 Task: Make A Panorama.
Action: Mouse moved to (32, 9)
Screenshot: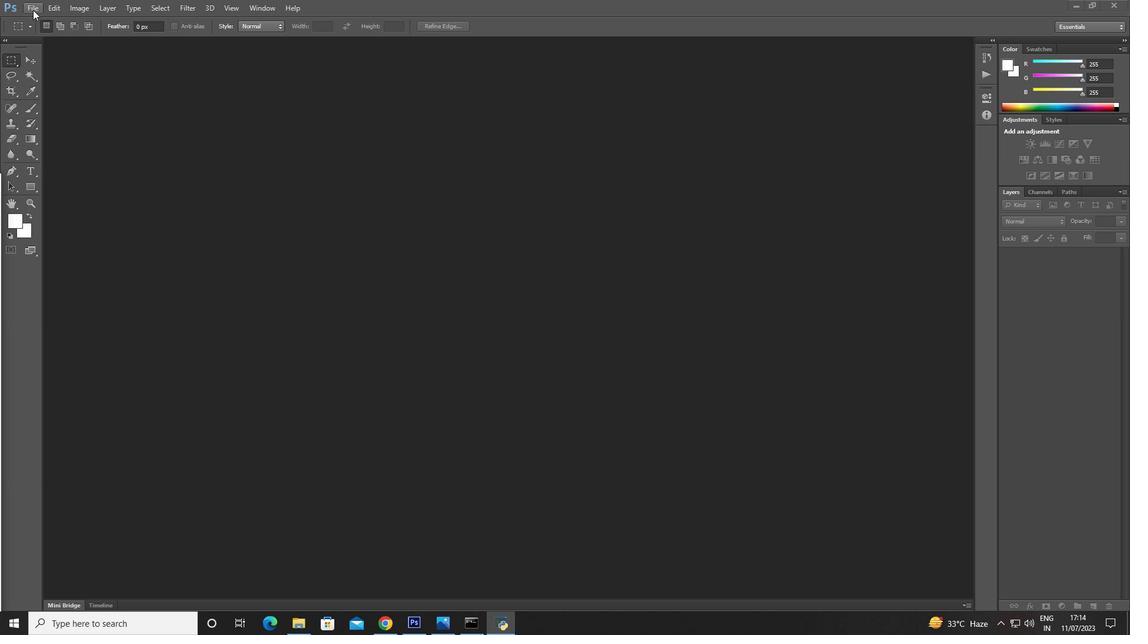 
Action: Mouse pressed left at (32, 9)
Screenshot: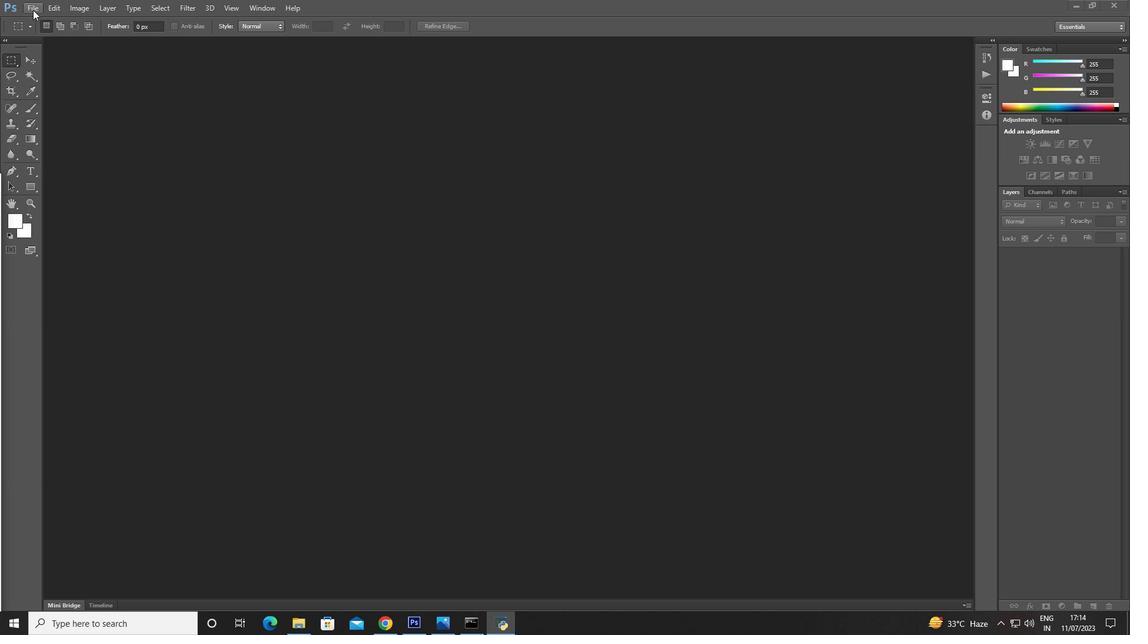 
Action: Mouse moved to (164, 239)
Screenshot: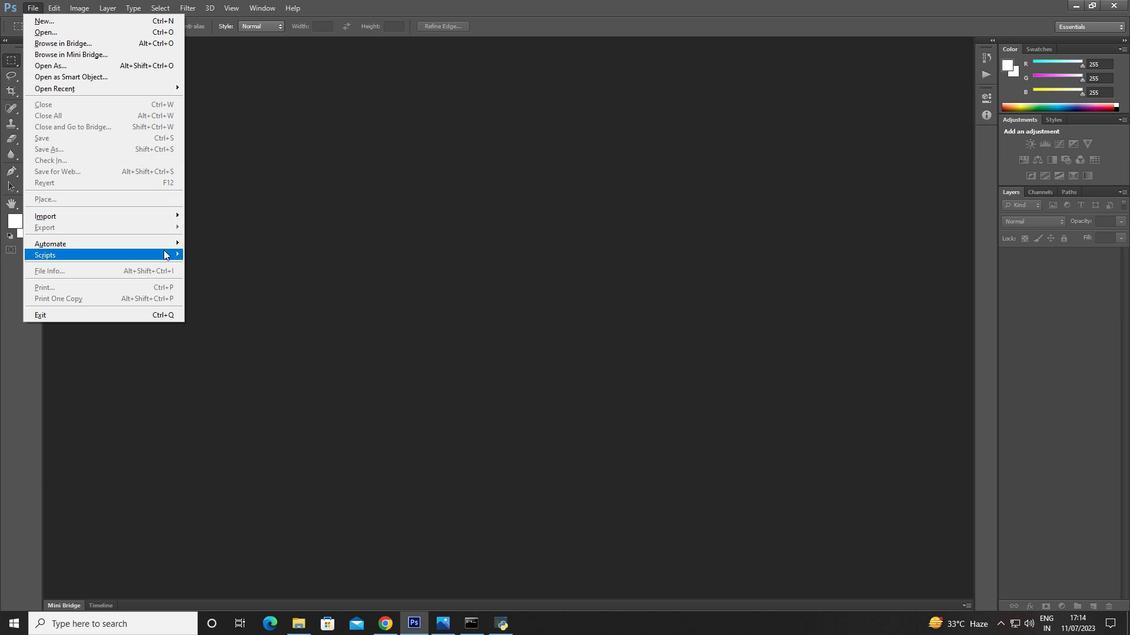 
Action: Mouse pressed left at (164, 239)
Screenshot: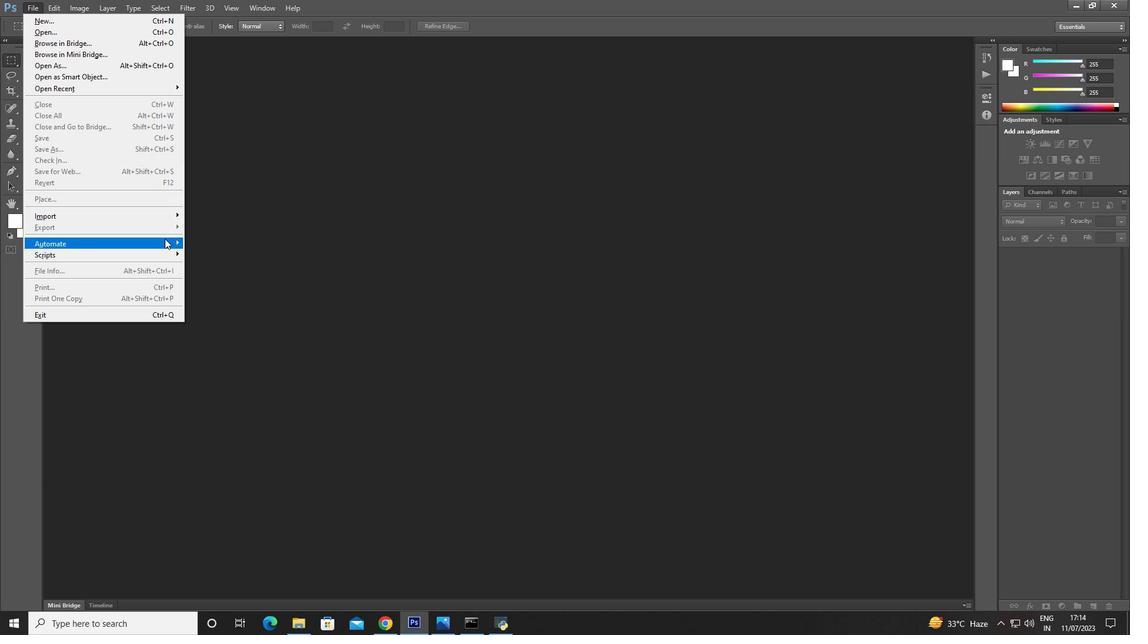 
Action: Mouse moved to (234, 362)
Screenshot: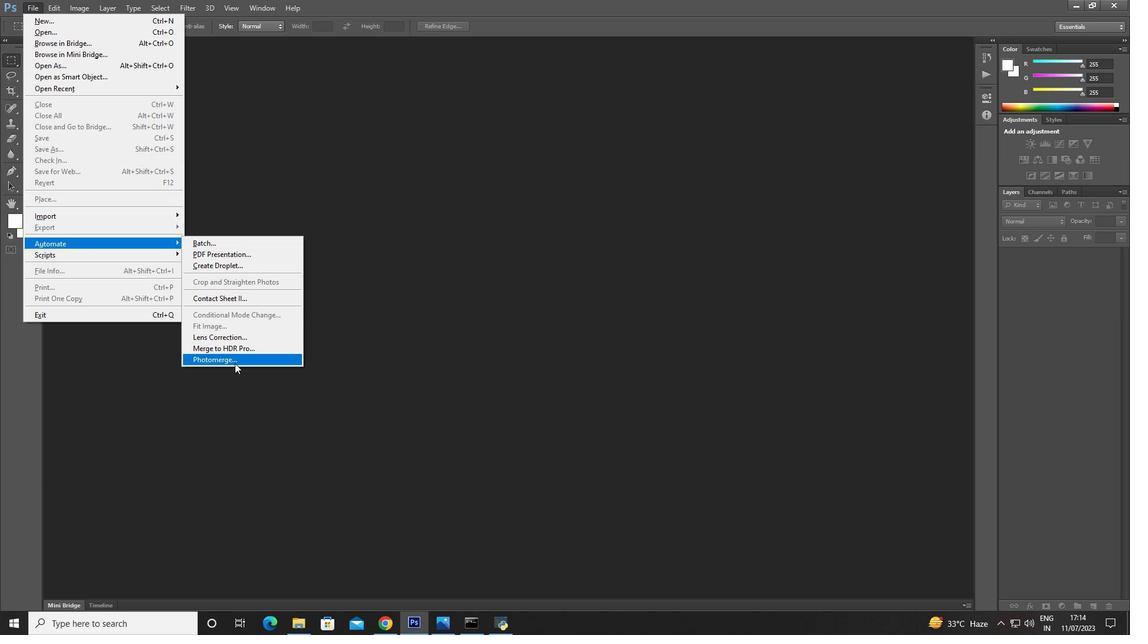 
Action: Mouse pressed left at (234, 362)
Screenshot: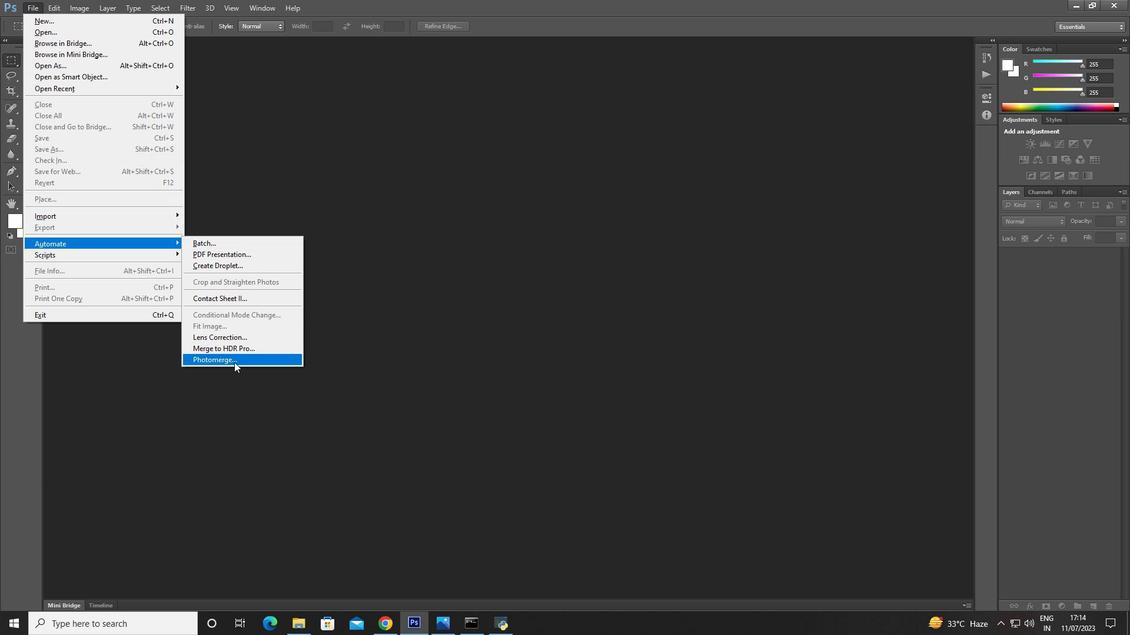 
Action: Mouse moved to (626, 167)
Screenshot: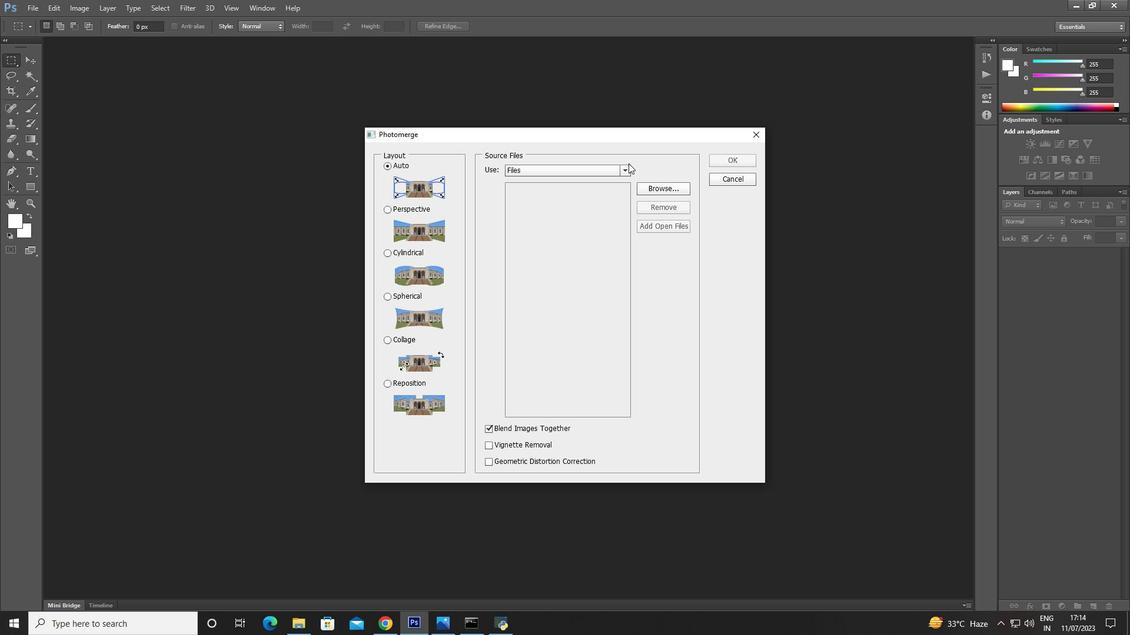 
Action: Mouse pressed left at (626, 167)
Screenshot: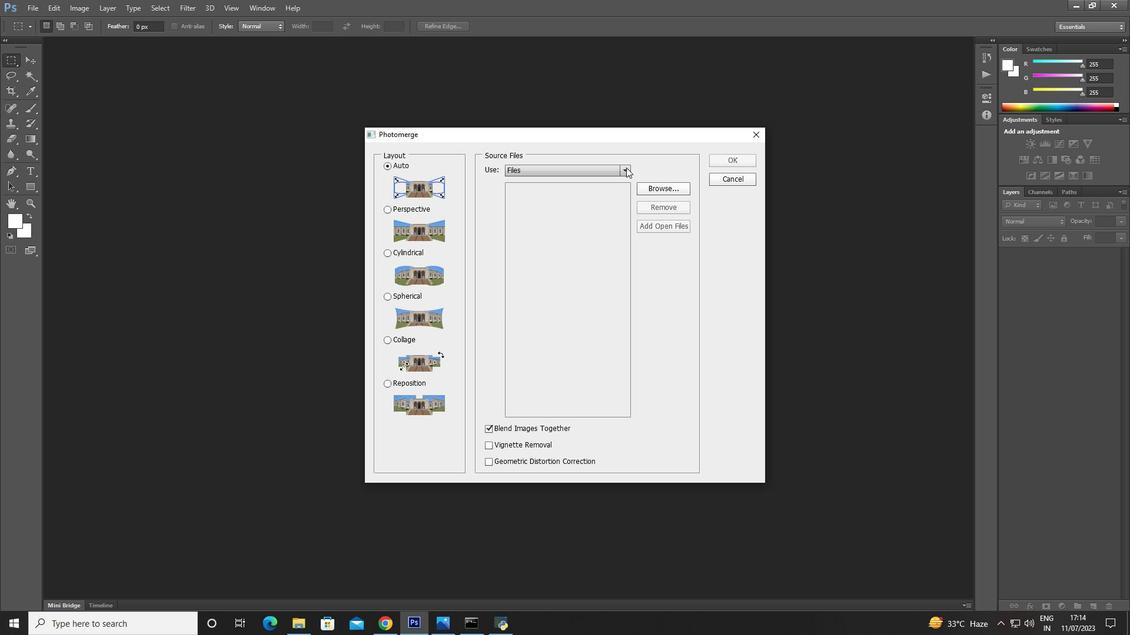 
Action: Mouse moved to (614, 189)
Screenshot: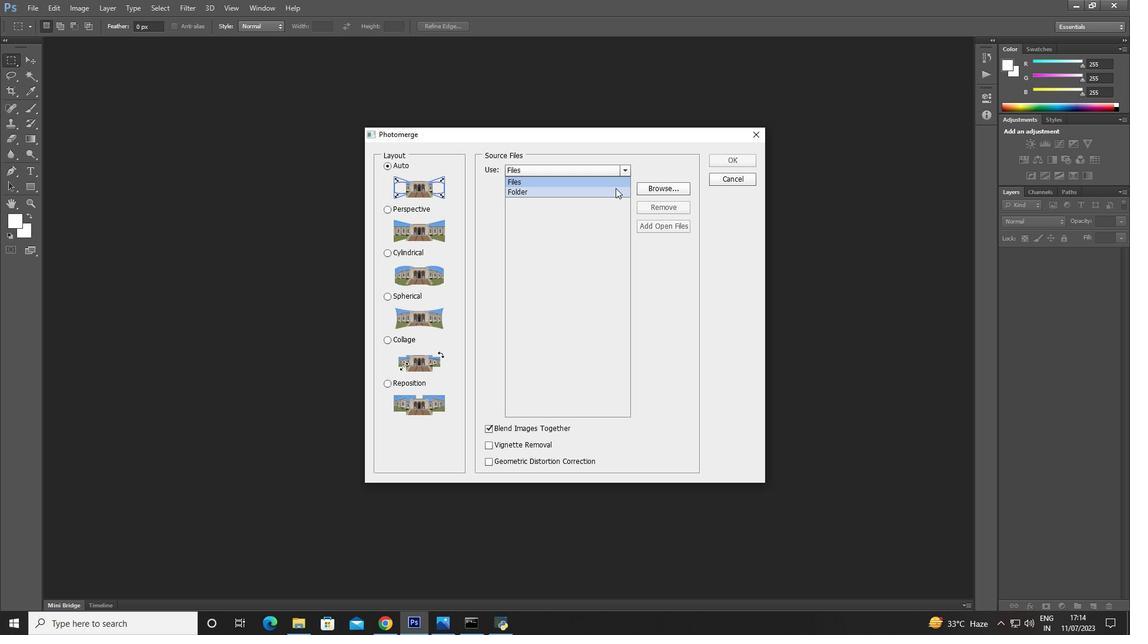 
Action: Mouse pressed left at (614, 189)
Screenshot: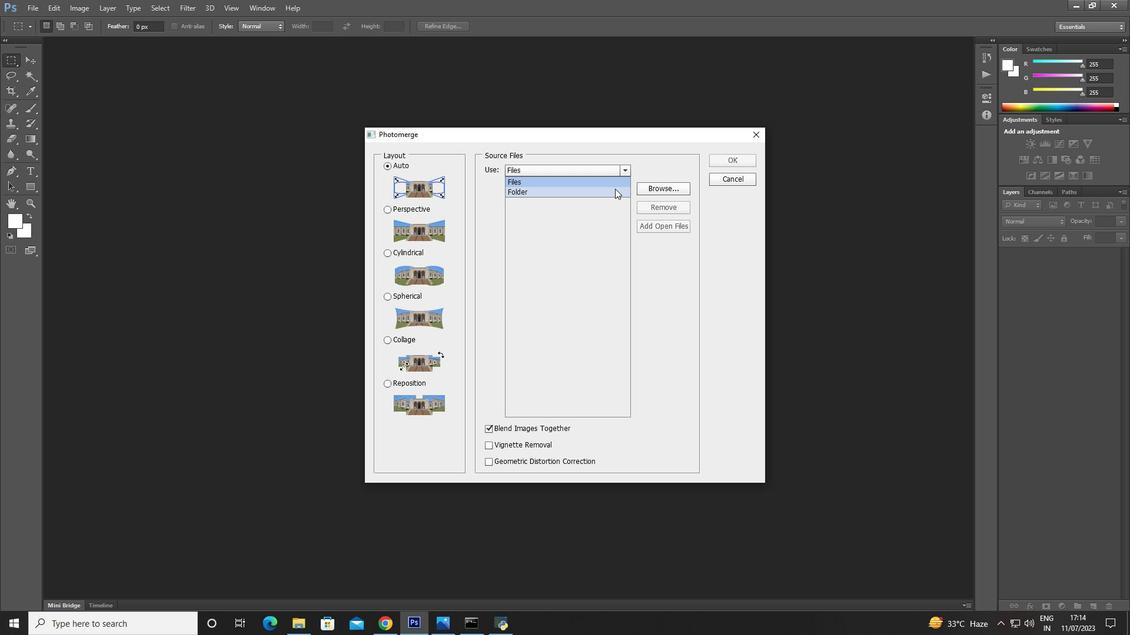 
Action: Mouse pressed left at (614, 189)
Screenshot: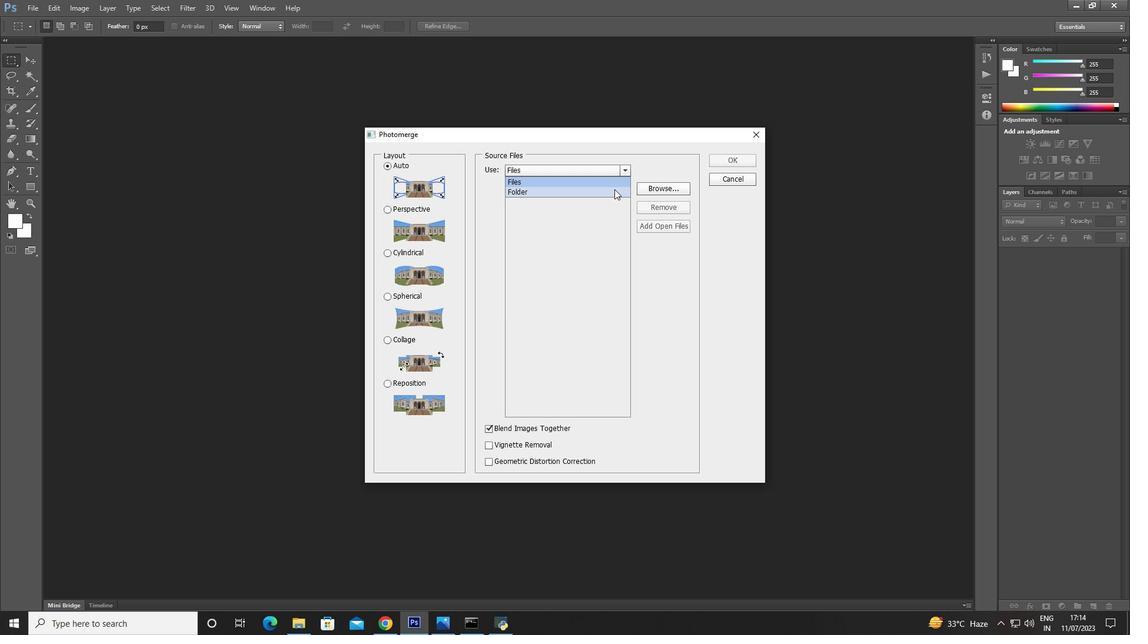 
Action: Mouse moved to (655, 191)
Screenshot: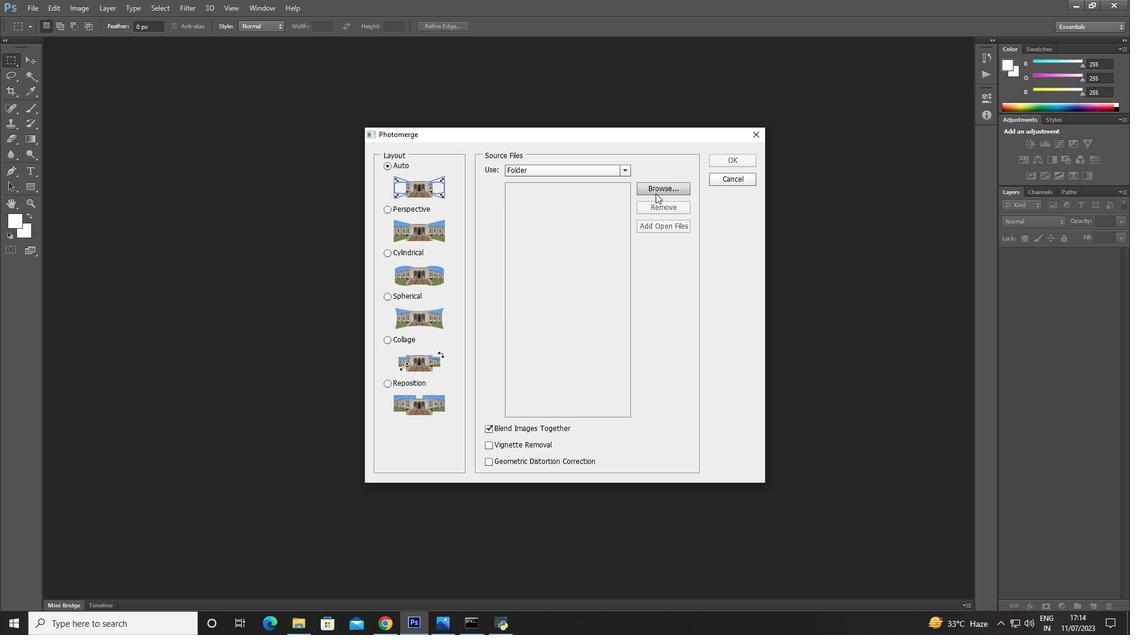 
Action: Mouse pressed left at (655, 191)
Screenshot: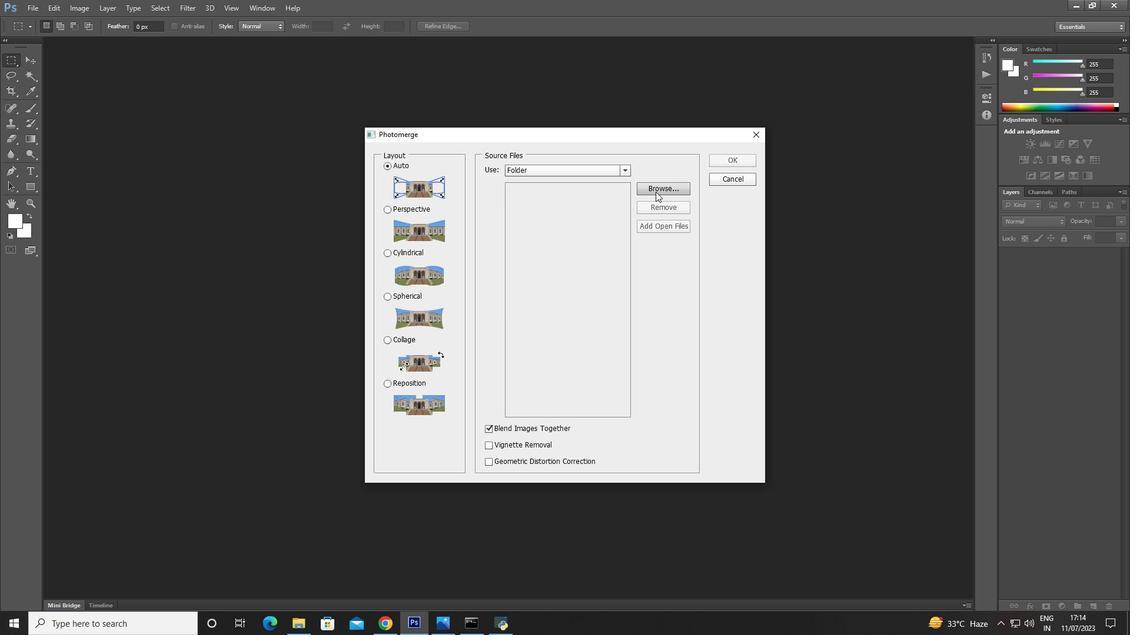 
Action: Mouse pressed left at (655, 191)
Screenshot: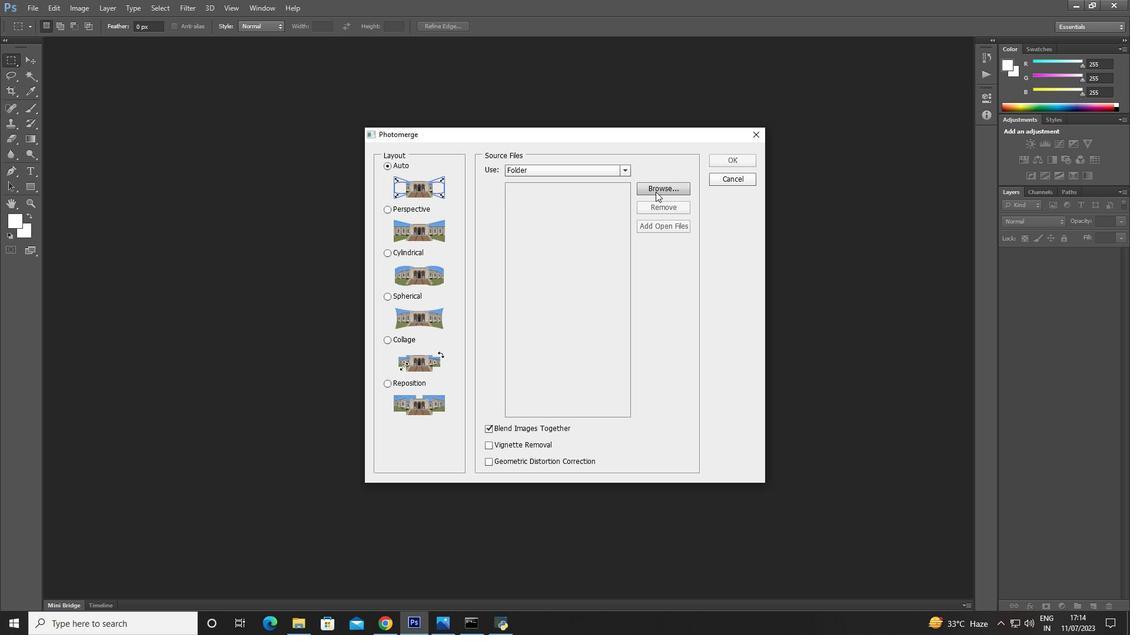 
Action: Mouse moved to (520, 300)
Screenshot: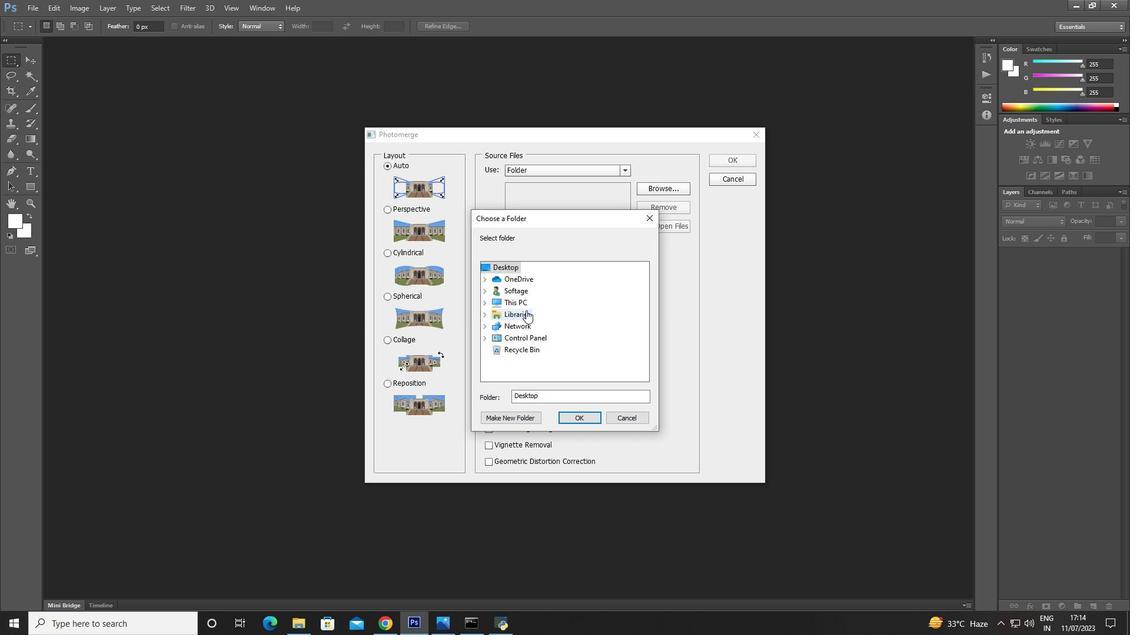 
Action: Mouse pressed left at (520, 300)
Screenshot: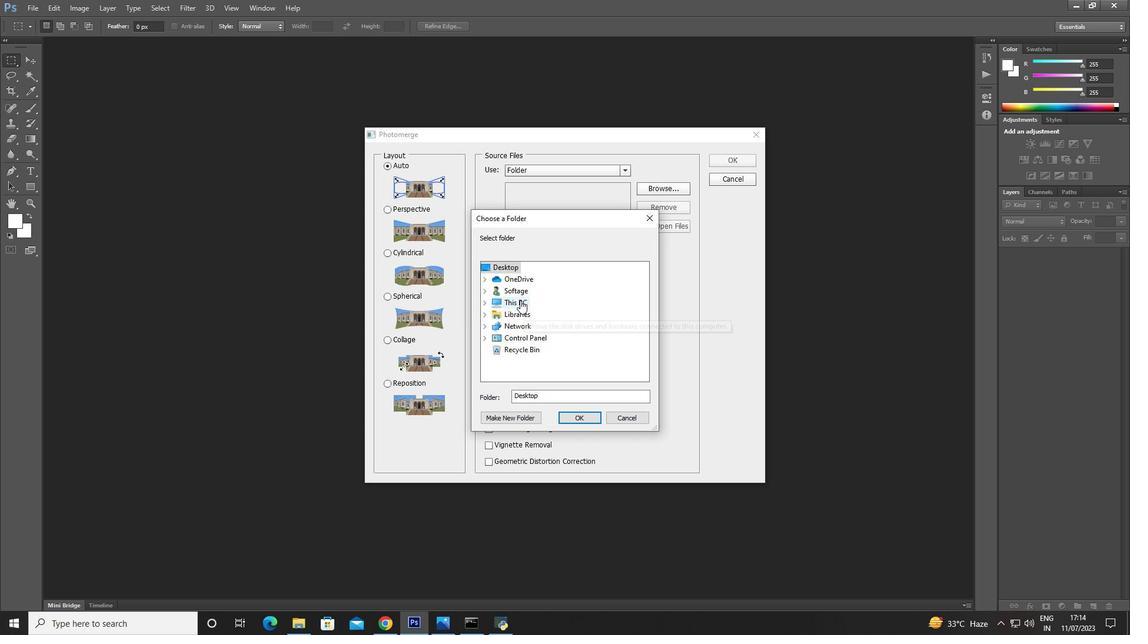 
Action: Mouse moved to (545, 311)
Screenshot: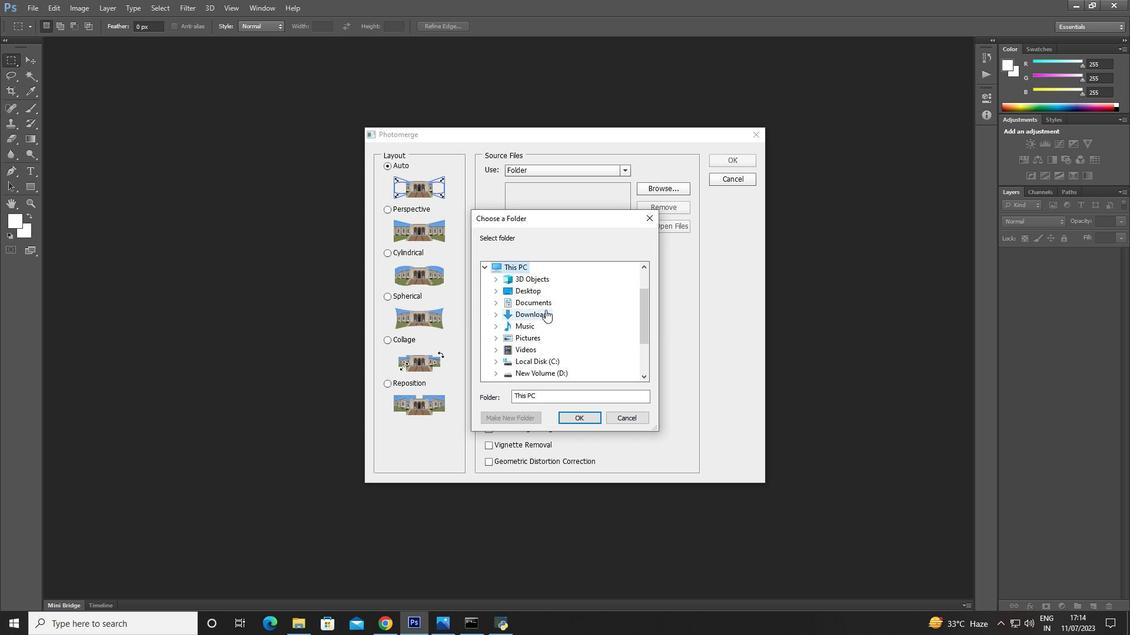 
Action: Mouse pressed left at (545, 311)
Screenshot: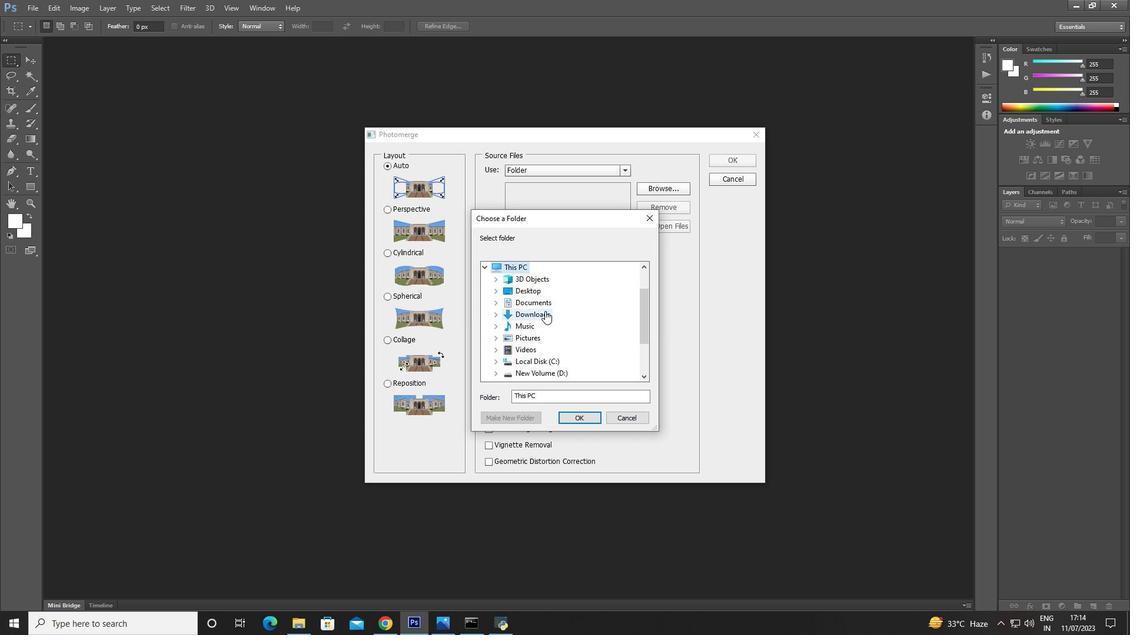 
Action: Mouse moved to (550, 324)
Screenshot: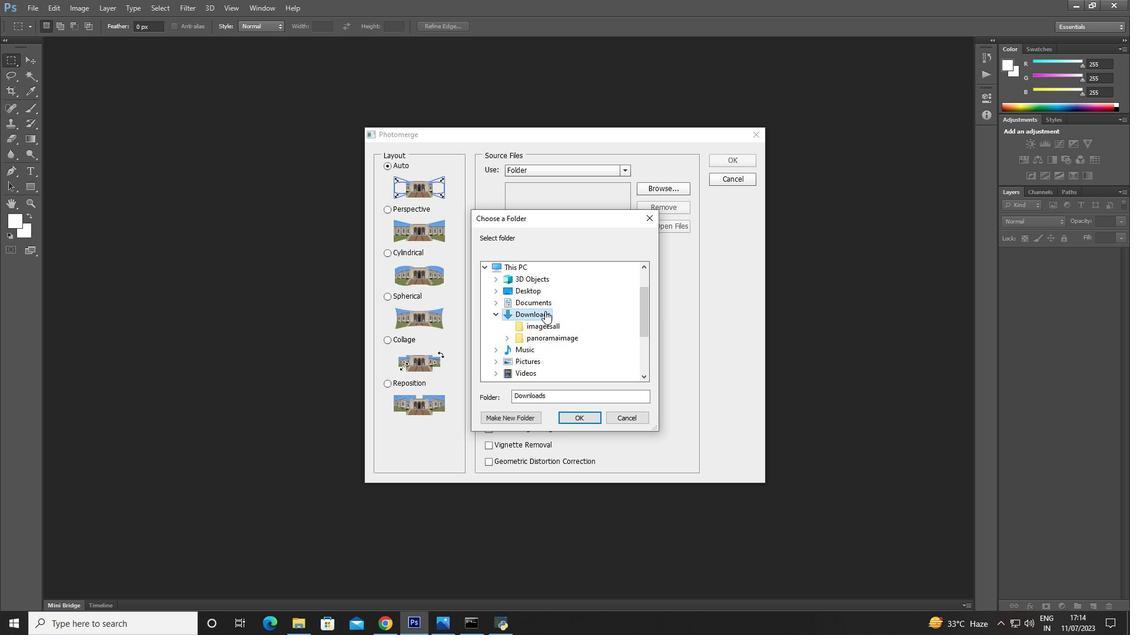
Action: Mouse pressed left at (550, 324)
Screenshot: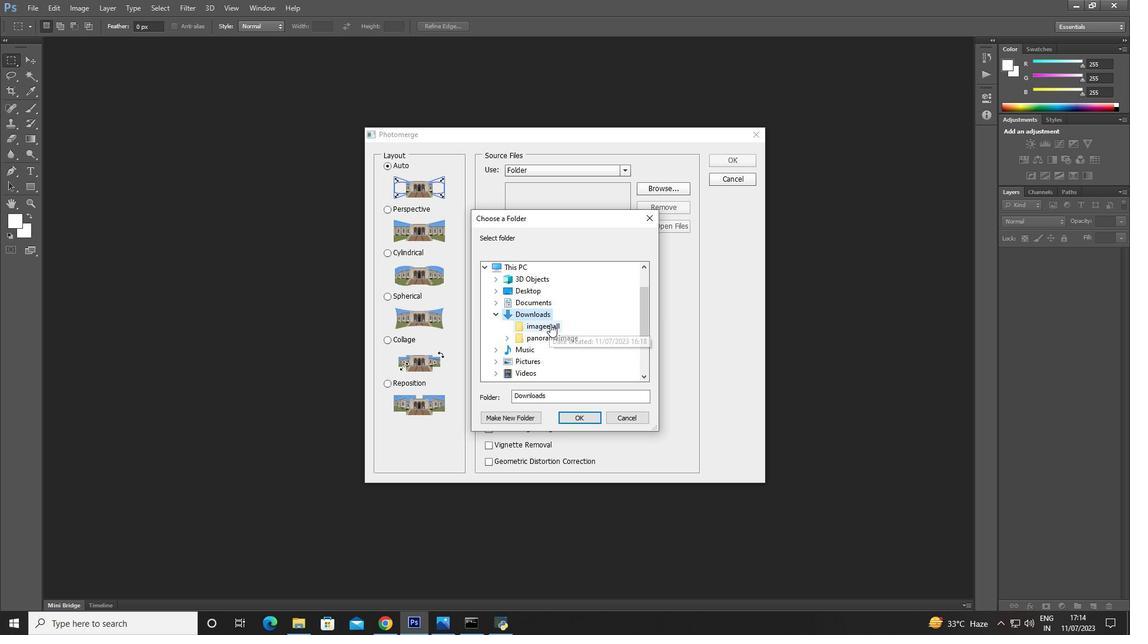 
Action: Mouse moved to (571, 417)
Screenshot: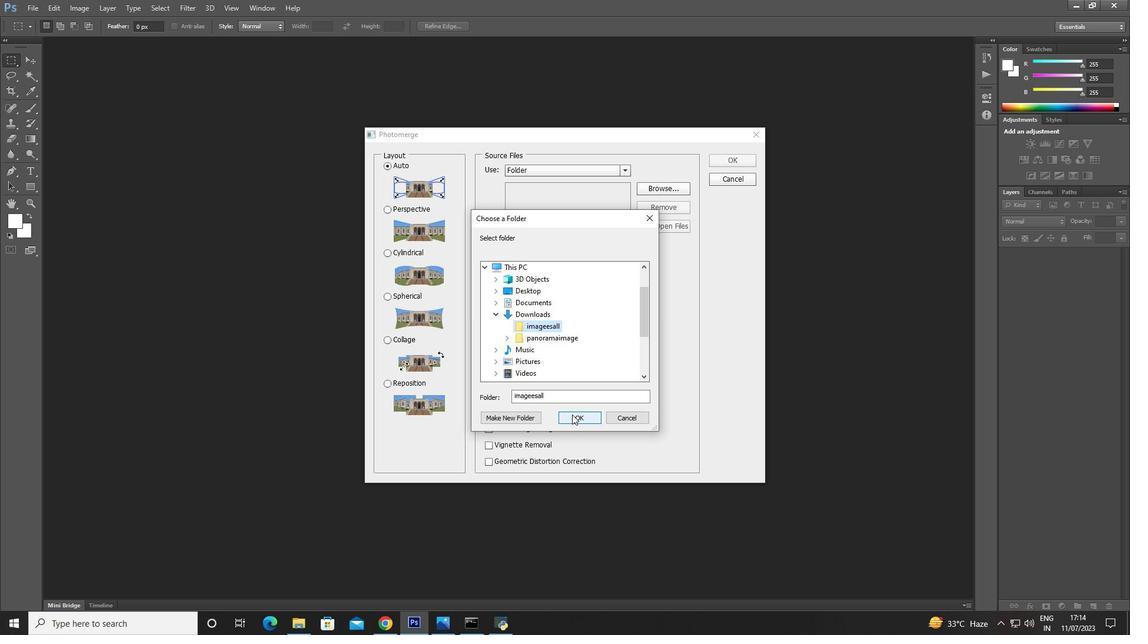 
Action: Mouse pressed left at (571, 417)
Screenshot: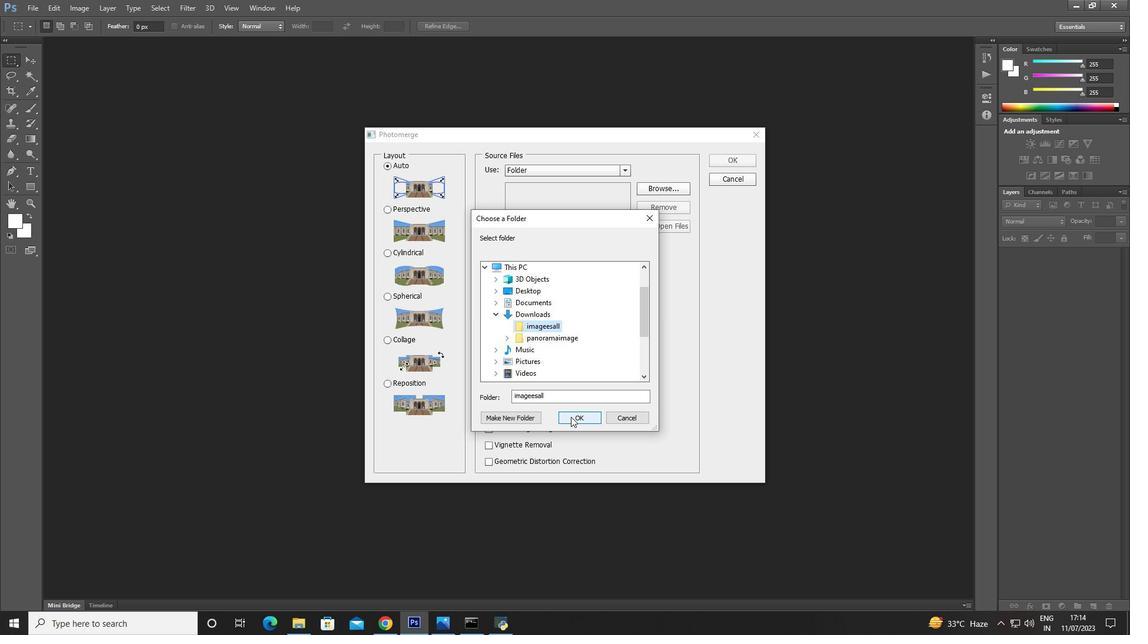 
Action: Mouse moved to (489, 446)
Screenshot: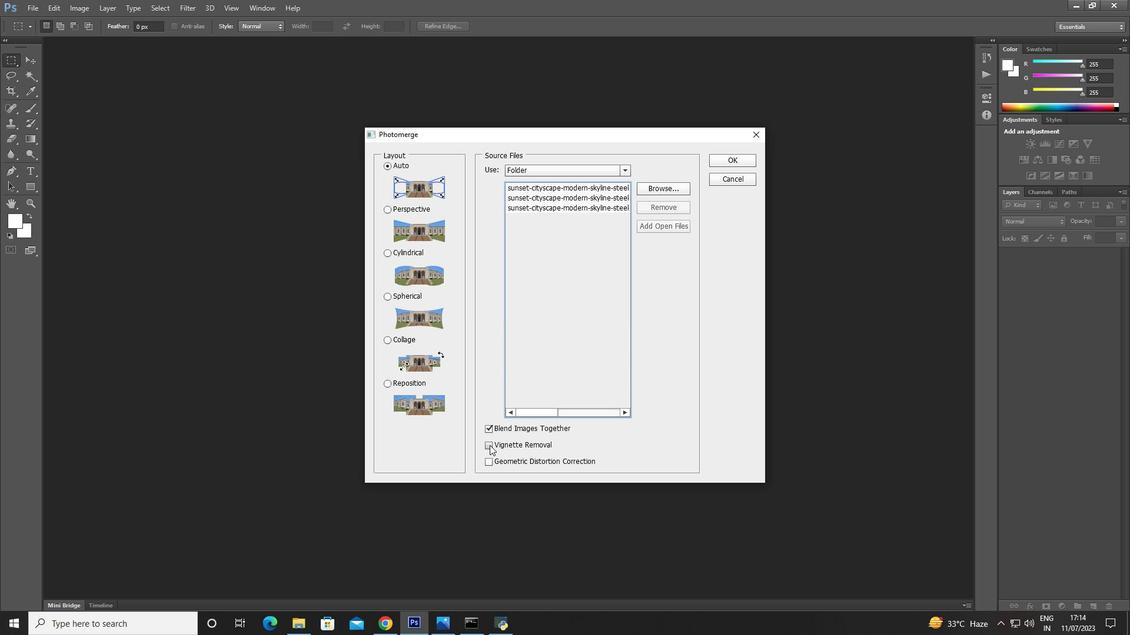 
Action: Mouse pressed left at (489, 446)
Screenshot: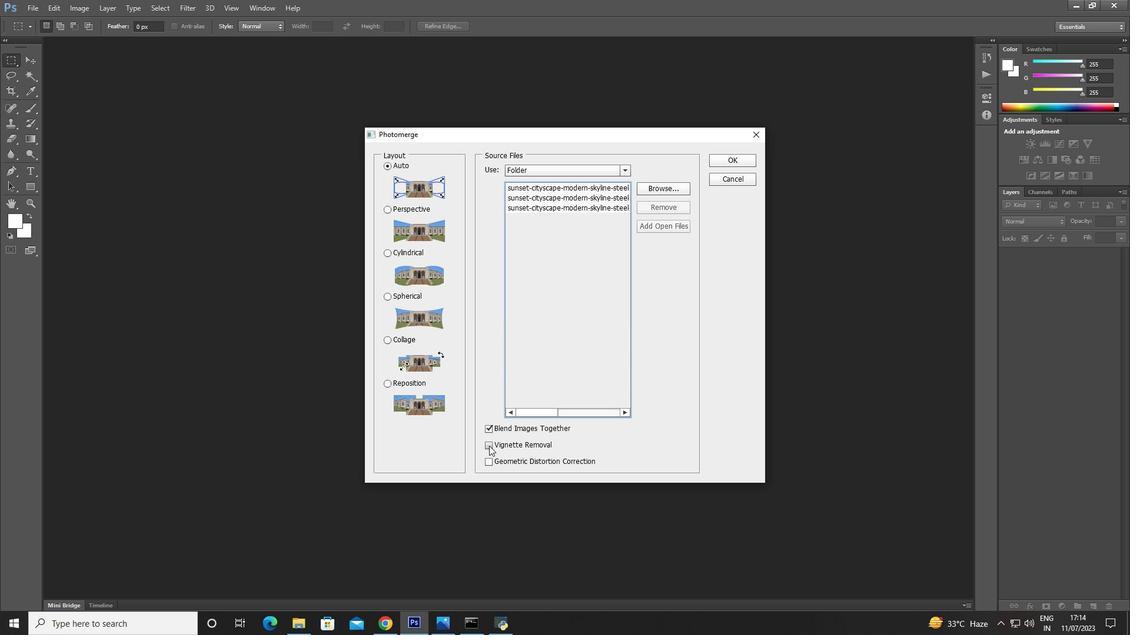 
Action: Mouse moved to (489, 461)
Screenshot: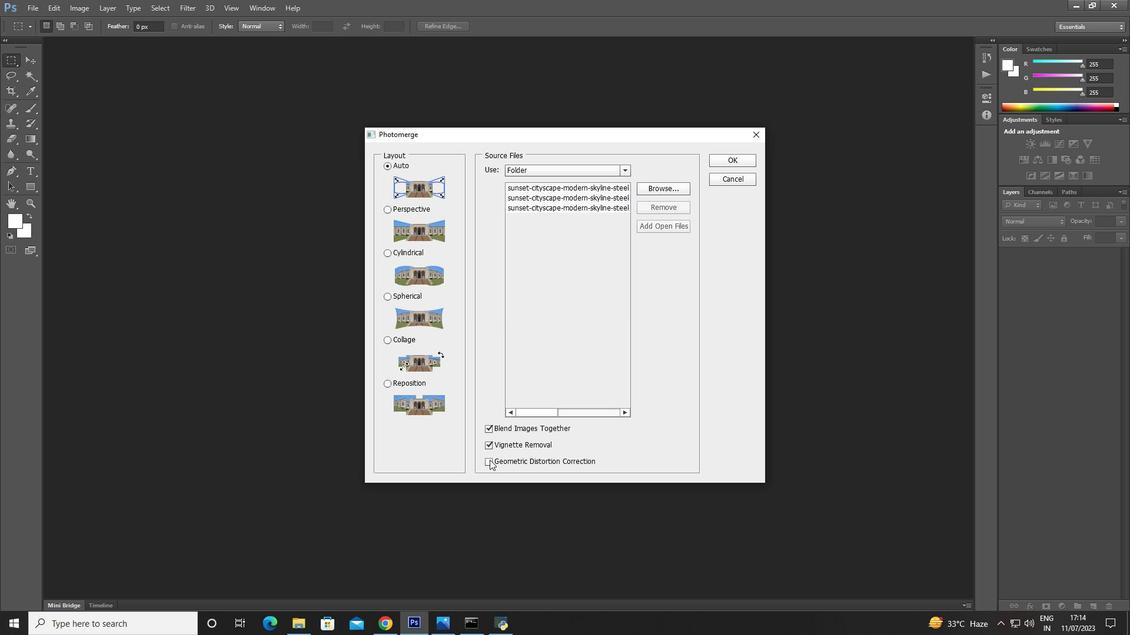 
Action: Mouse pressed left at (489, 461)
Screenshot: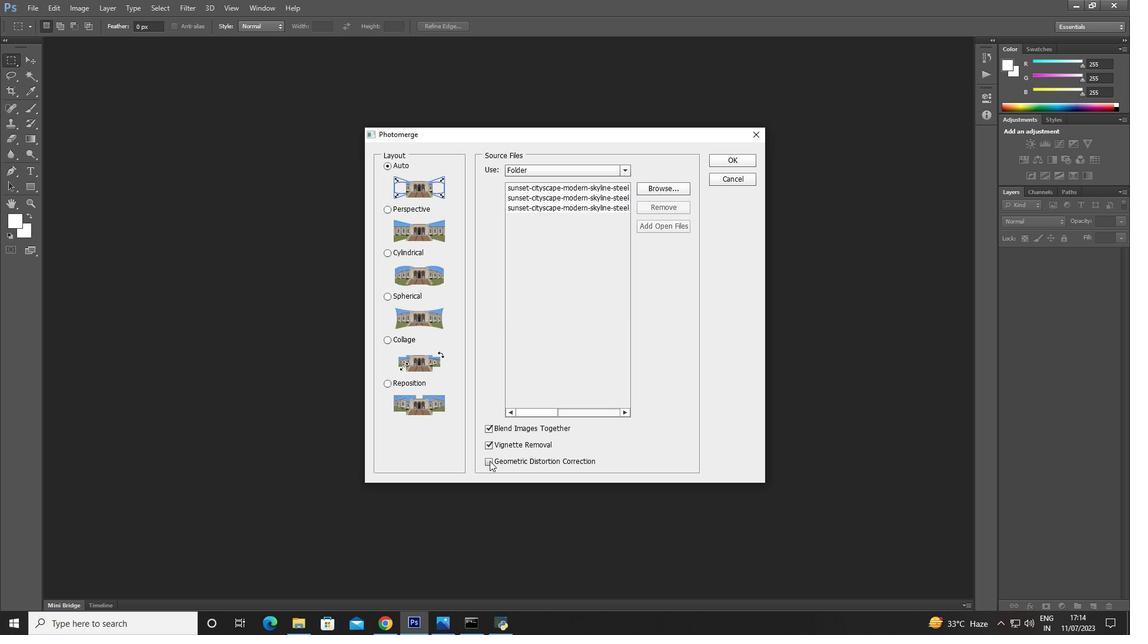 
Action: Mouse moved to (724, 158)
Screenshot: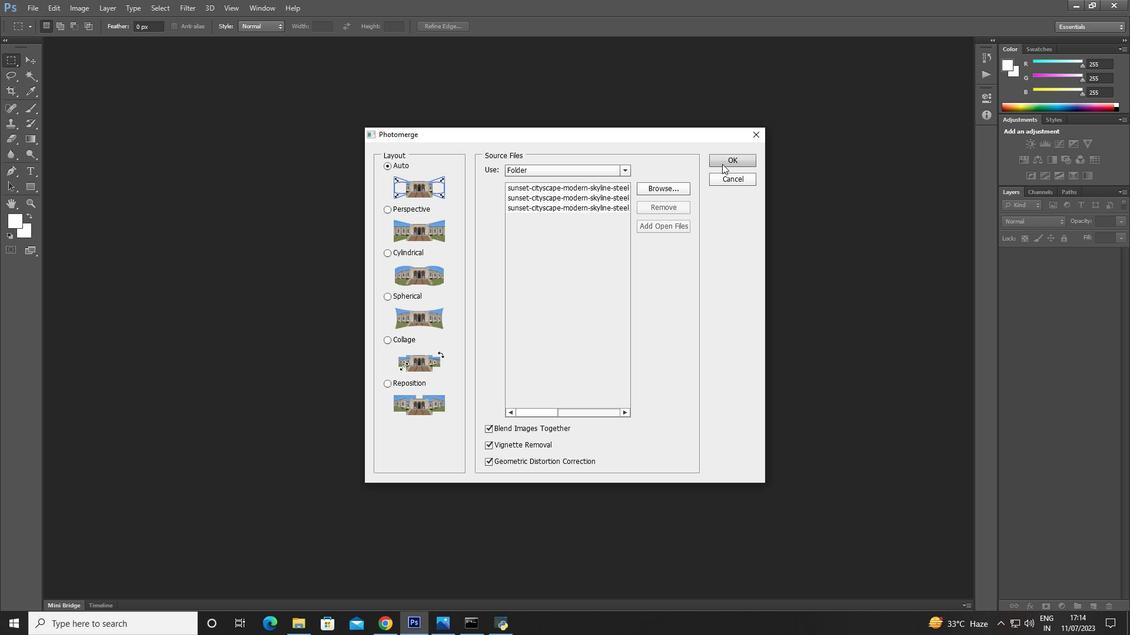 
Action: Mouse pressed left at (724, 158)
Screenshot: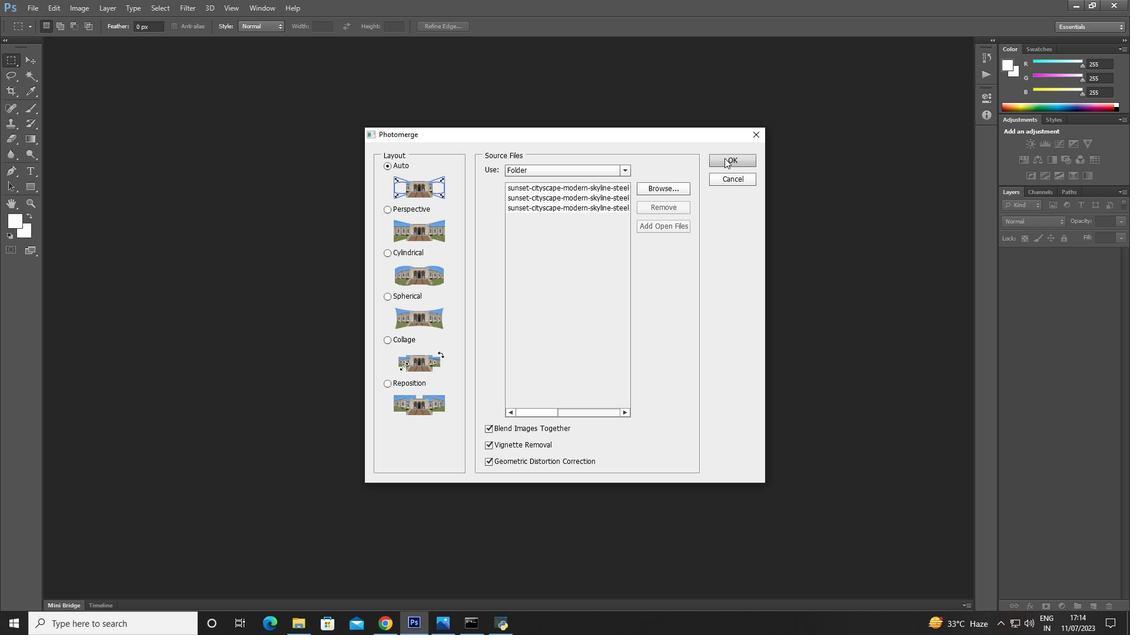 
Action: Mouse moved to (656, 284)
Screenshot: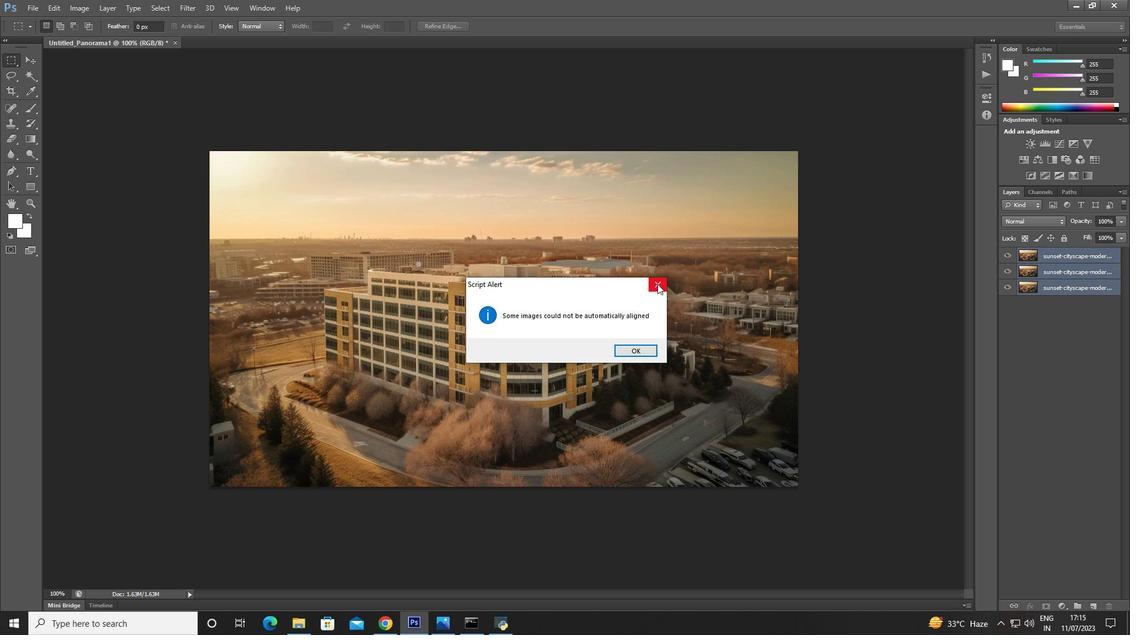 
Action: Mouse pressed left at (656, 284)
Screenshot: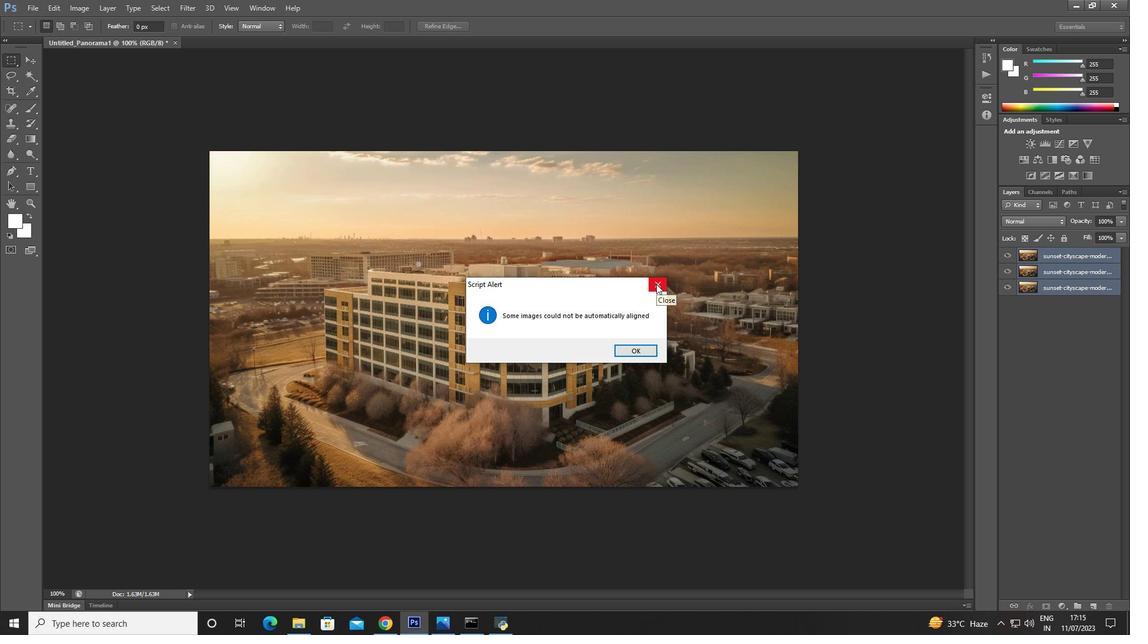 
Action: Mouse moved to (1057, 266)
Screenshot: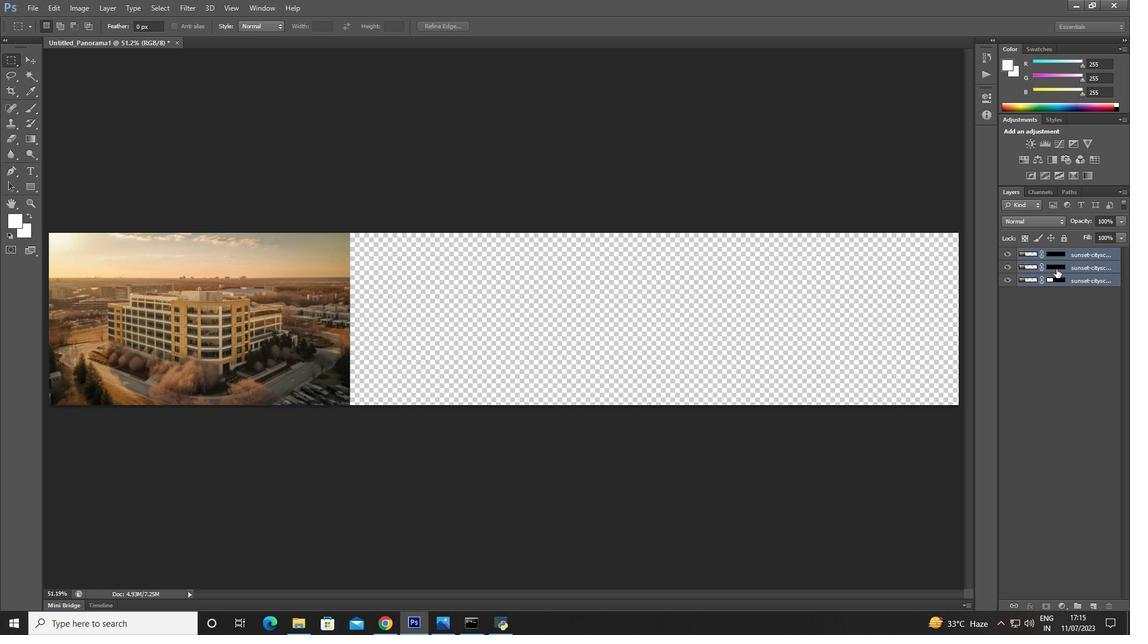 
Action: Mouse pressed left at (1057, 266)
Screenshot: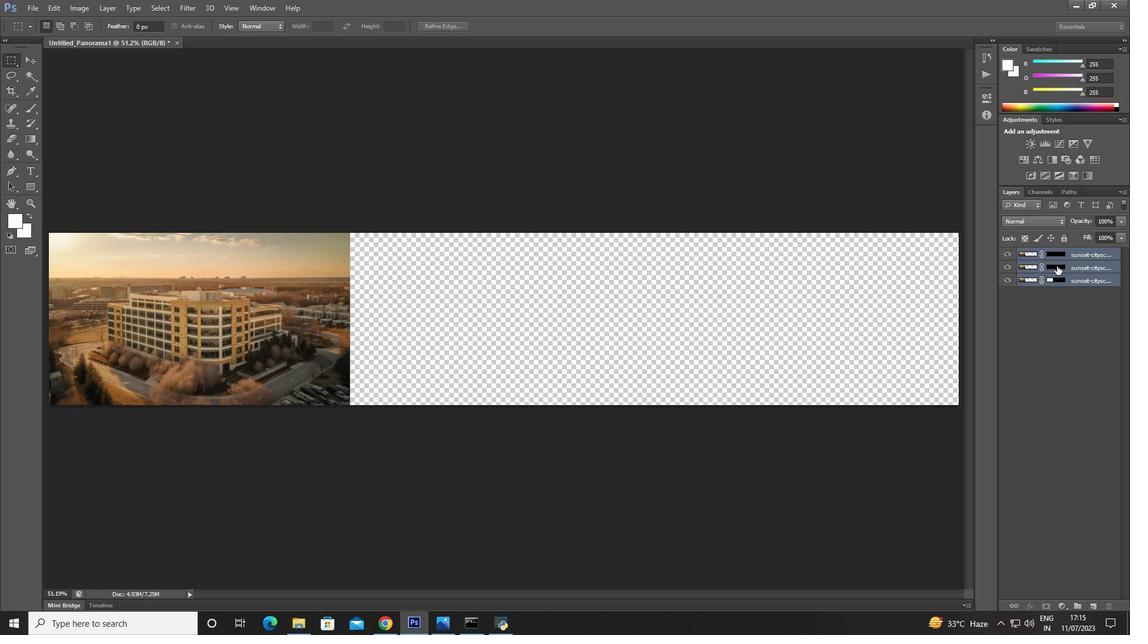 
Action: Mouse moved to (1026, 267)
Screenshot: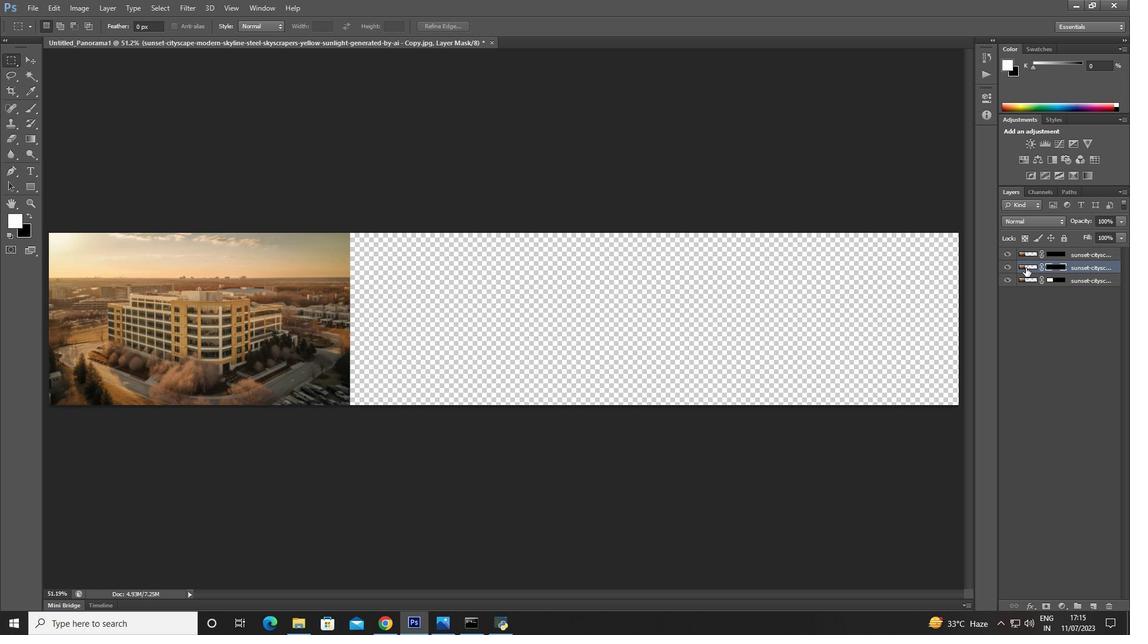 
Action: Mouse pressed left at (1026, 267)
Screenshot: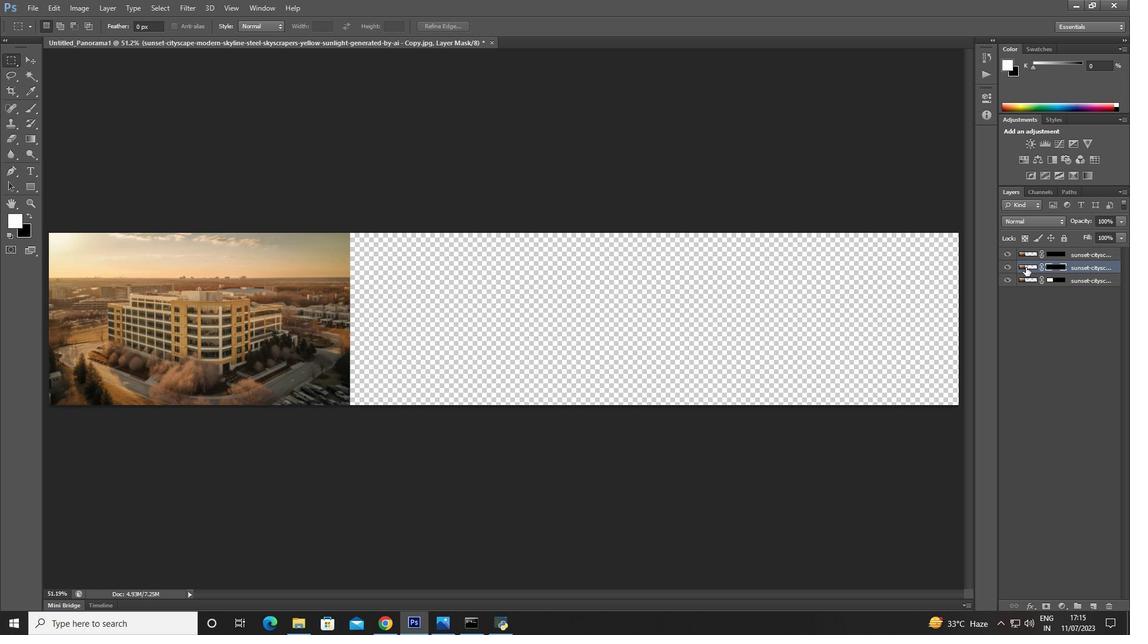 
Action: Mouse moved to (1021, 267)
Screenshot: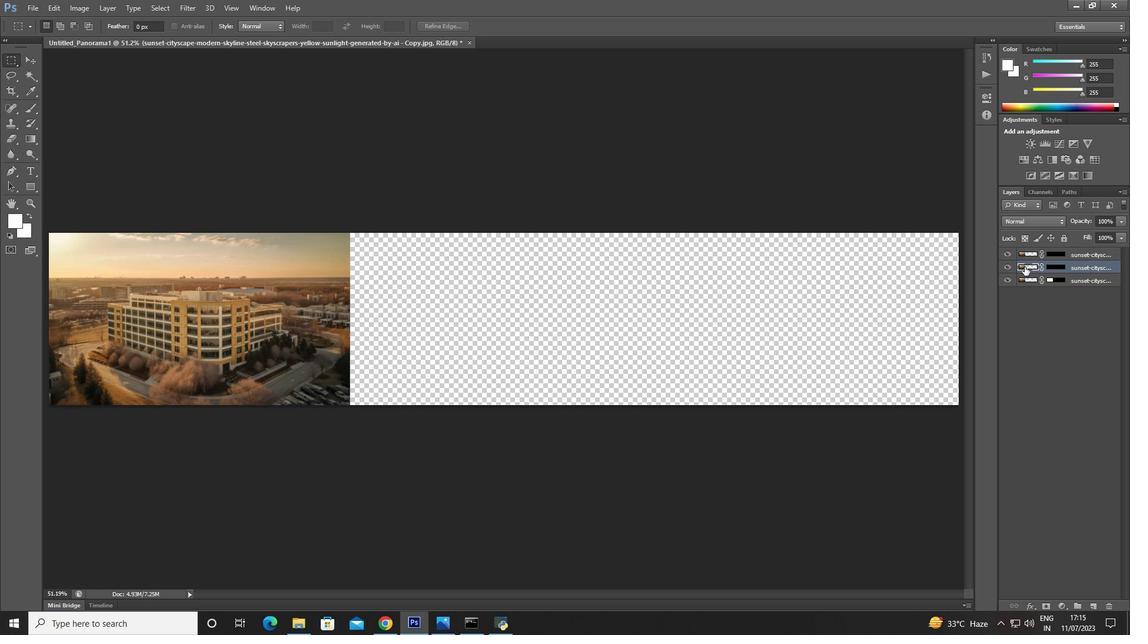 
Action: Mouse pressed left at (1021, 267)
Screenshot: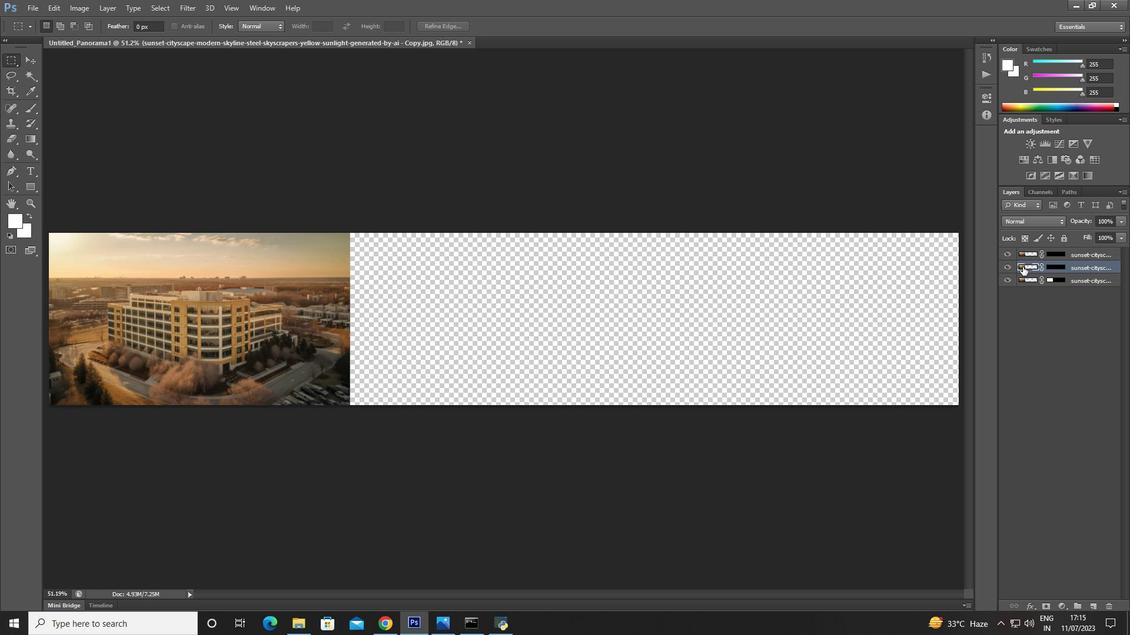 
Action: Mouse moved to (274, 341)
Screenshot: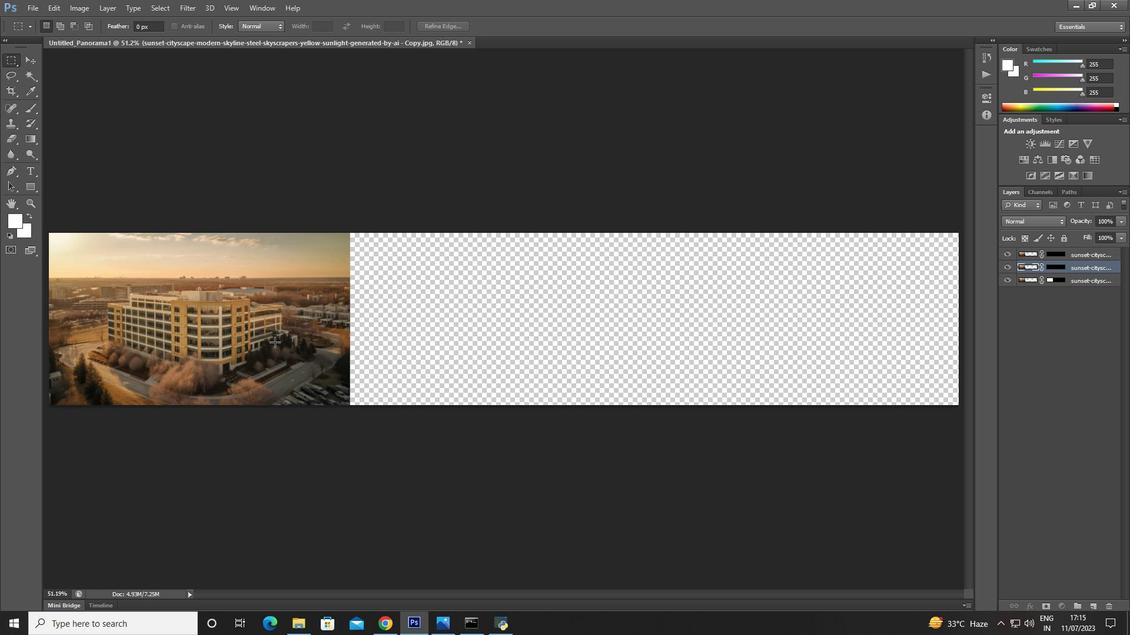 
Action: Mouse pressed left at (274, 341)
Screenshot: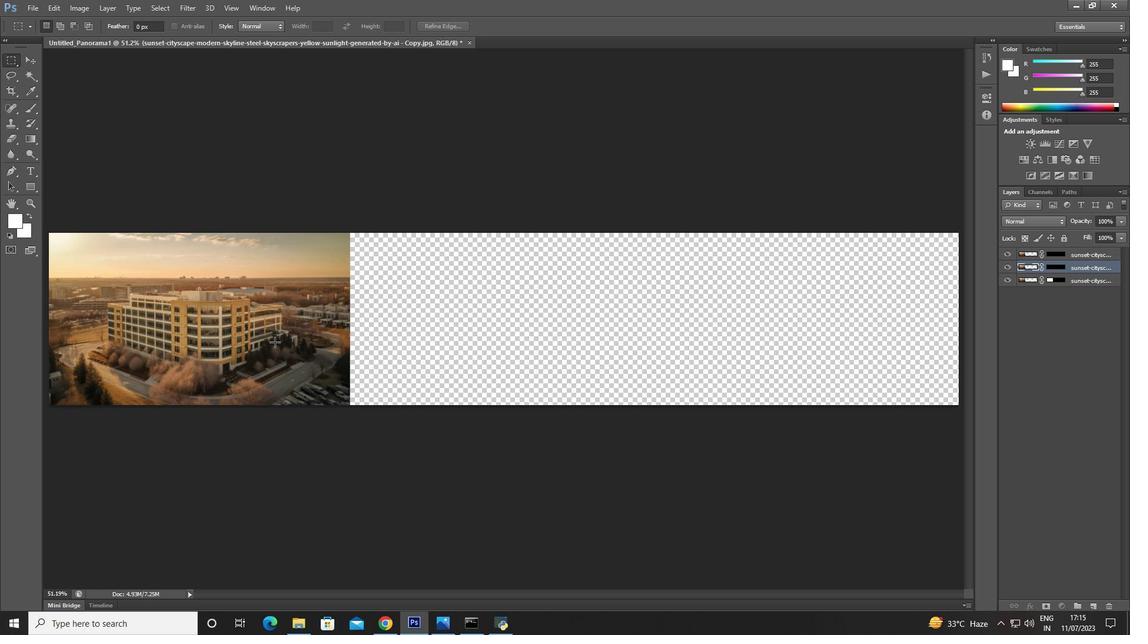 
Action: Mouse pressed right at (274, 341)
Screenshot: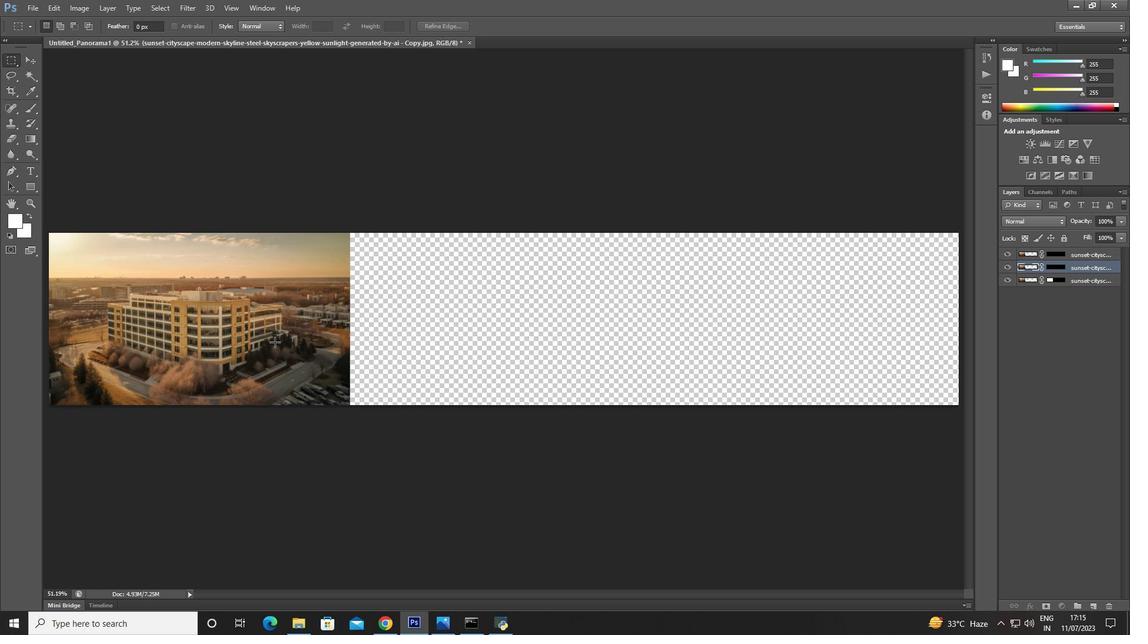 
Action: Mouse moved to (30, 58)
Screenshot: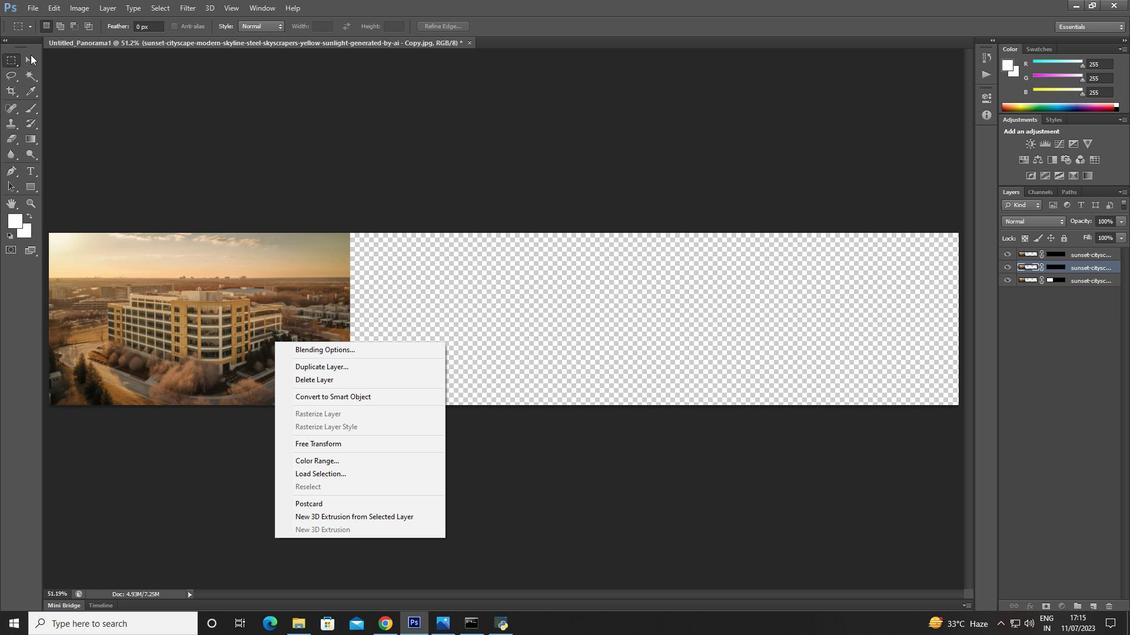 
Action: Mouse pressed left at (30, 58)
Screenshot: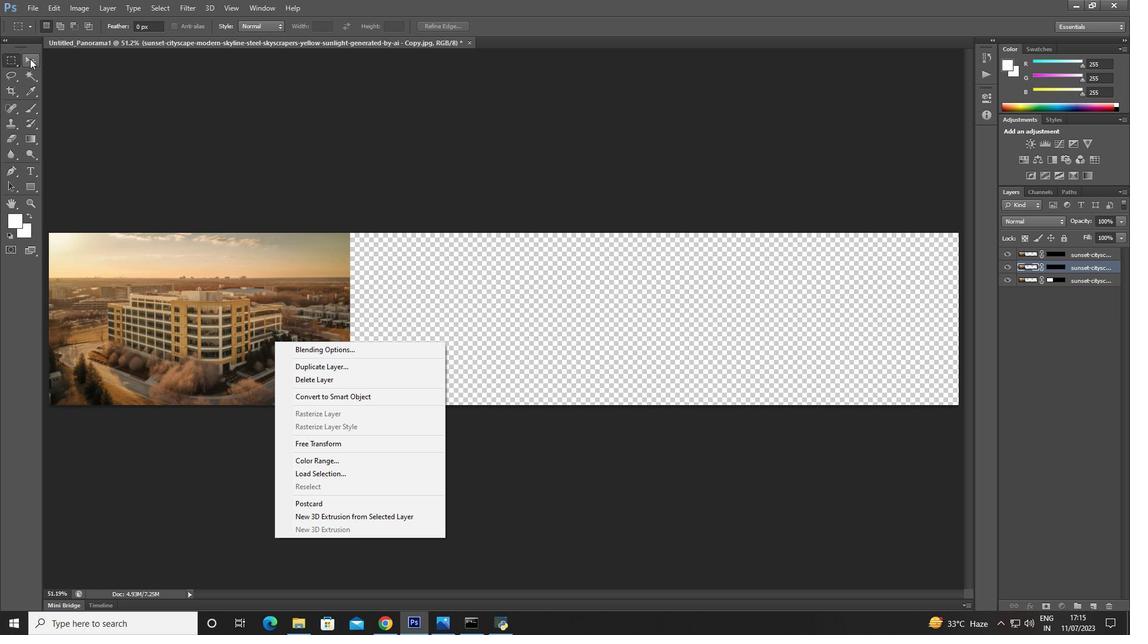 
Action: Mouse moved to (29, 60)
Screenshot: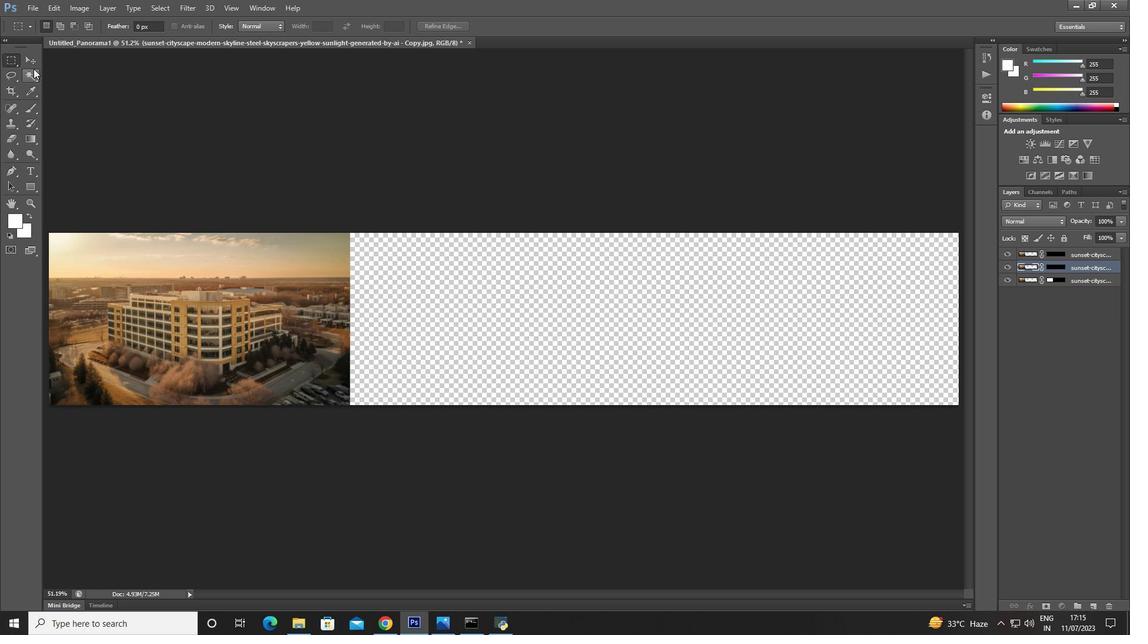 
Action: Mouse pressed left at (29, 60)
Screenshot: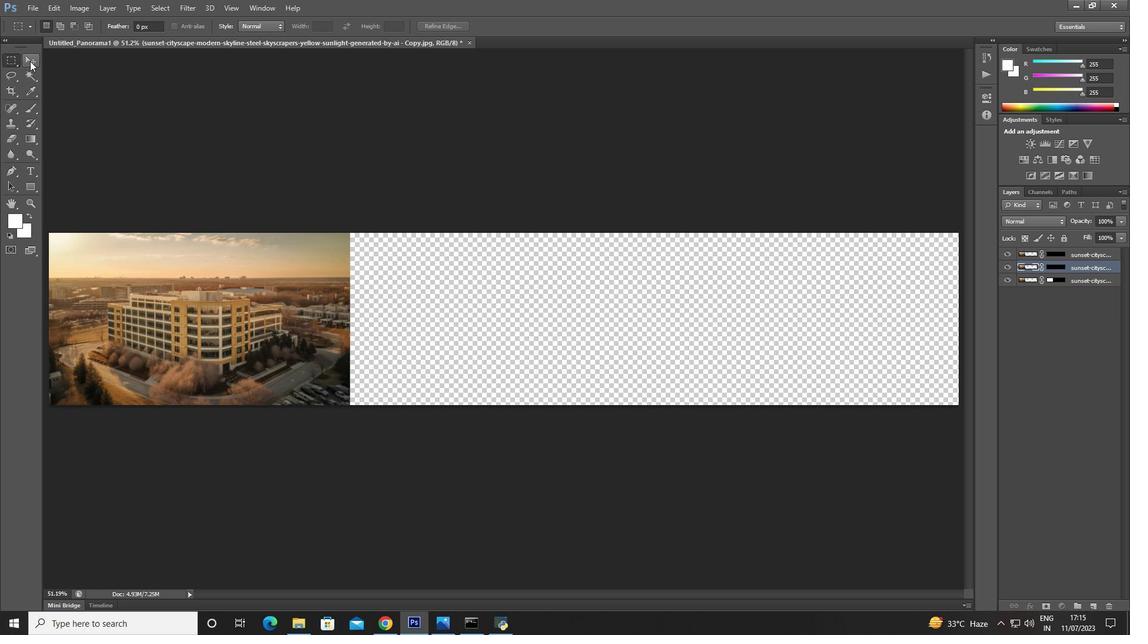 
Action: Mouse pressed right at (29, 60)
Screenshot: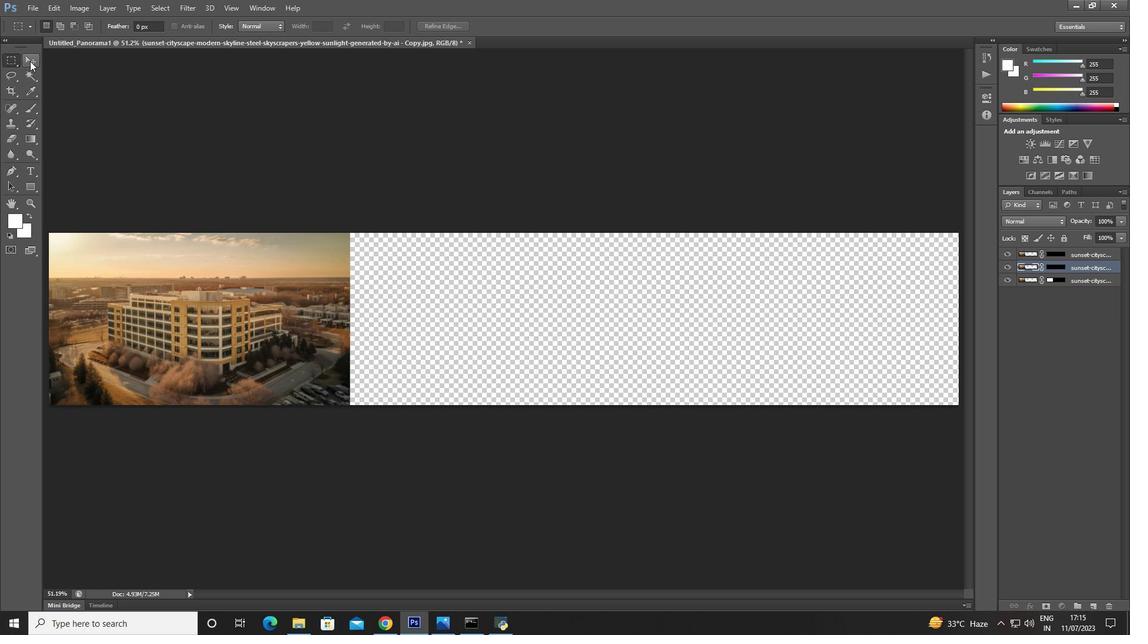 
Action: Mouse moved to (218, 278)
Screenshot: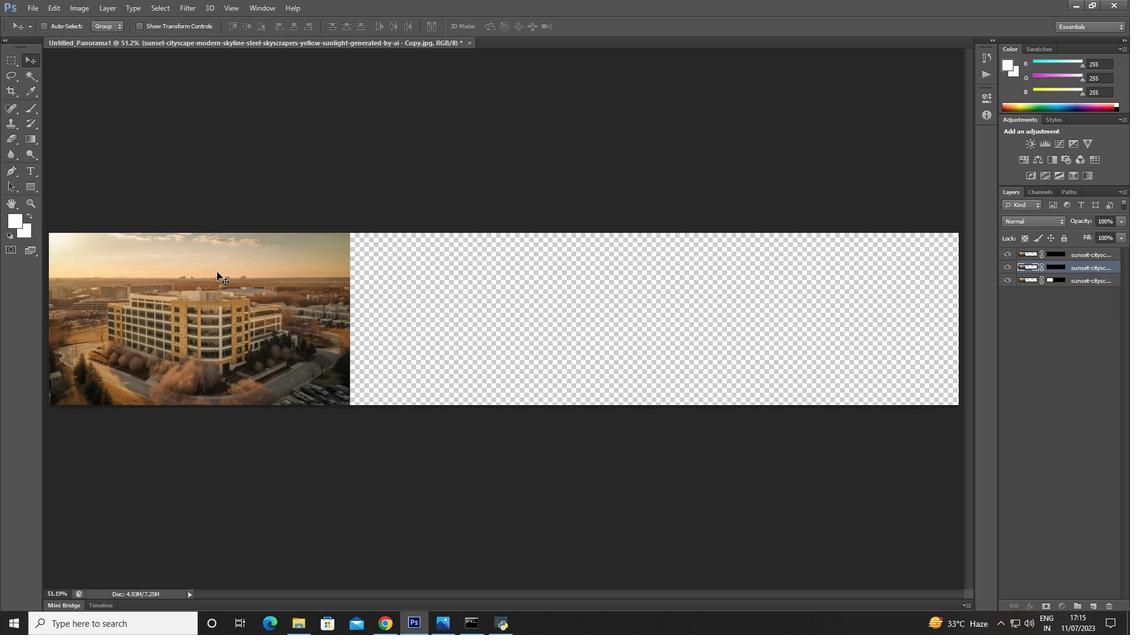 
Action: Mouse pressed left at (218, 278)
Screenshot: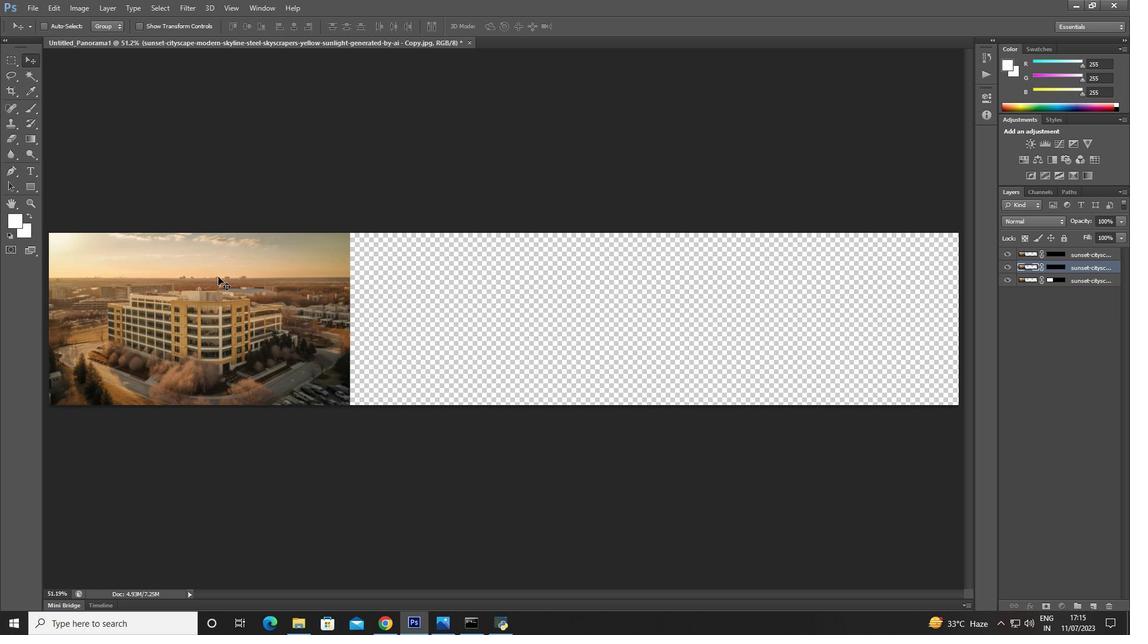 
Action: Mouse moved to (290, 307)
Screenshot: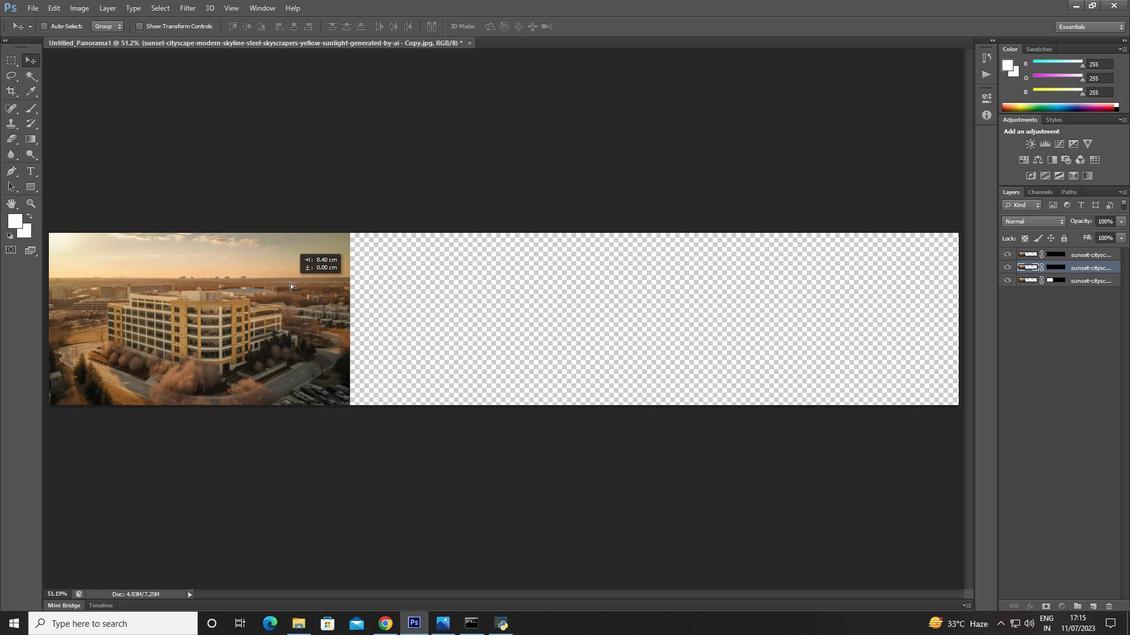 
Action: Mouse pressed left at (290, 307)
Screenshot: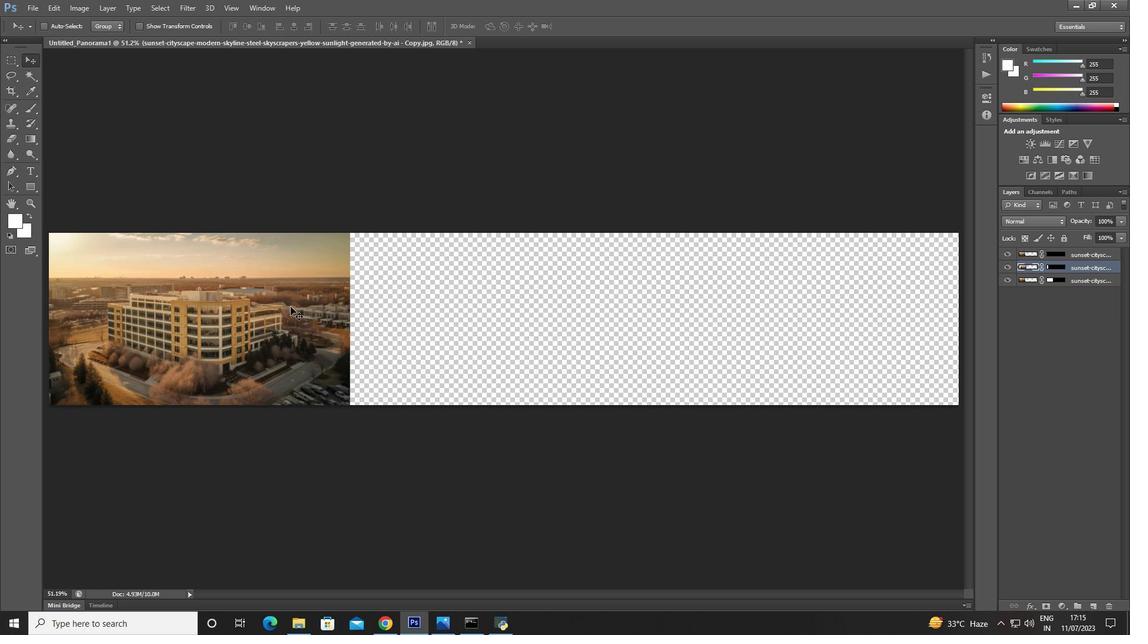 
Action: Mouse moved to (259, 332)
Screenshot: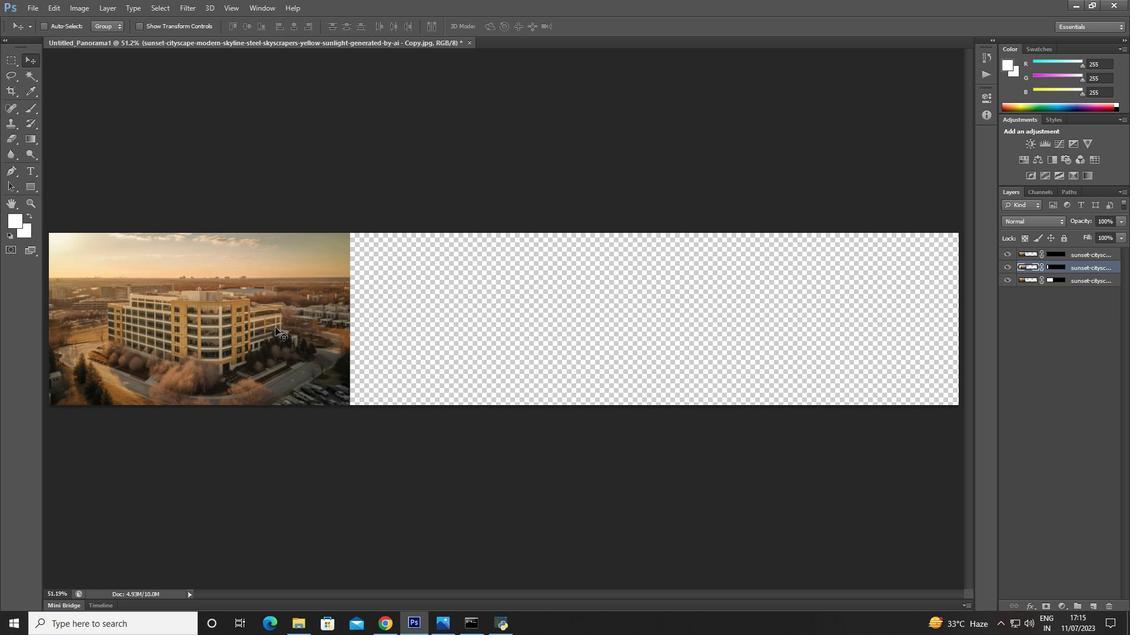 
Action: Mouse pressed left at (259, 332)
Screenshot: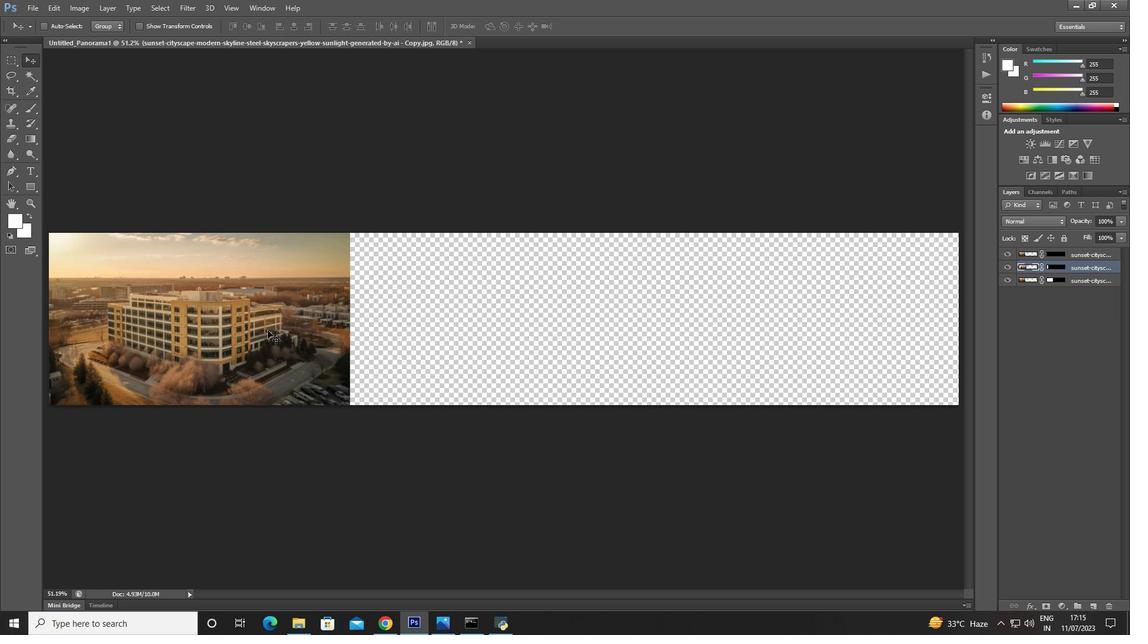 
Action: Mouse moved to (310, 335)
Screenshot: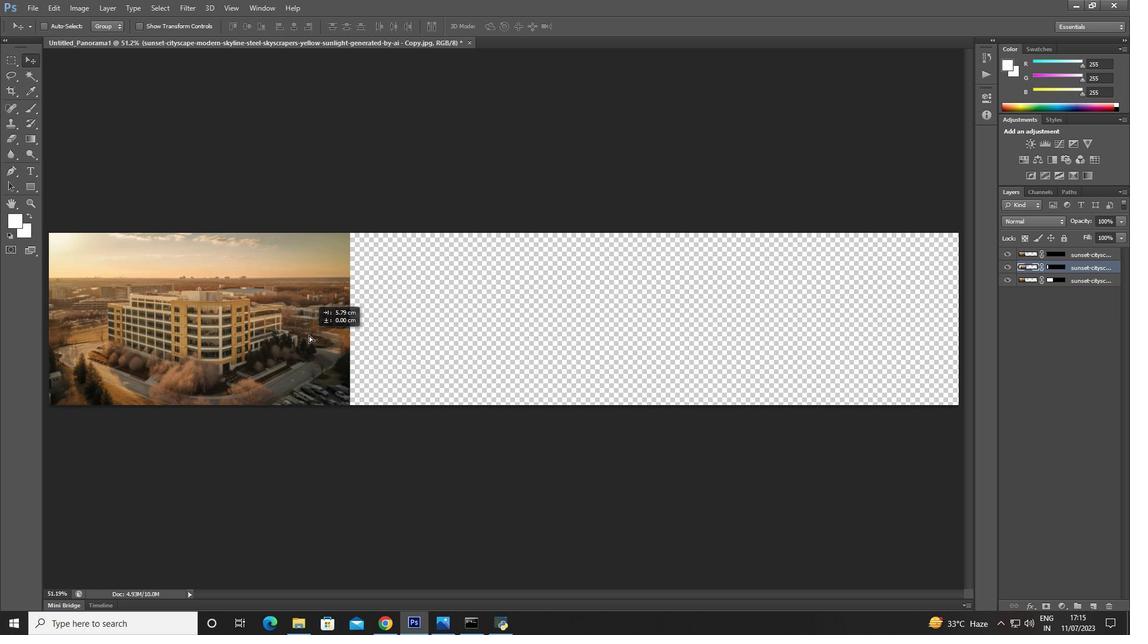 
Action: Mouse pressed left at (310, 335)
Screenshot: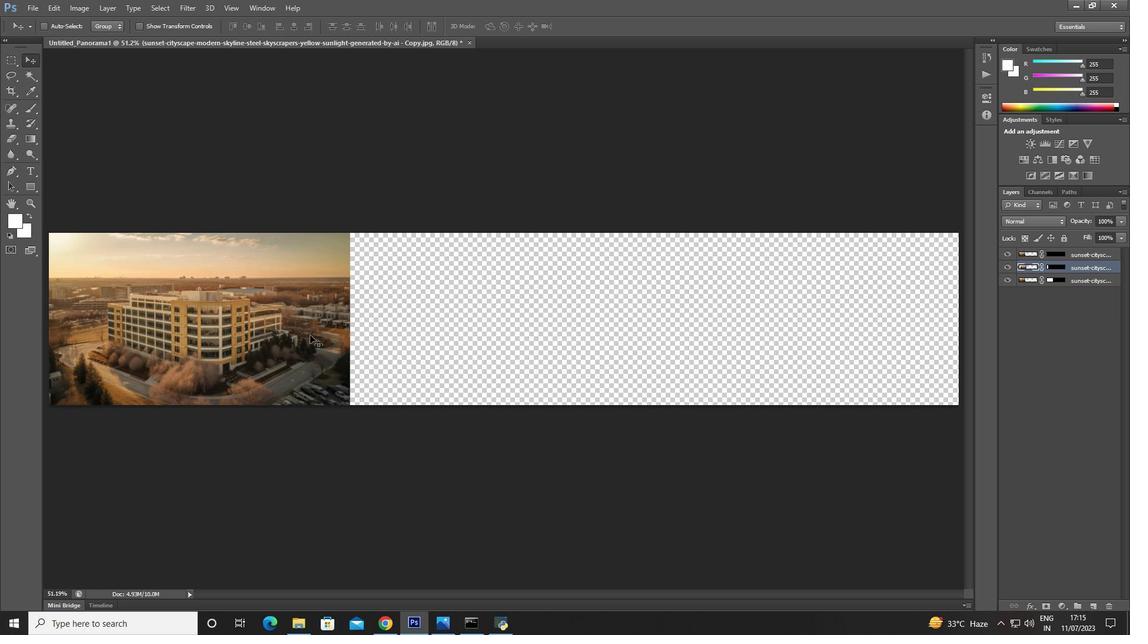 
Action: Mouse moved to (1093, 276)
Screenshot: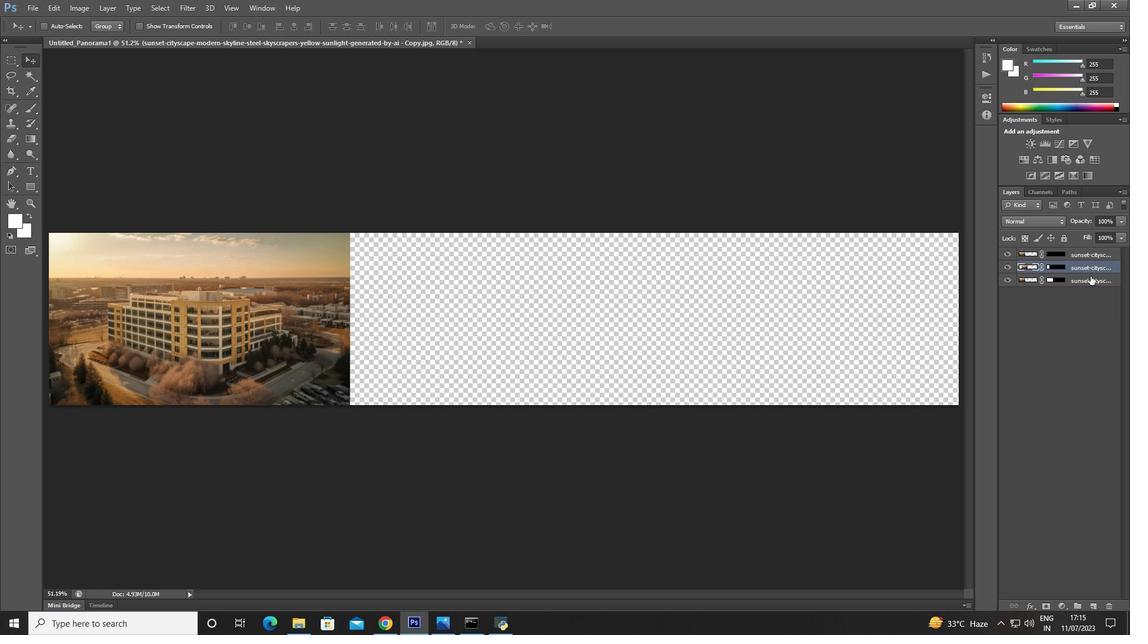 
Action: Mouse pressed left at (1093, 276)
Screenshot: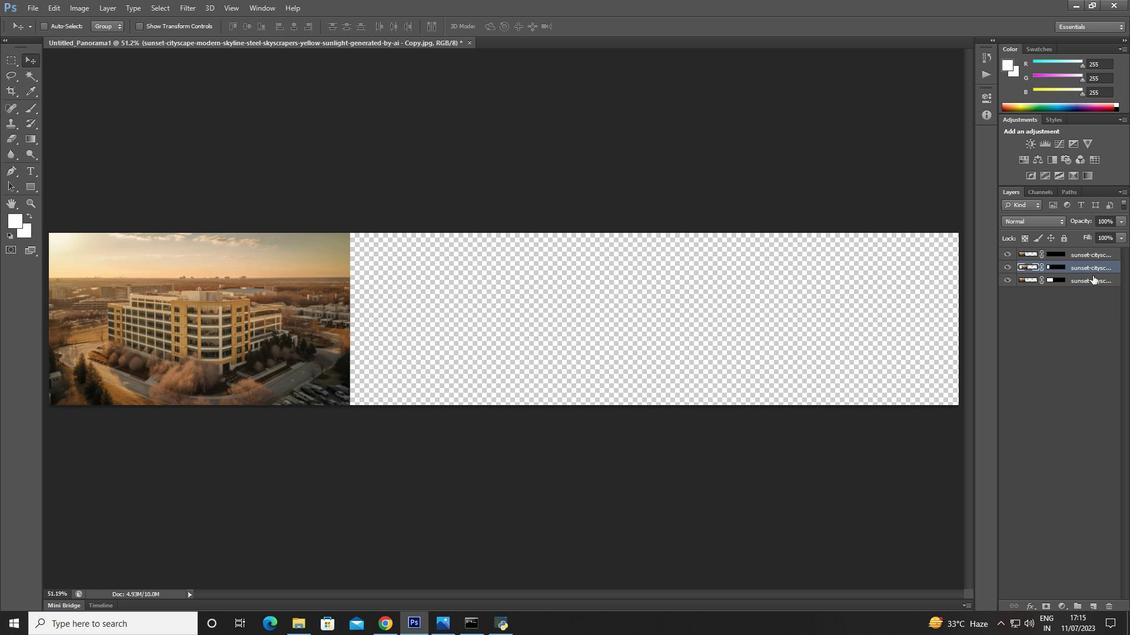
Action: Mouse pressed right at (1093, 276)
Screenshot: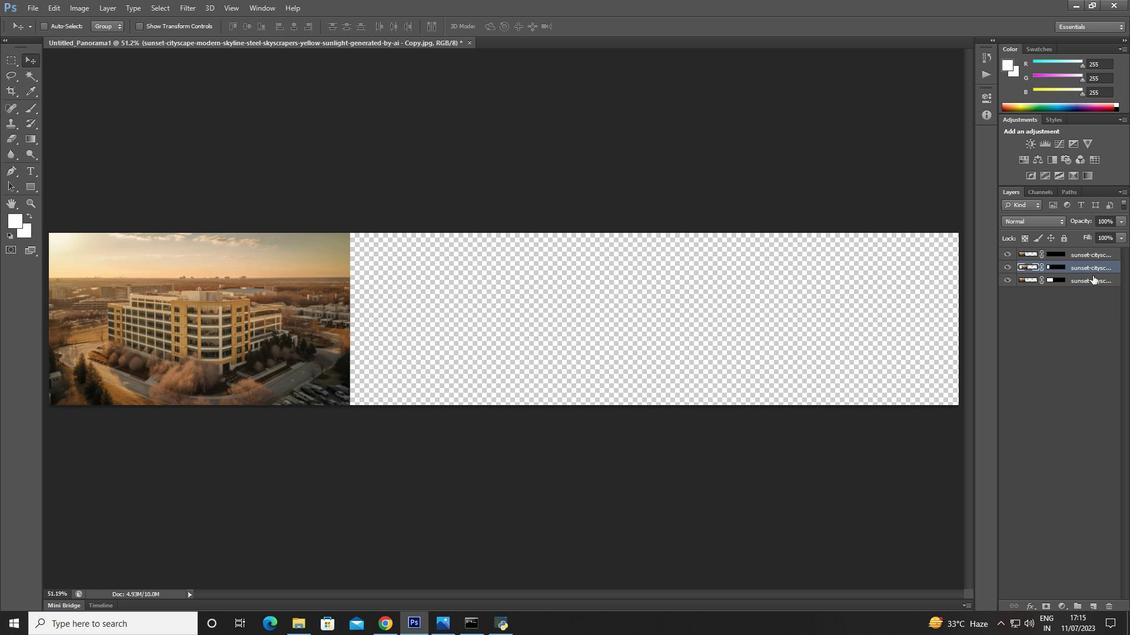 
Action: Mouse moved to (1116, 274)
Screenshot: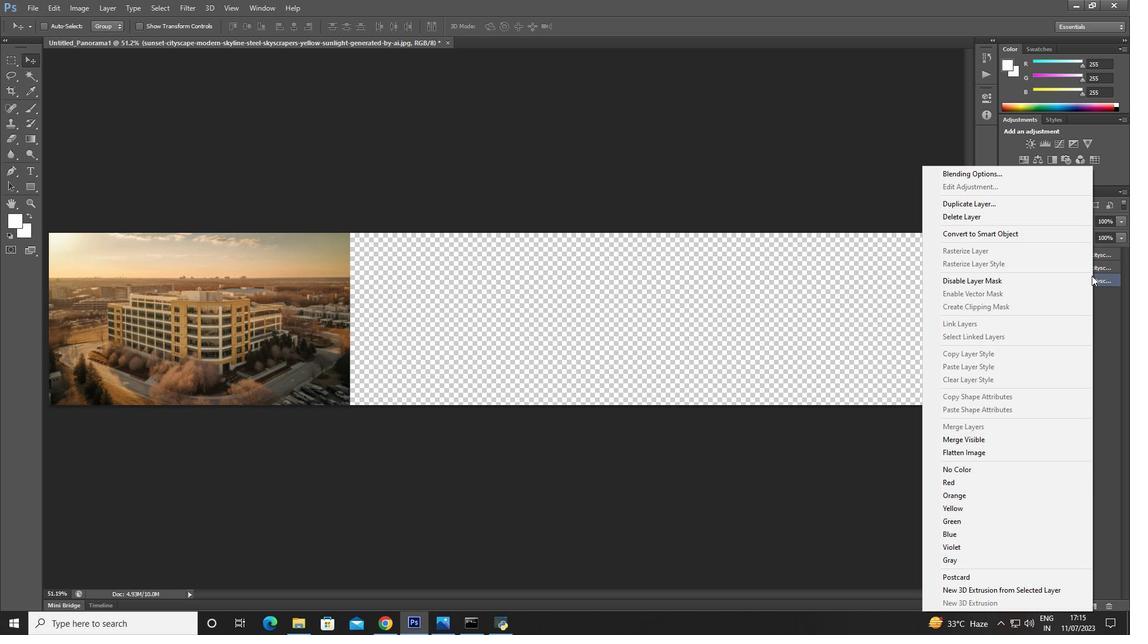 
Action: Mouse pressed left at (1116, 274)
Screenshot: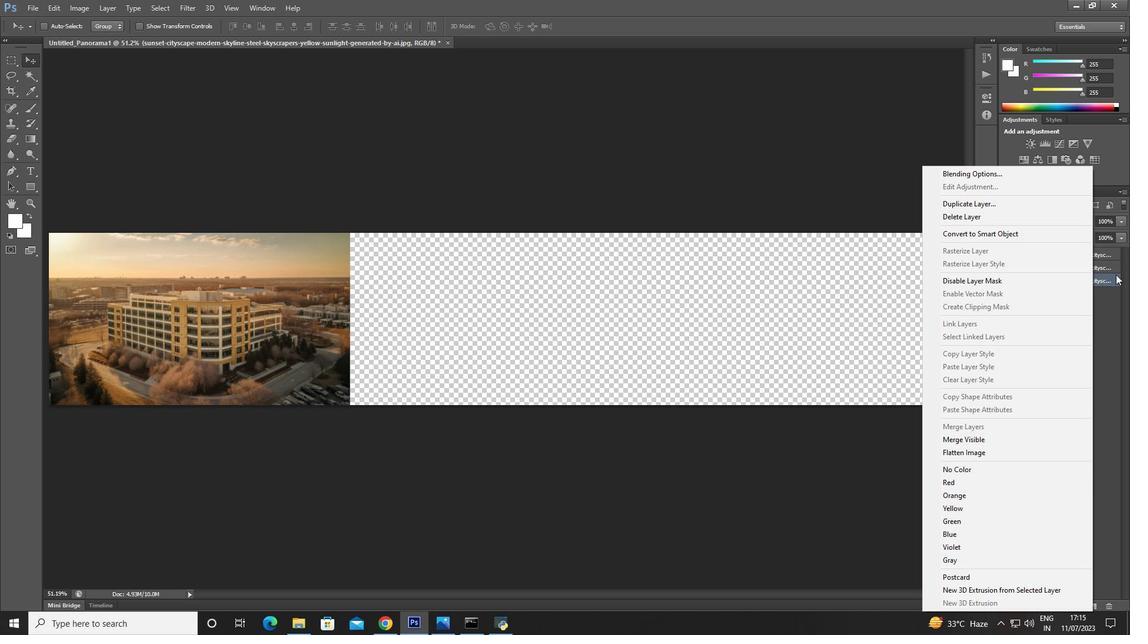 
Action: Mouse moved to (1017, 281)
Screenshot: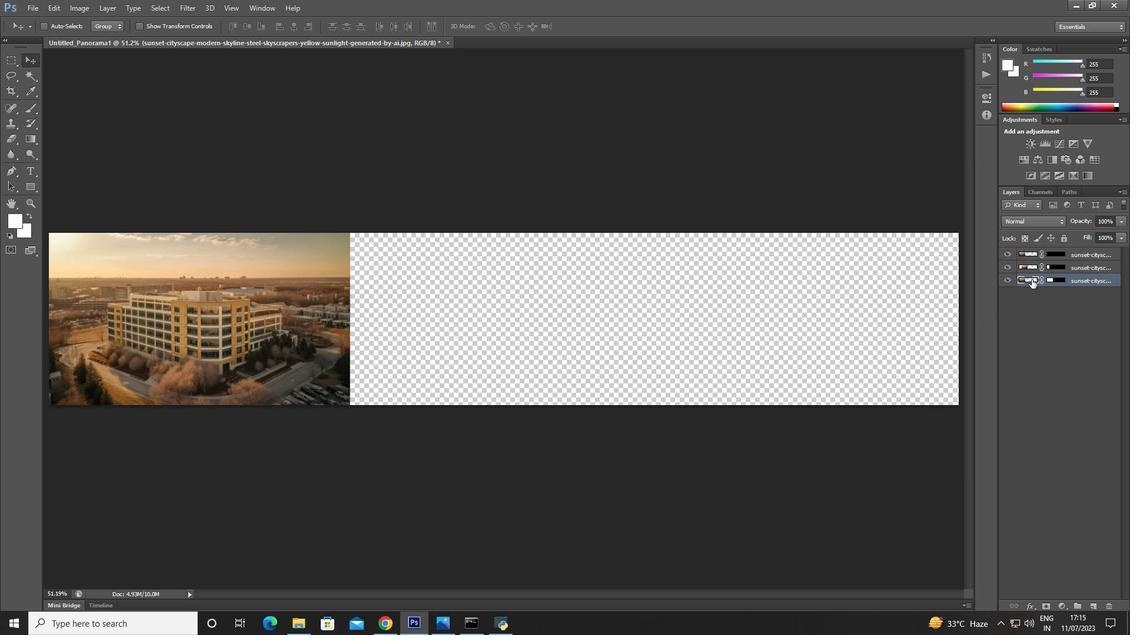 
Action: Mouse pressed left at (1017, 281)
Screenshot: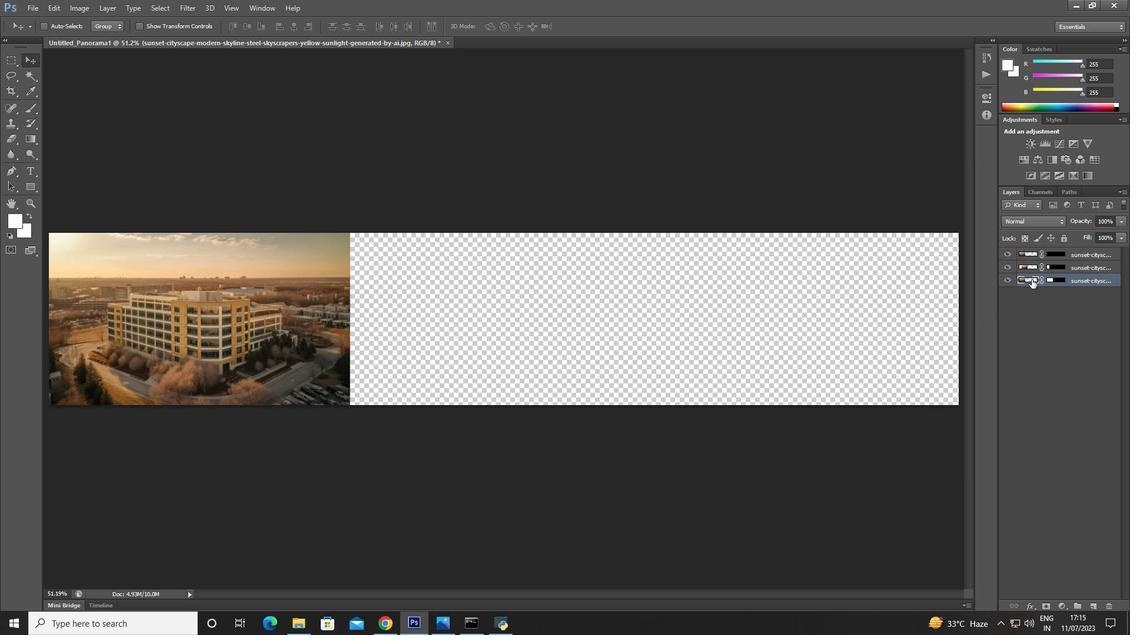 
Action: Mouse moved to (1020, 280)
Screenshot: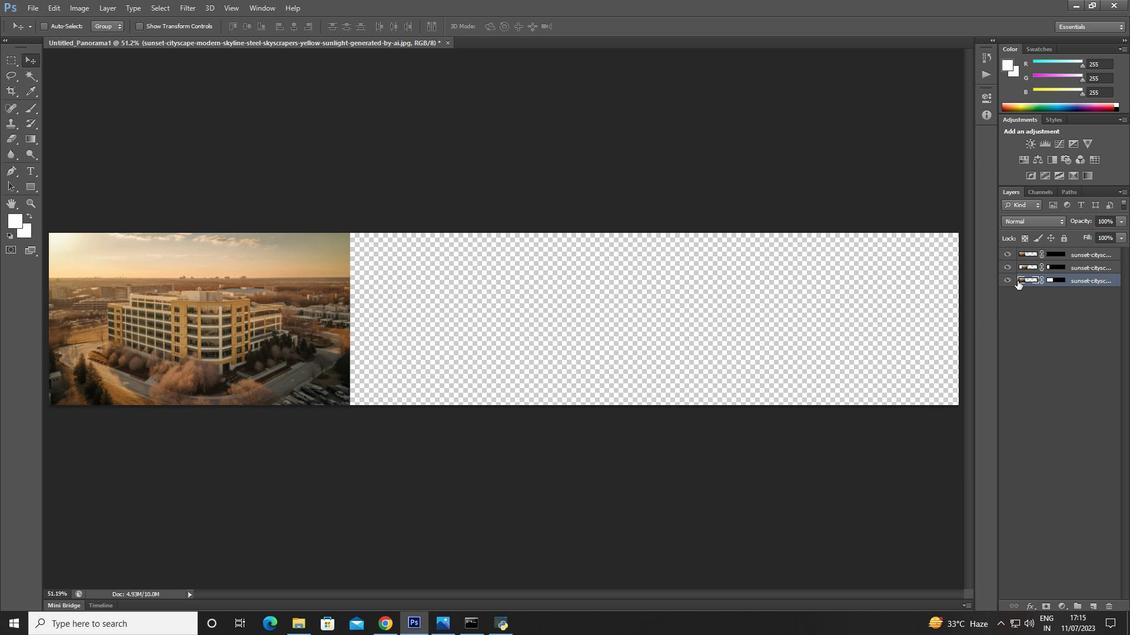 
Action: Mouse pressed left at (1020, 280)
Screenshot: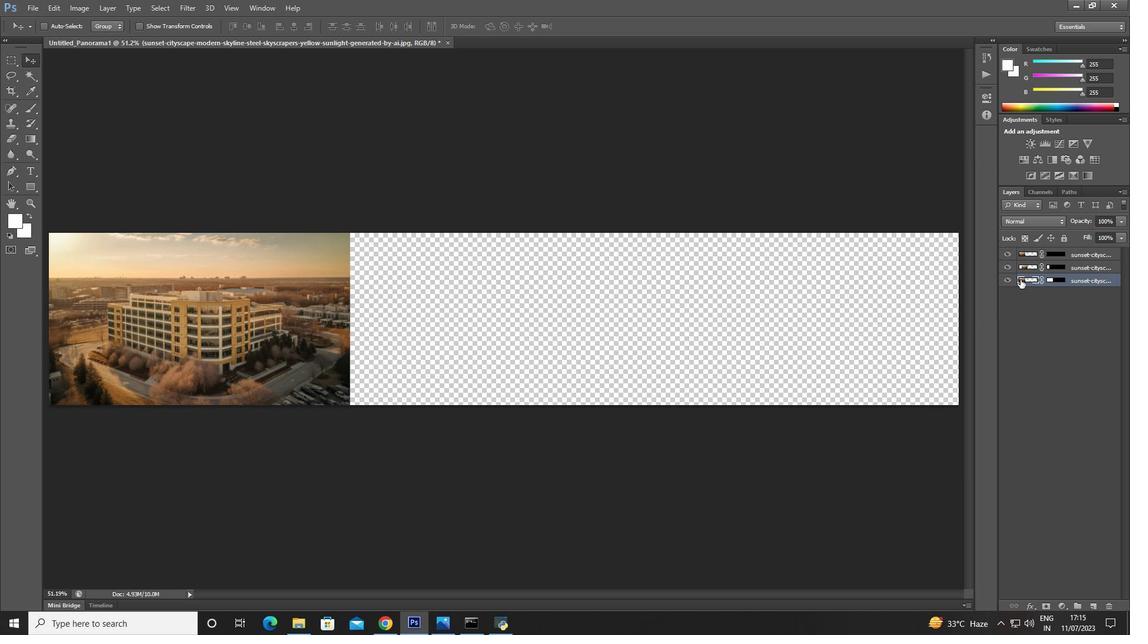 
Action: Mouse moved to (1025, 266)
Screenshot: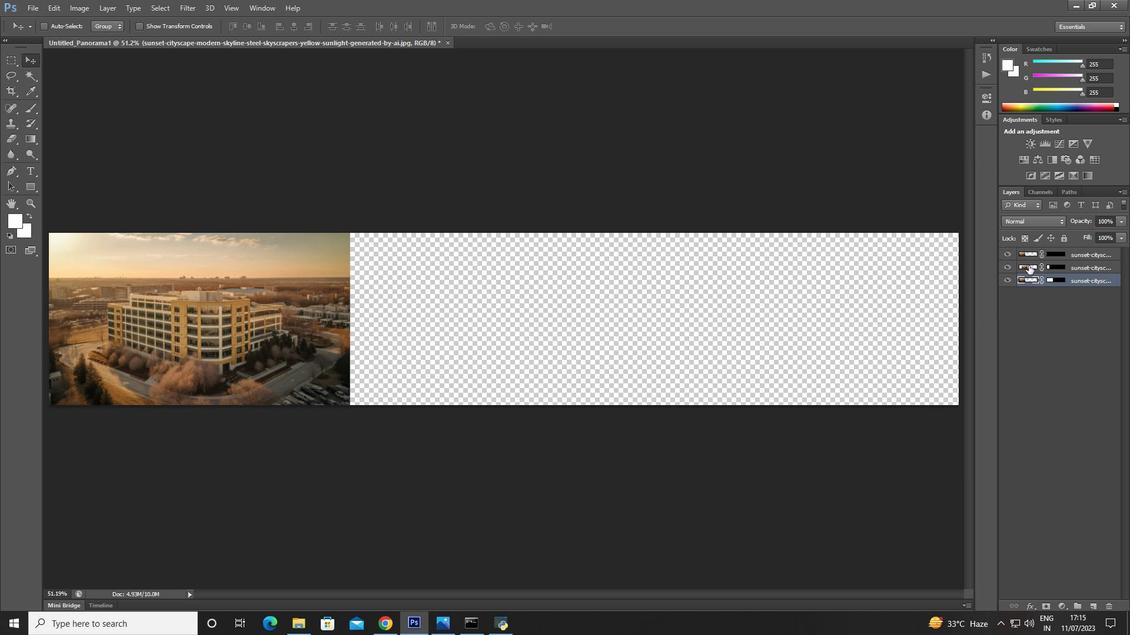 
Action: Mouse pressed left at (1025, 266)
Screenshot: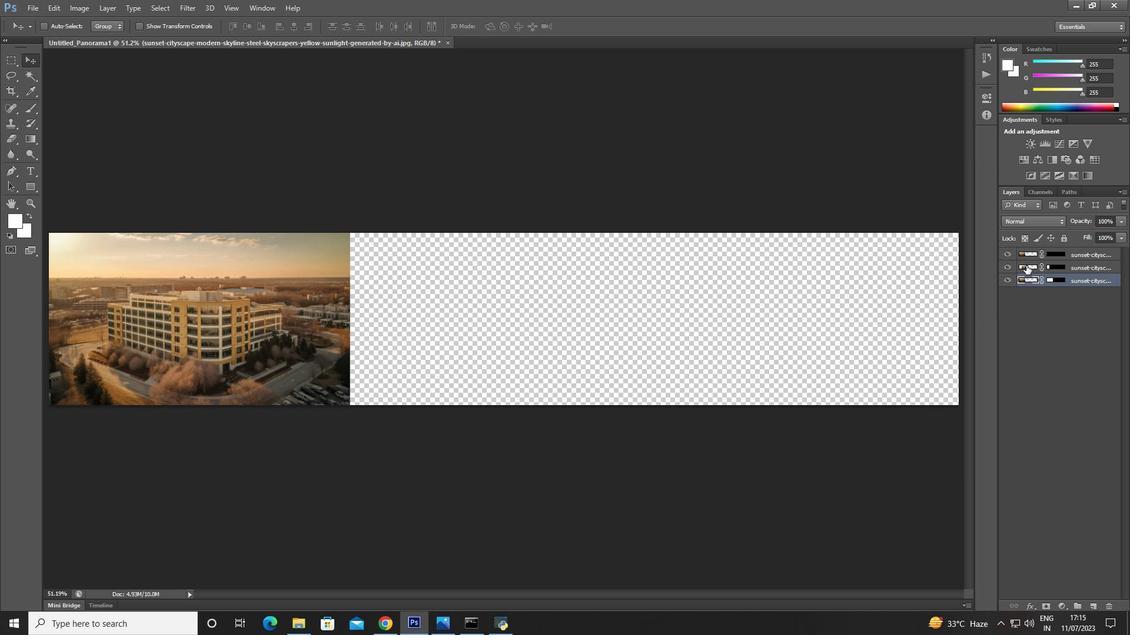 
Action: Mouse moved to (1025, 269)
Screenshot: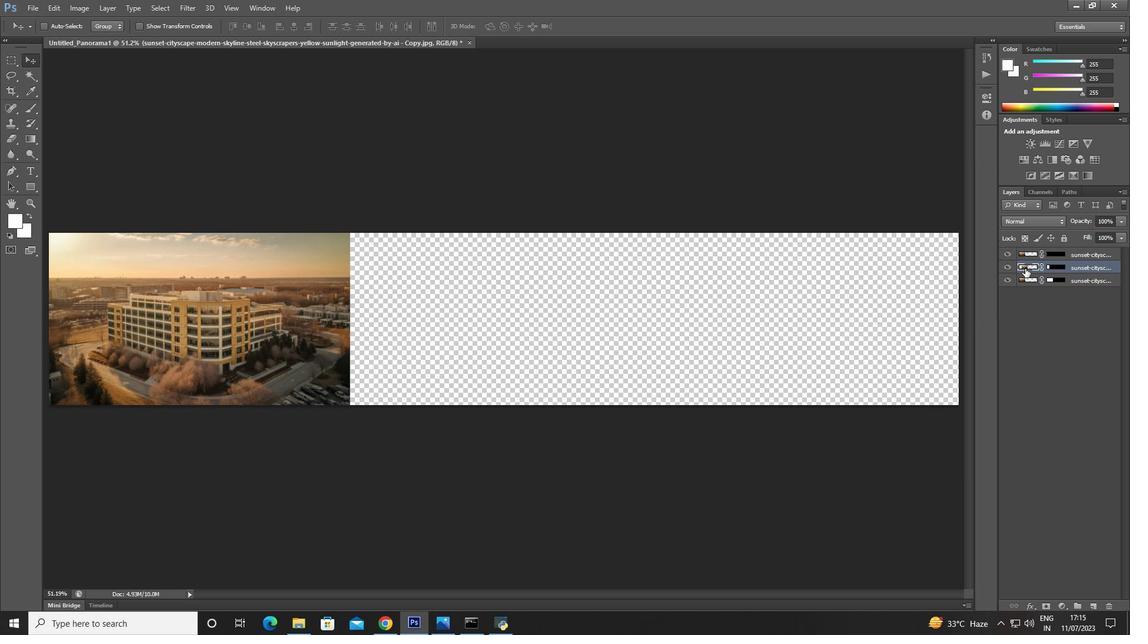 
Action: Mouse pressed left at (1025, 269)
Screenshot: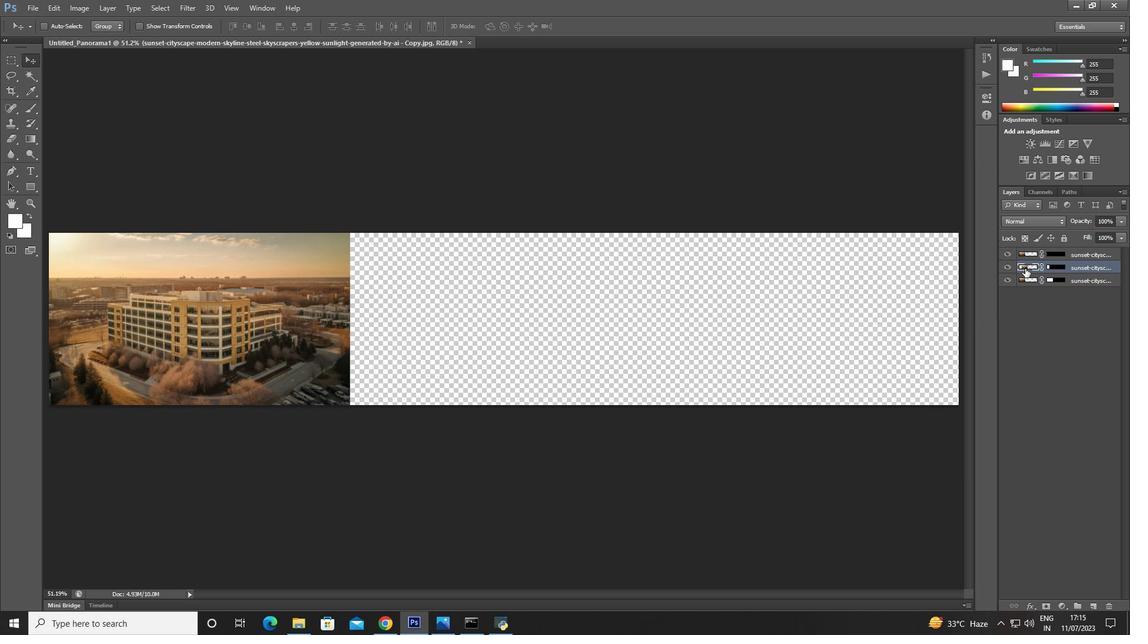 
Action: Mouse moved to (1025, 265)
Screenshot: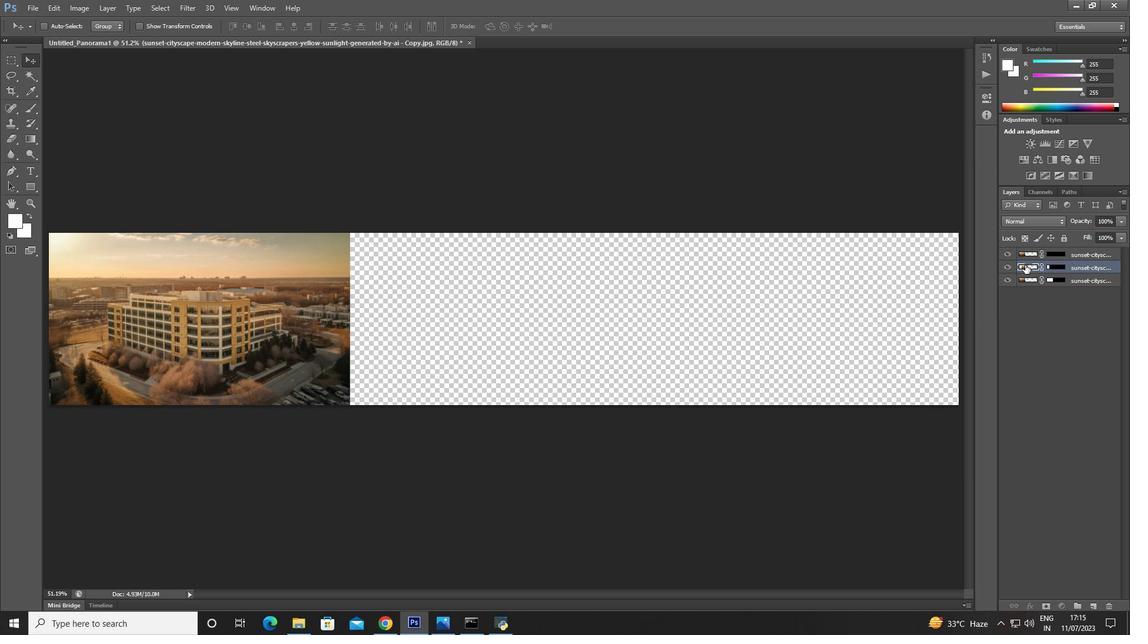 
Action: Mouse pressed left at (1025, 265)
Screenshot: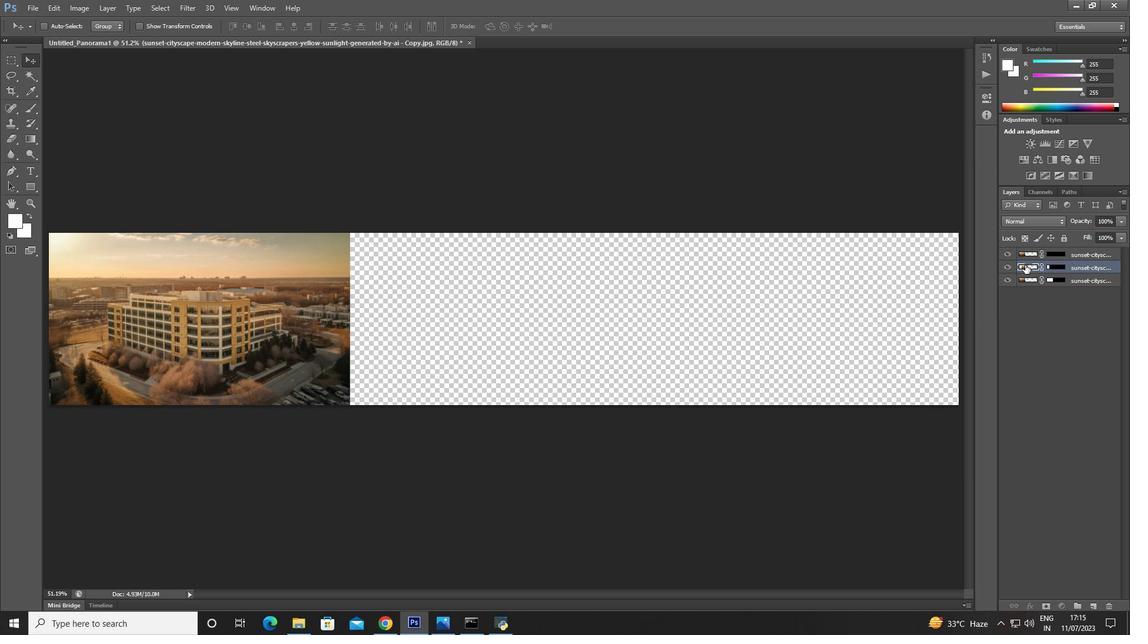 
Action: Mouse moved to (1019, 279)
Screenshot: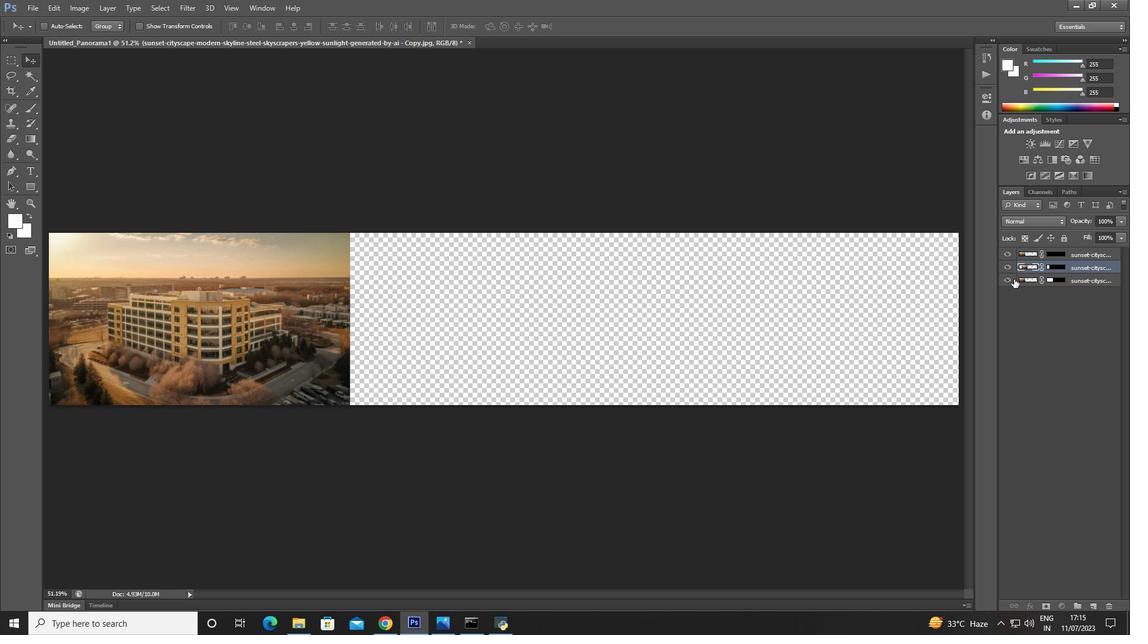 
Action: Mouse pressed left at (1019, 279)
Screenshot: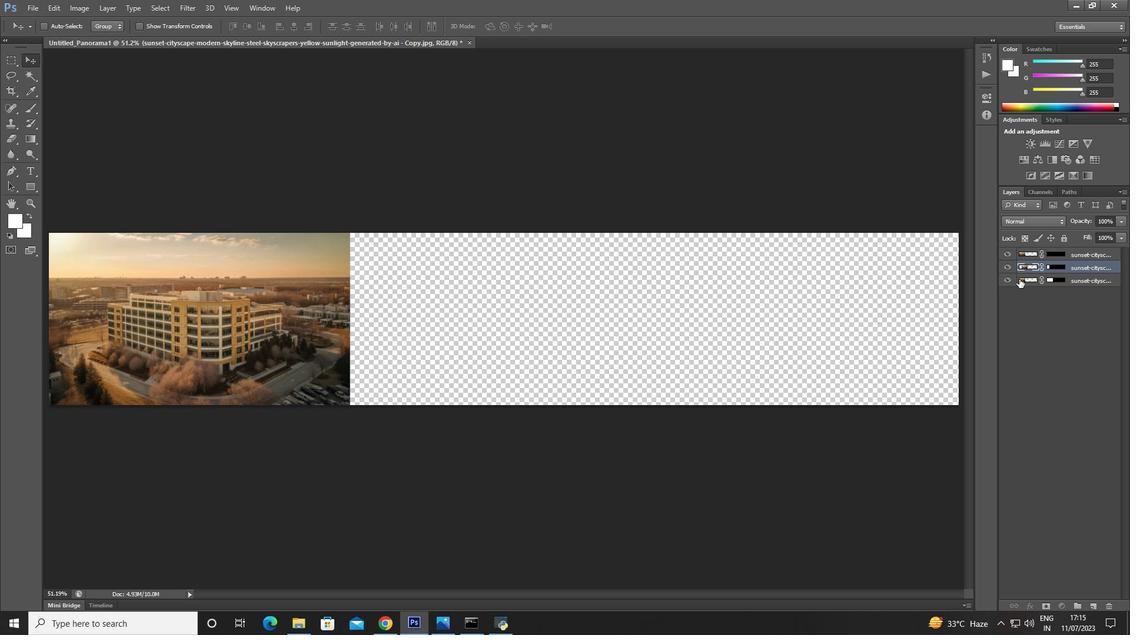 
Action: Mouse moved to (1009, 280)
Screenshot: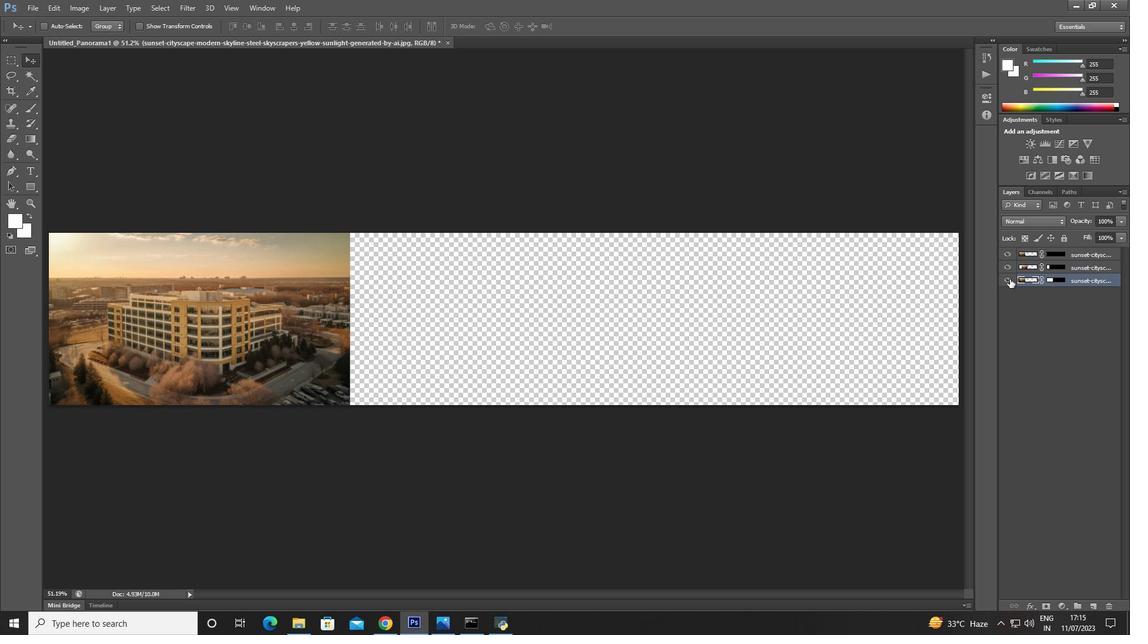 
Action: Mouse pressed left at (1009, 280)
Screenshot: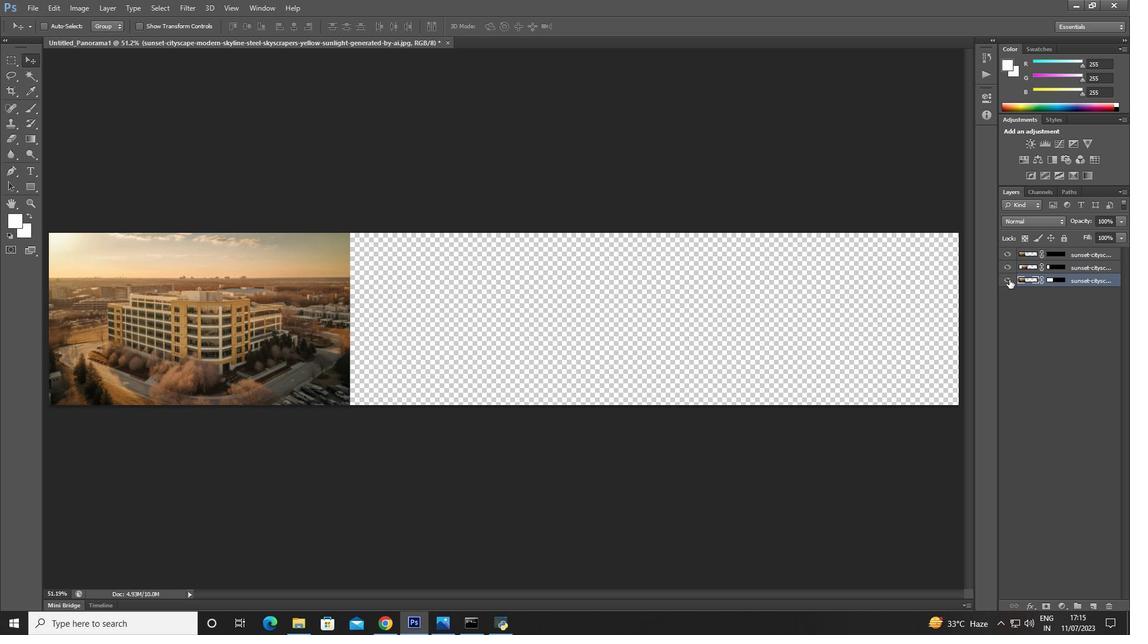 
Action: Mouse moved to (1008, 280)
Screenshot: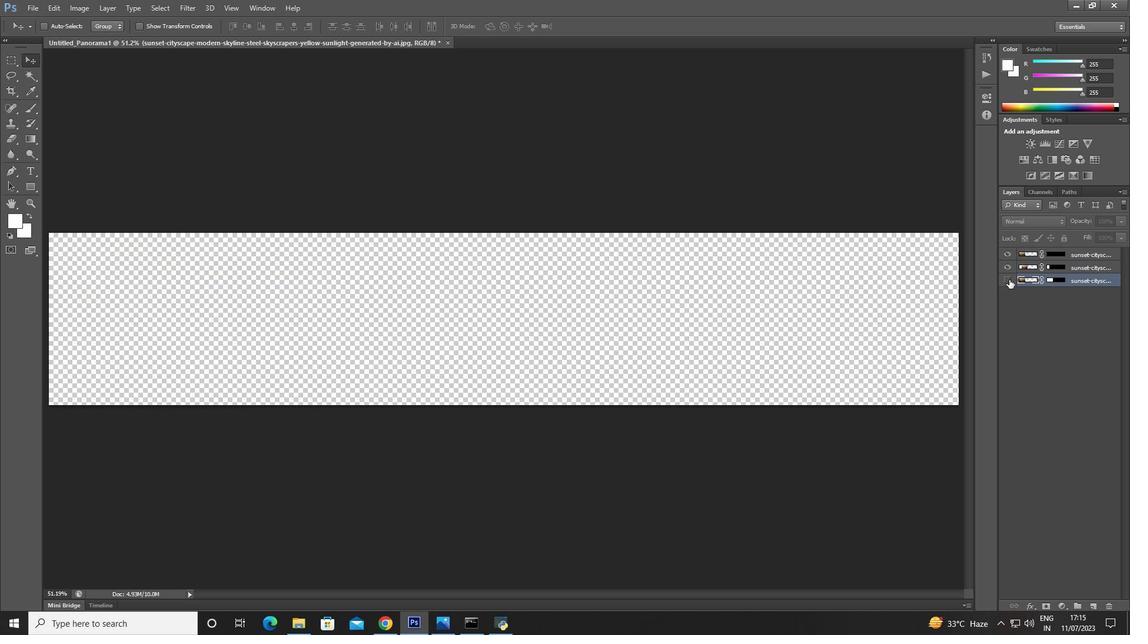 
Action: Mouse pressed left at (1008, 280)
Screenshot: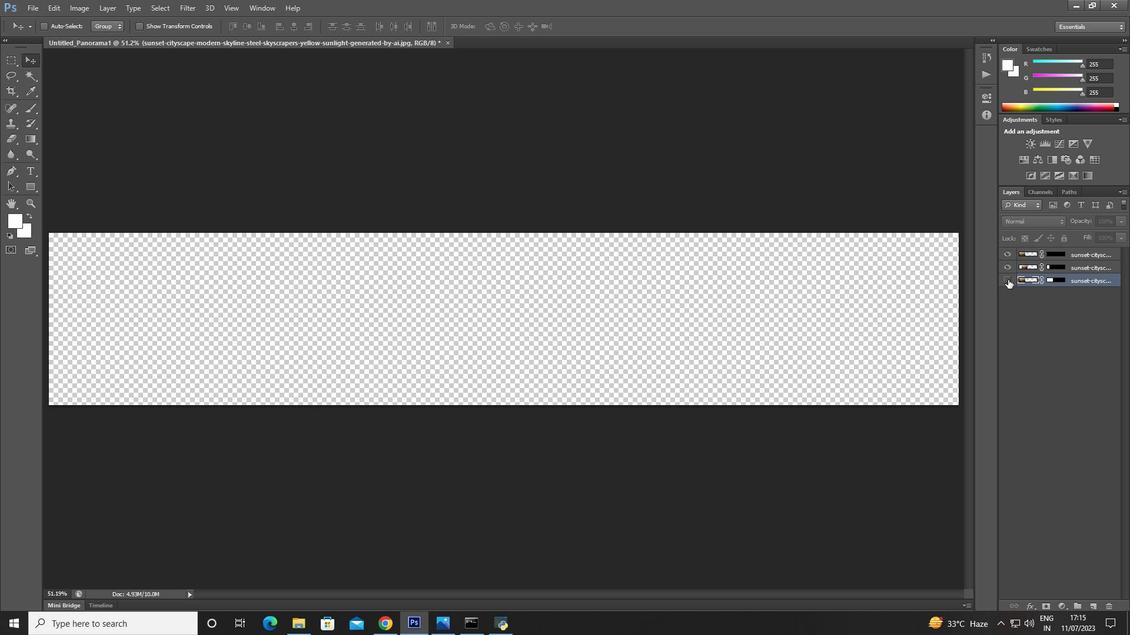 
Action: Mouse moved to (296, 305)
Screenshot: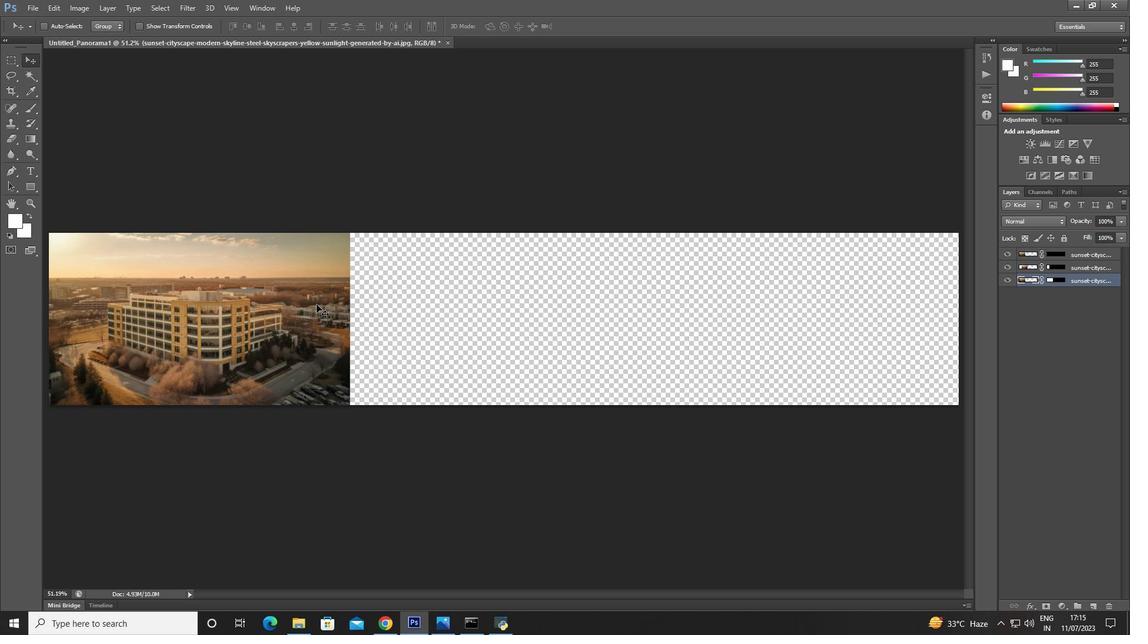 
Action: Mouse pressed left at (296, 305)
Screenshot: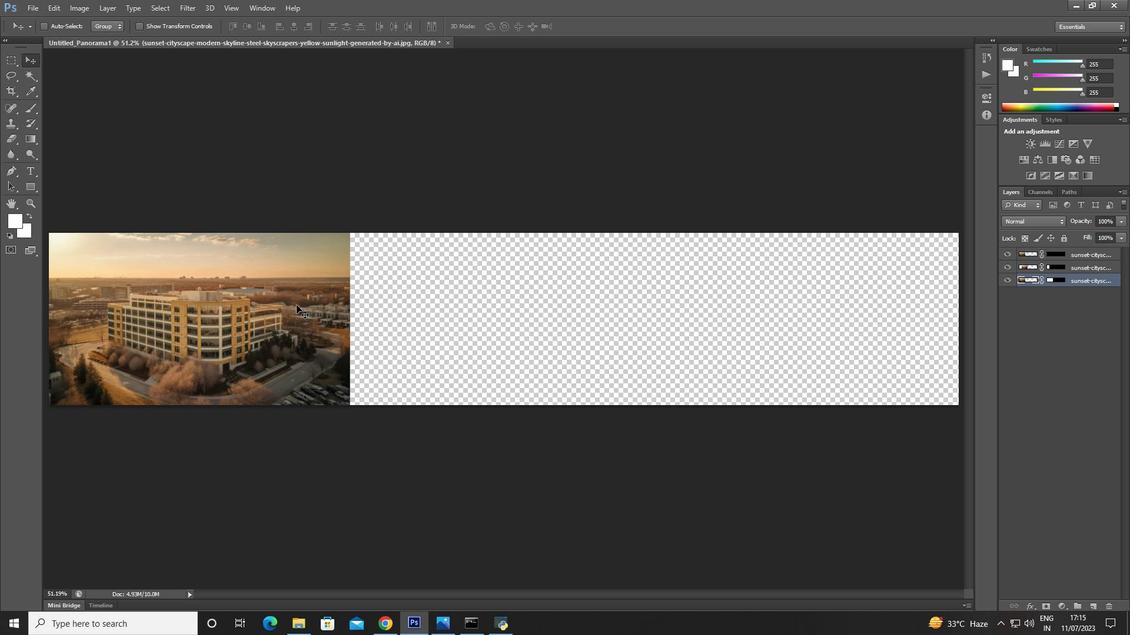 
Action: Mouse pressed right at (296, 305)
Screenshot: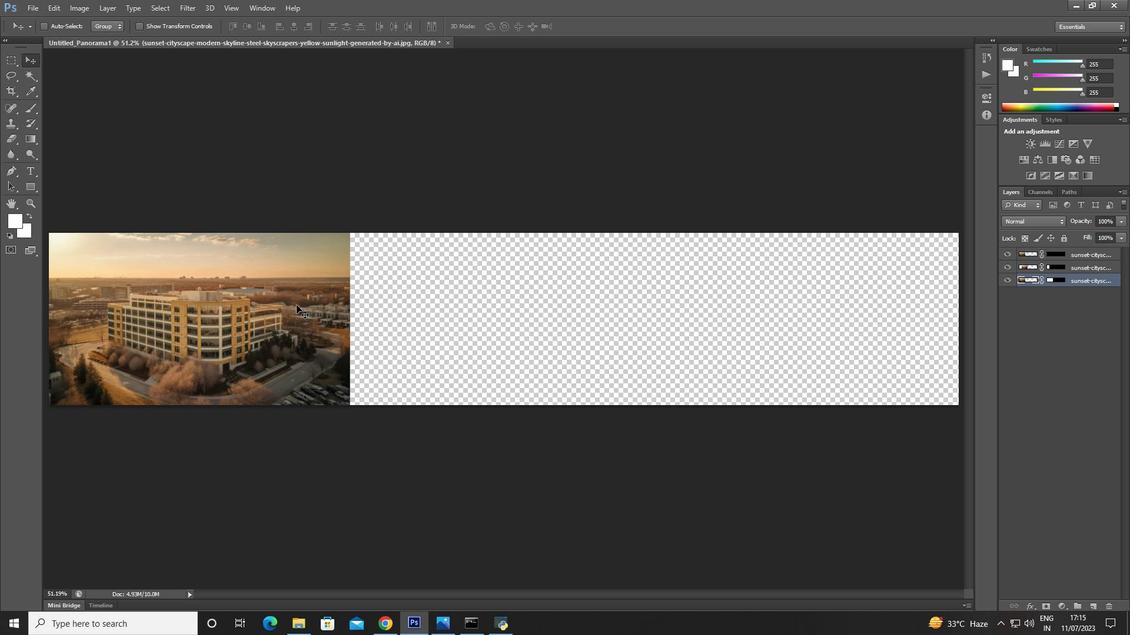 
Action: Mouse moved to (325, 355)
Screenshot: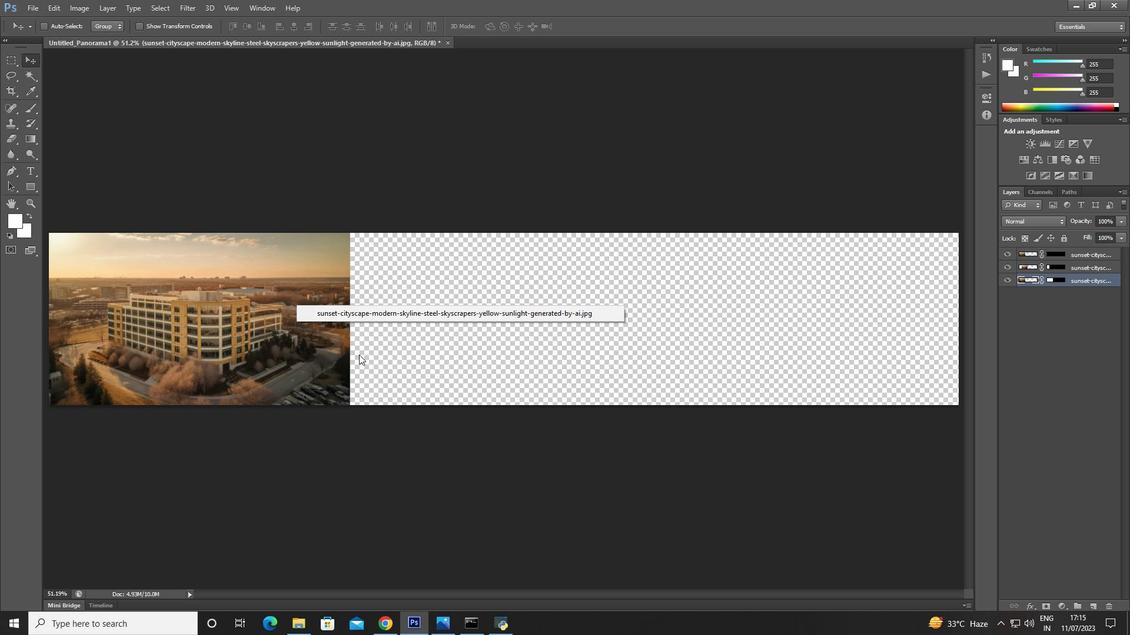 
Action: Mouse pressed left at (325, 355)
Screenshot: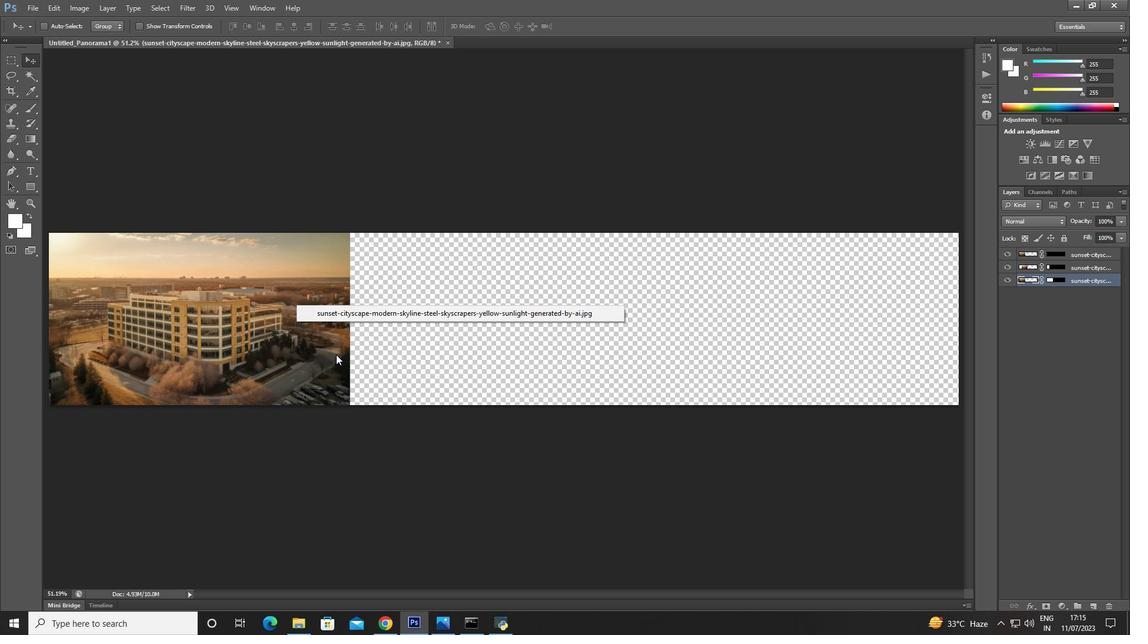 
Action: Mouse moved to (291, 335)
Screenshot: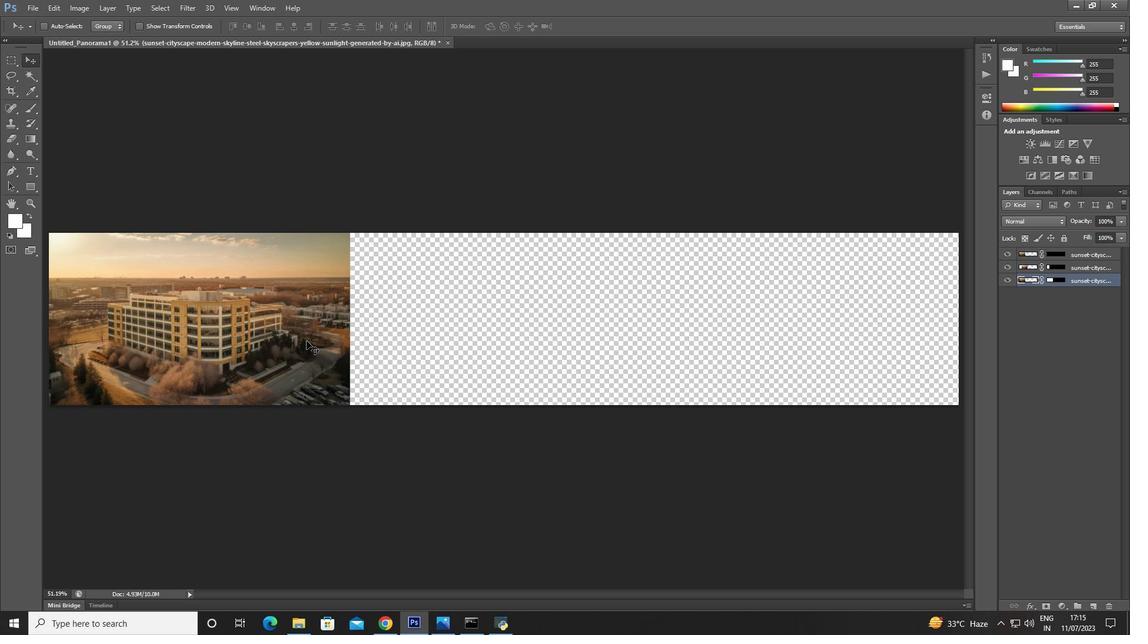 
Action: Mouse pressed left at (291, 335)
Screenshot: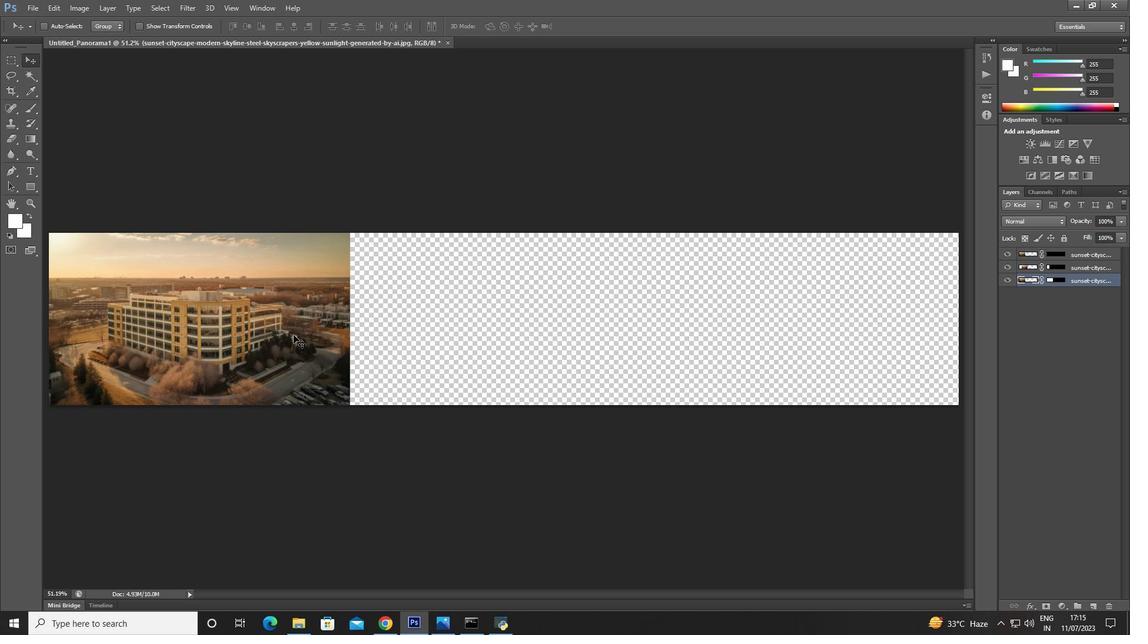 
Action: Mouse moved to (1081, 262)
Screenshot: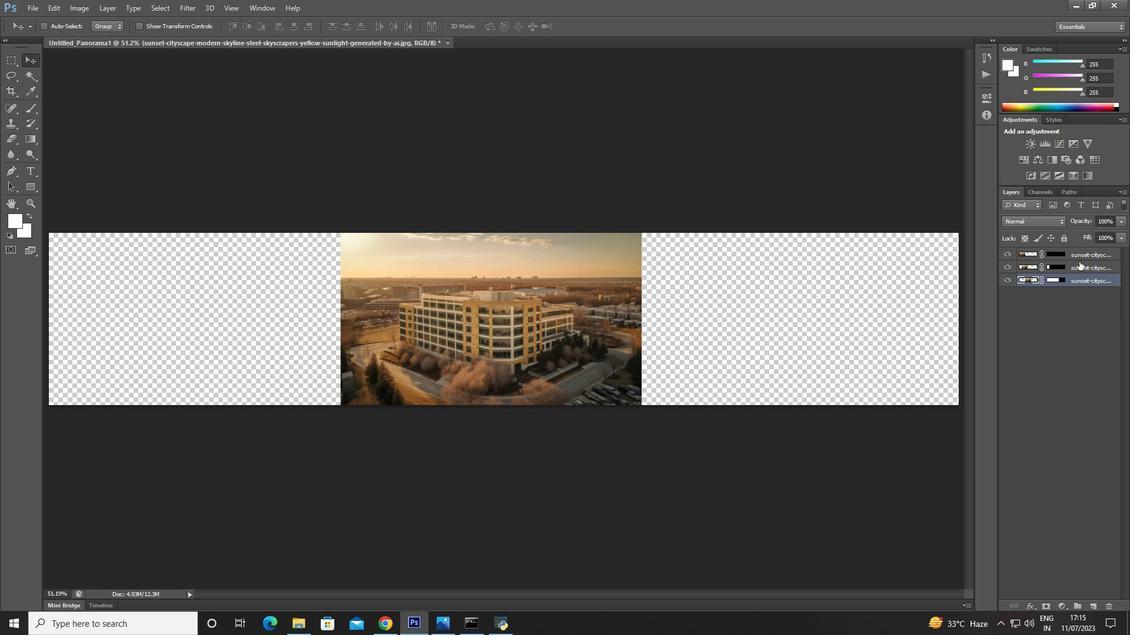 
Action: Mouse pressed left at (1081, 262)
Screenshot: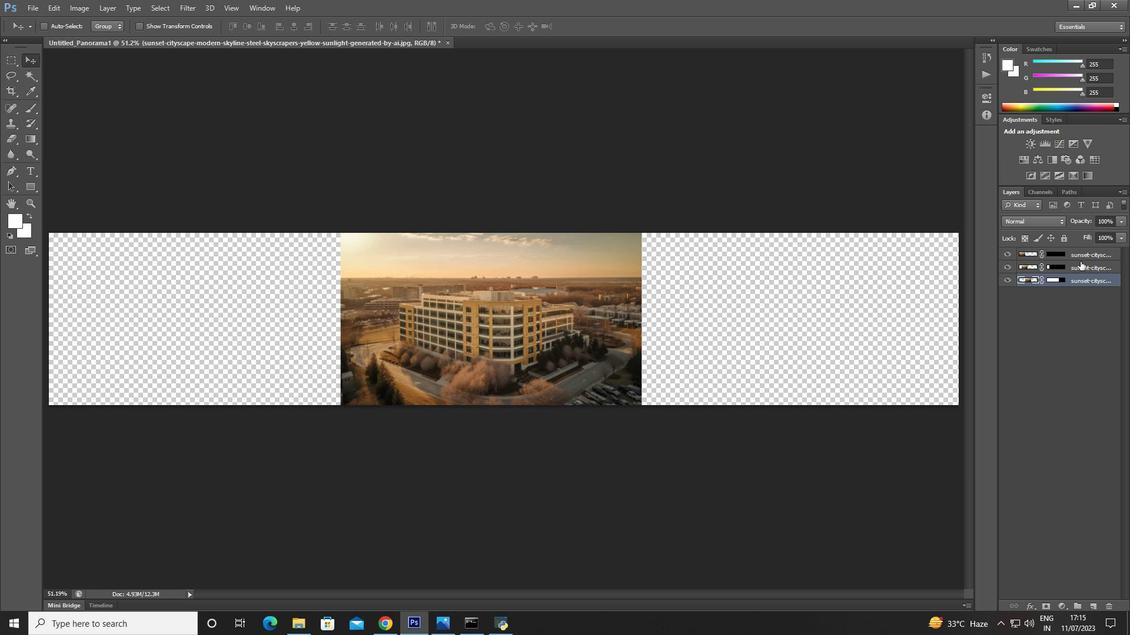 
Action: Mouse moved to (1009, 266)
Screenshot: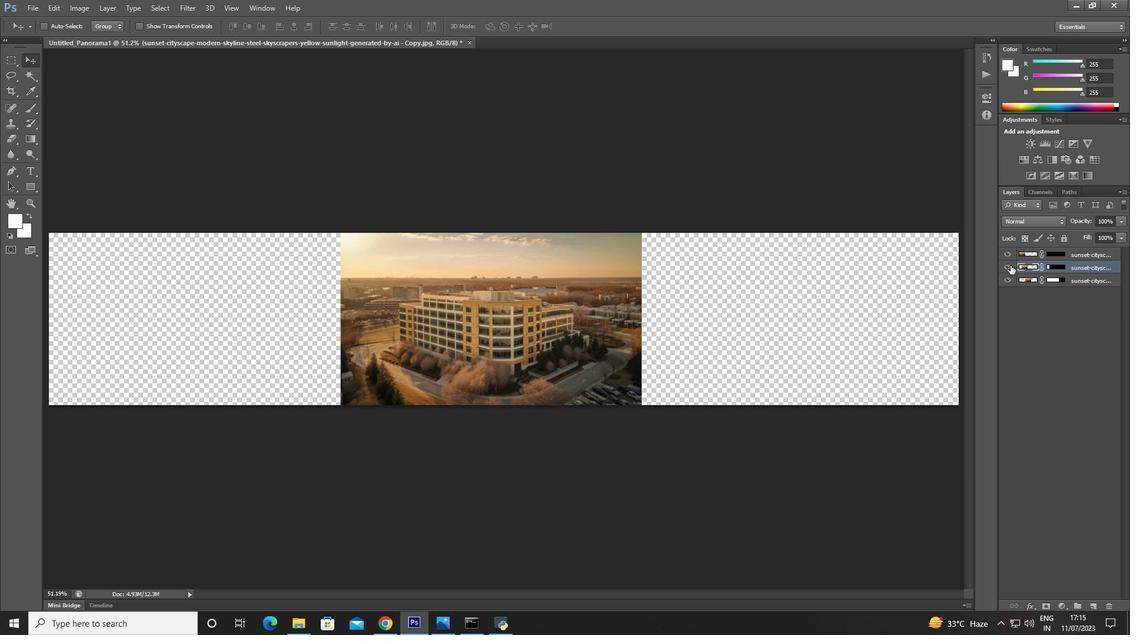 
Action: Mouse pressed left at (1009, 266)
Screenshot: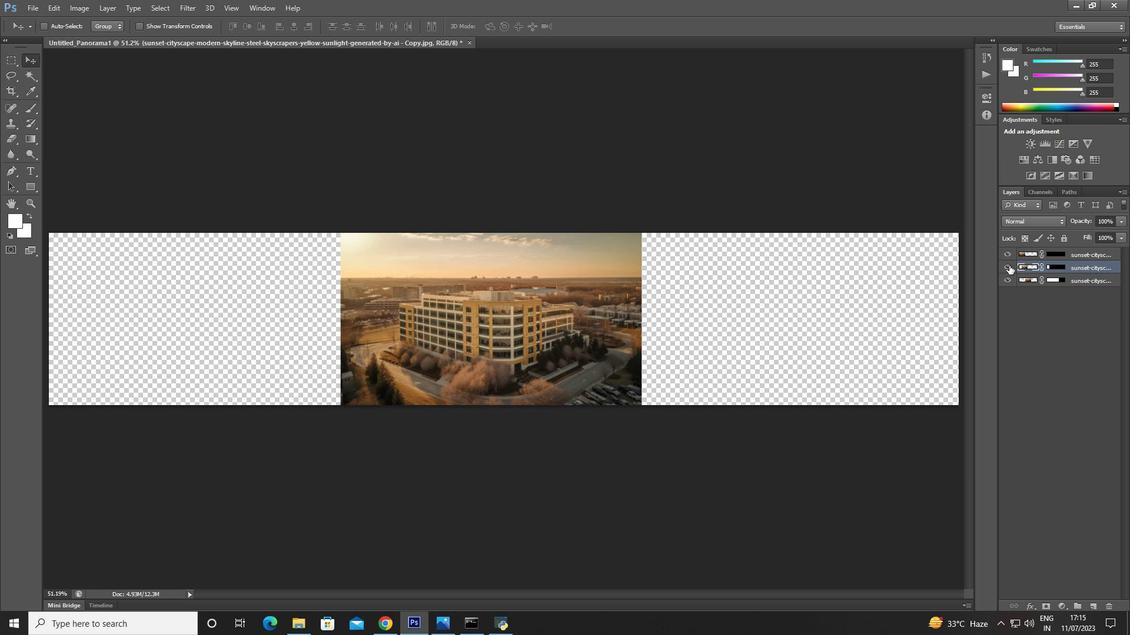 
Action: Mouse moved to (1009, 266)
Screenshot: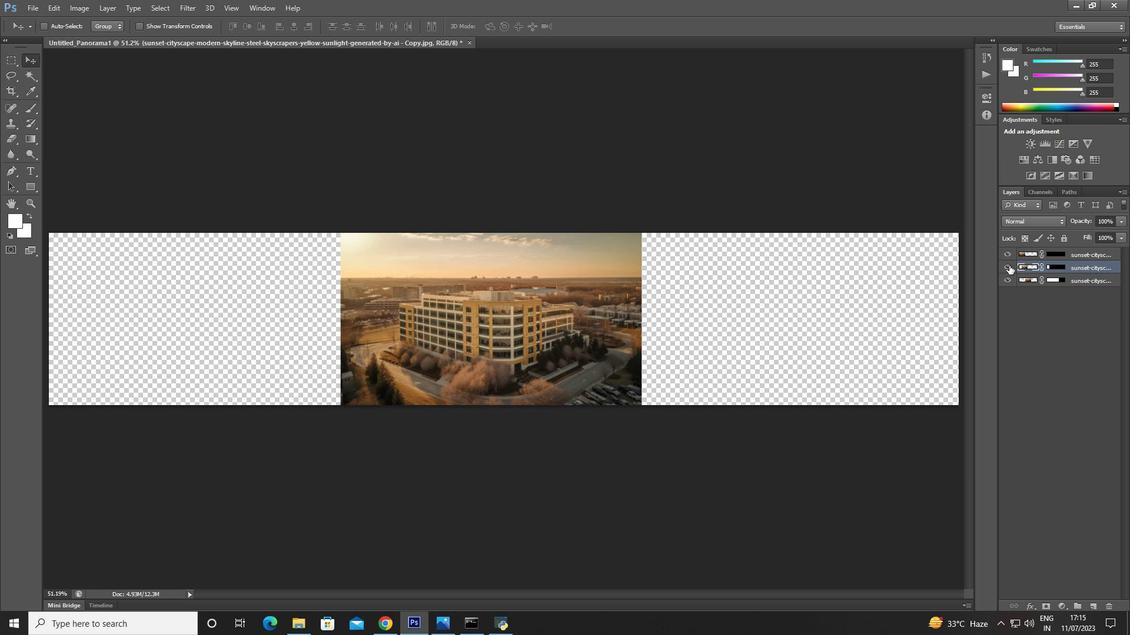 
Action: Mouse pressed right at (1009, 266)
Screenshot: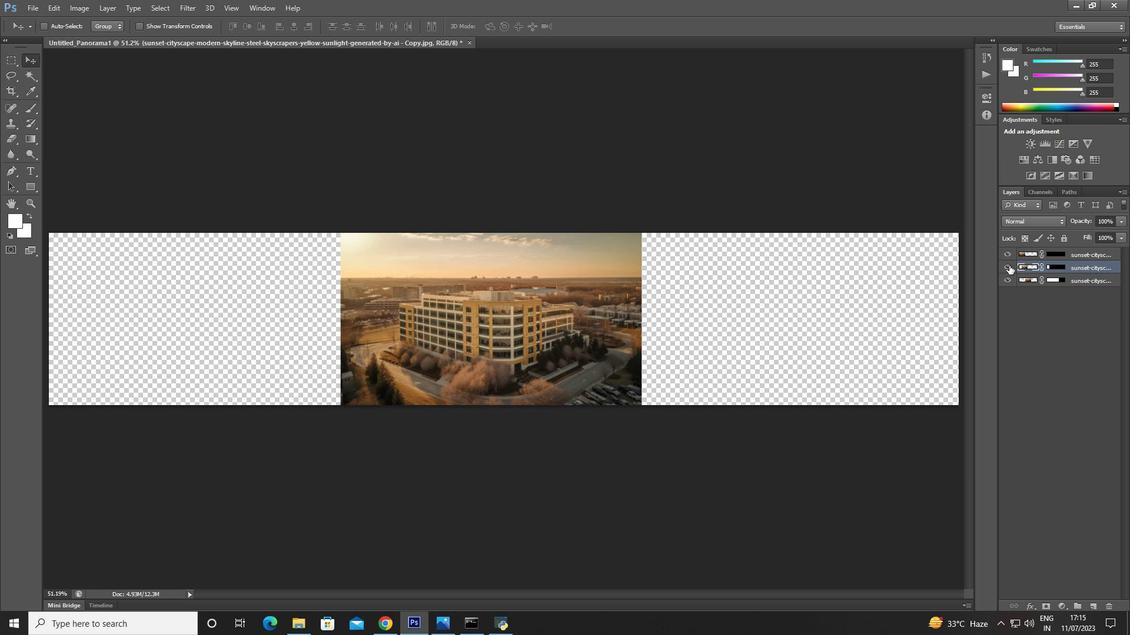 
Action: Mouse moved to (1019, 285)
Screenshot: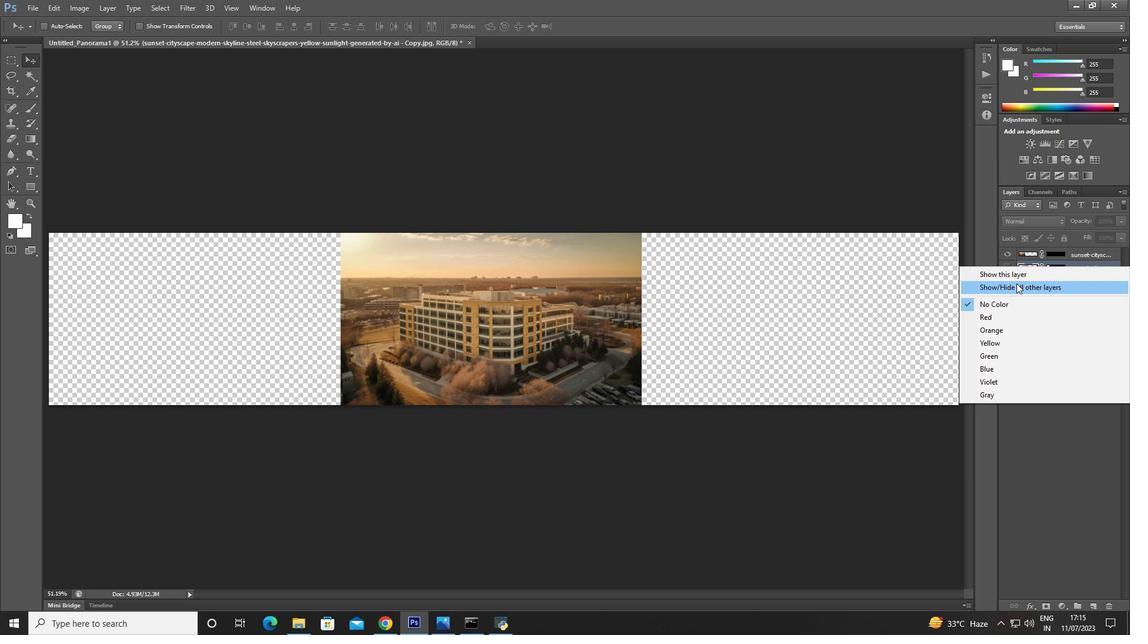 
Action: Mouse pressed left at (1019, 285)
Screenshot: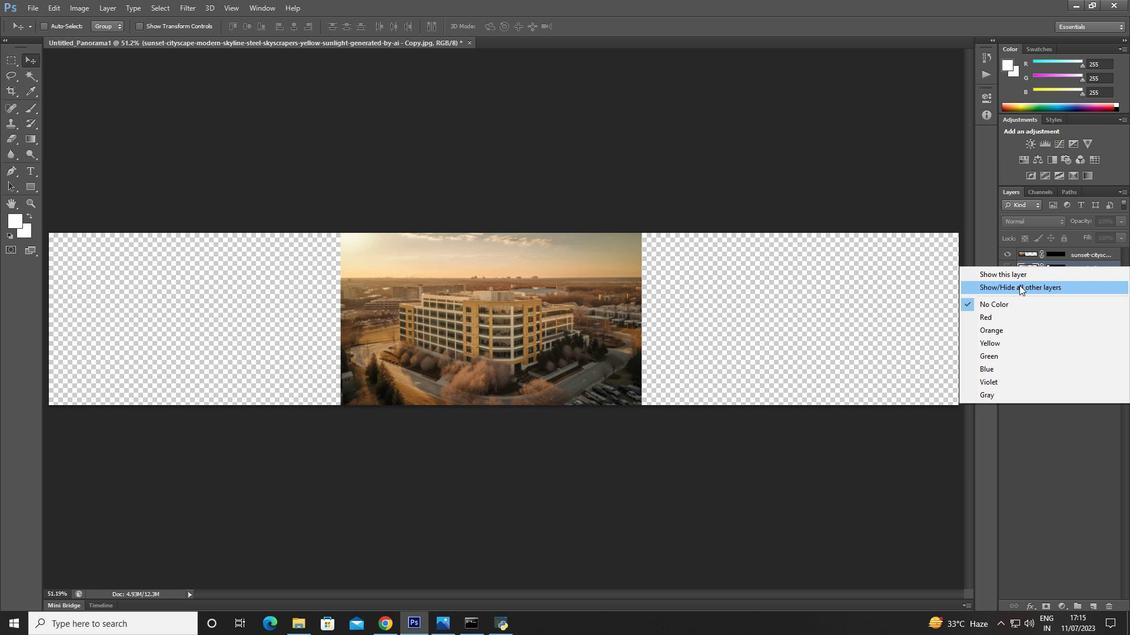
Action: Mouse pressed right at (1019, 285)
Screenshot: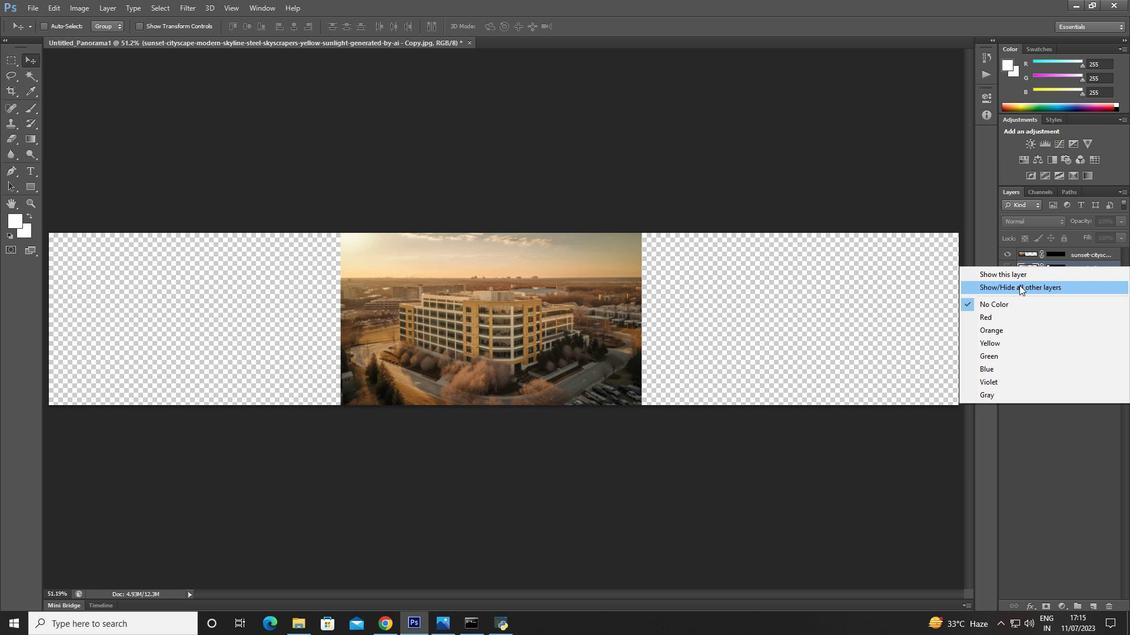 
Action: Mouse moved to (1008, 268)
Screenshot: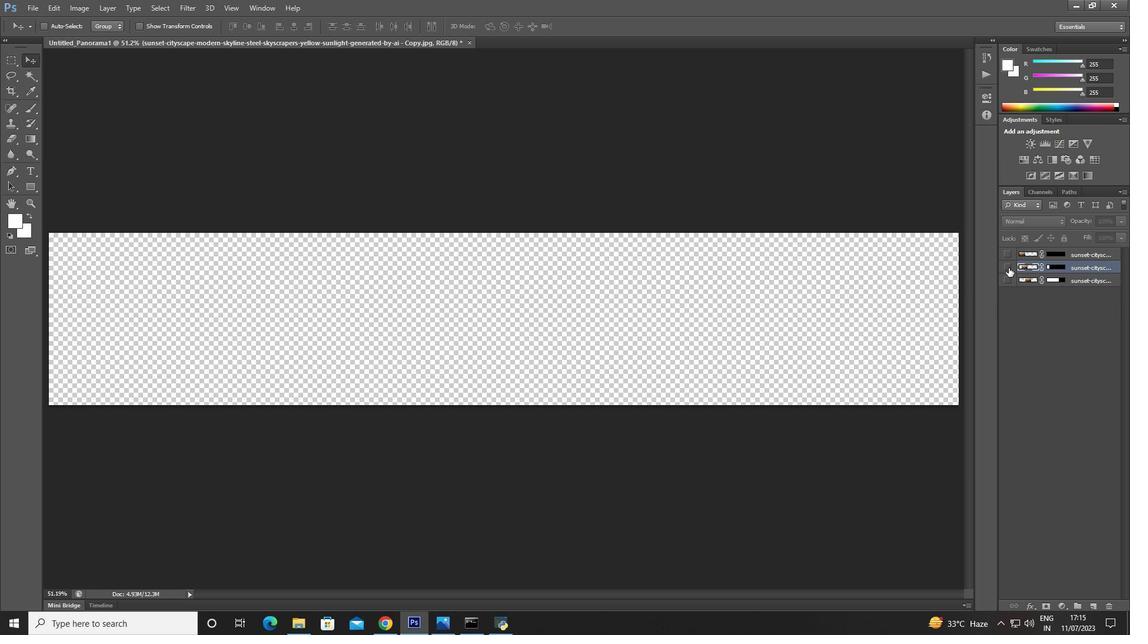 
Action: Mouse pressed left at (1008, 268)
Screenshot: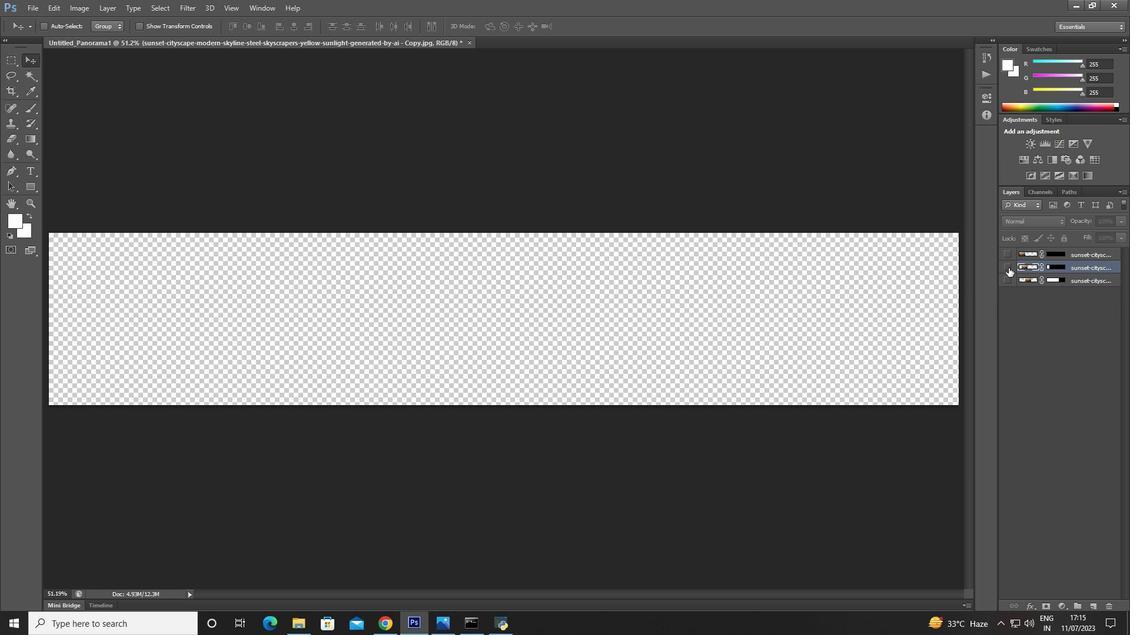 
Action: Mouse pressed left at (1008, 268)
Screenshot: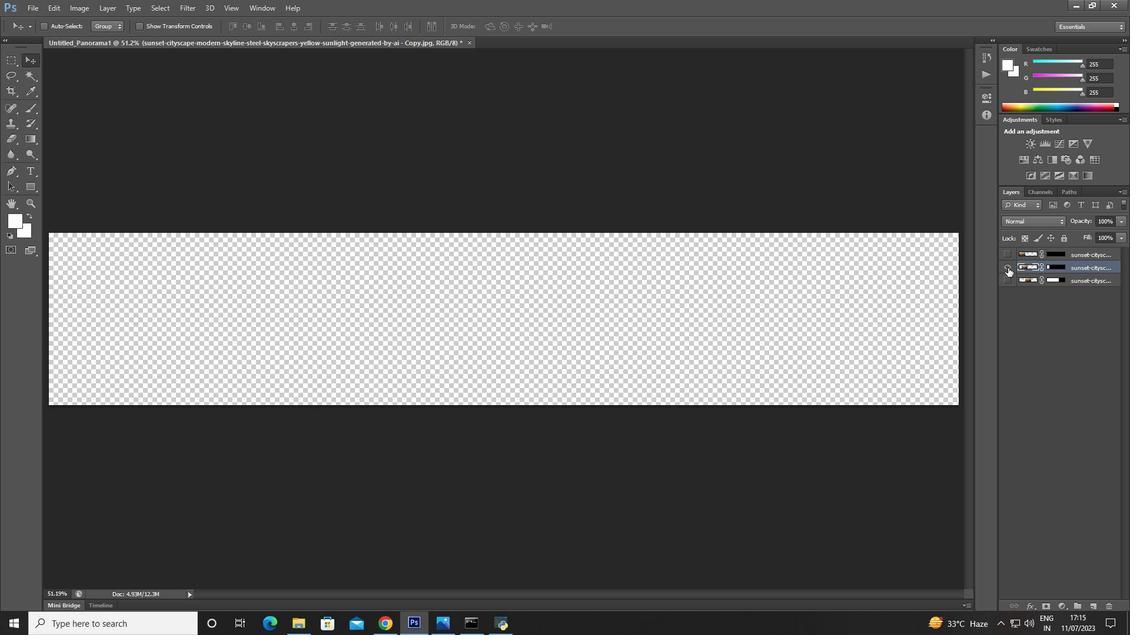 
Action: Mouse pressed left at (1008, 268)
Screenshot: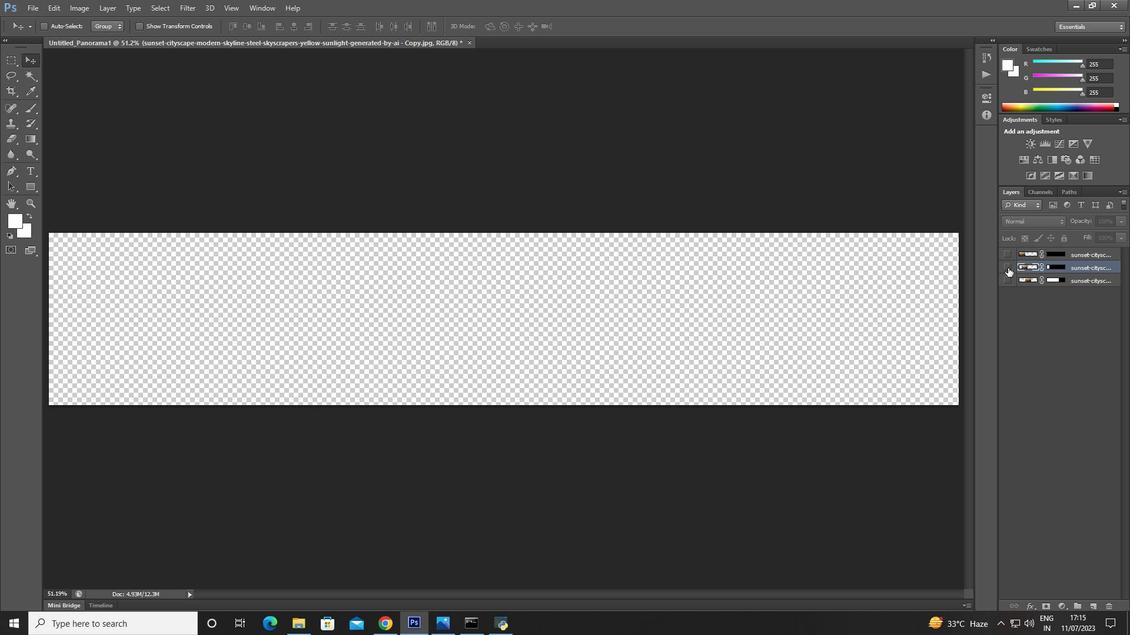 
Action: Mouse moved to (1025, 265)
Screenshot: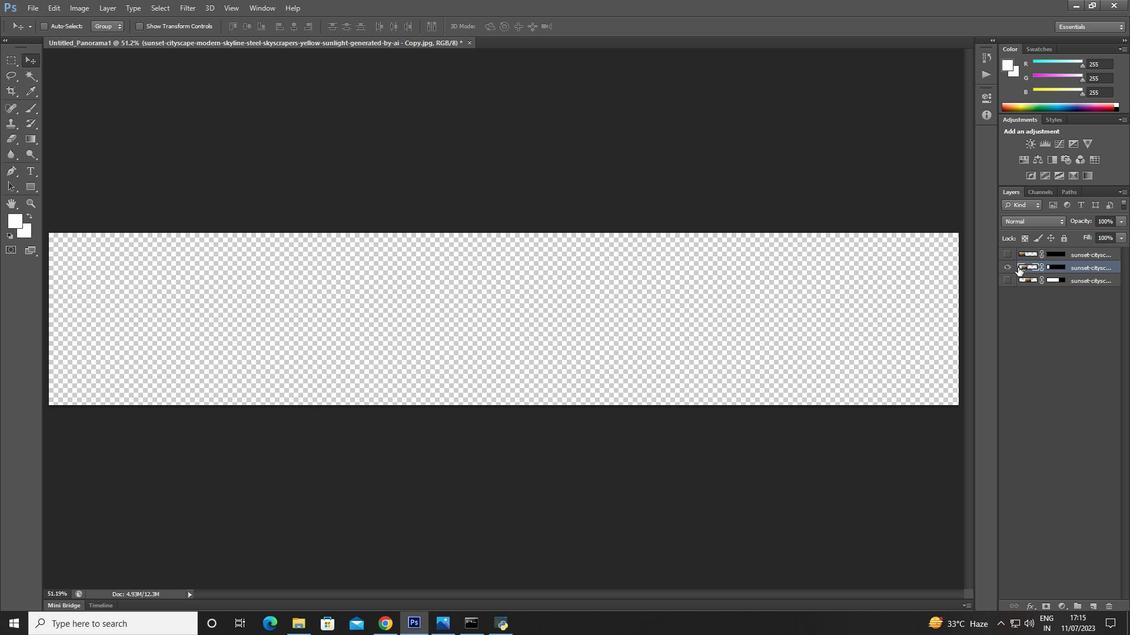 
Action: Mouse pressed left at (1025, 265)
Screenshot: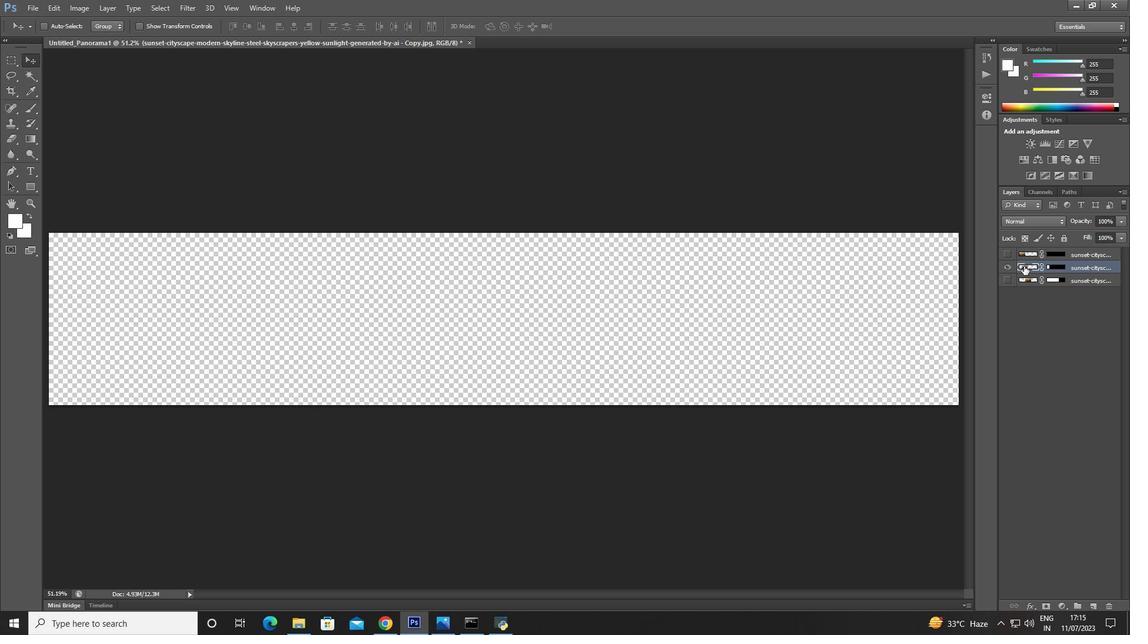 
Action: Mouse pressed right at (1025, 265)
Screenshot: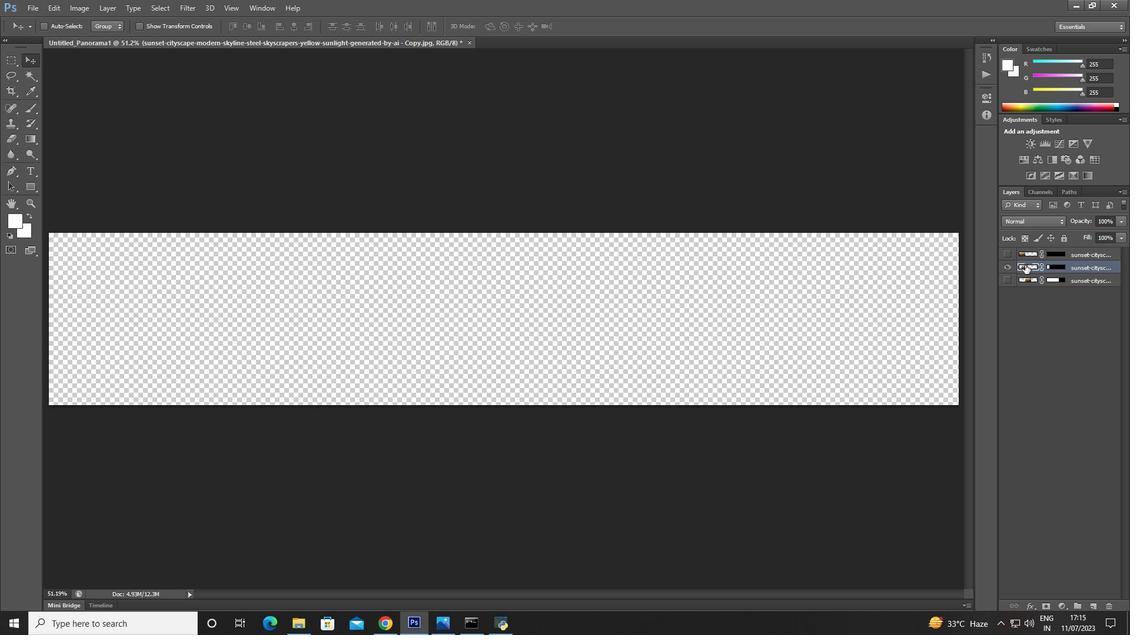 
Action: Mouse moved to (1006, 253)
Screenshot: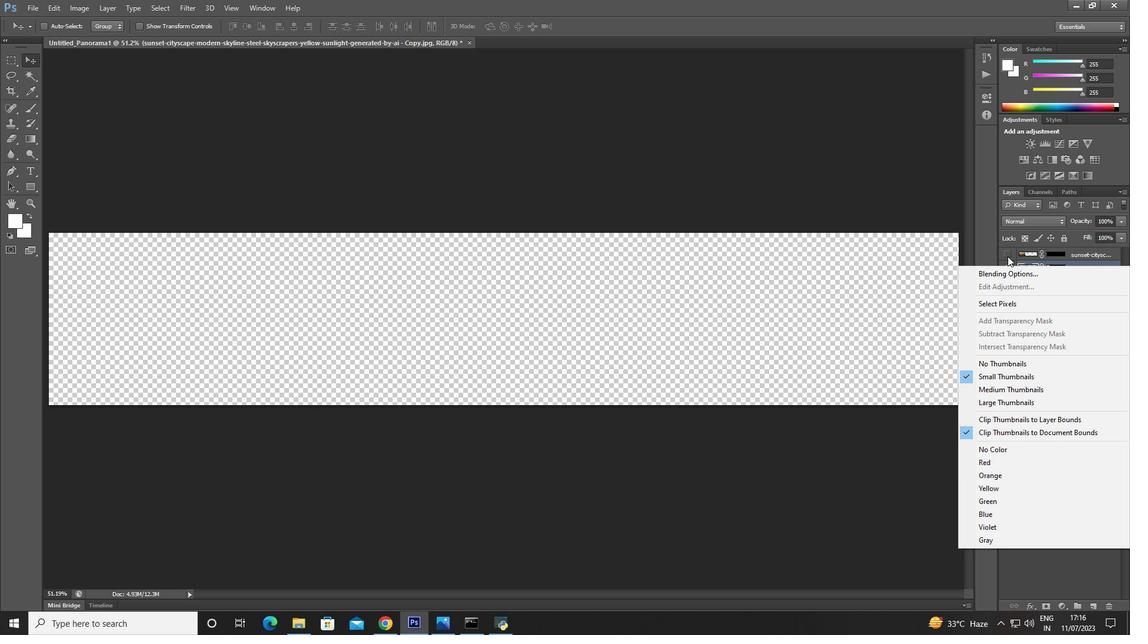 
Action: Mouse pressed left at (1006, 253)
Screenshot: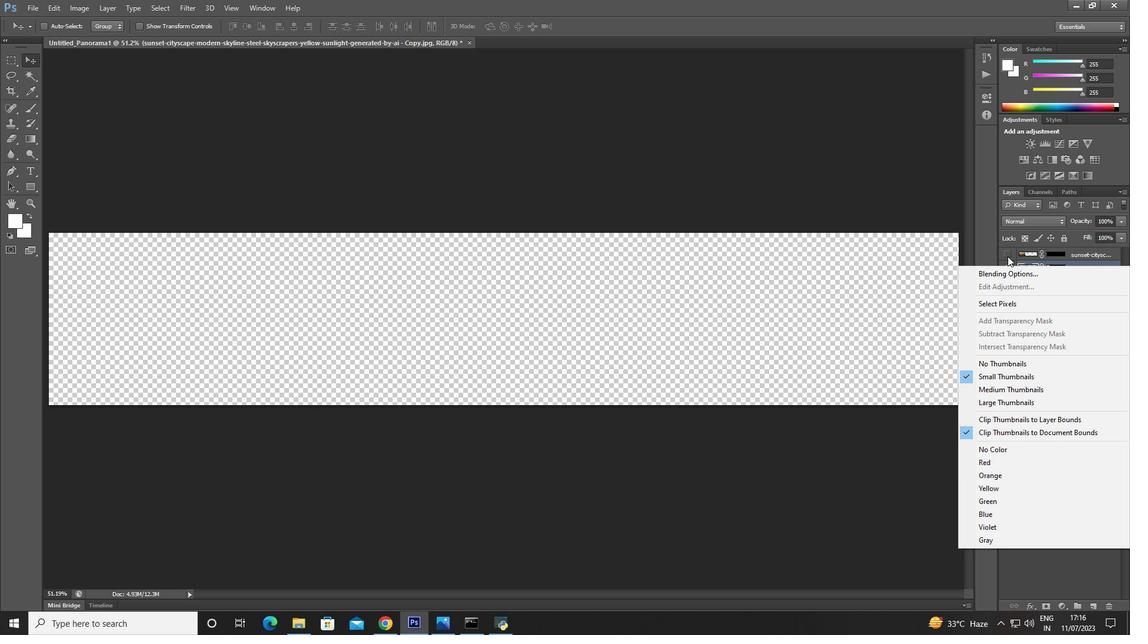 
Action: Mouse moved to (1006, 255)
Screenshot: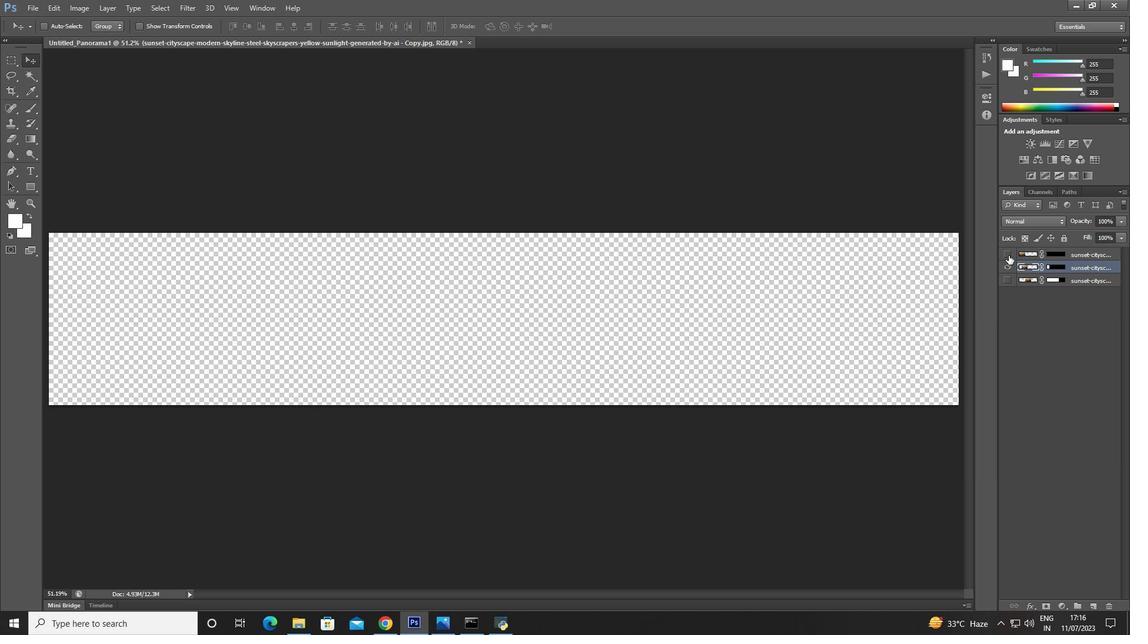 
Action: Mouse pressed left at (1006, 255)
Screenshot: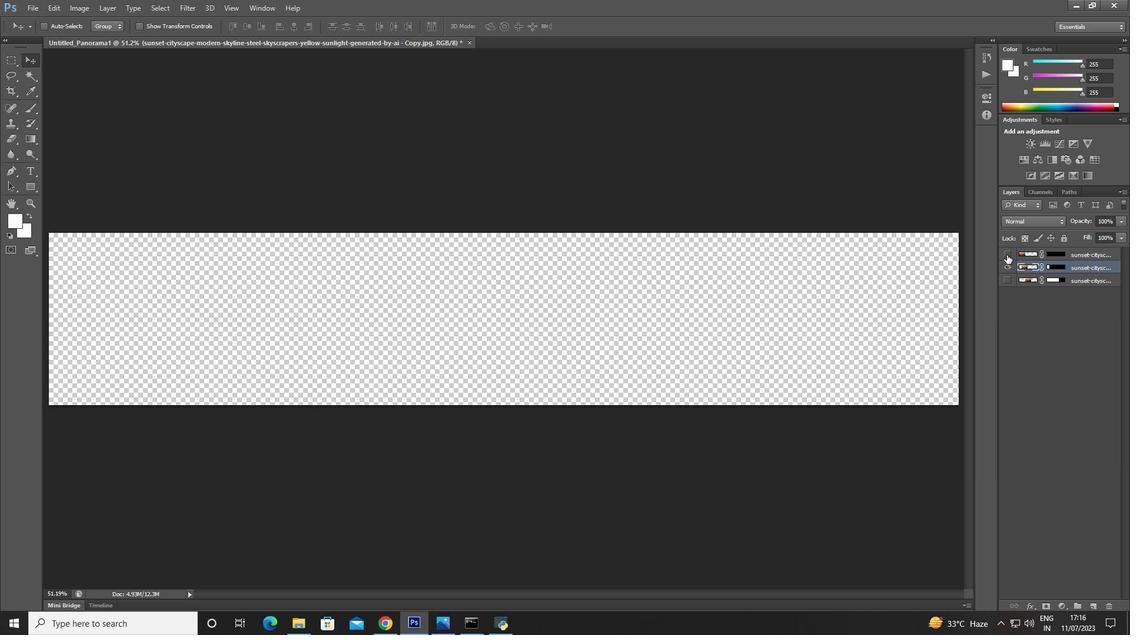 
Action: Mouse moved to (1009, 268)
Screenshot: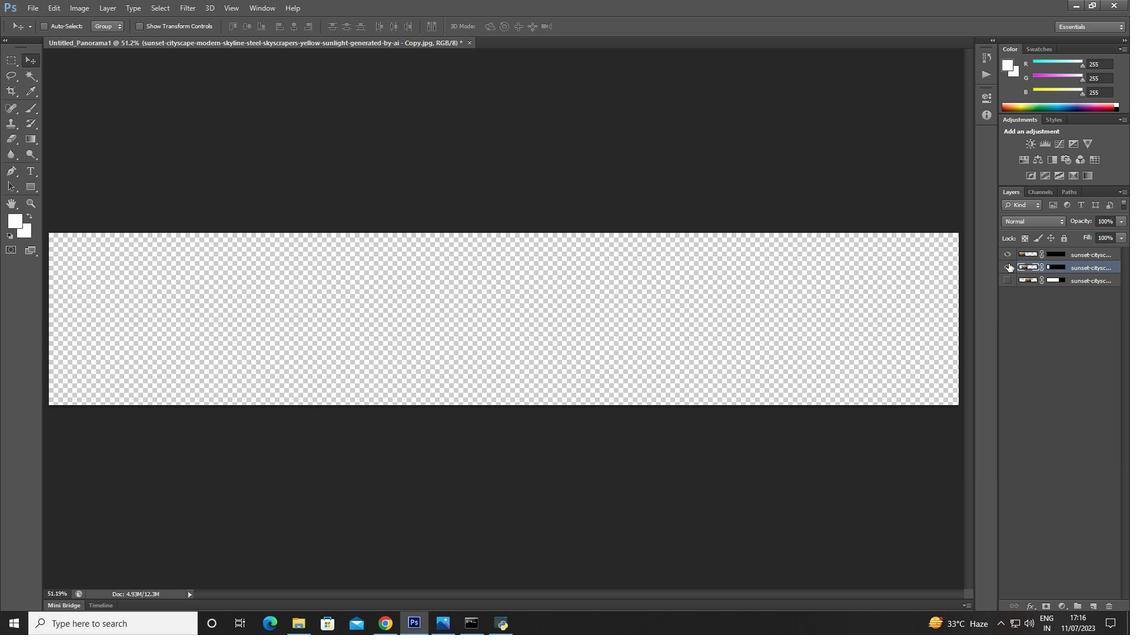 
Action: Mouse pressed left at (1009, 268)
Screenshot: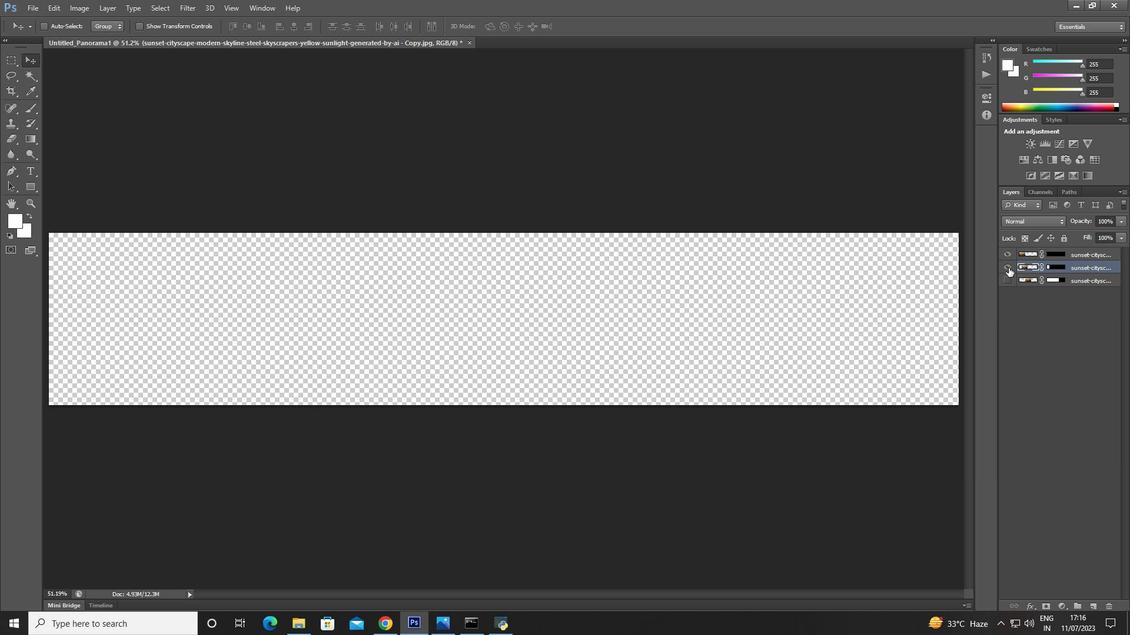 
Action: Mouse moved to (1006, 277)
Screenshot: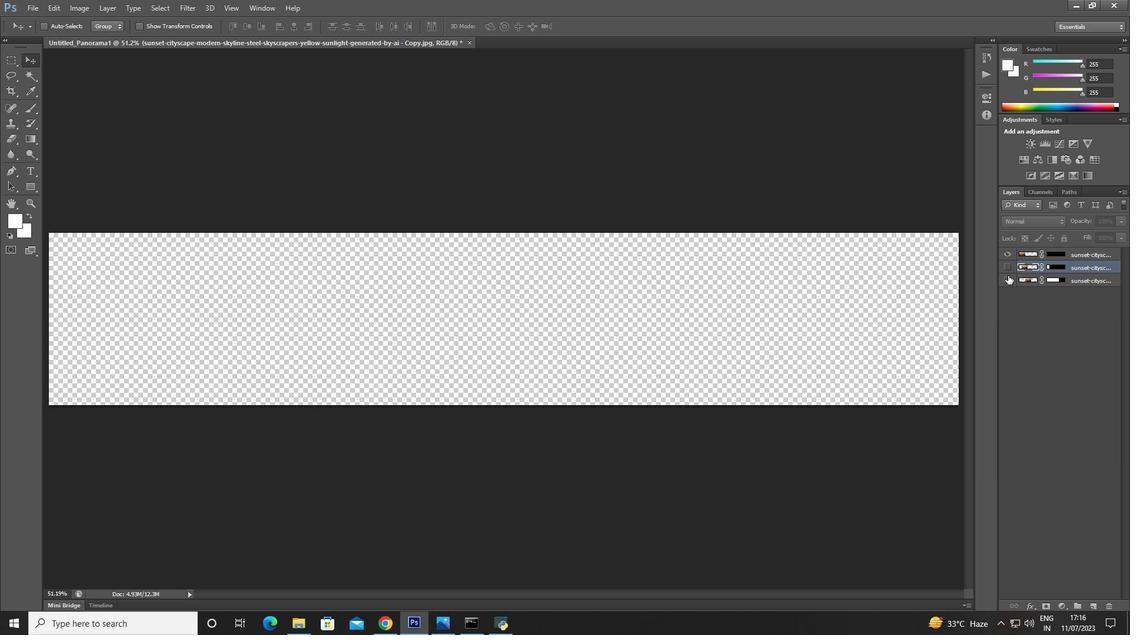 
Action: Mouse pressed left at (1006, 277)
Screenshot: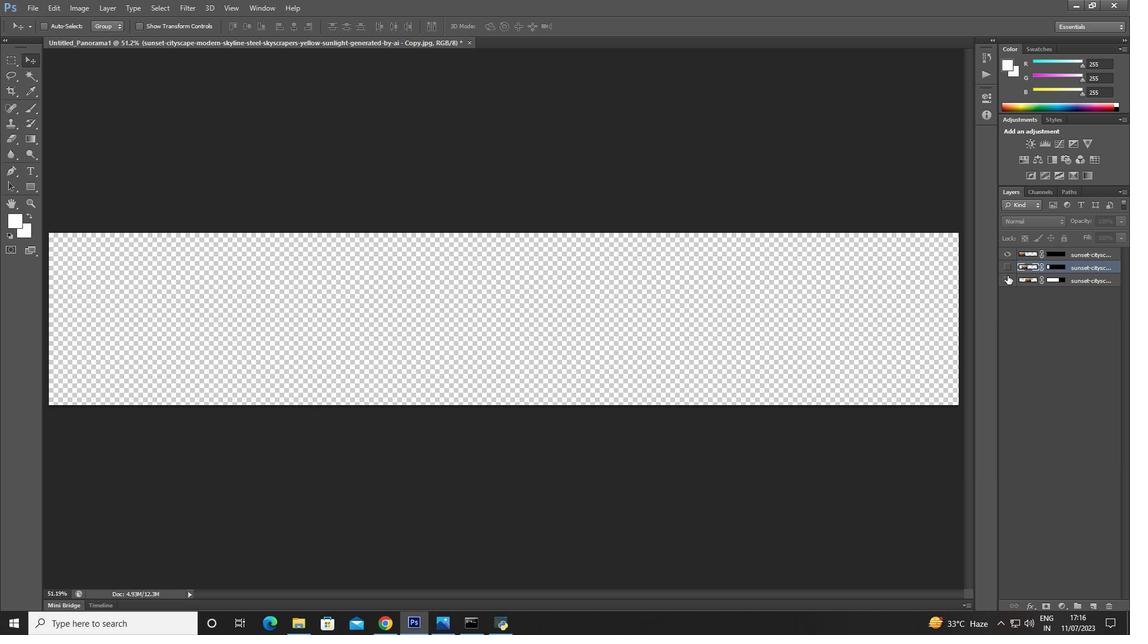 
Action: Mouse pressed right at (1006, 277)
Screenshot: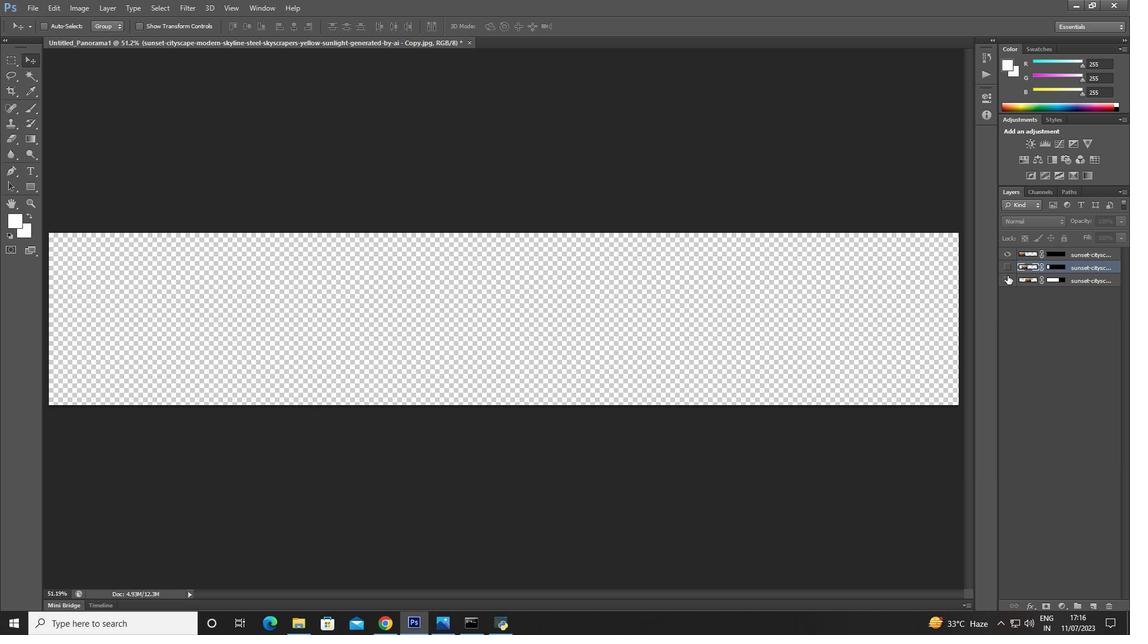 
Action: Mouse moved to (1030, 286)
Screenshot: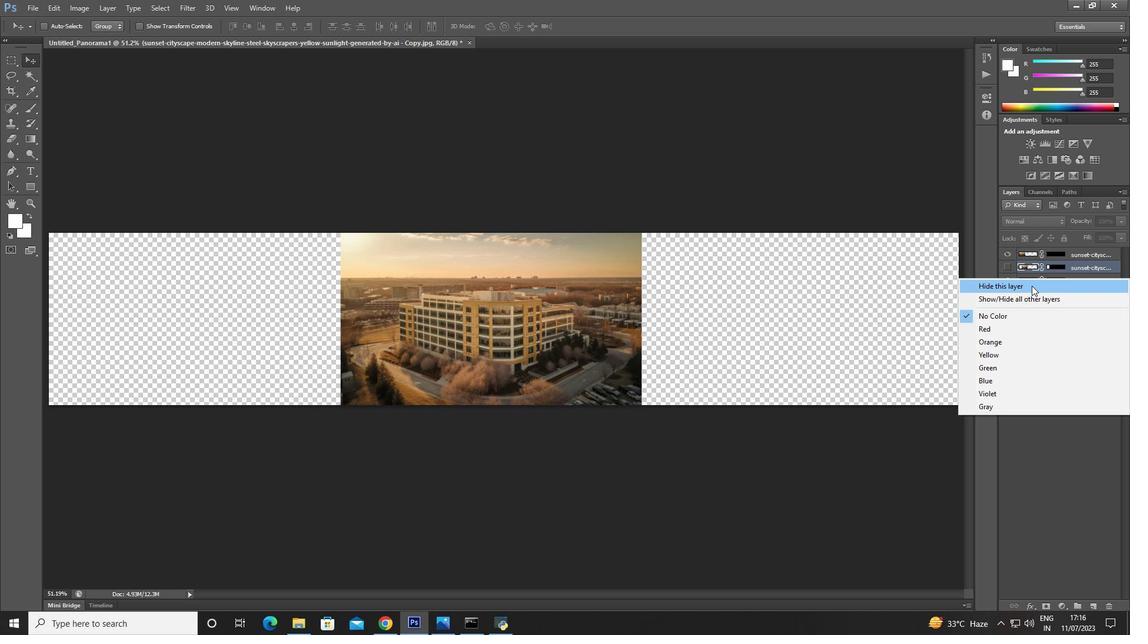 
Action: Mouse pressed left at (1030, 286)
Screenshot: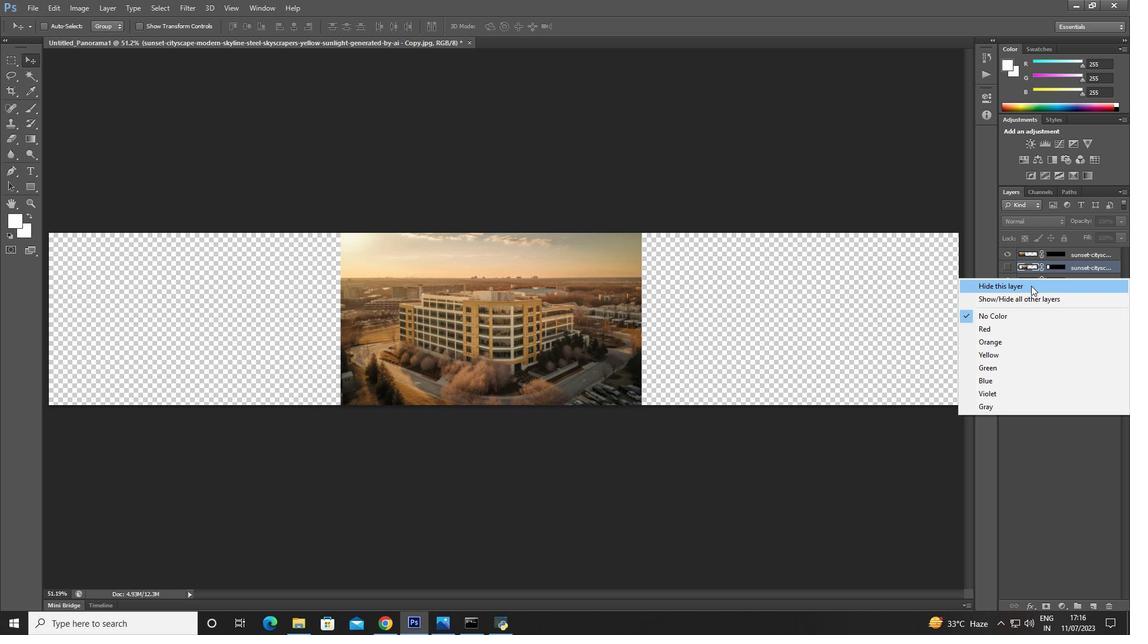 
Action: Mouse pressed right at (1030, 286)
Screenshot: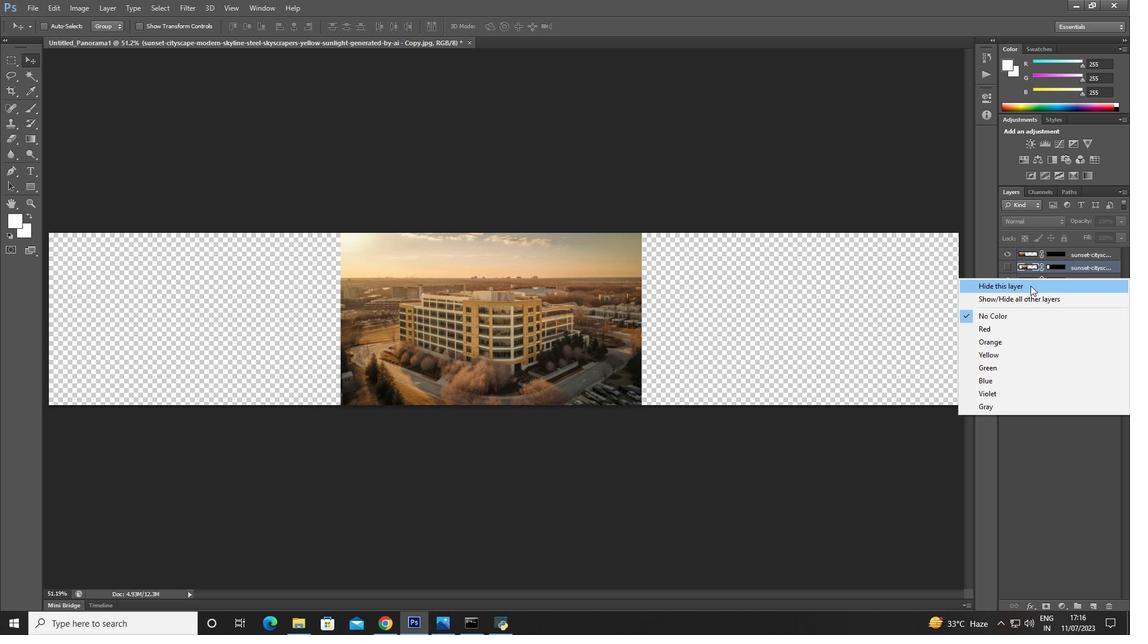 
Action: Mouse moved to (1008, 257)
Screenshot: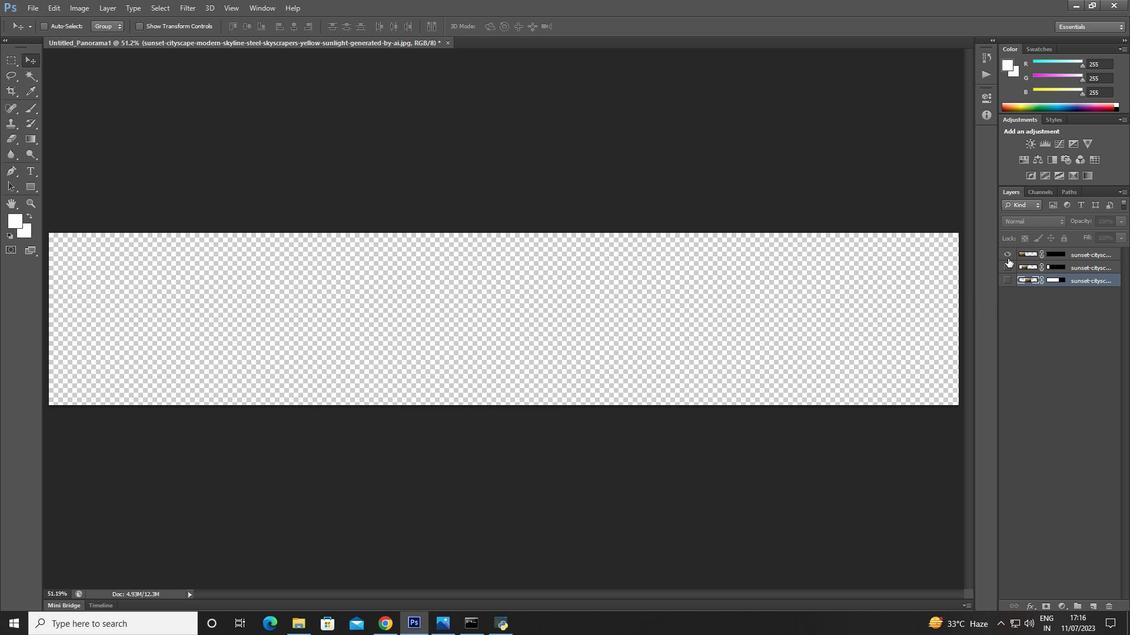 
Action: Mouse pressed left at (1008, 257)
Screenshot: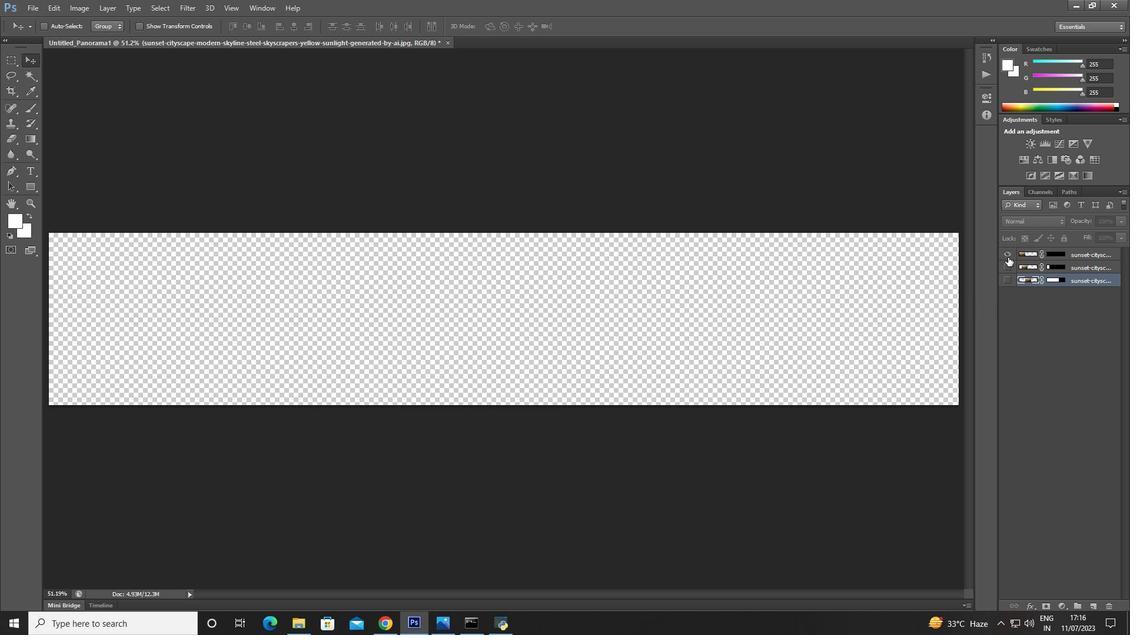 
Action: Mouse pressed right at (1008, 257)
Screenshot: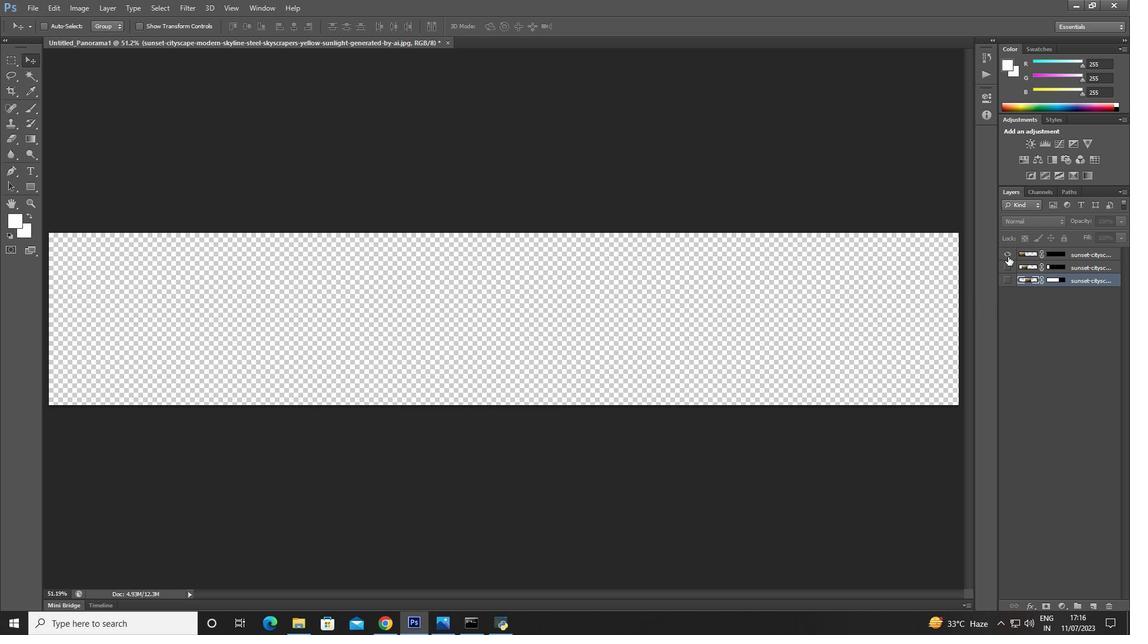 
Action: Mouse moved to (1015, 277)
Screenshot: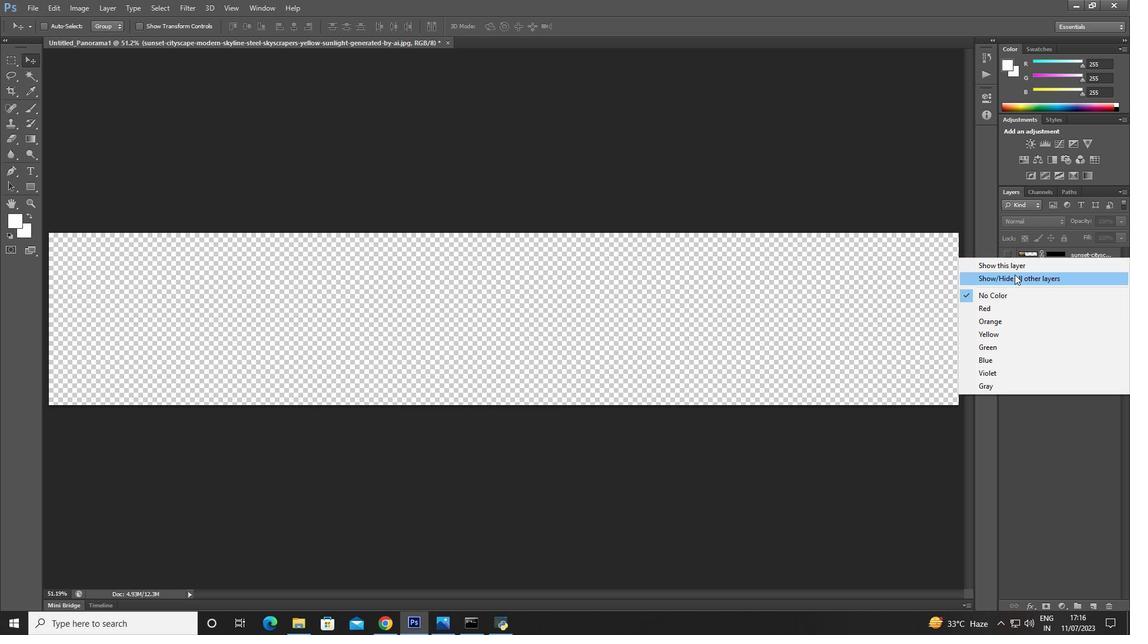 
Action: Mouse pressed left at (1015, 277)
Screenshot: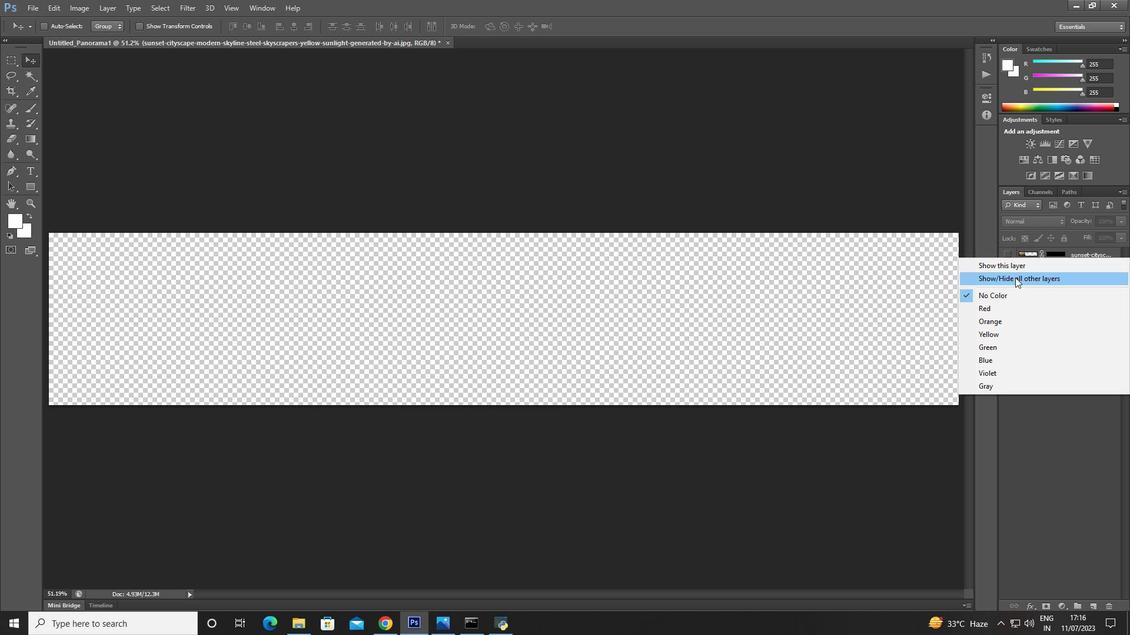 
Action: Mouse moved to (1090, 254)
Screenshot: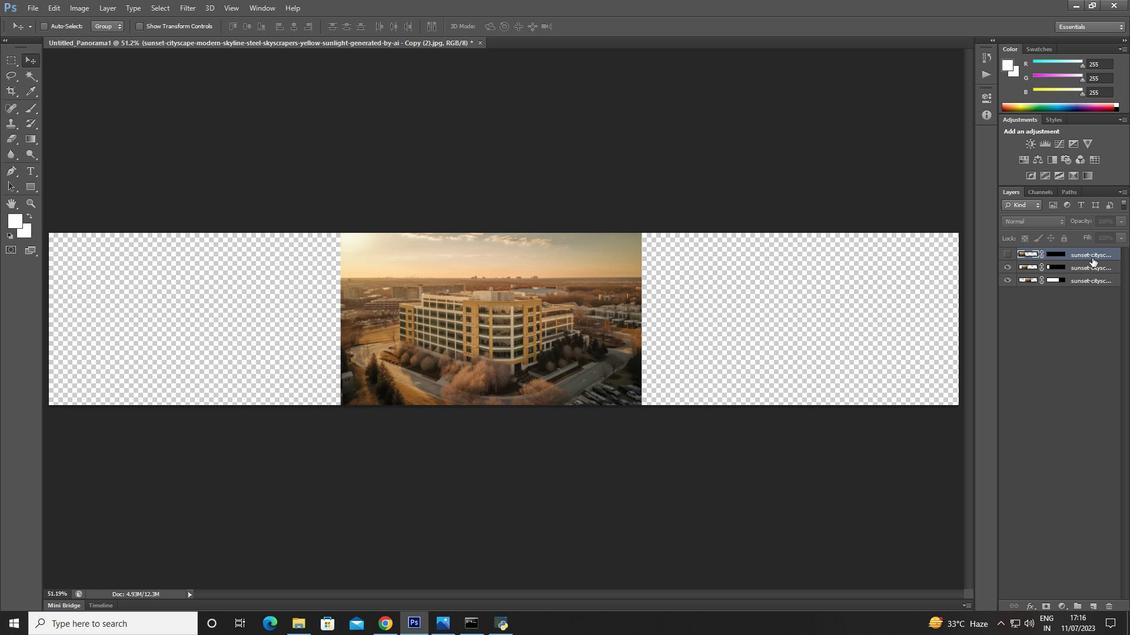 
Action: Mouse pressed left at (1090, 254)
Screenshot: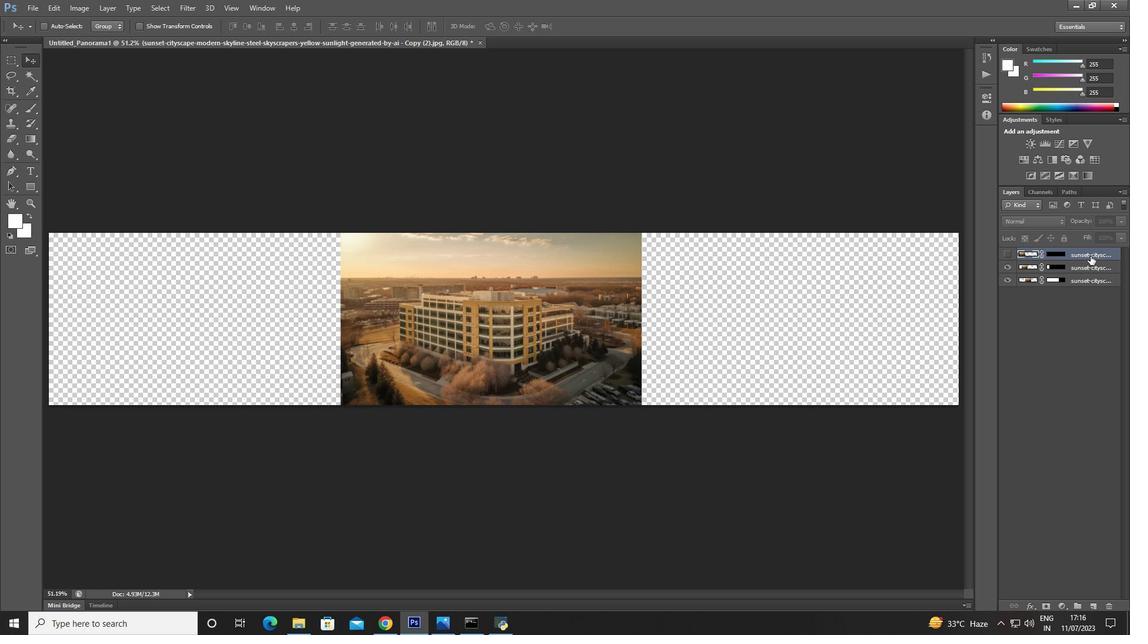 
Action: Mouse pressed right at (1090, 254)
Screenshot: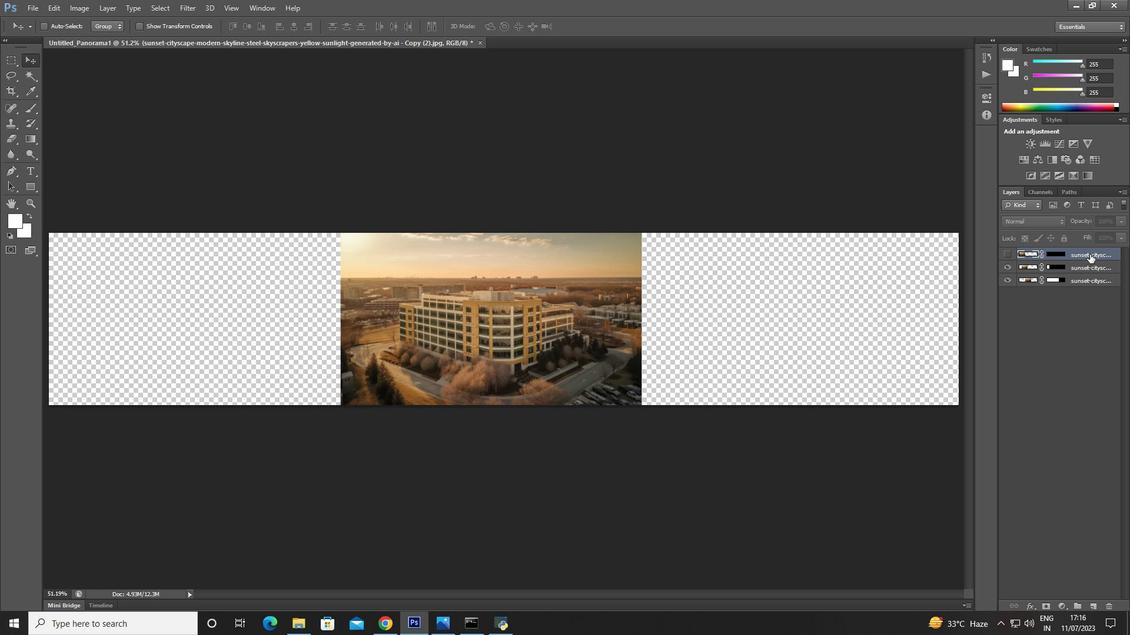 
Action: Mouse moved to (1098, 263)
Screenshot: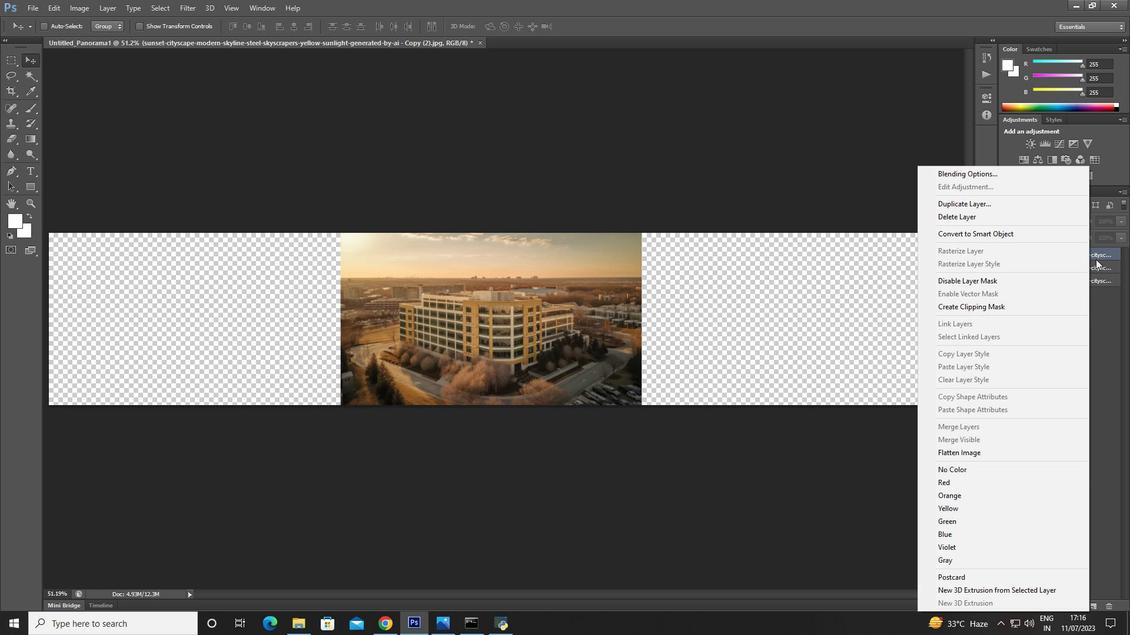 
Action: Mouse pressed left at (1098, 263)
Screenshot: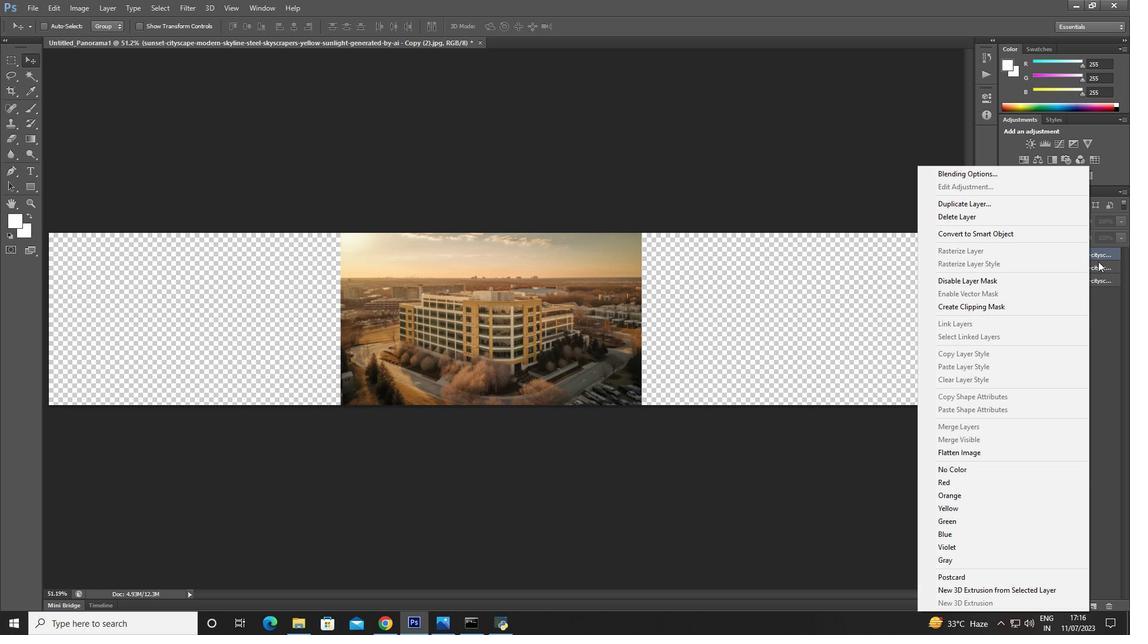 
Action: Mouse moved to (1028, 266)
Screenshot: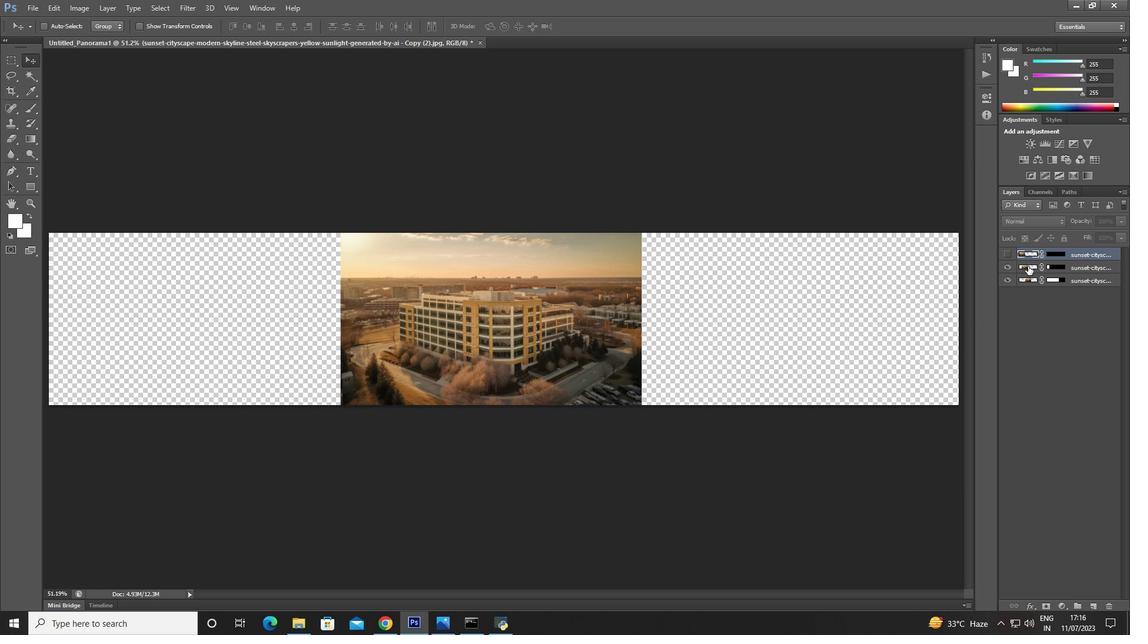 
Action: Mouse pressed left at (1028, 266)
Screenshot: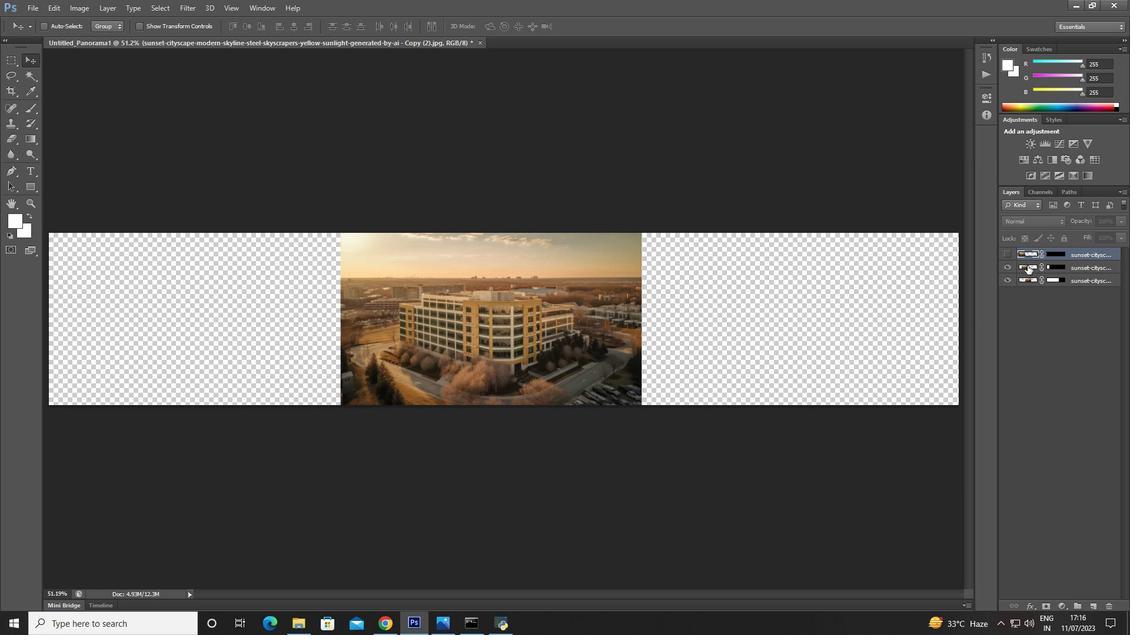 
Action: Mouse pressed right at (1028, 266)
Screenshot: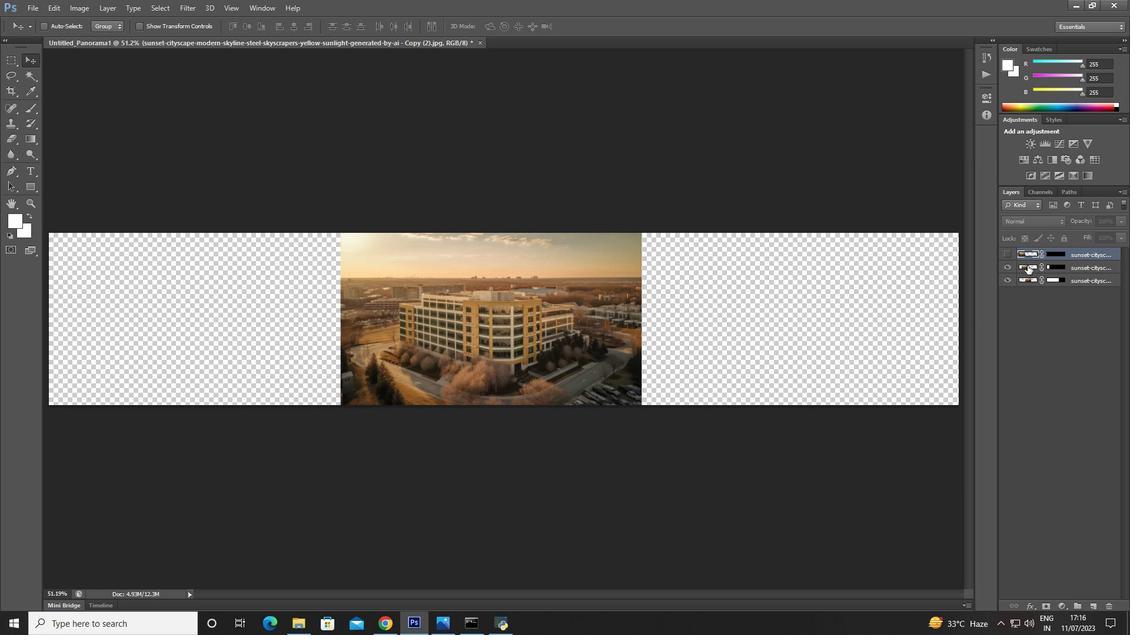 
Action: Mouse moved to (920, 273)
Screenshot: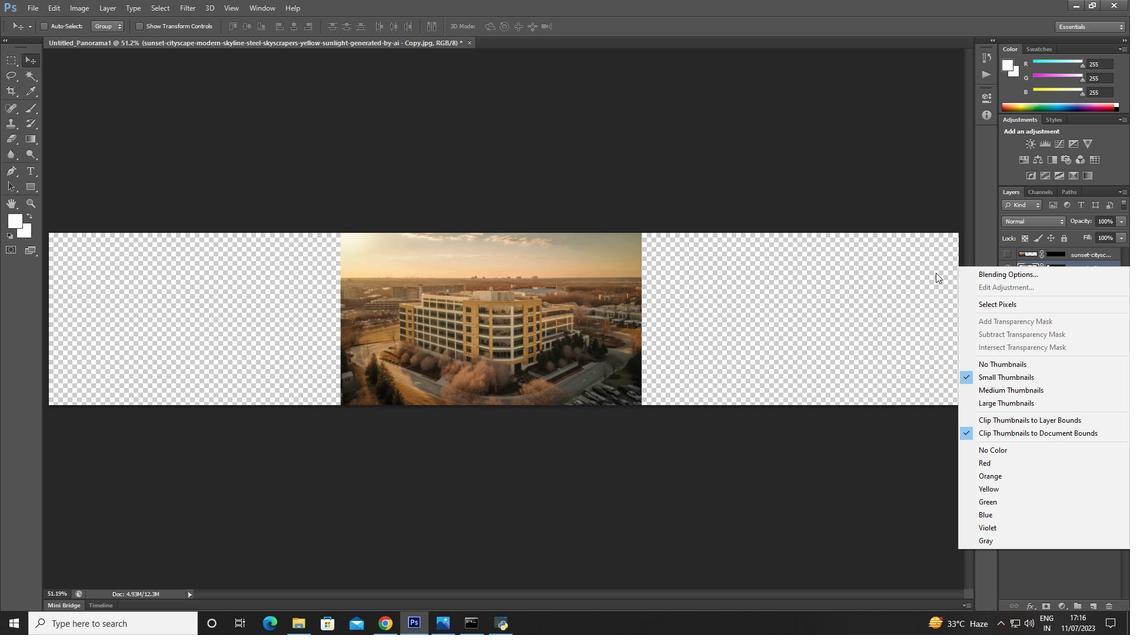 
Action: Mouse pressed left at (920, 273)
Screenshot: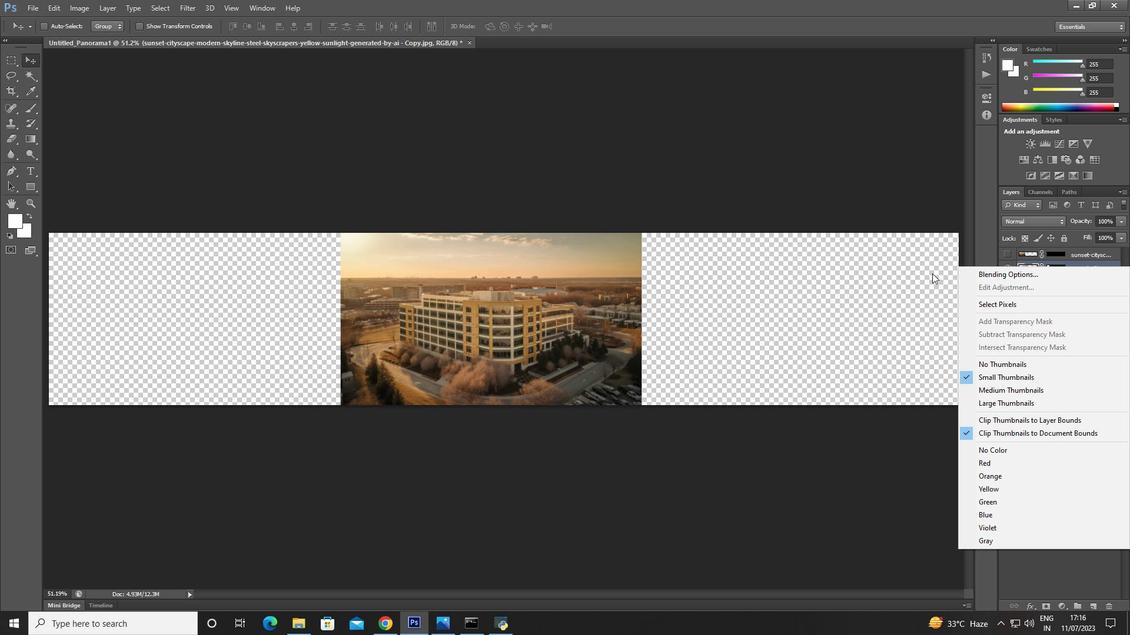 
Action: Mouse moved to (1078, 267)
Screenshot: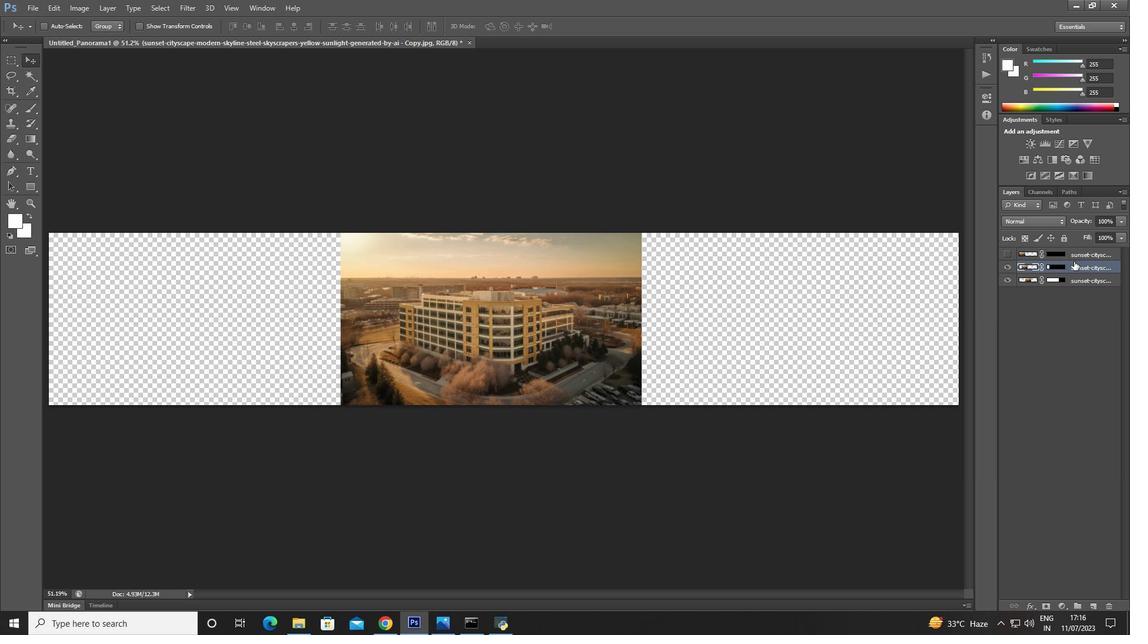 
Action: Mouse pressed left at (1078, 267)
Screenshot: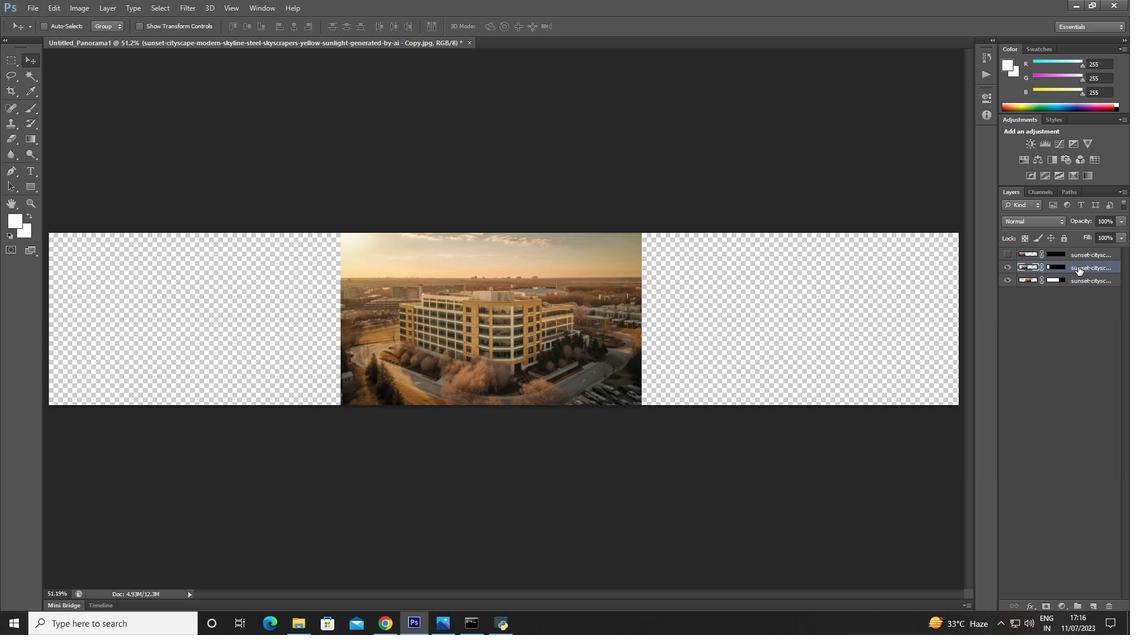 
Action: Mouse moved to (430, 346)
Screenshot: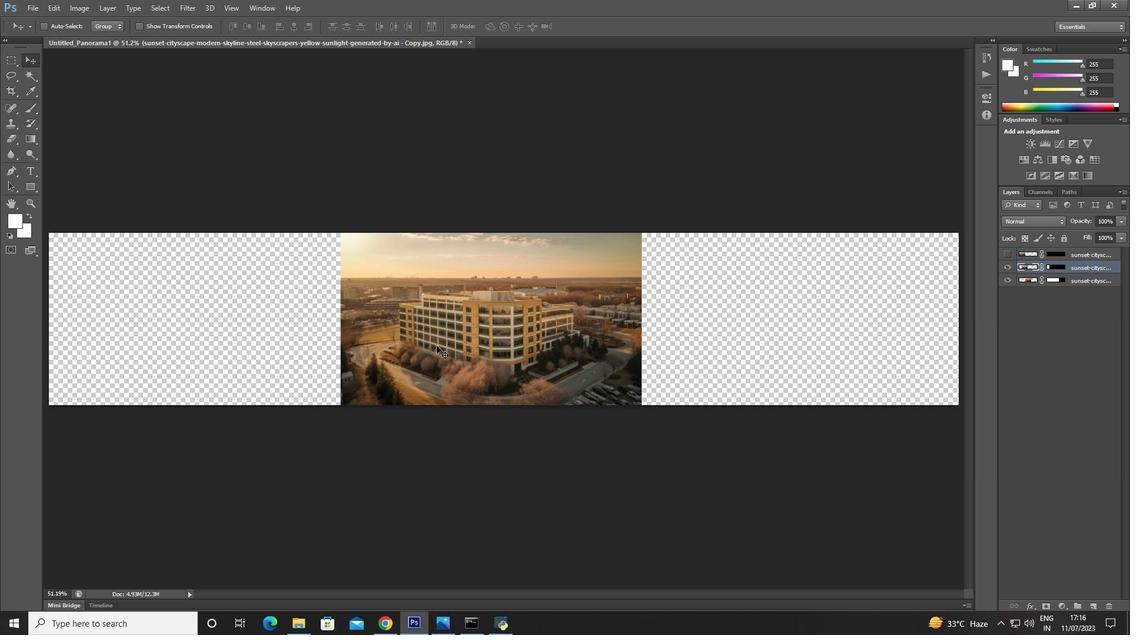 
Action: Mouse pressed left at (430, 346)
Screenshot: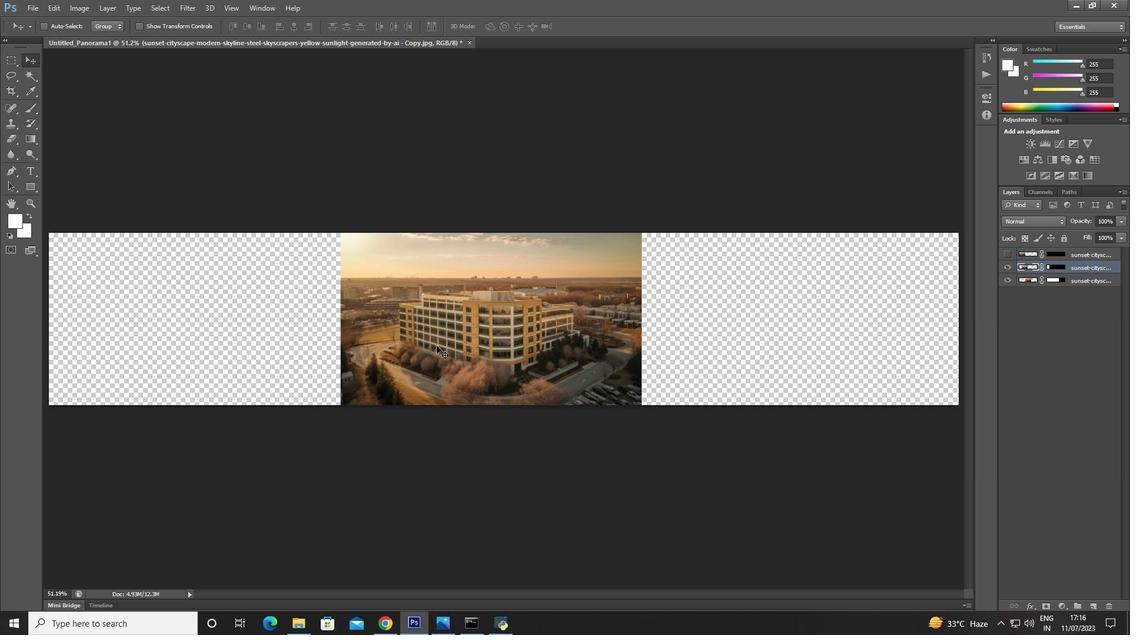 
Action: Mouse moved to (498, 339)
Screenshot: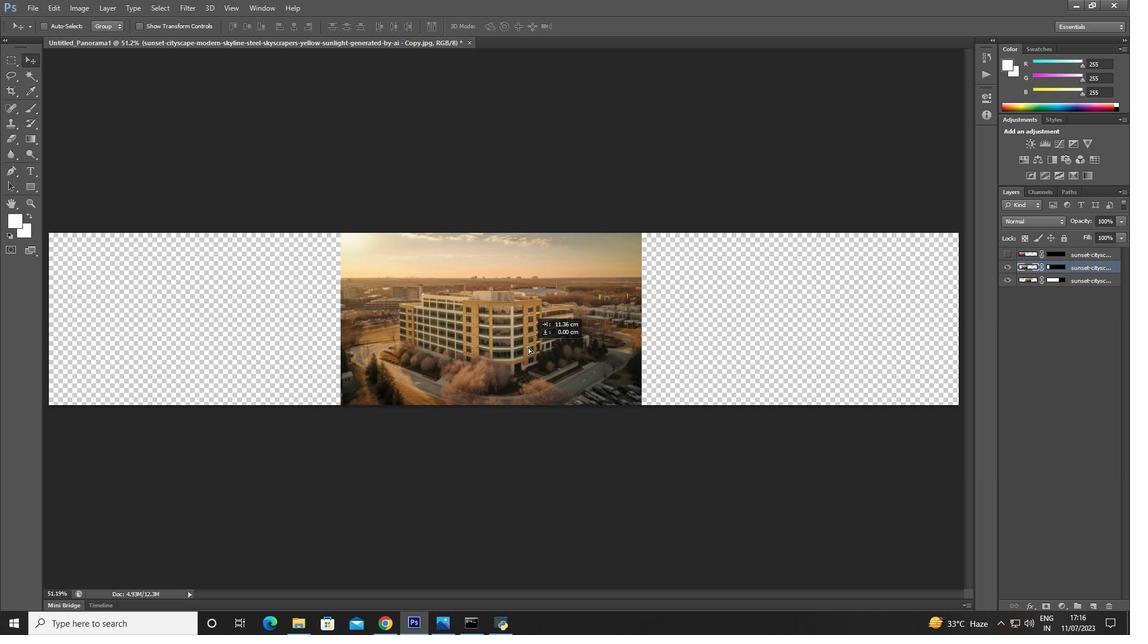 
Action: Mouse pressed left at (498, 339)
Screenshot: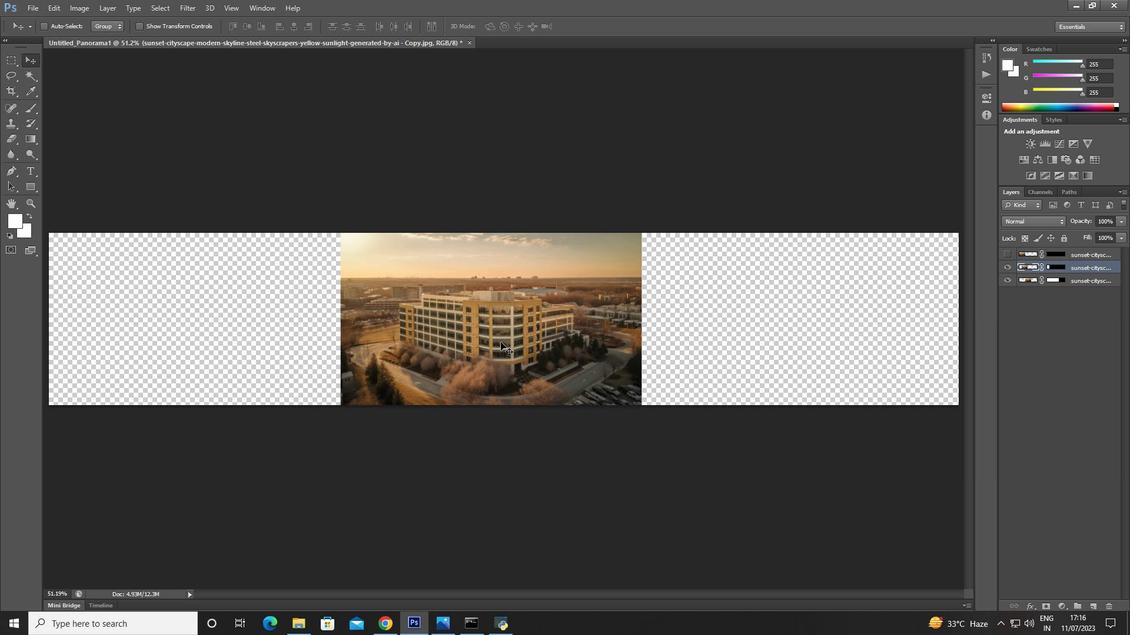 
Action: Mouse moved to (468, 302)
Screenshot: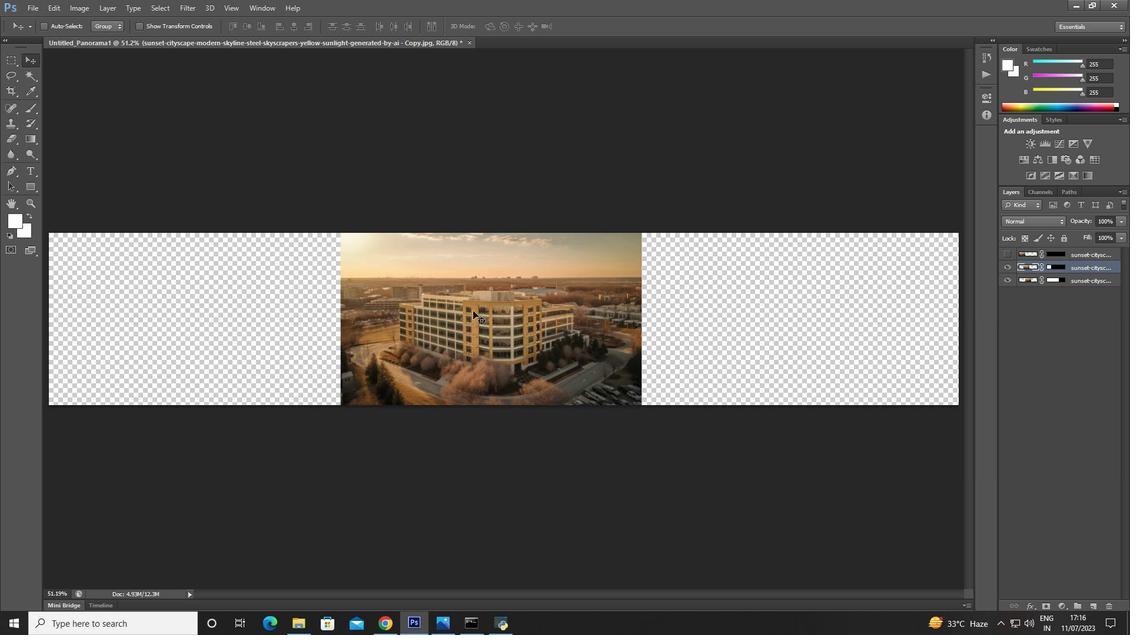 
Action: Mouse pressed left at (468, 302)
Screenshot: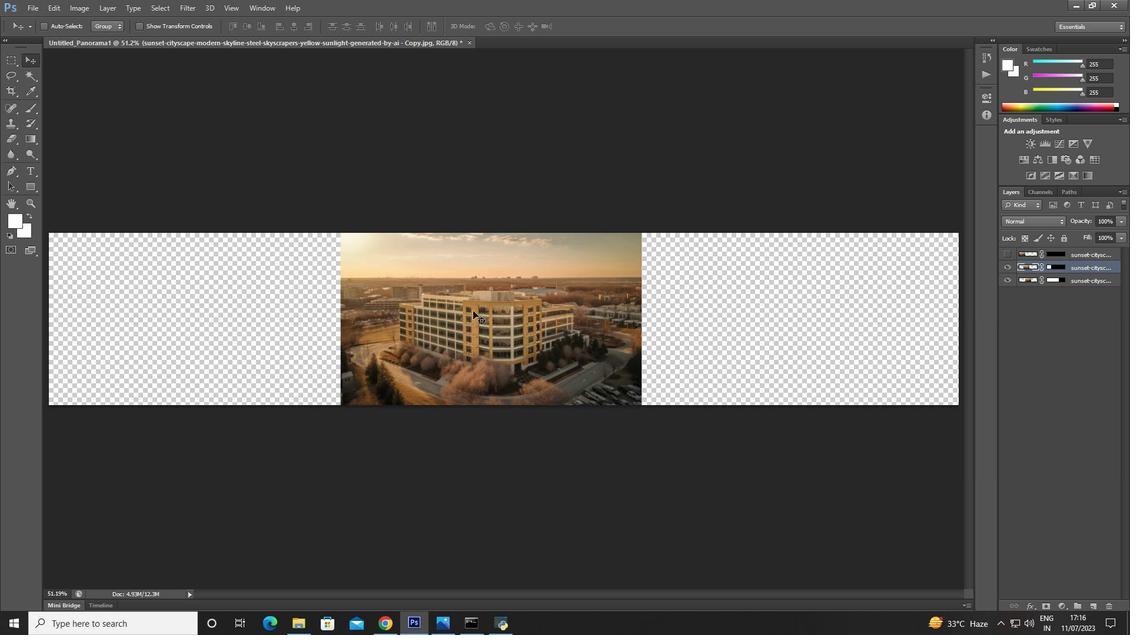 
Action: Mouse moved to (1076, 279)
Screenshot: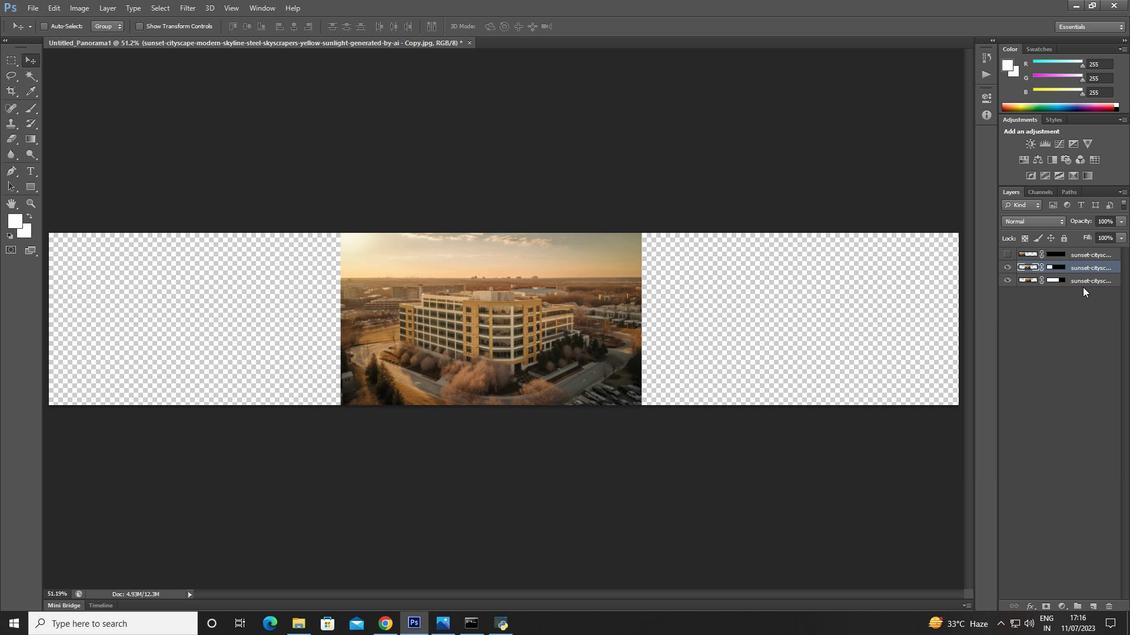 
Action: Mouse pressed left at (1076, 279)
Screenshot: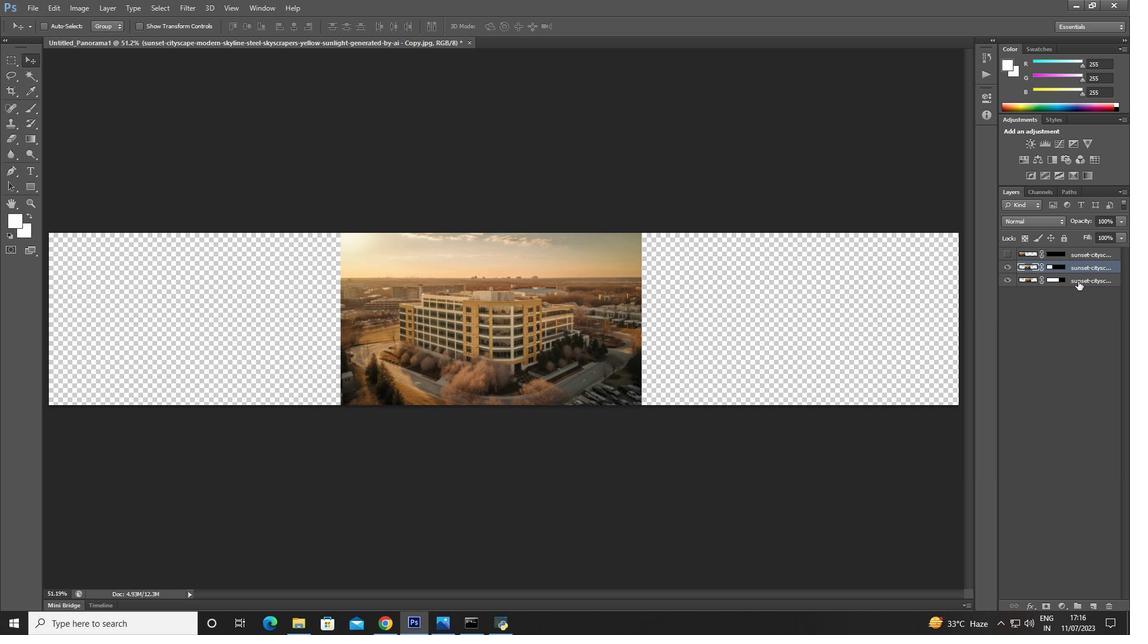
Action: Mouse moved to (459, 343)
Screenshot: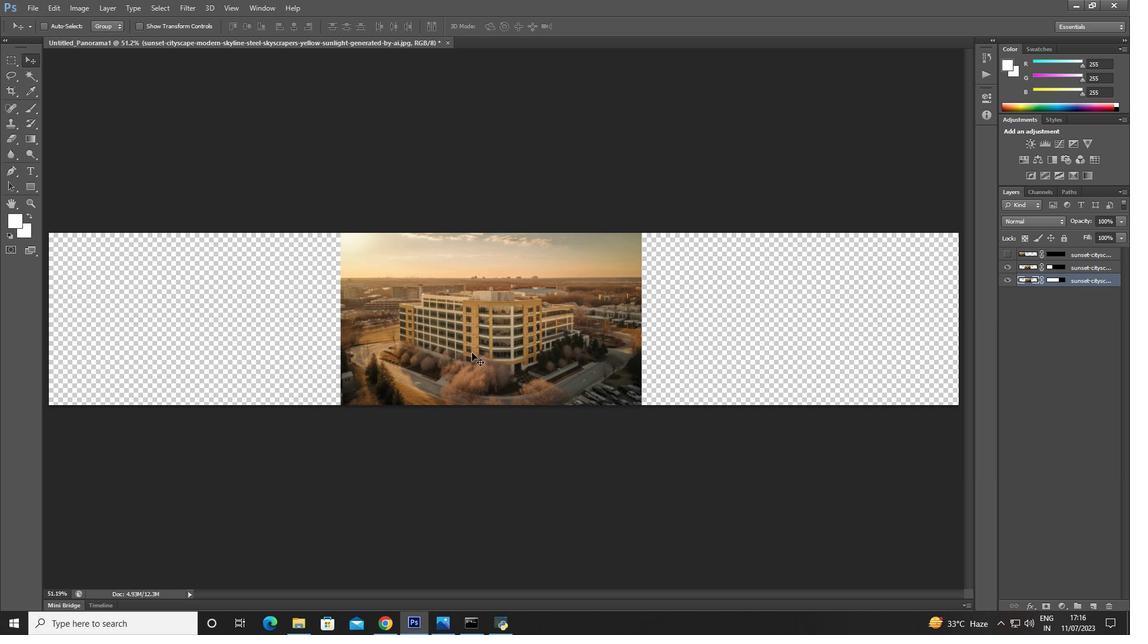 
Action: Mouse pressed left at (459, 343)
Screenshot: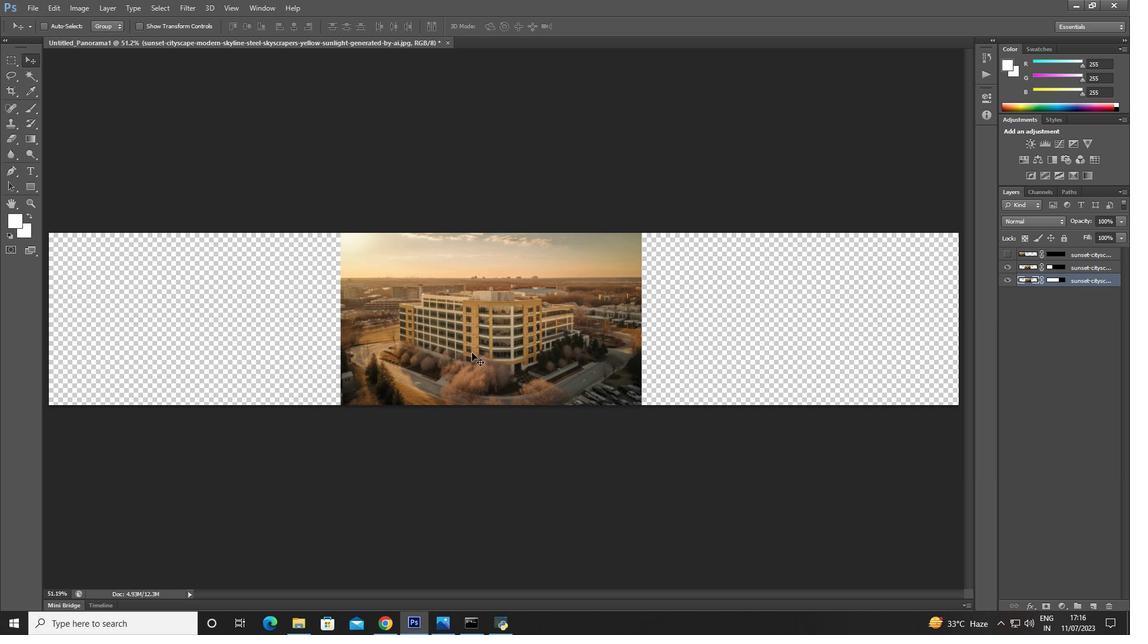 
Action: Mouse moved to (312, 317)
Screenshot: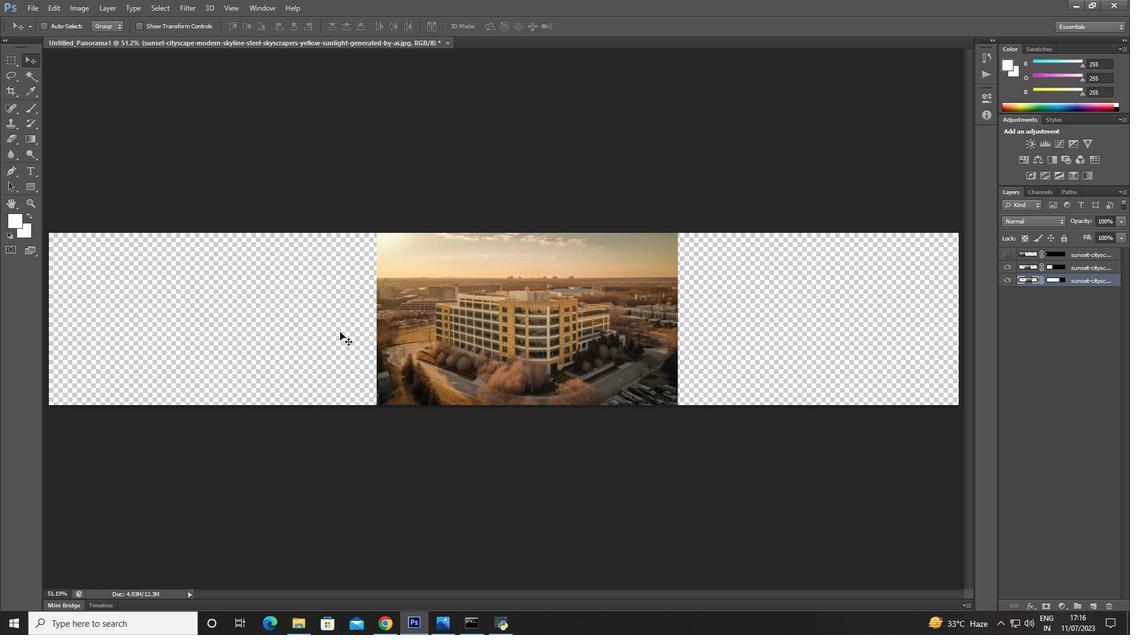 
Action: Mouse pressed left at (312, 317)
Screenshot: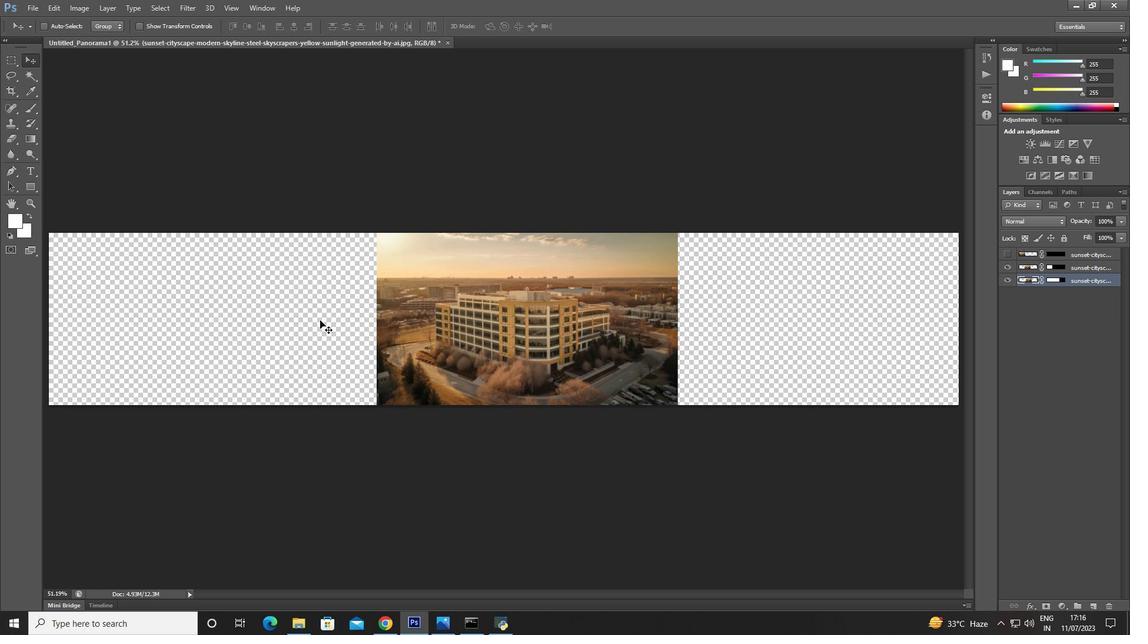 
Action: Mouse moved to (311, 317)
Screenshot: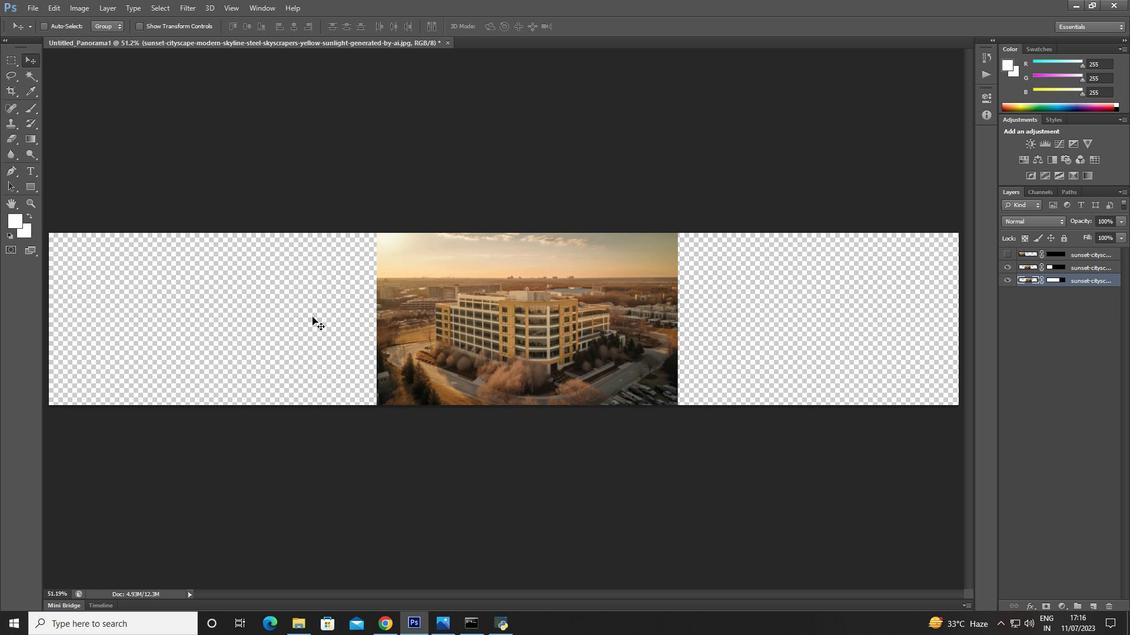 
Action: Mouse pressed left at (311, 317)
Screenshot: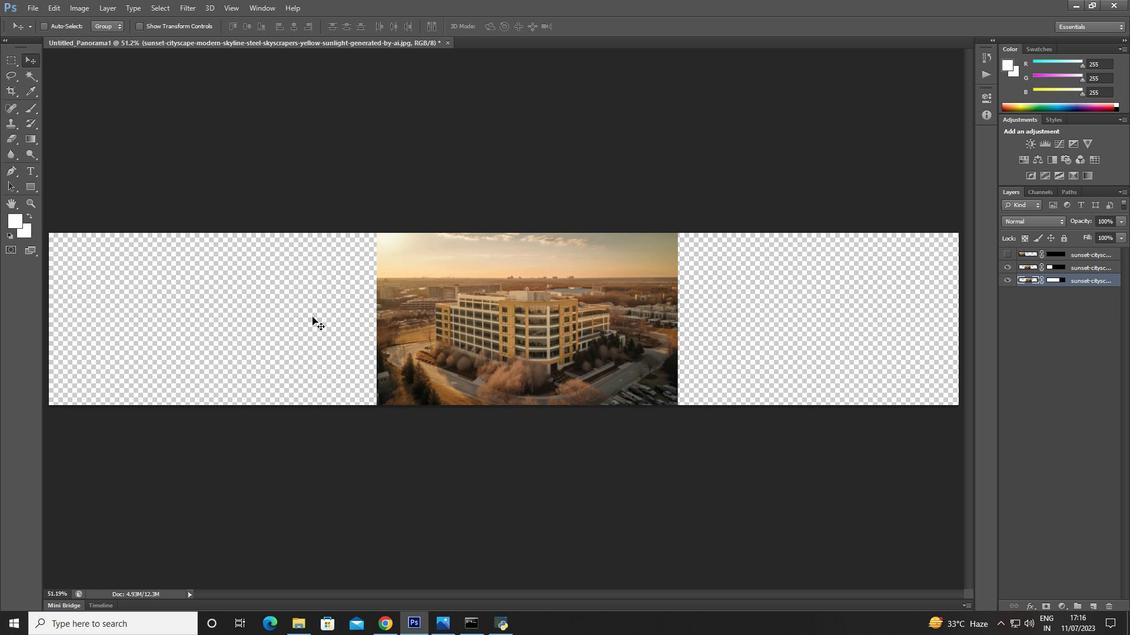 
Action: Mouse moved to (479, 339)
Screenshot: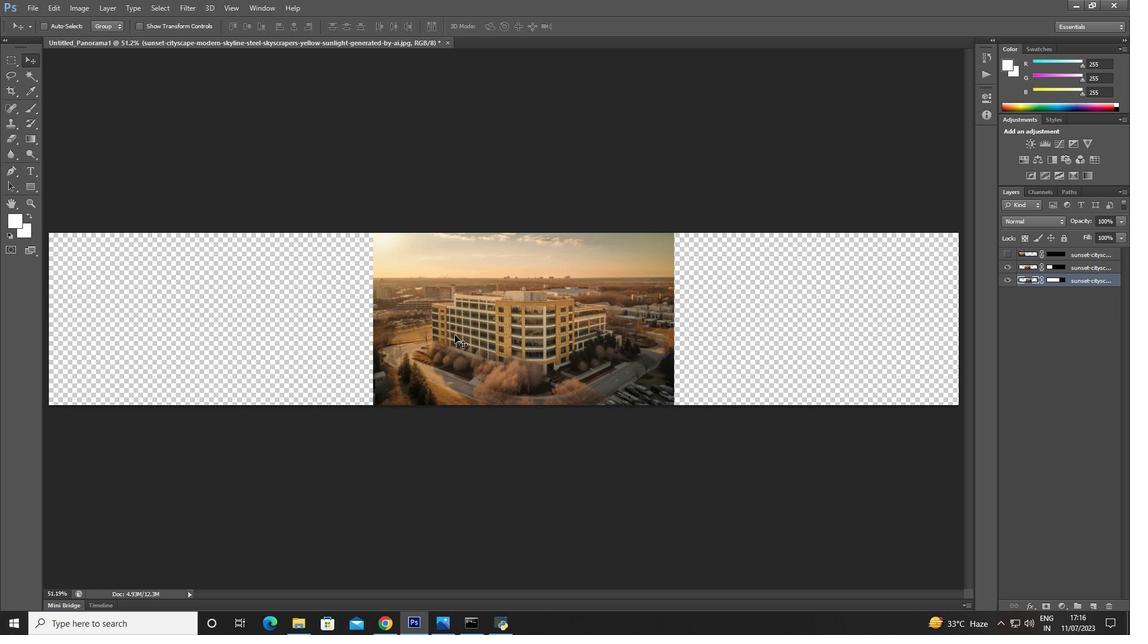 
Action: Mouse pressed left at (479, 339)
Screenshot: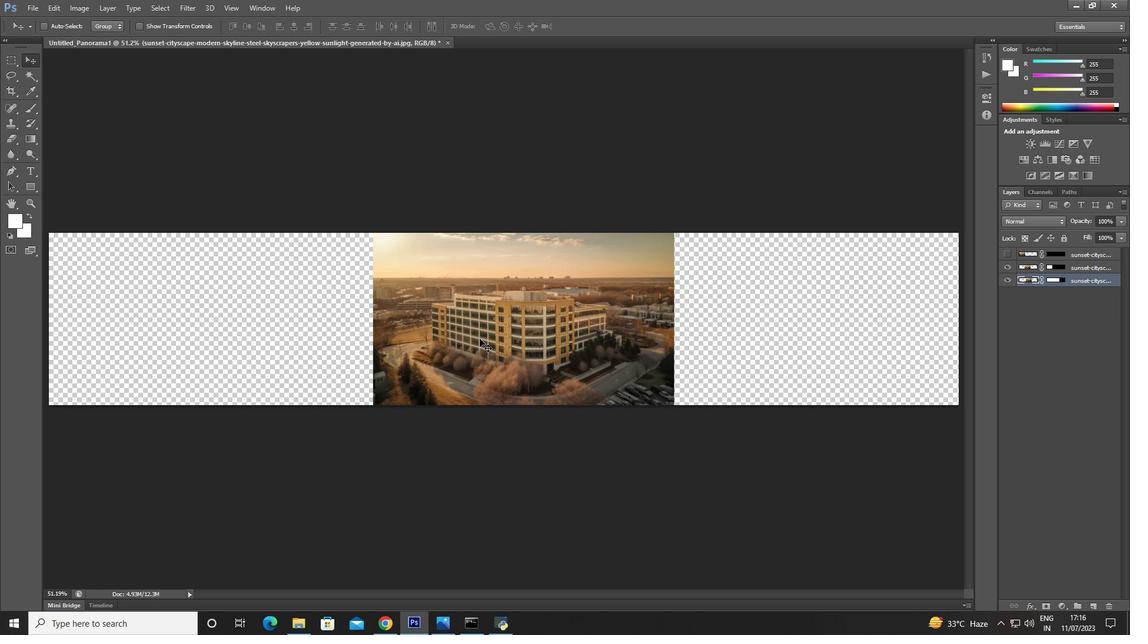 
Action: Mouse moved to (1029, 274)
Screenshot: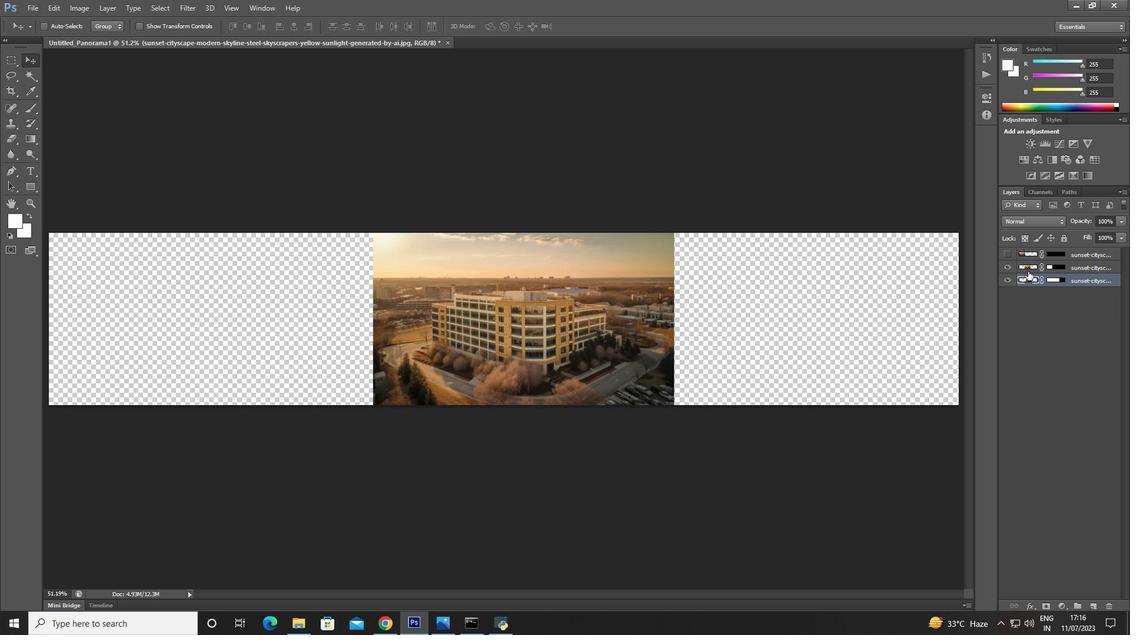 
Action: Mouse pressed right at (1029, 274)
Screenshot: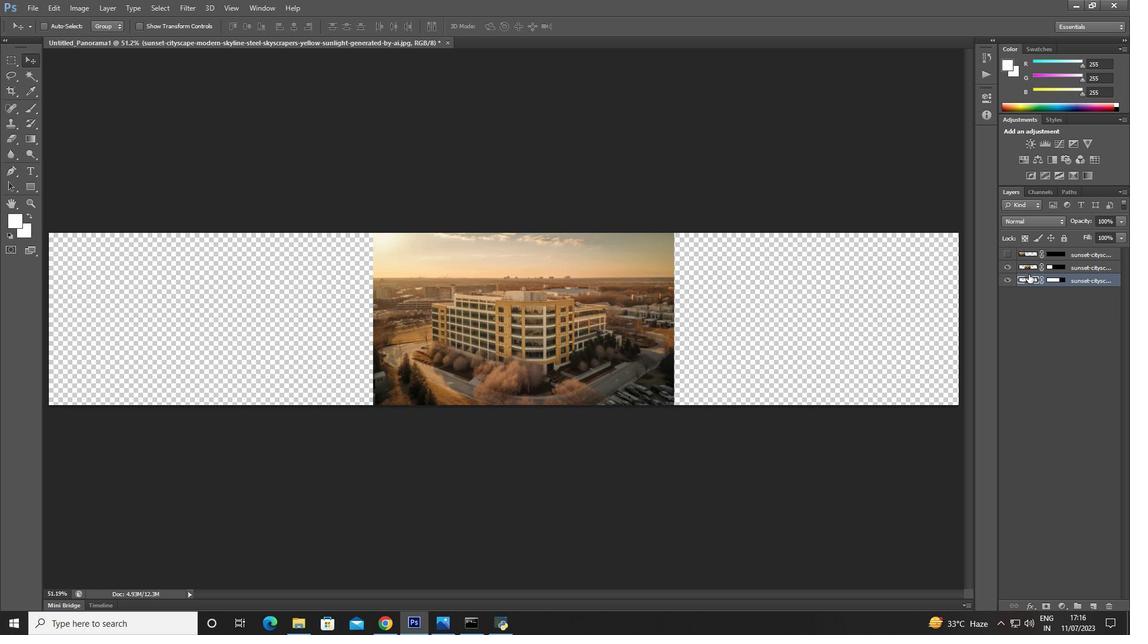 
Action: Mouse moved to (970, 204)
Screenshot: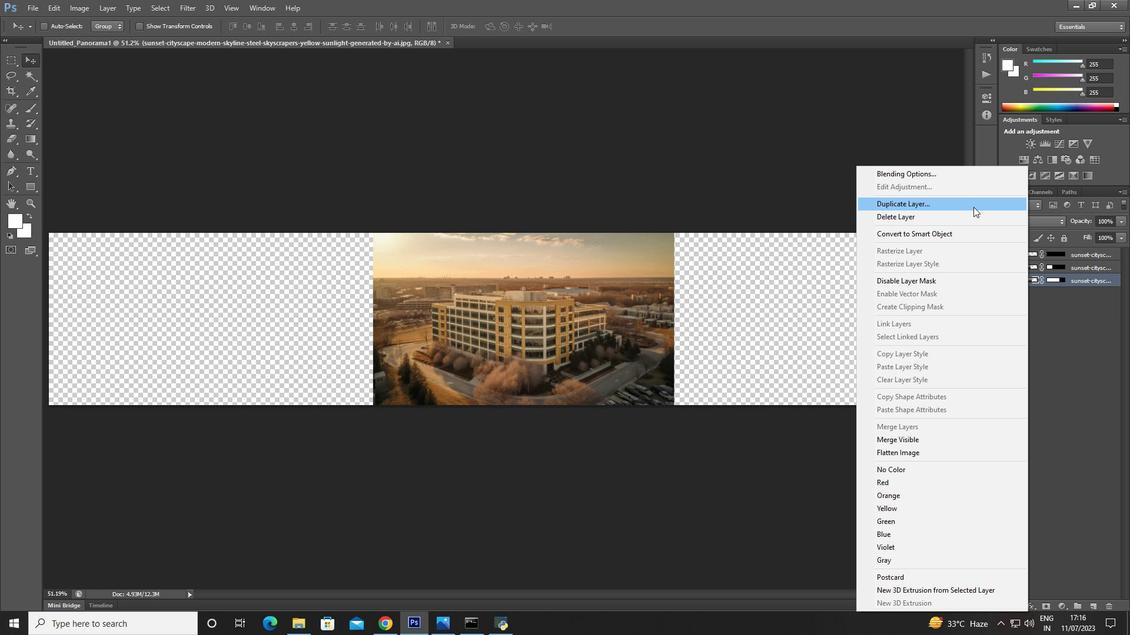 
Action: Mouse pressed left at (970, 204)
Screenshot: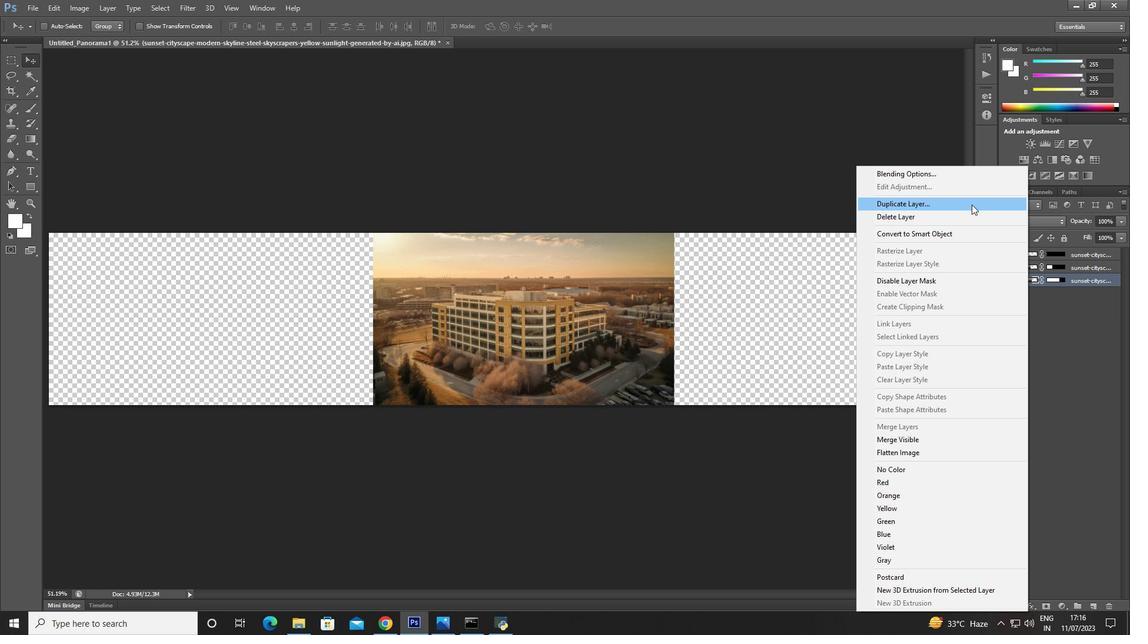 
Action: Mouse moved to (667, 192)
Screenshot: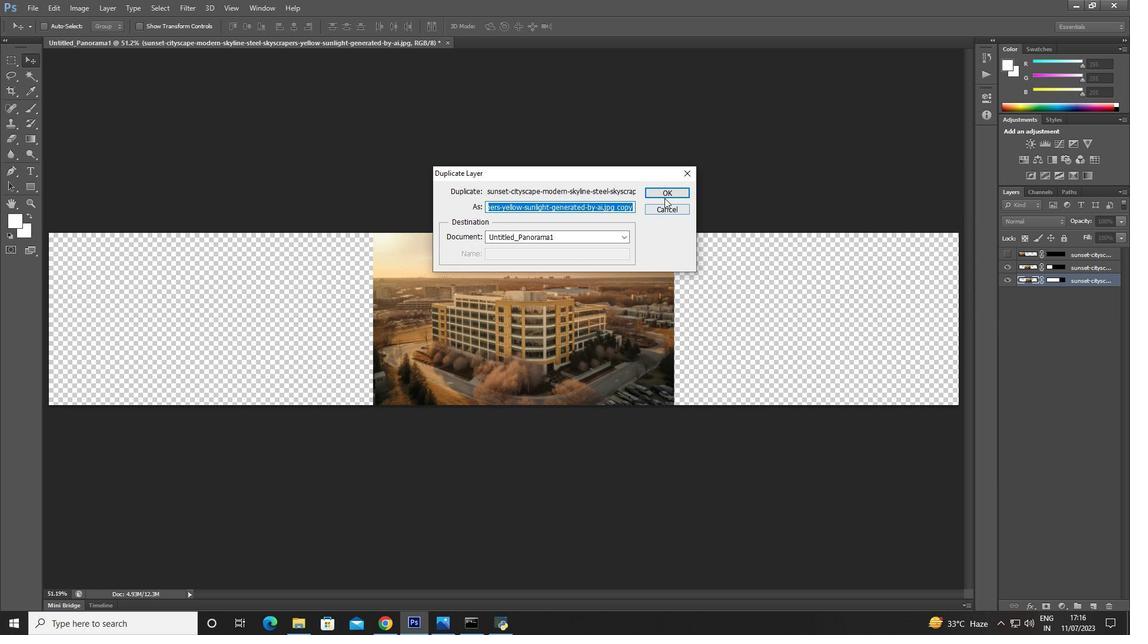 
Action: Mouse pressed left at (667, 192)
Screenshot: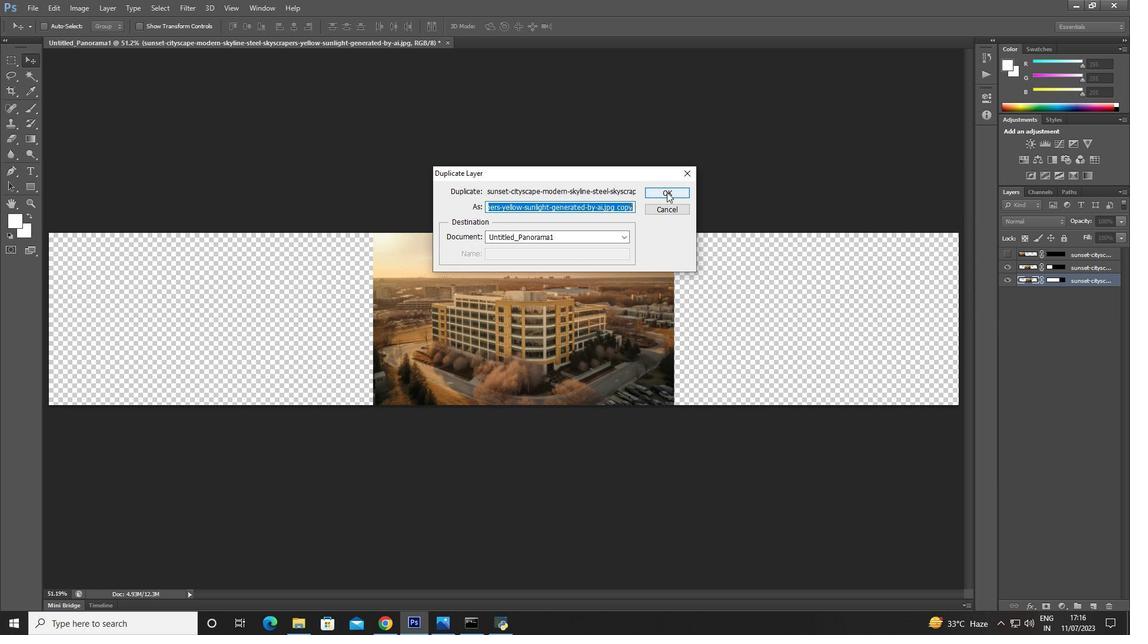
Action: Mouse pressed right at (667, 192)
Screenshot: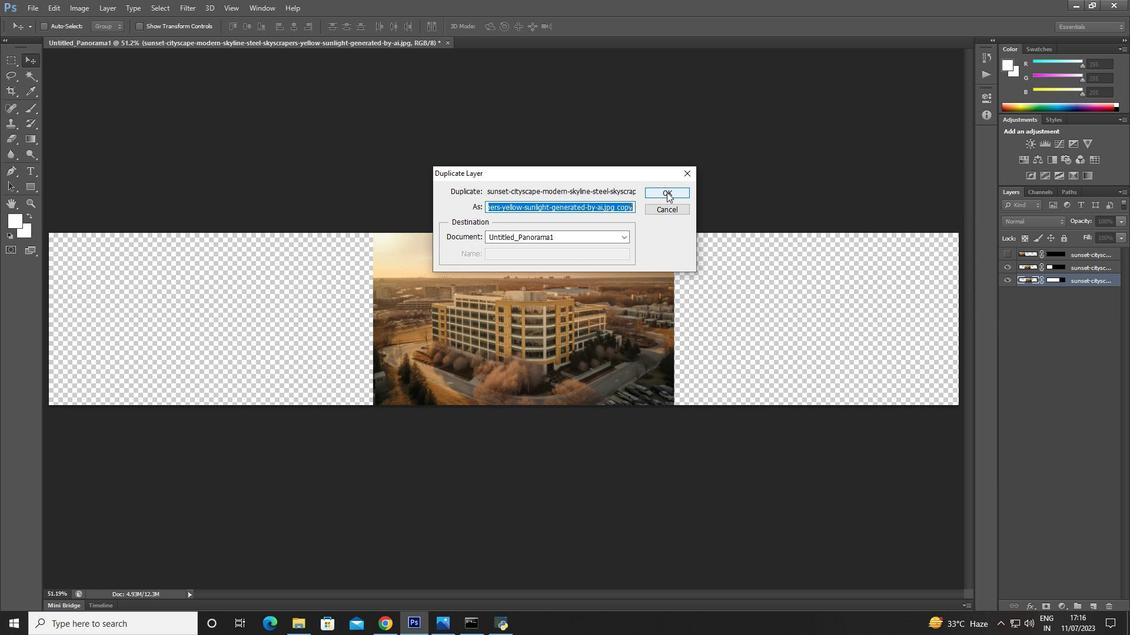 
Action: Mouse moved to (1029, 288)
Screenshot: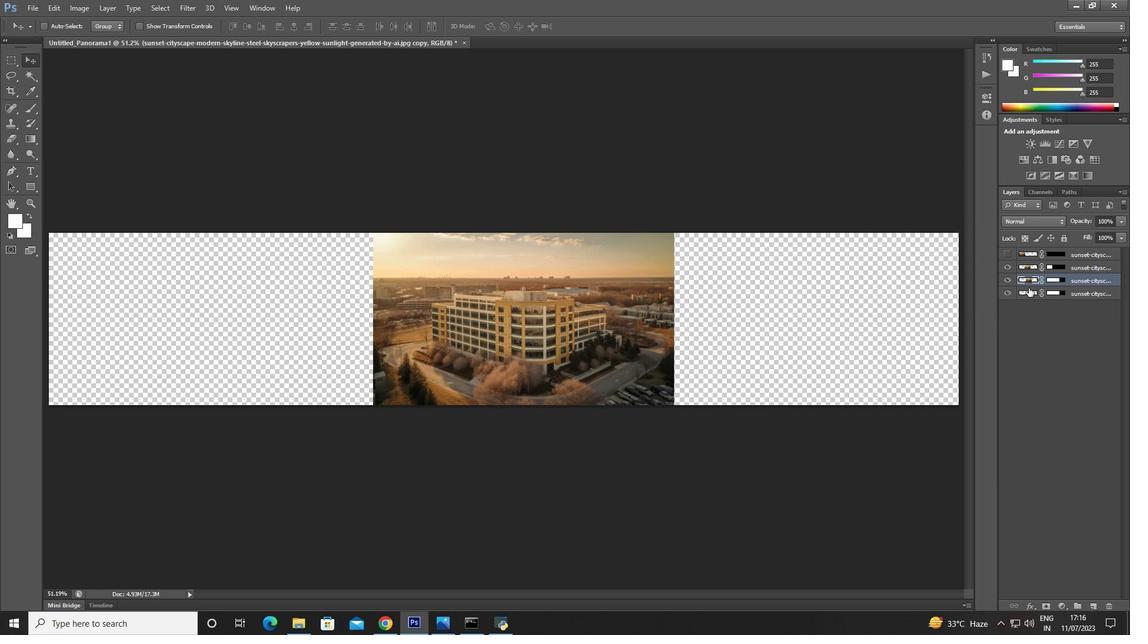 
Action: Mouse pressed left at (1029, 288)
Screenshot: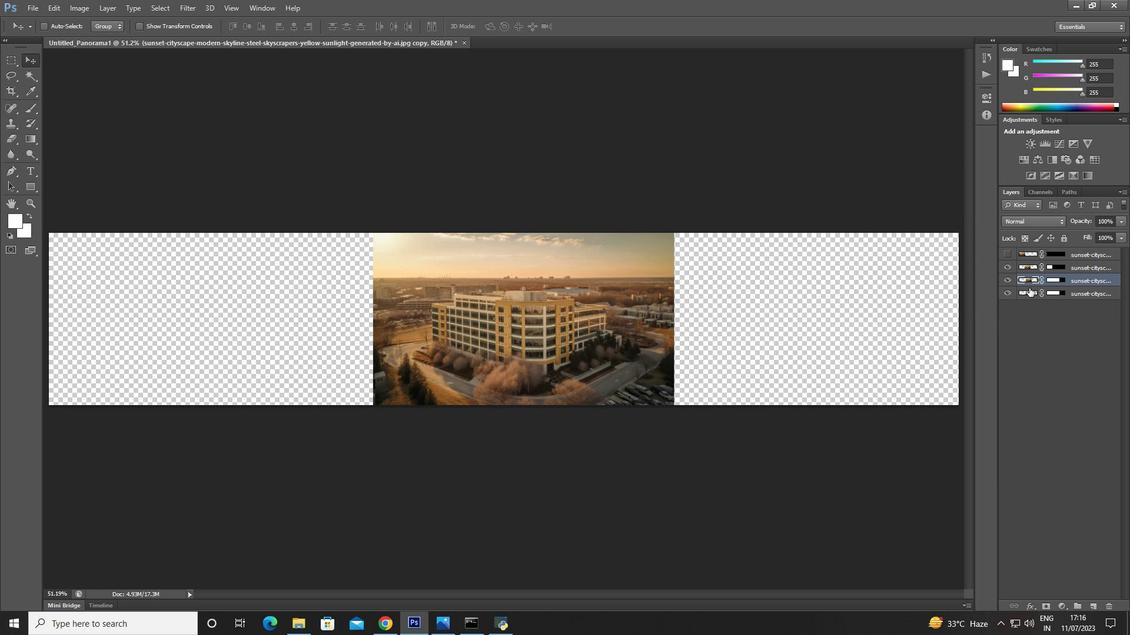 
Action: Mouse moved to (1030, 290)
Screenshot: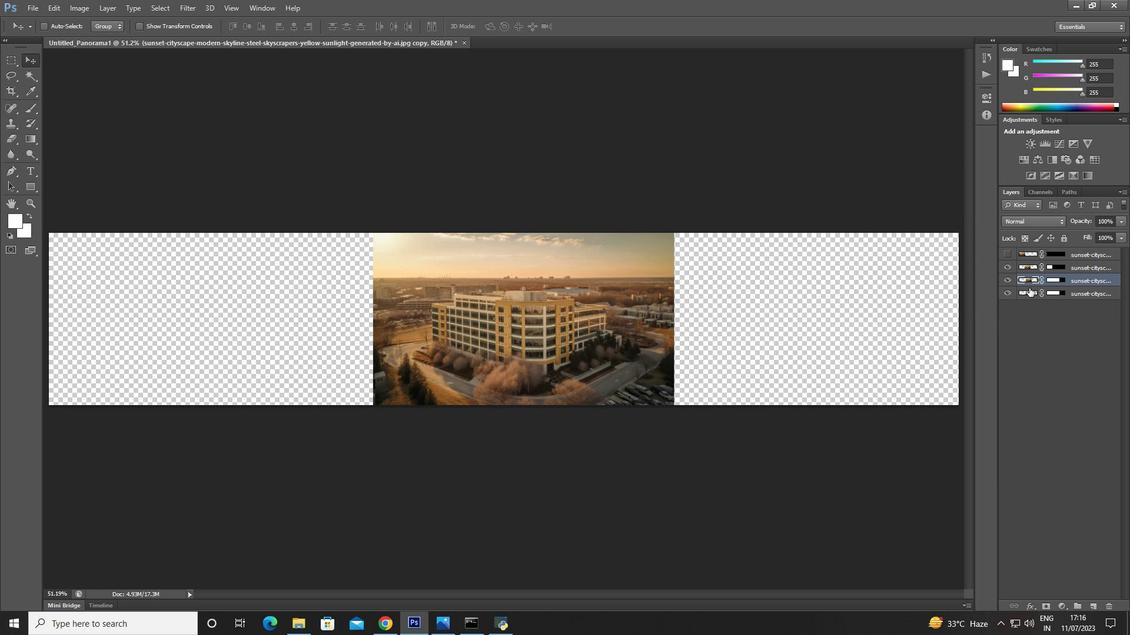 
Action: Mouse pressed left at (1030, 290)
Screenshot: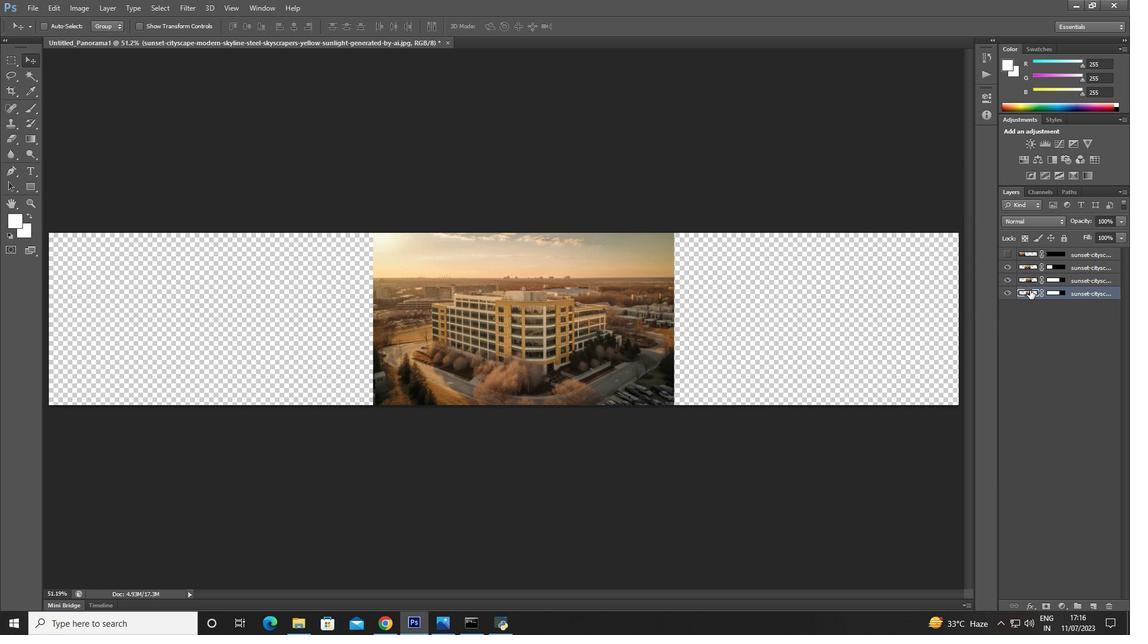 
Action: Mouse moved to (1006, 293)
Screenshot: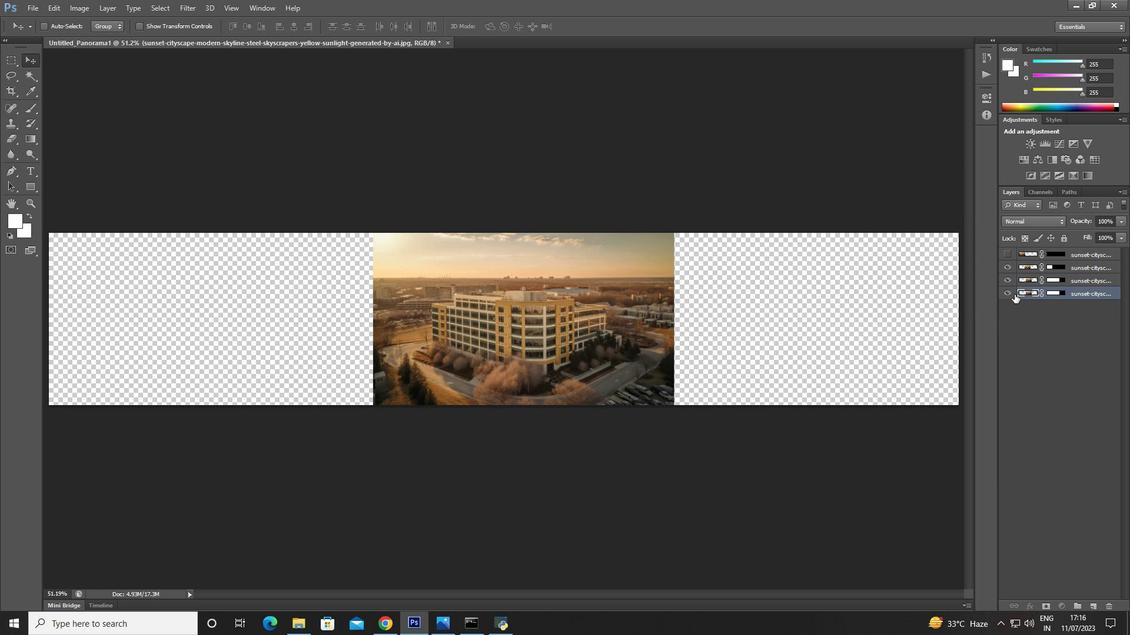 
Action: Mouse pressed left at (1006, 293)
Screenshot: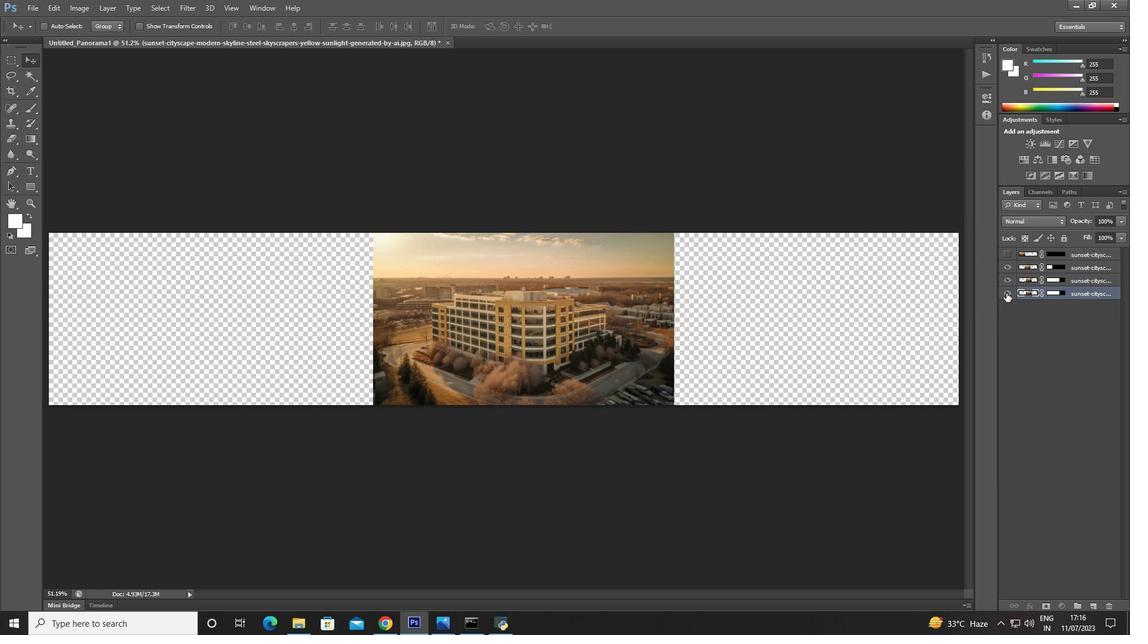
Action: Mouse moved to (1083, 284)
Screenshot: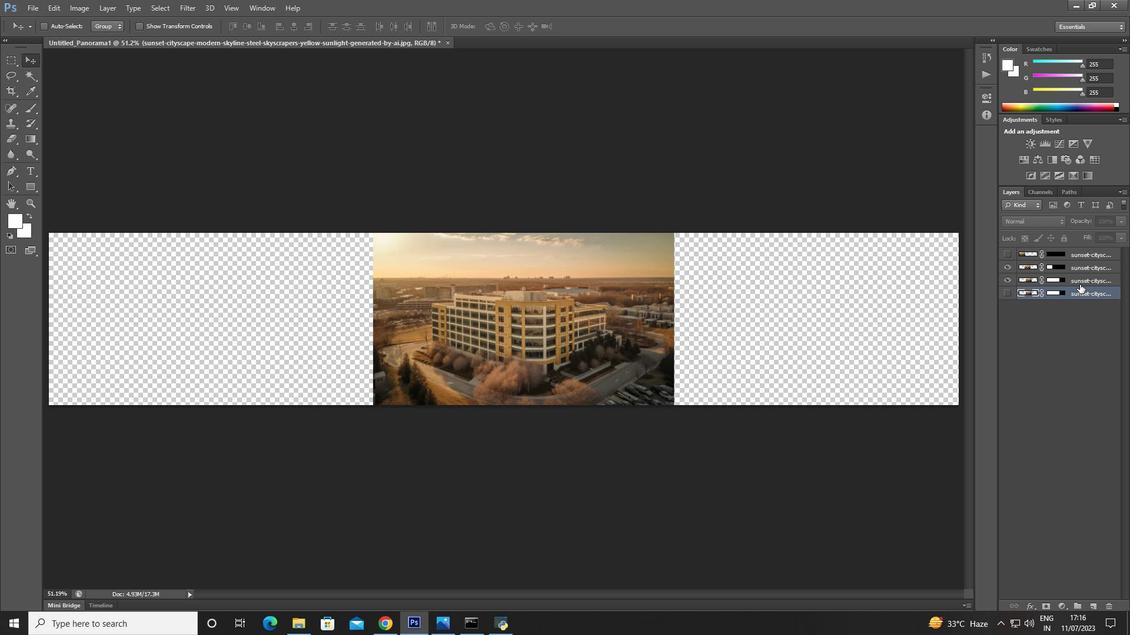 
Action: Mouse pressed left at (1083, 284)
Screenshot: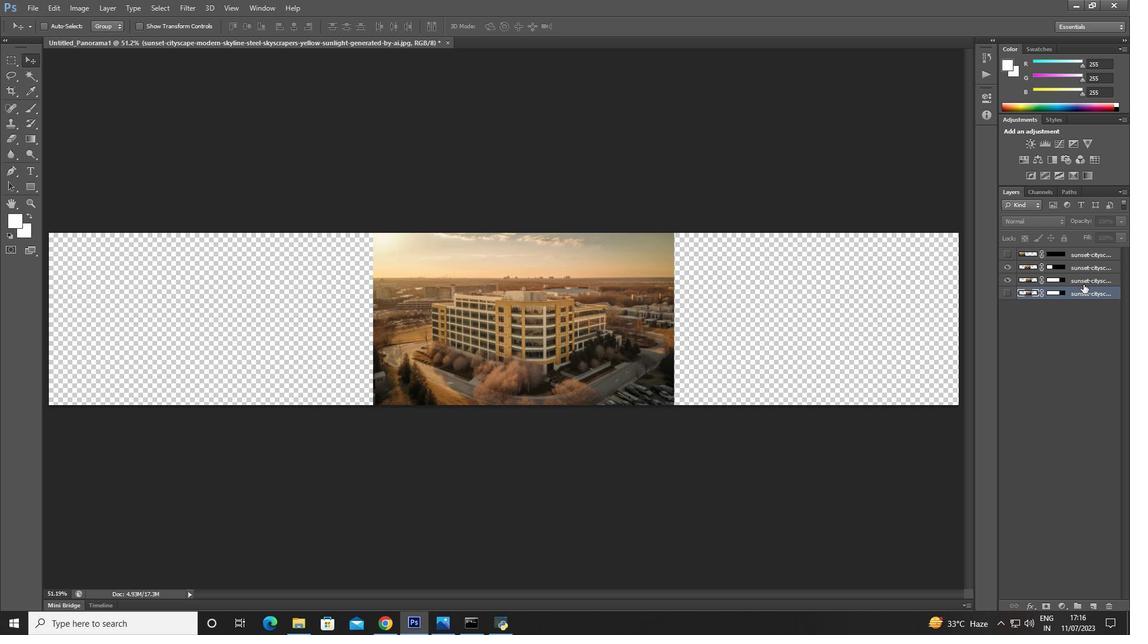 
Action: Mouse moved to (1054, 278)
Screenshot: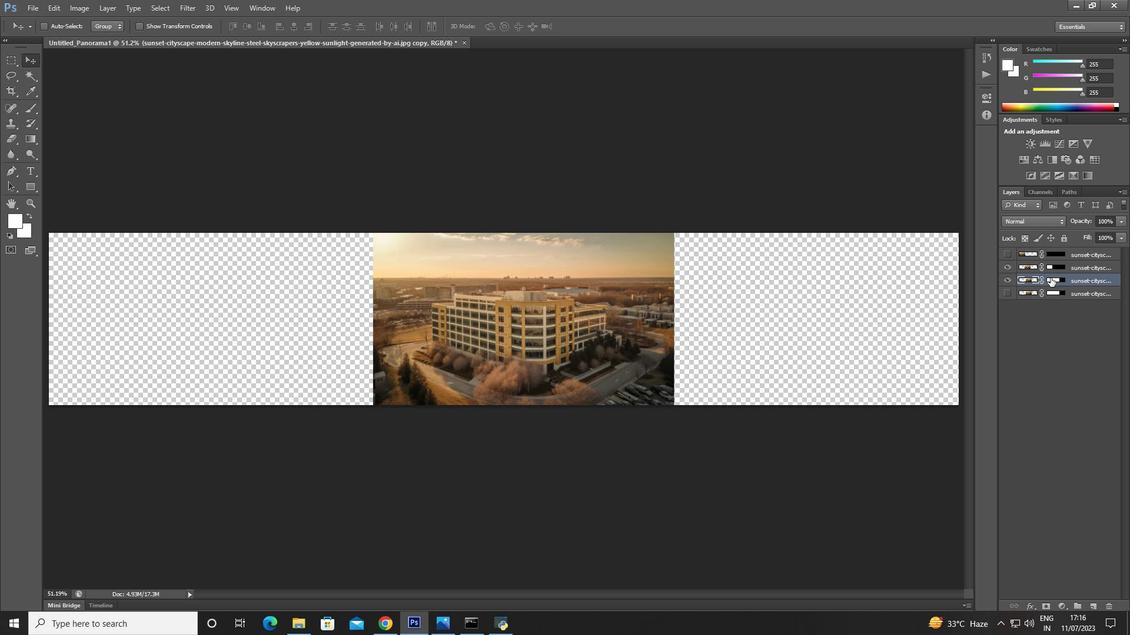 
Action: Mouse pressed left at (1054, 278)
Screenshot: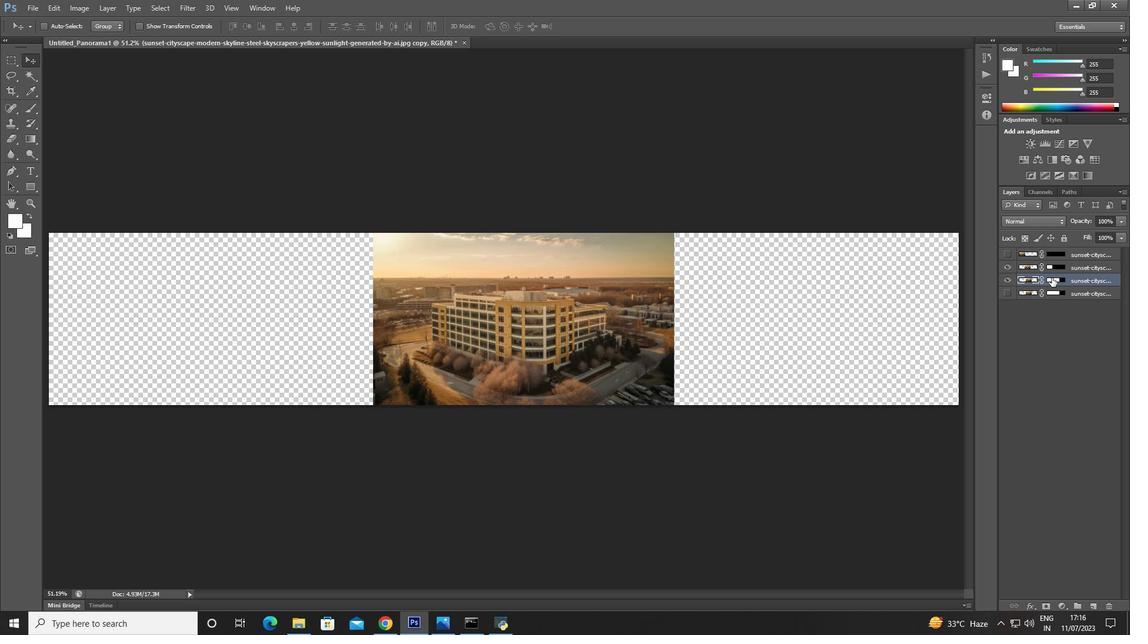 
Action: Mouse pressed right at (1054, 278)
Screenshot: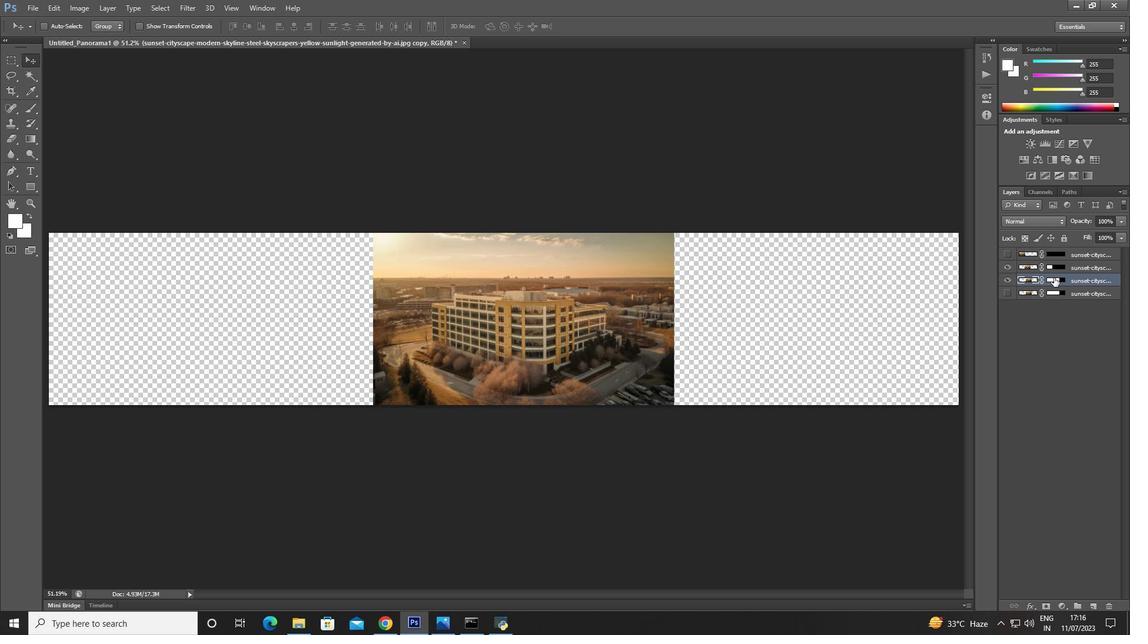 
Action: Mouse pressed left at (1054, 278)
Screenshot: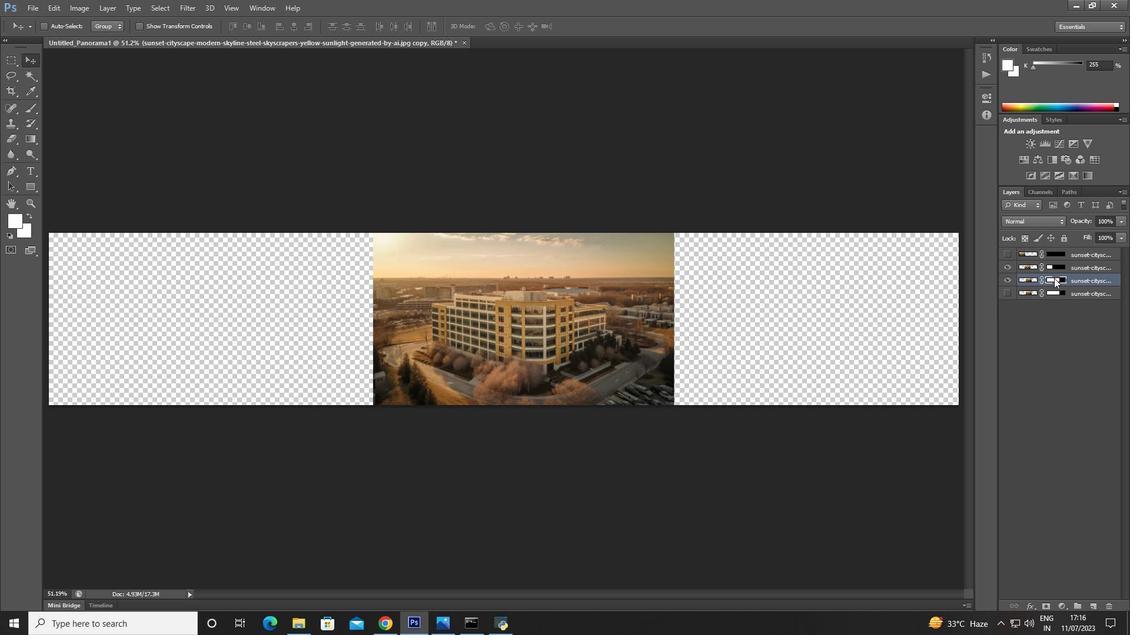 
Action: Mouse pressed left at (1054, 278)
Screenshot: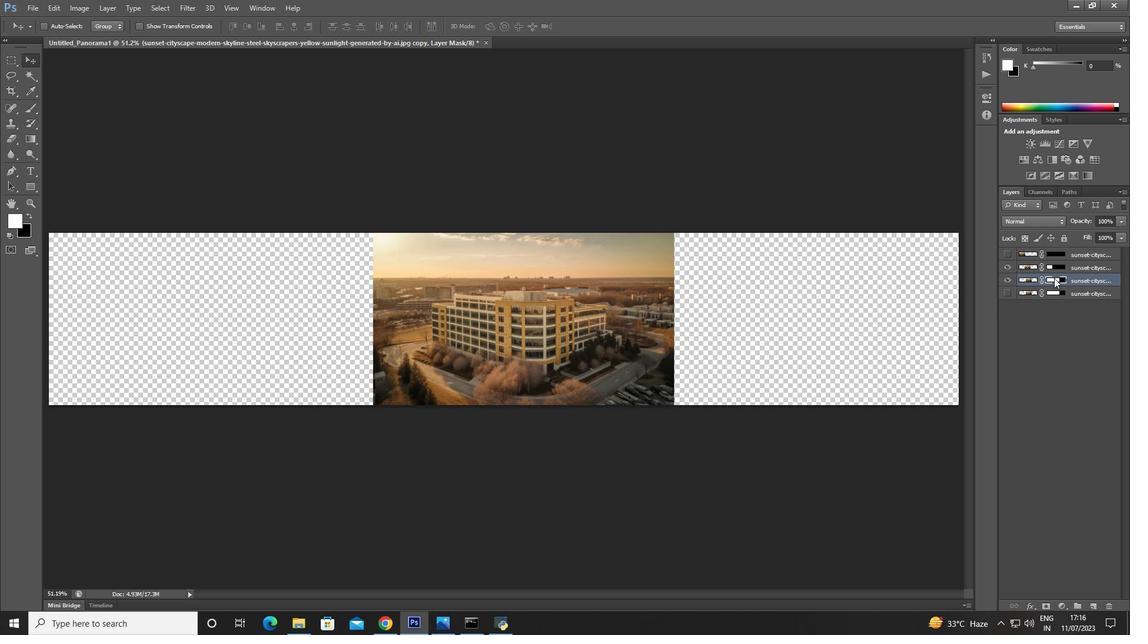 
Action: Mouse pressed right at (1054, 278)
Screenshot: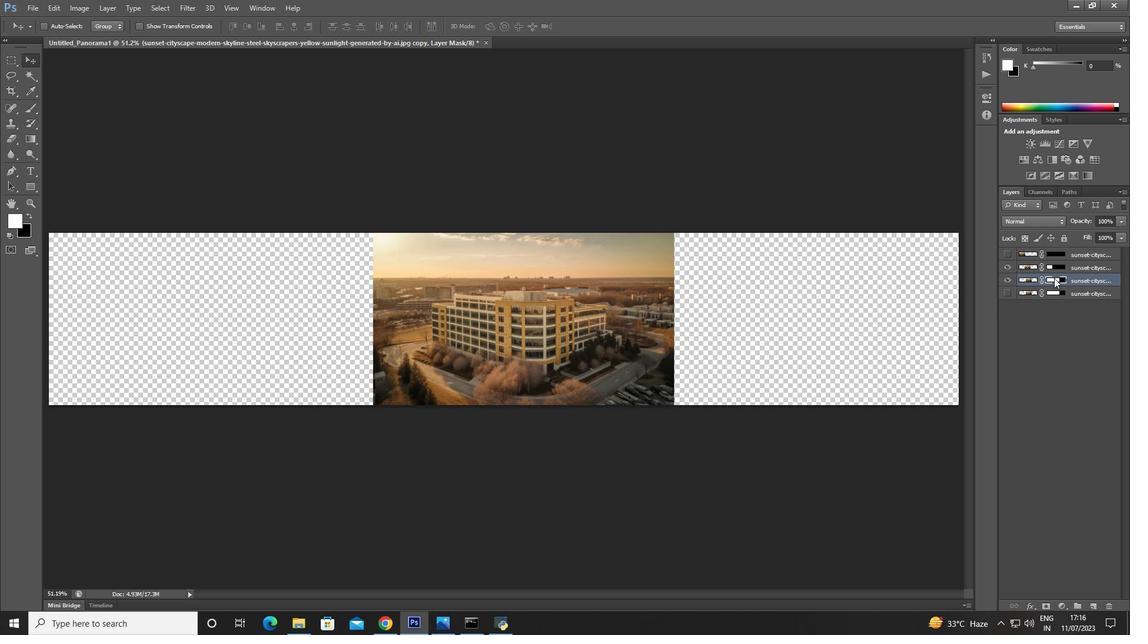 
Action: Mouse moved to (1063, 268)
Screenshot: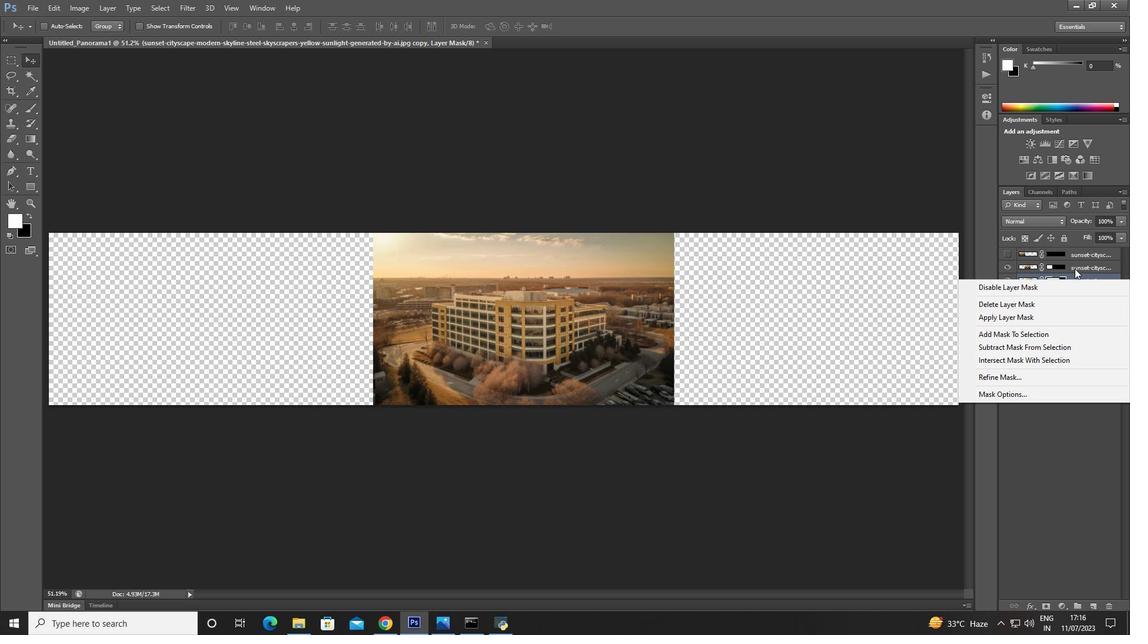 
Action: Mouse pressed left at (1063, 268)
Screenshot: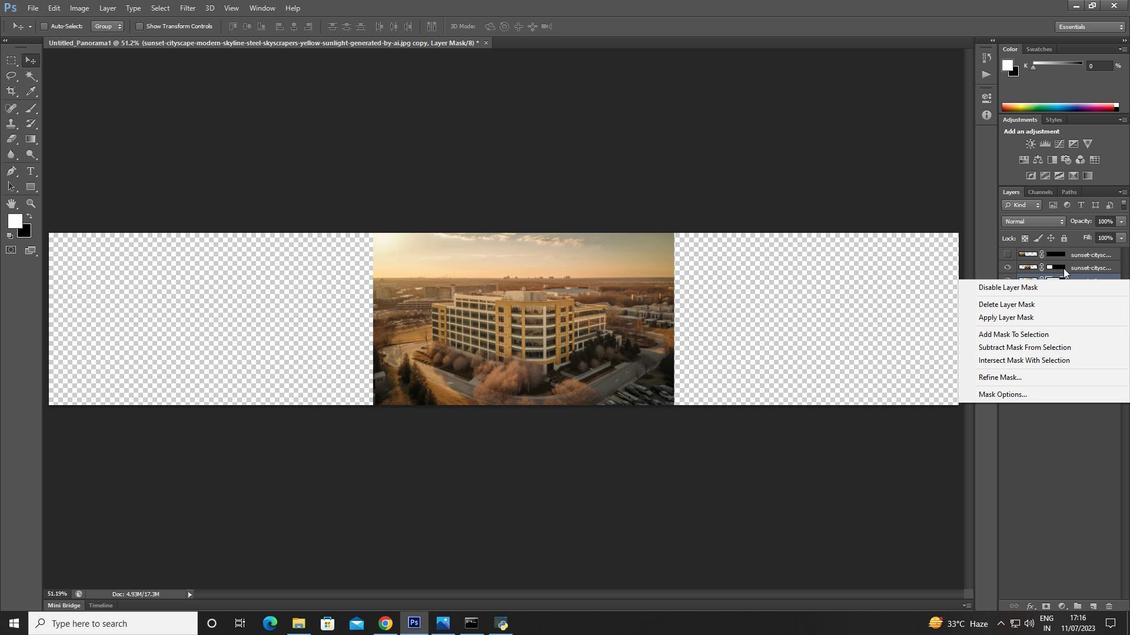 
Action: Mouse pressed right at (1063, 268)
Screenshot: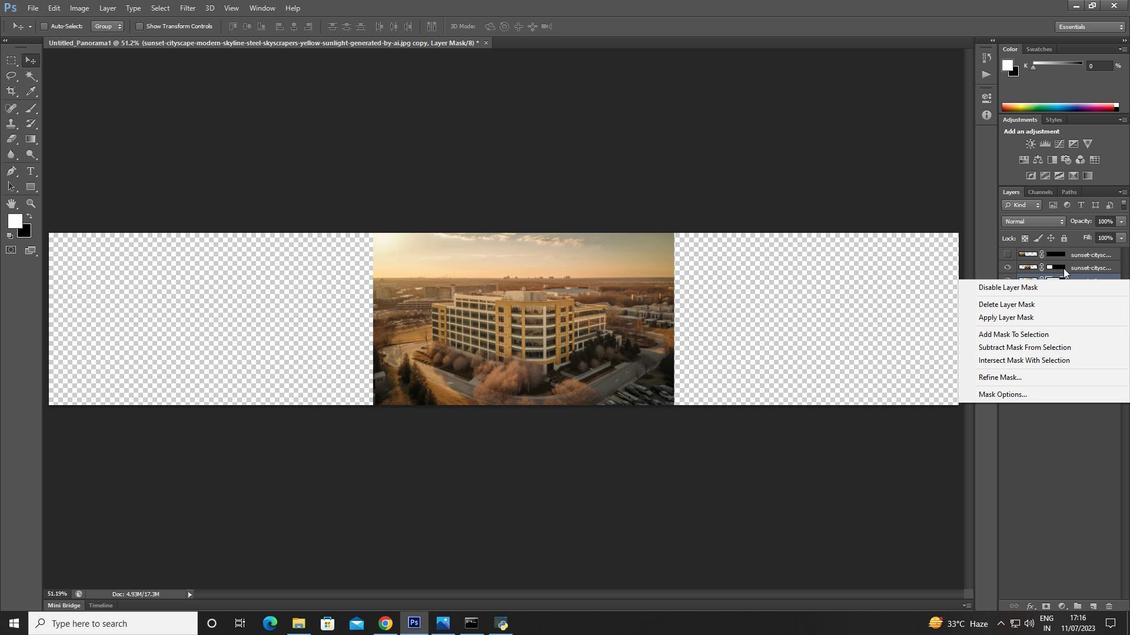 
Action: Mouse moved to (1056, 264)
Screenshot: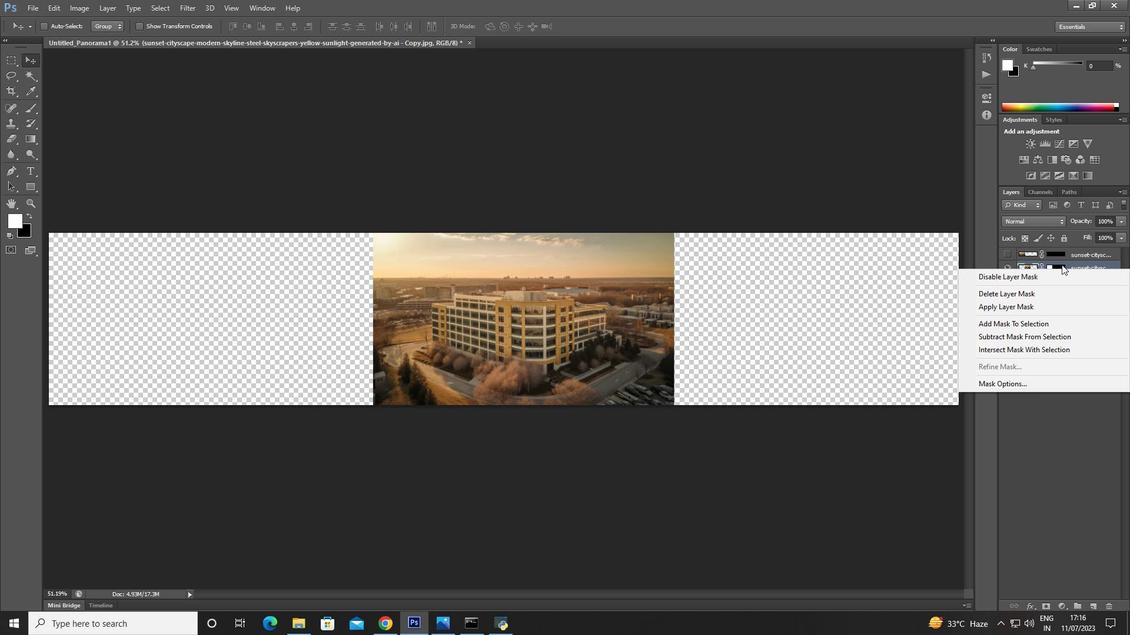 
Action: Mouse pressed left at (1056, 264)
Screenshot: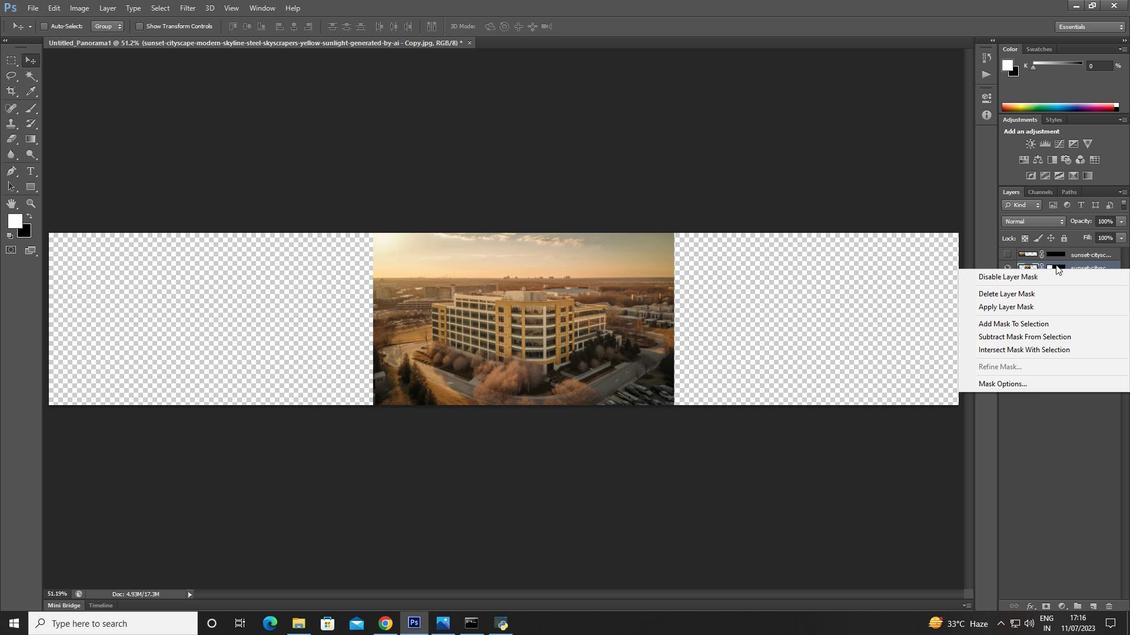 
Action: Mouse moved to (1051, 265)
Screenshot: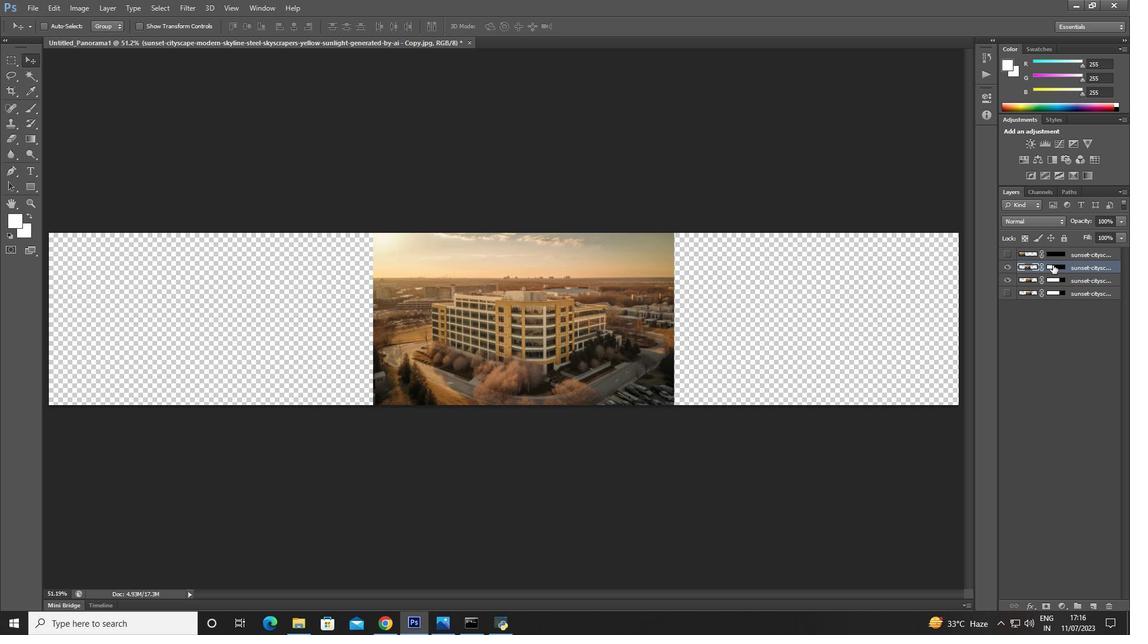 
Action: Mouse pressed left at (1051, 265)
Screenshot: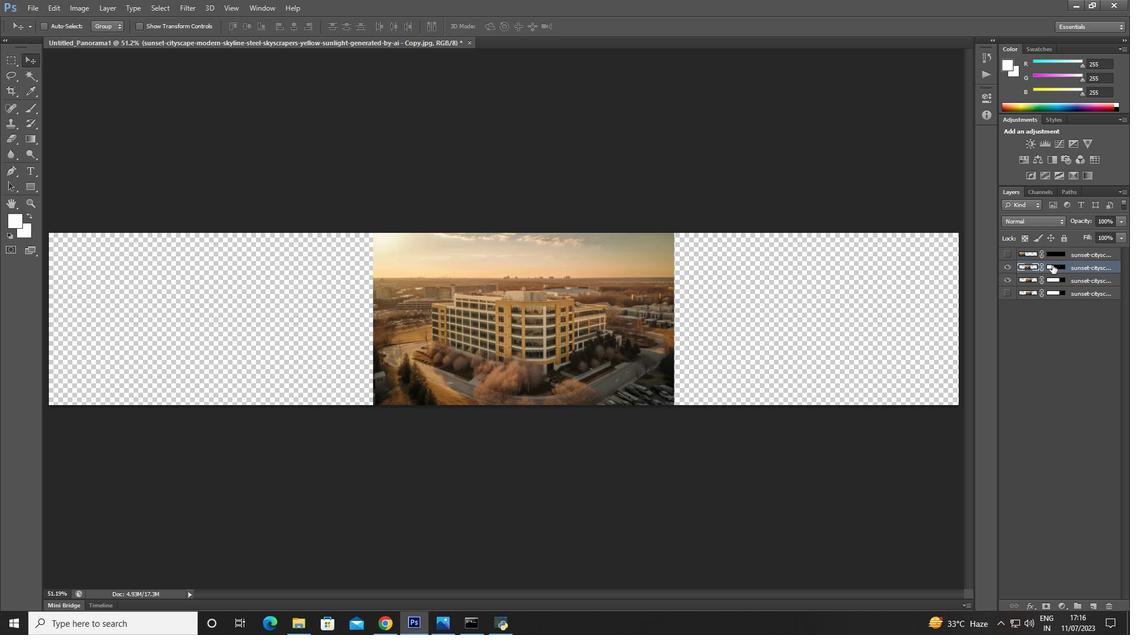 
Action: Mouse pressed right at (1051, 265)
Screenshot: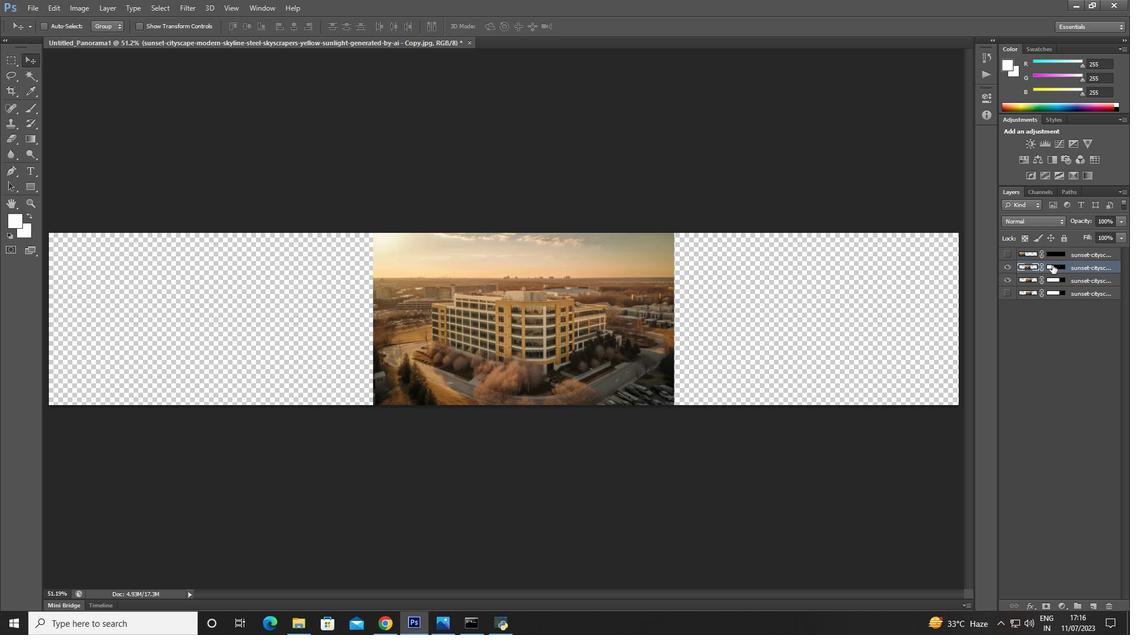 
Action: Mouse moved to (1095, 252)
Screenshot: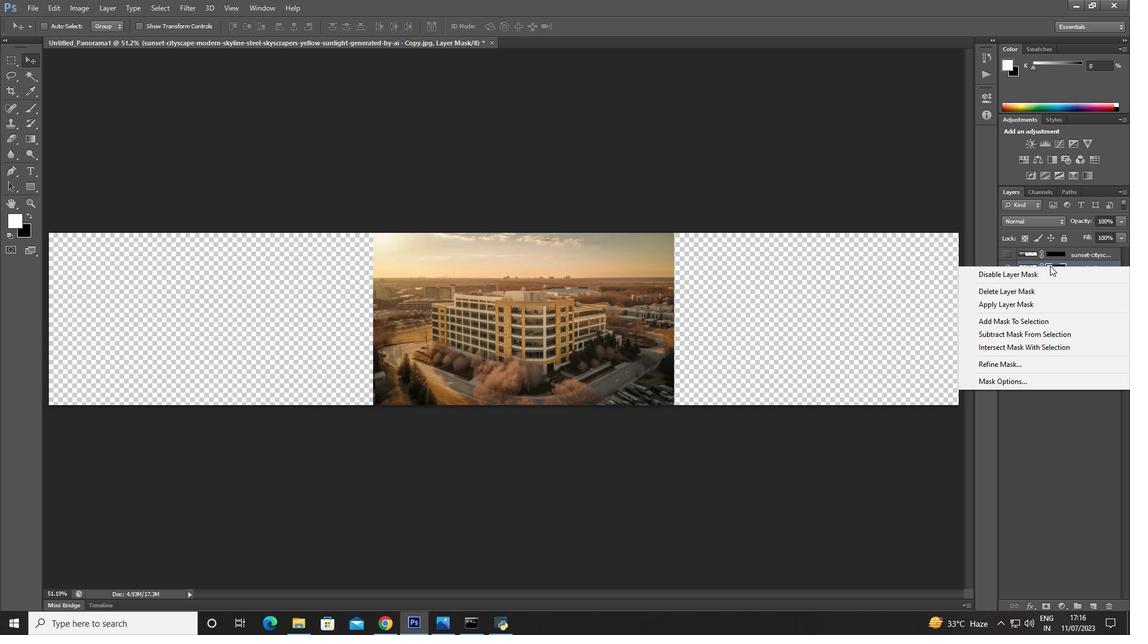 
Action: Mouse pressed left at (1095, 252)
Screenshot: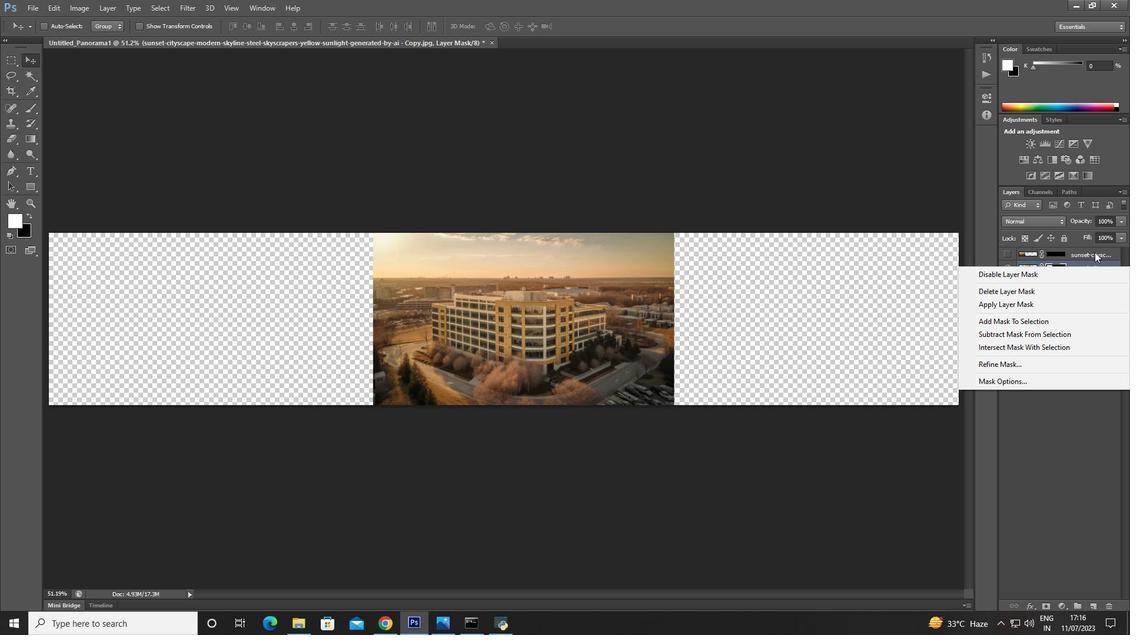 
Action: Mouse moved to (1088, 268)
Screenshot: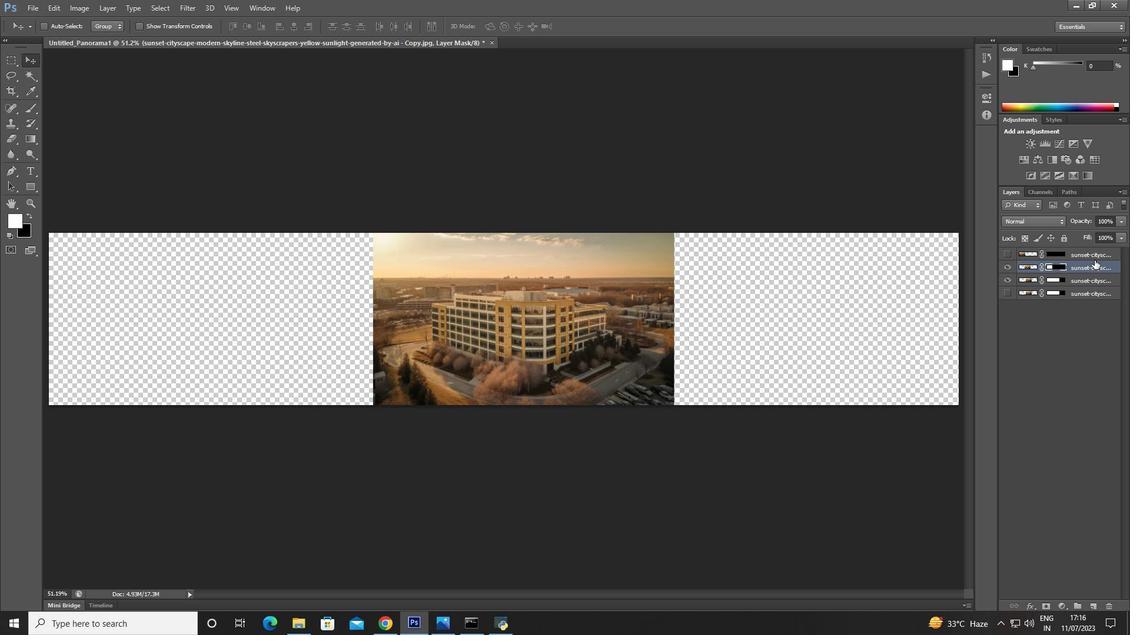 
Action: Mouse pressed left at (1088, 268)
Screenshot: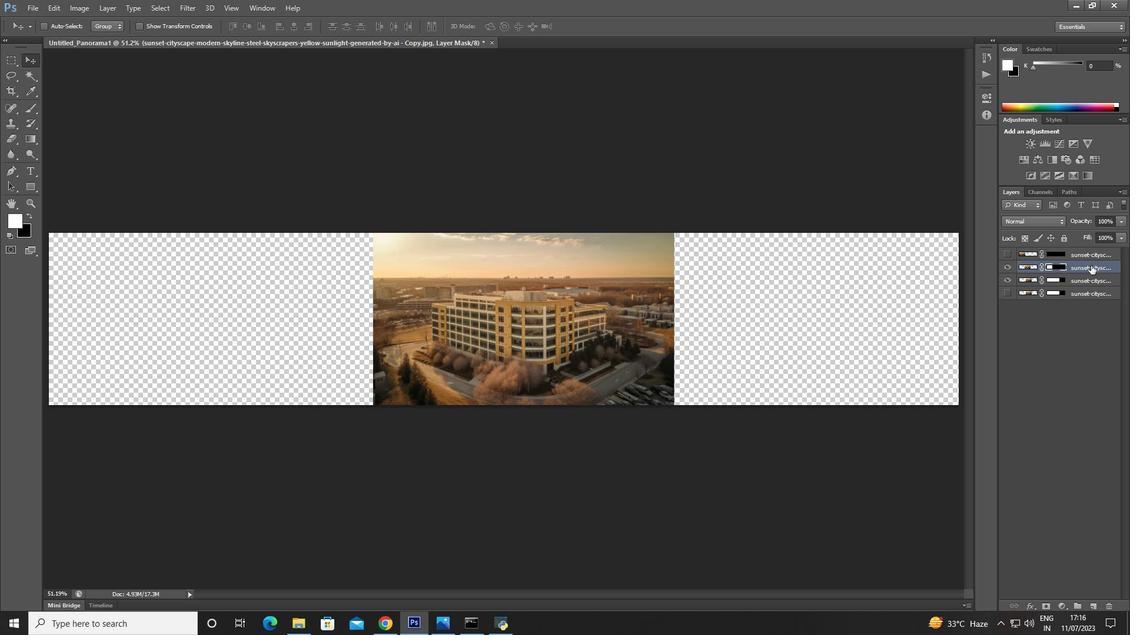 
Action: Mouse moved to (499, 356)
Screenshot: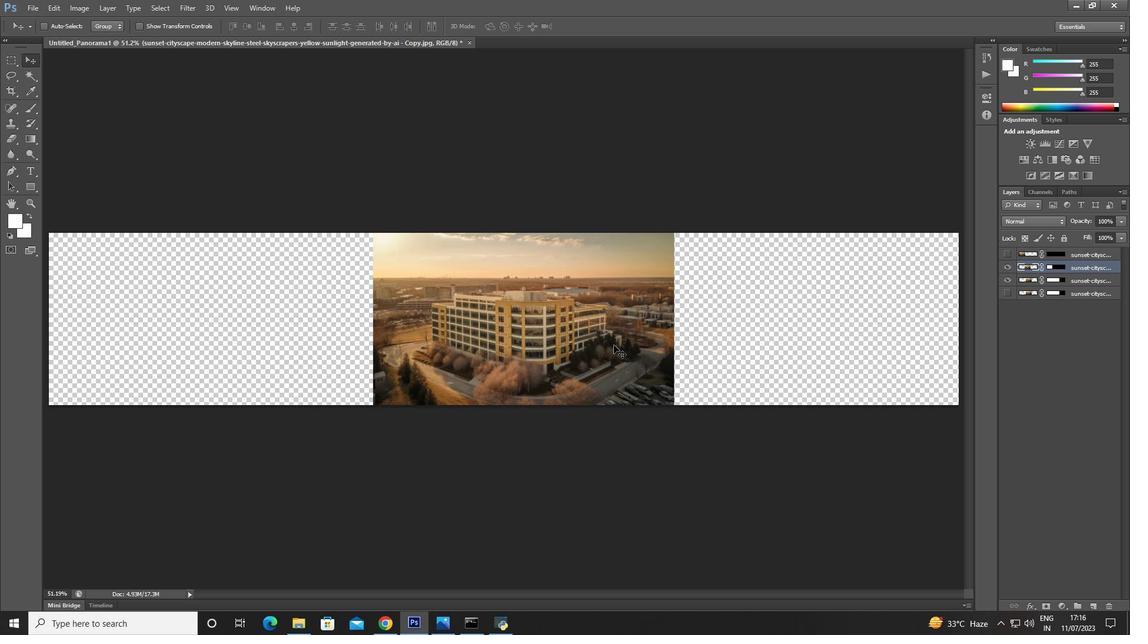 
Action: Mouse pressed left at (499, 356)
Screenshot: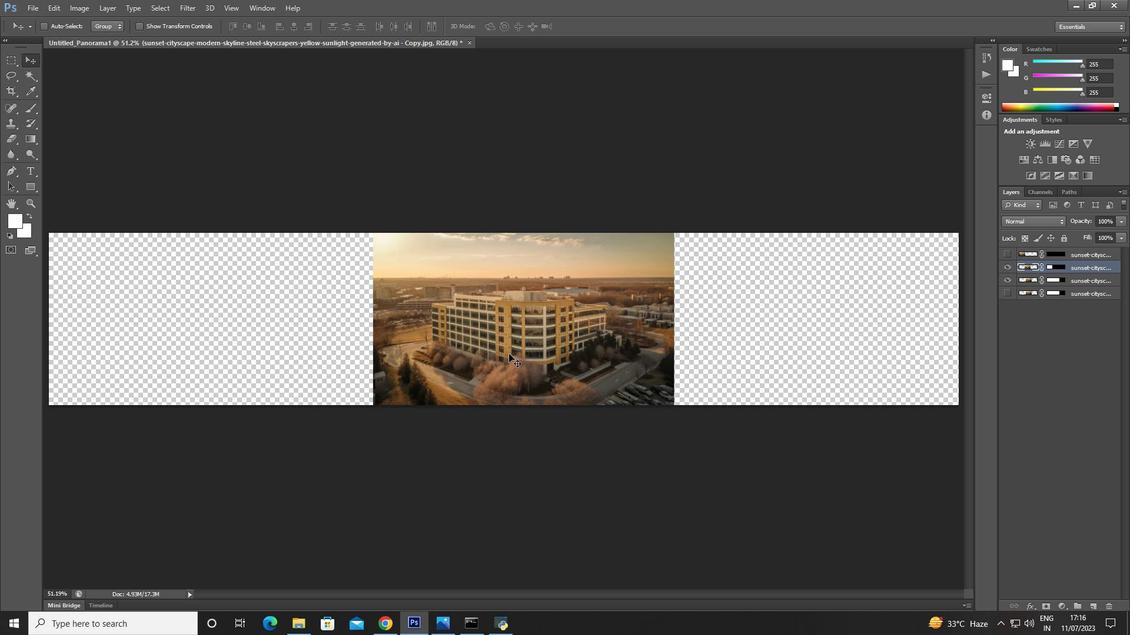 
Action: Mouse moved to (519, 339)
Screenshot: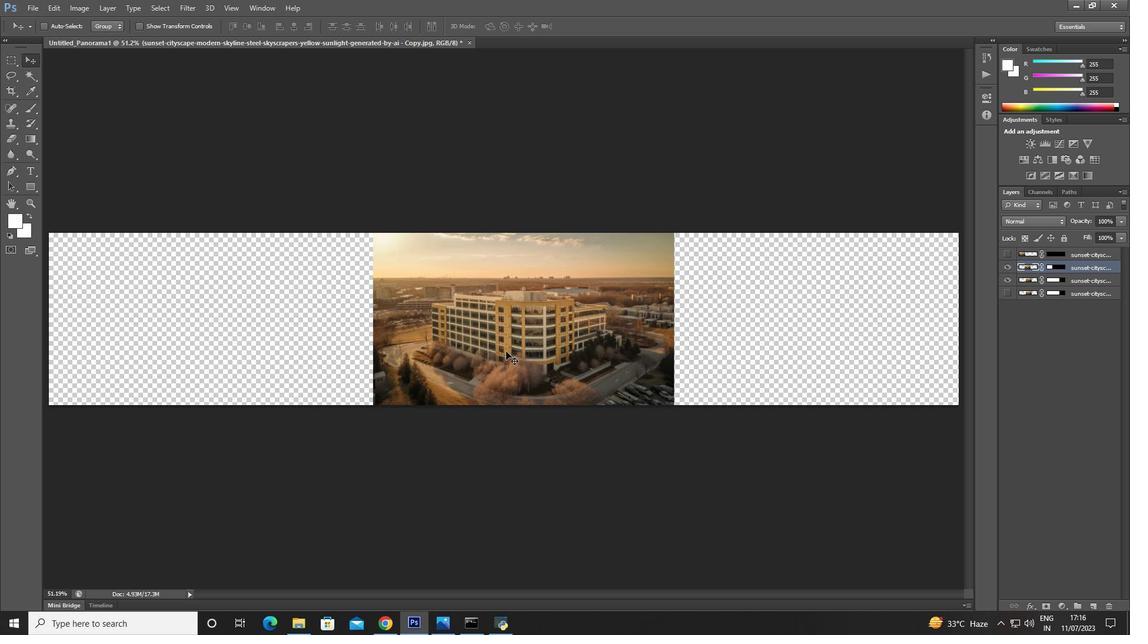 
Action: Mouse pressed left at (519, 339)
Screenshot: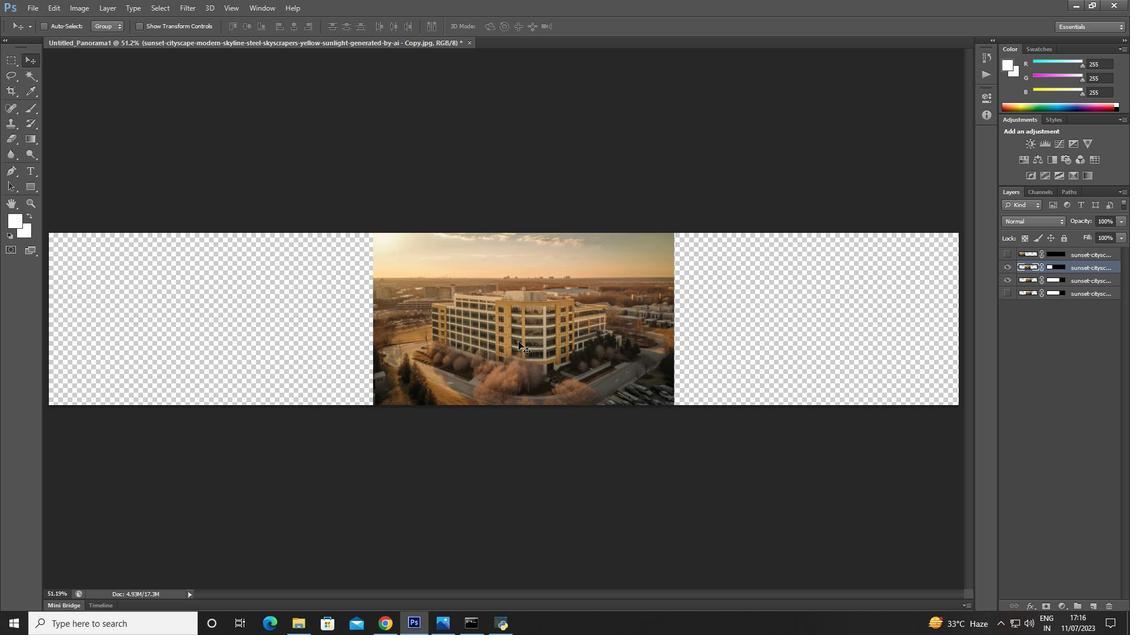 
Action: Mouse moved to (459, 323)
Screenshot: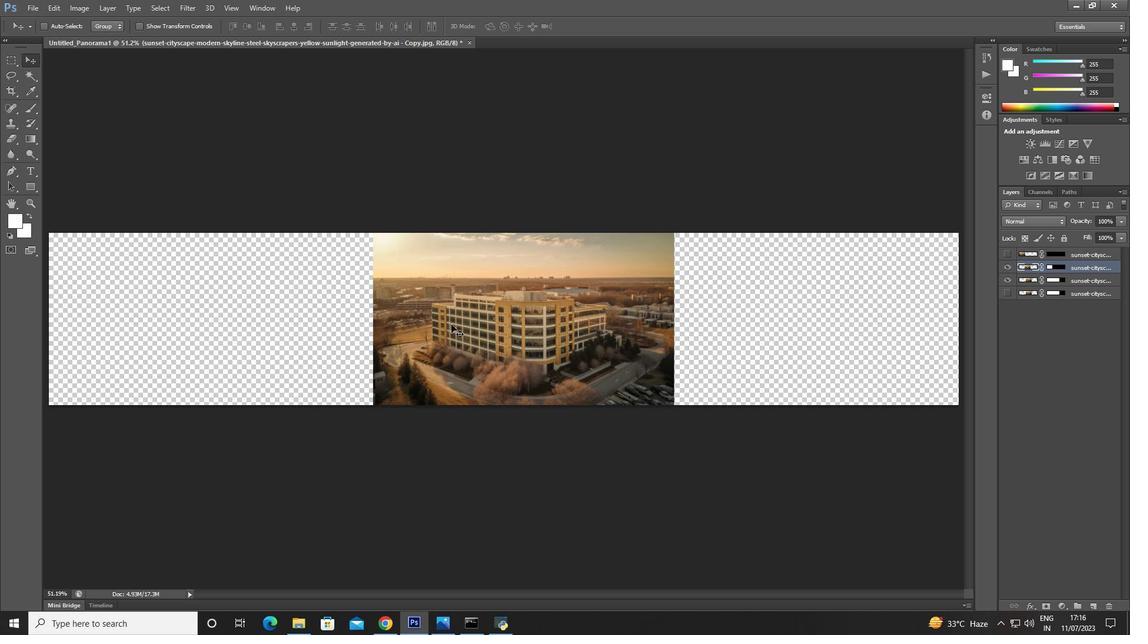 
Action: Mouse pressed left at (459, 323)
Screenshot: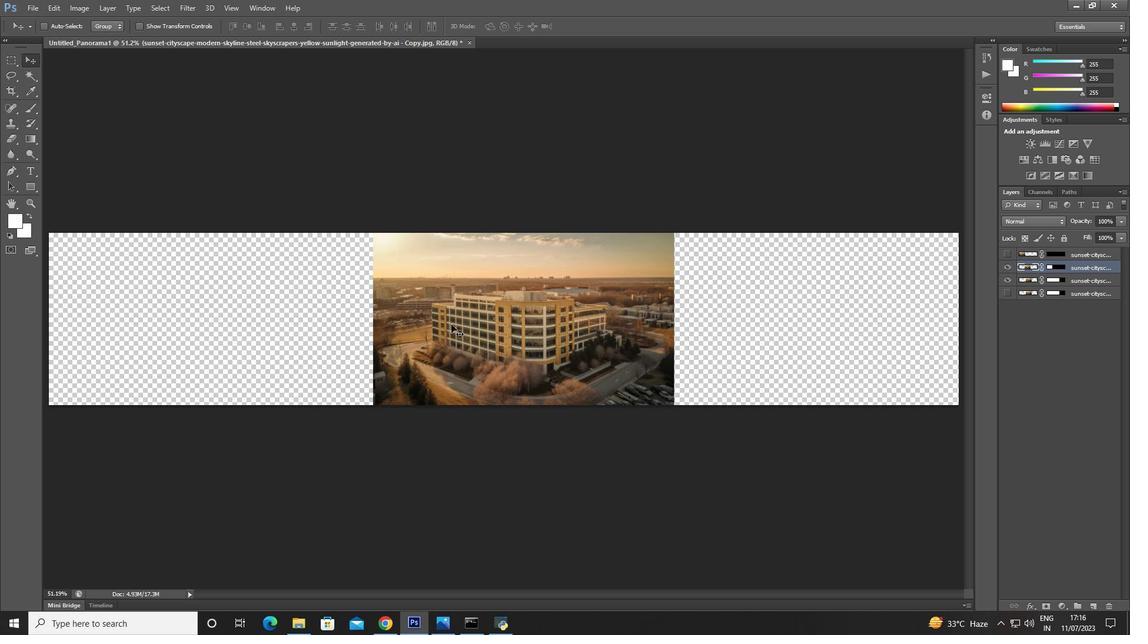 
Action: Mouse moved to (1067, 289)
Screenshot: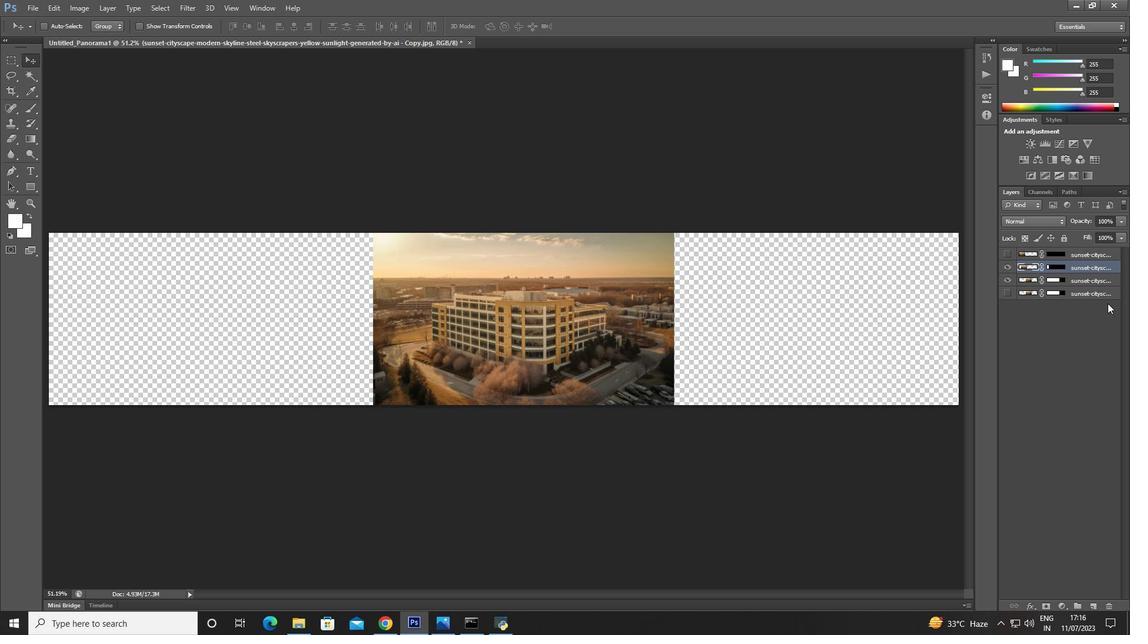 
Action: Mouse pressed left at (1067, 289)
Screenshot: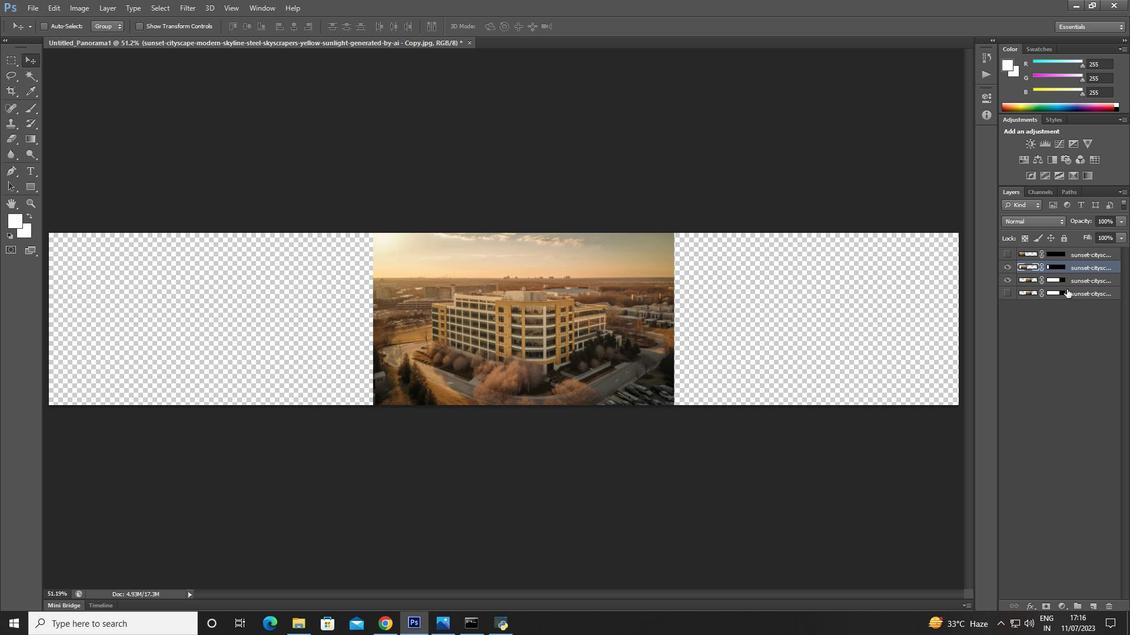 
Action: Mouse moved to (1006, 294)
Screenshot: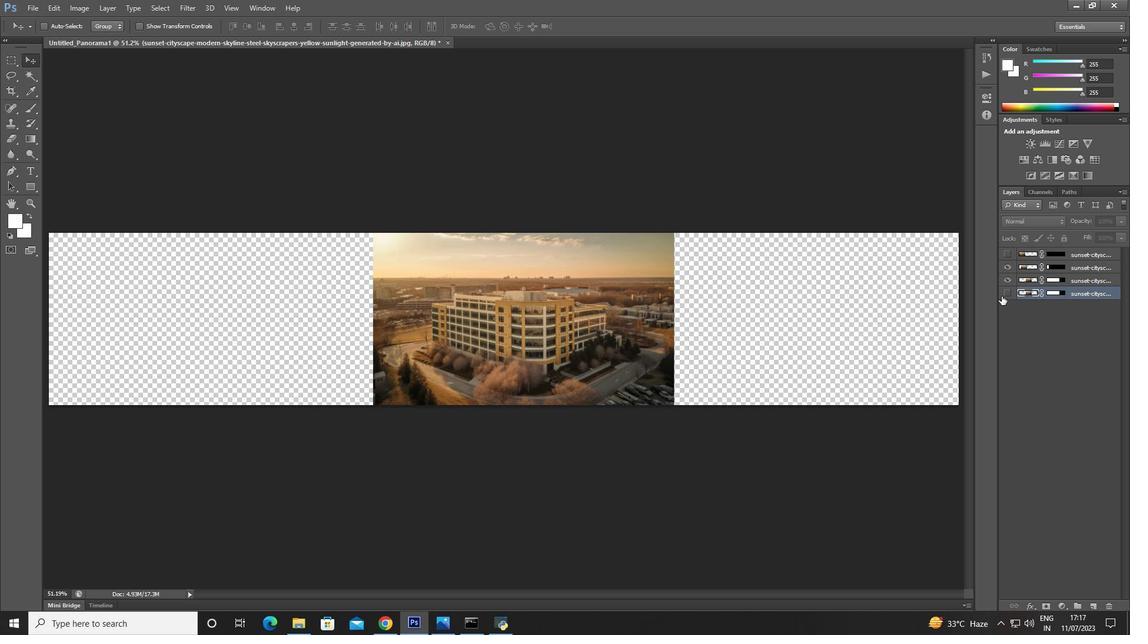 
Action: Mouse pressed left at (1006, 294)
Screenshot: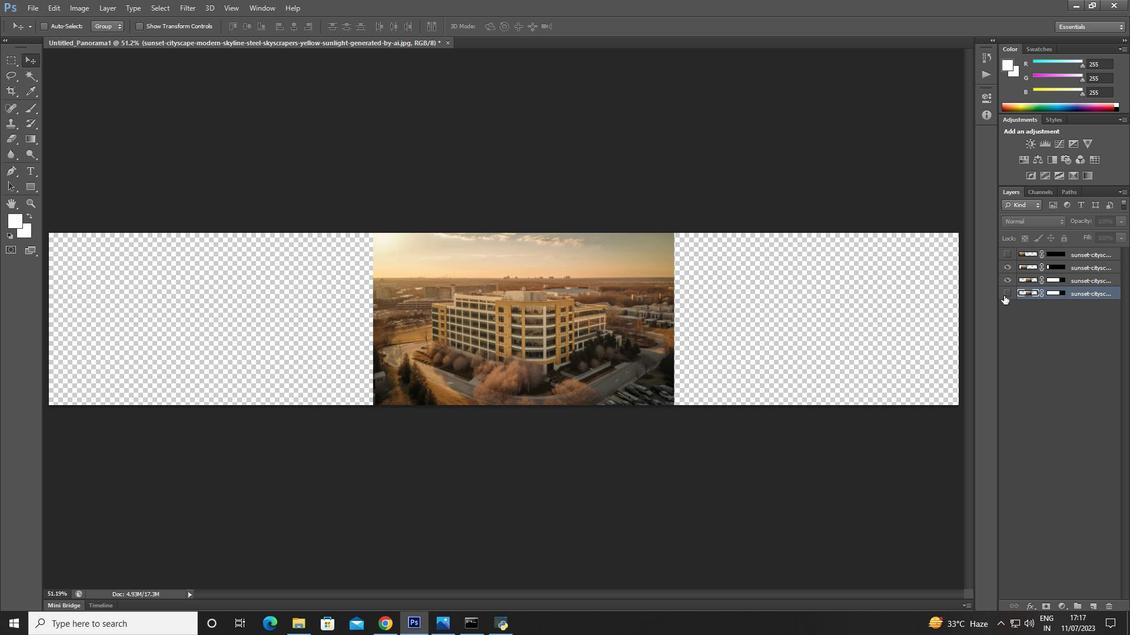 
Action: Mouse moved to (582, 323)
Screenshot: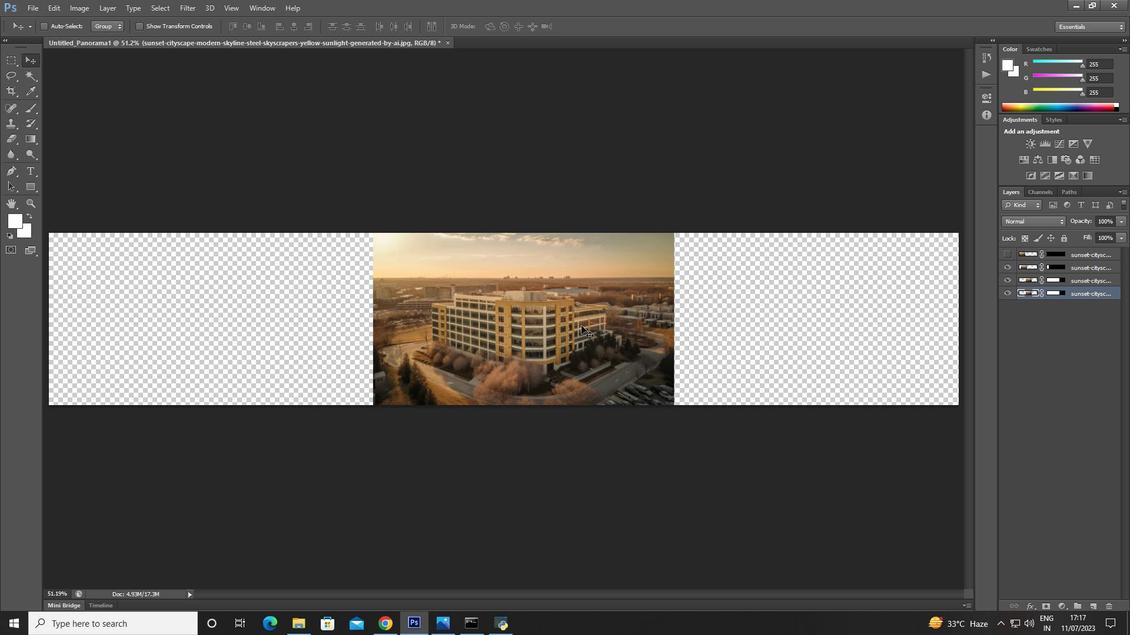 
Action: Mouse pressed left at (582, 323)
Screenshot: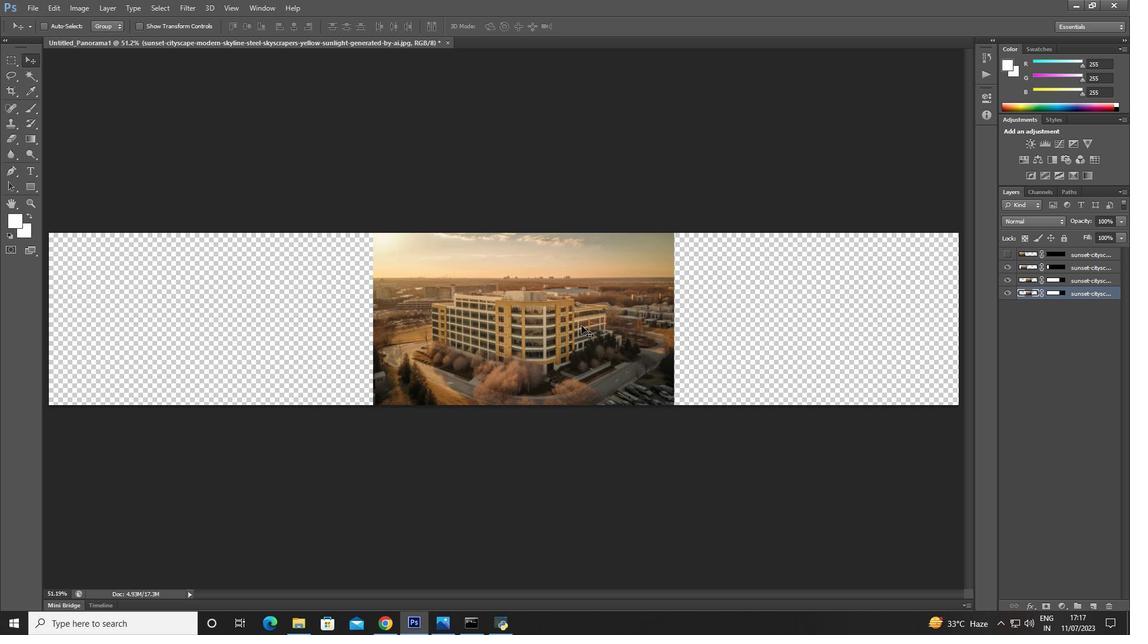 
Action: Mouse moved to (561, 320)
Screenshot: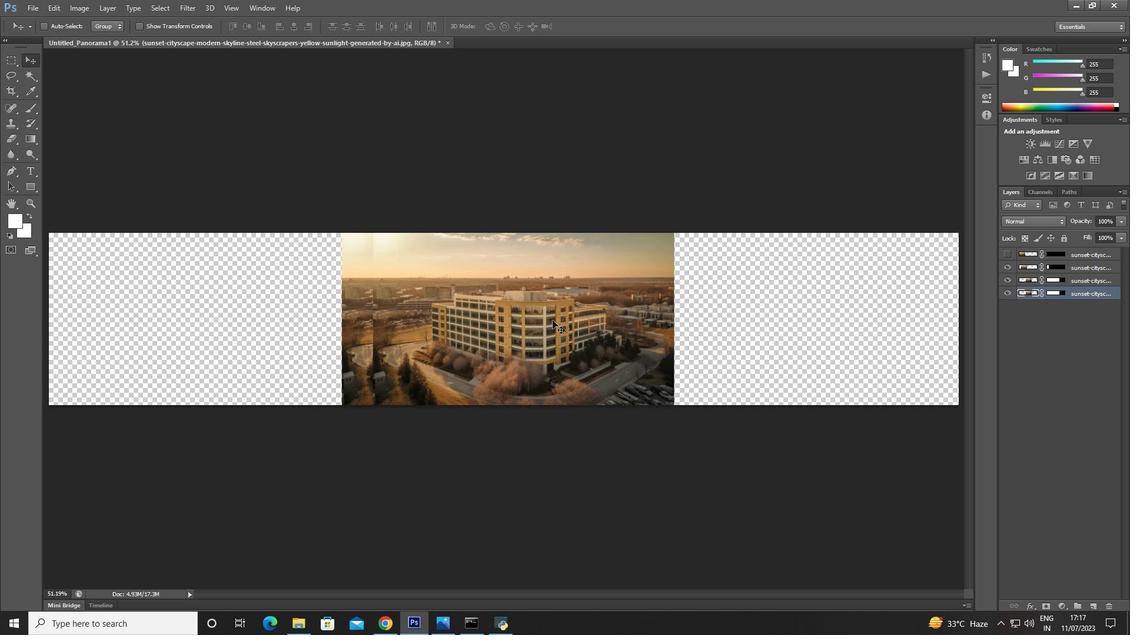 
Action: Mouse pressed left at (561, 320)
Screenshot: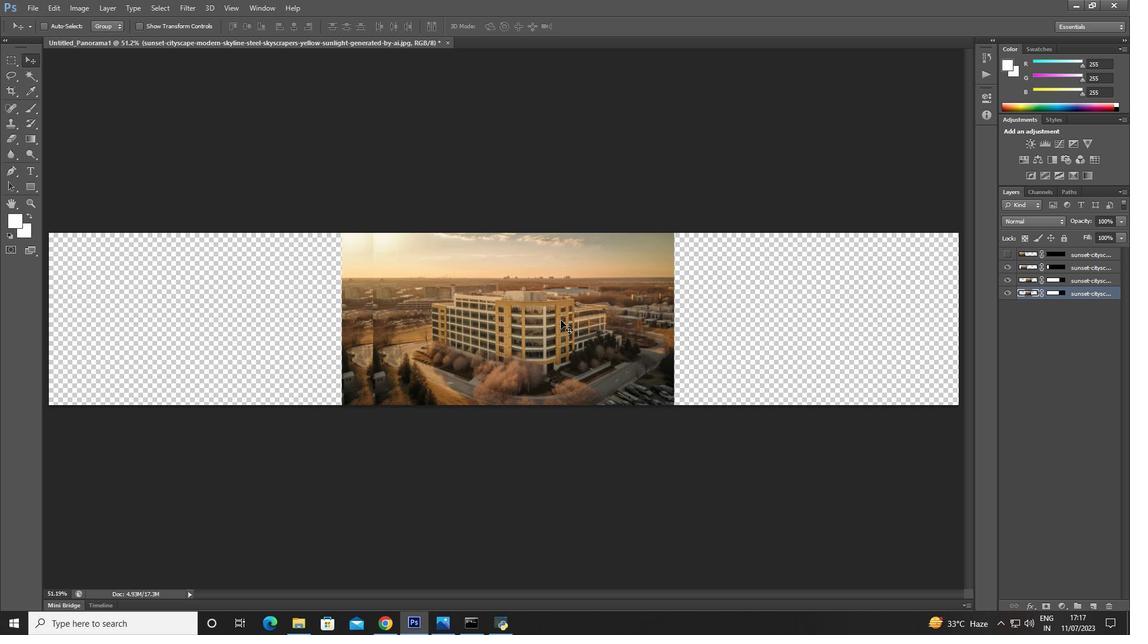 
Action: Mouse moved to (459, 332)
Screenshot: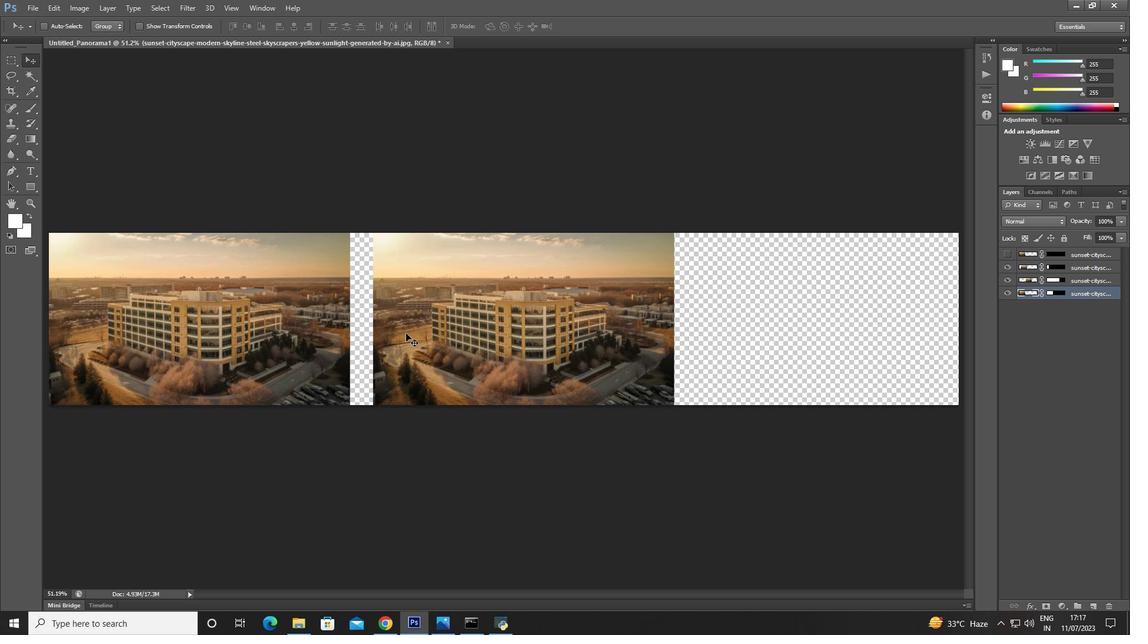 
Action: Mouse pressed left at (459, 332)
Screenshot: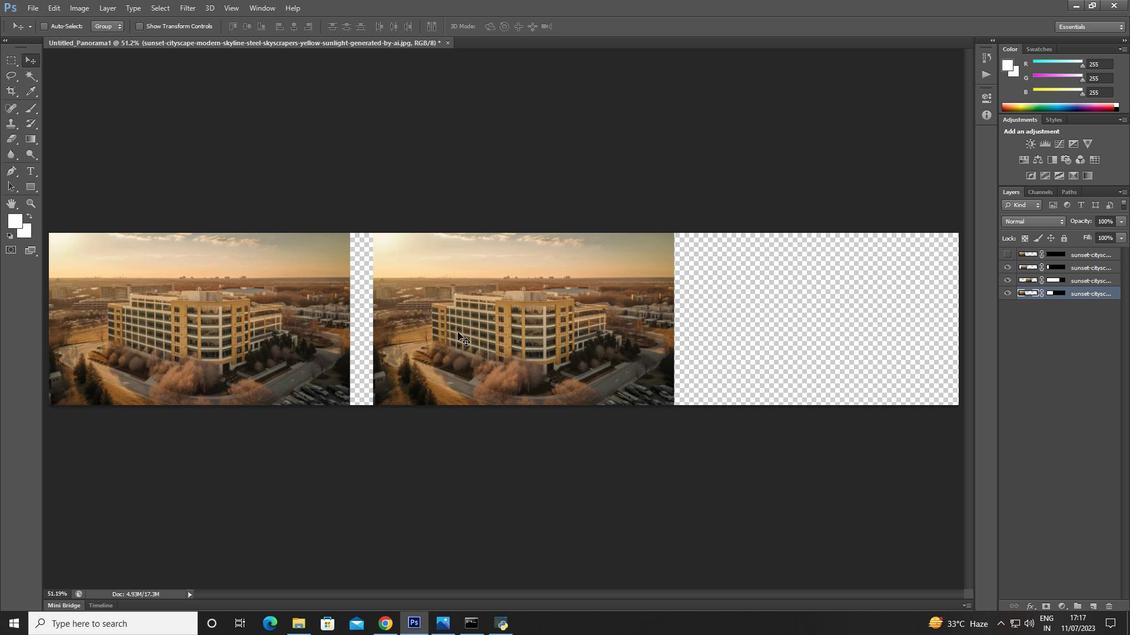 
Action: Mouse moved to (527, 317)
Screenshot: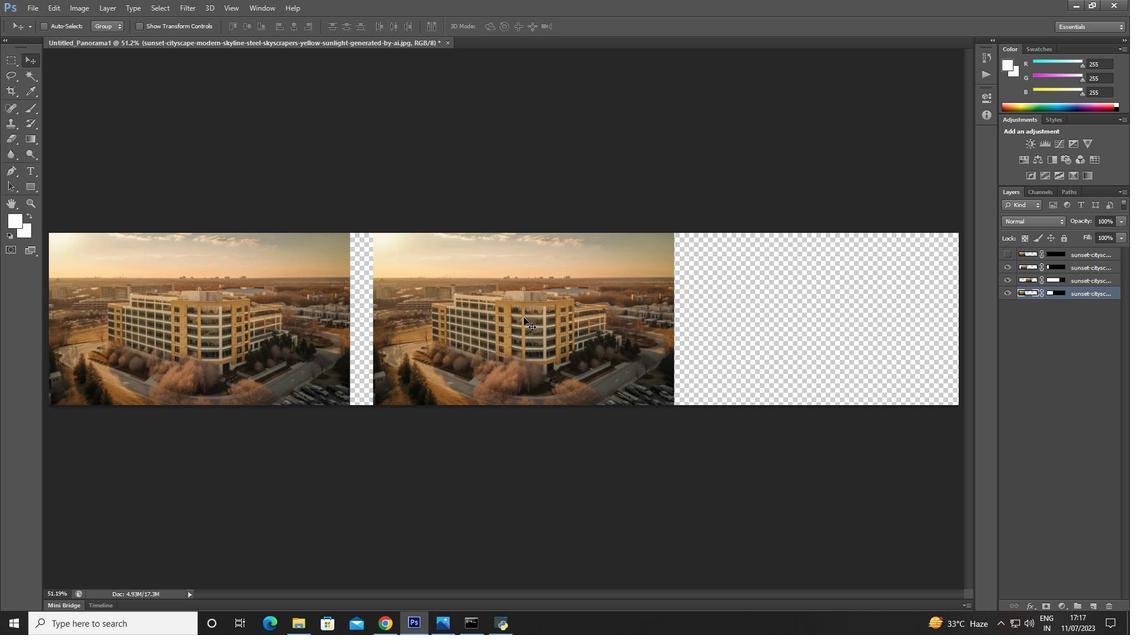 
Action: Mouse pressed left at (527, 317)
Screenshot: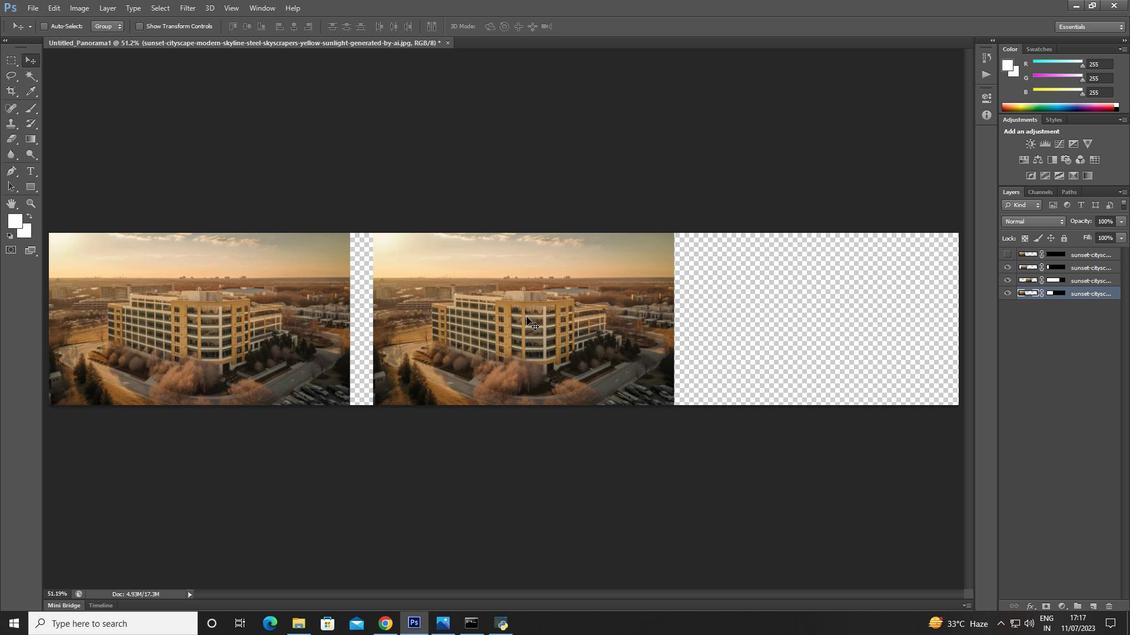 
Action: Mouse moved to (1088, 292)
Screenshot: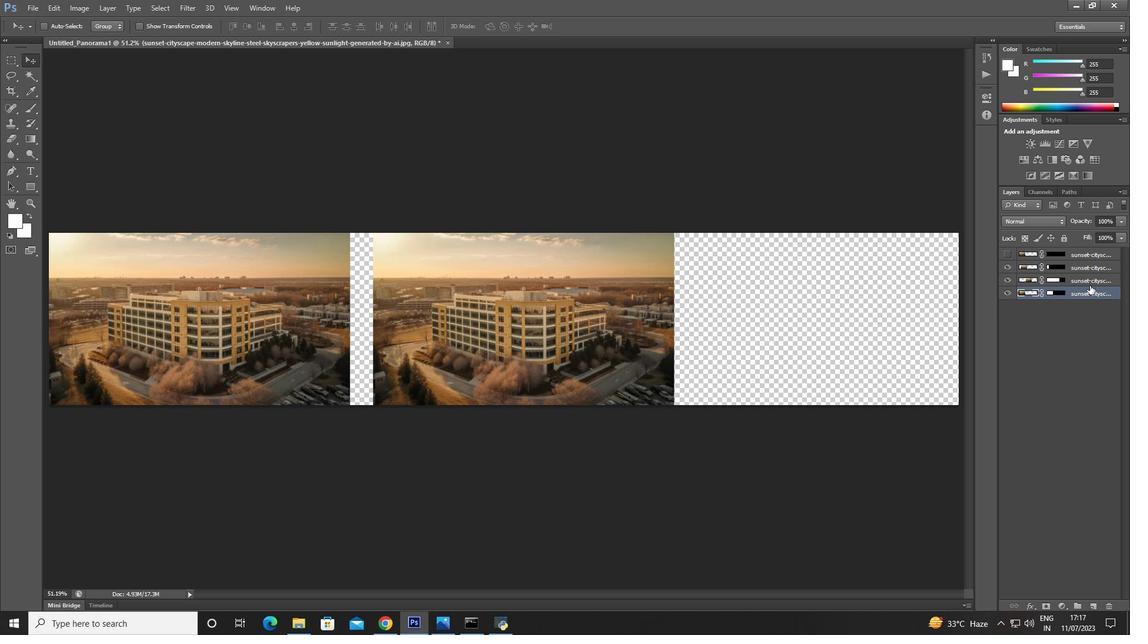 
Action: Mouse pressed left at (1088, 292)
Screenshot: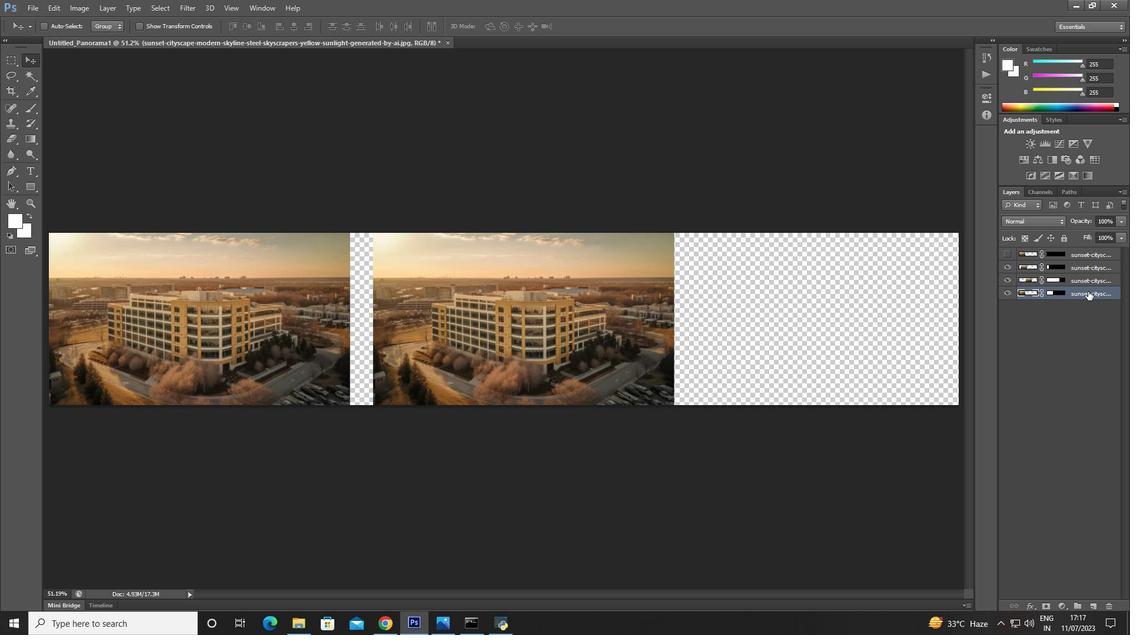 
Action: Mouse moved to (1019, 292)
Screenshot: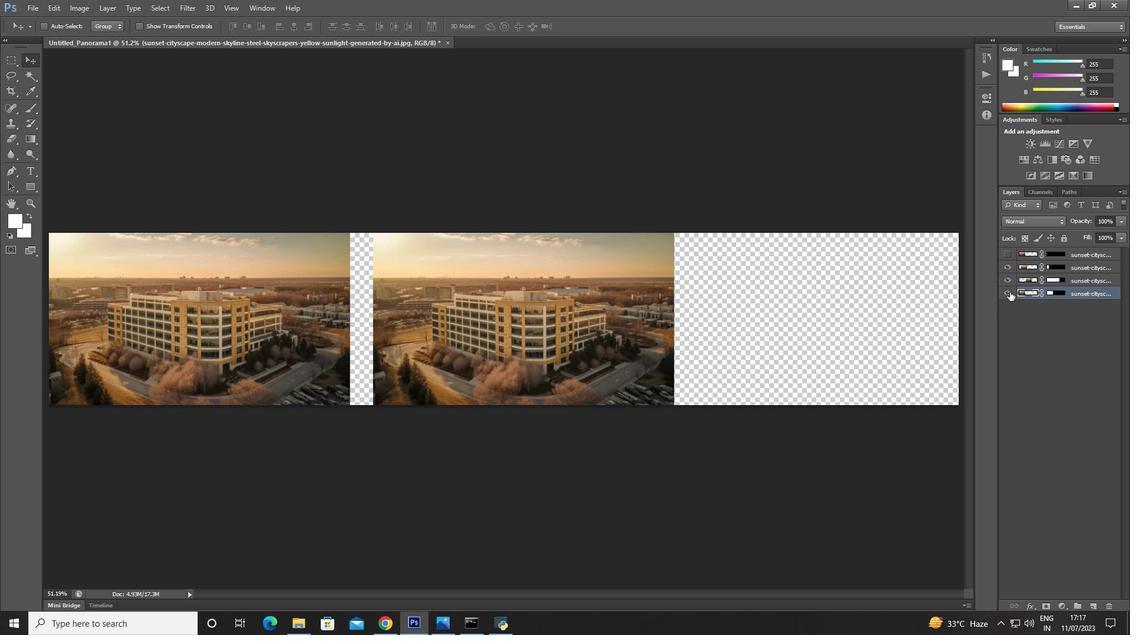 
Action: Mouse pressed left at (1019, 292)
Screenshot: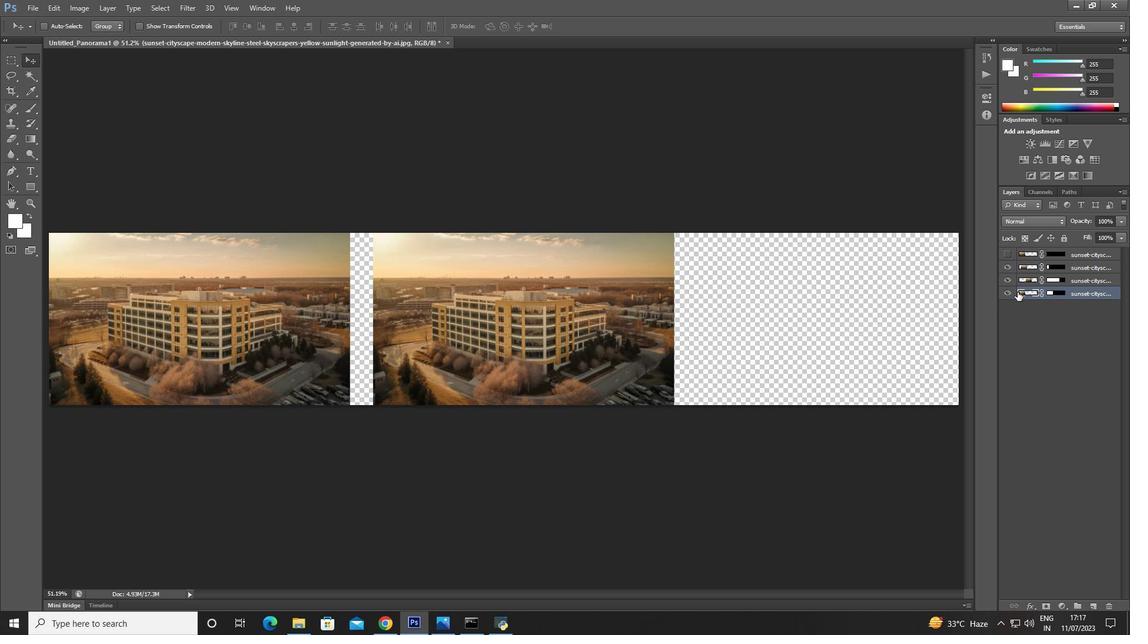 
Action: Mouse moved to (565, 355)
Screenshot: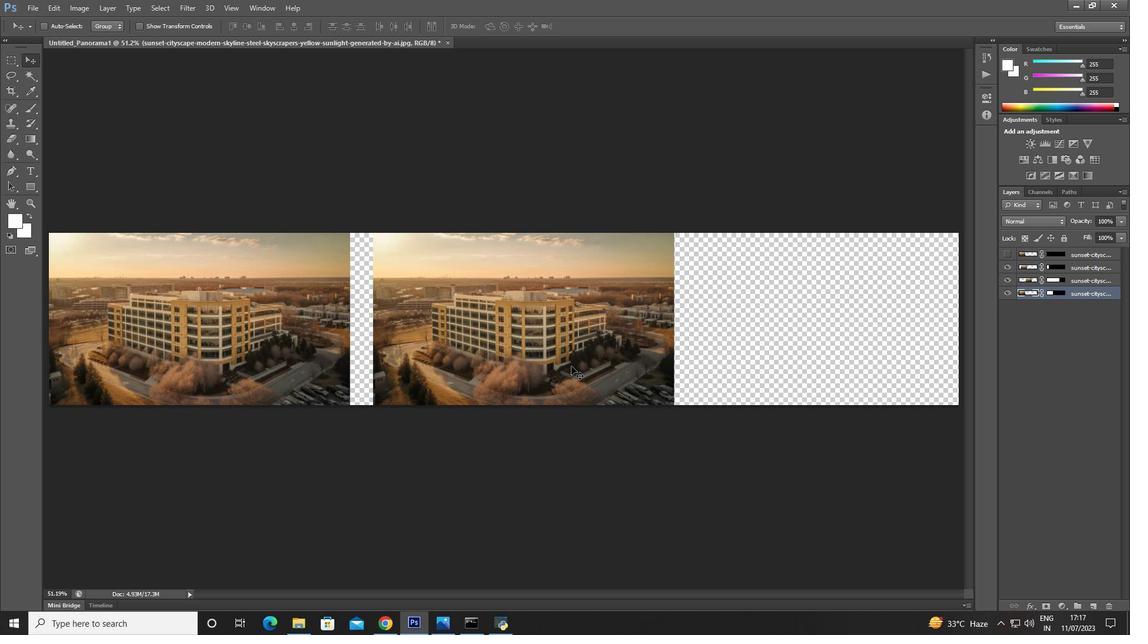 
Action: Mouse pressed left at (565, 355)
Screenshot: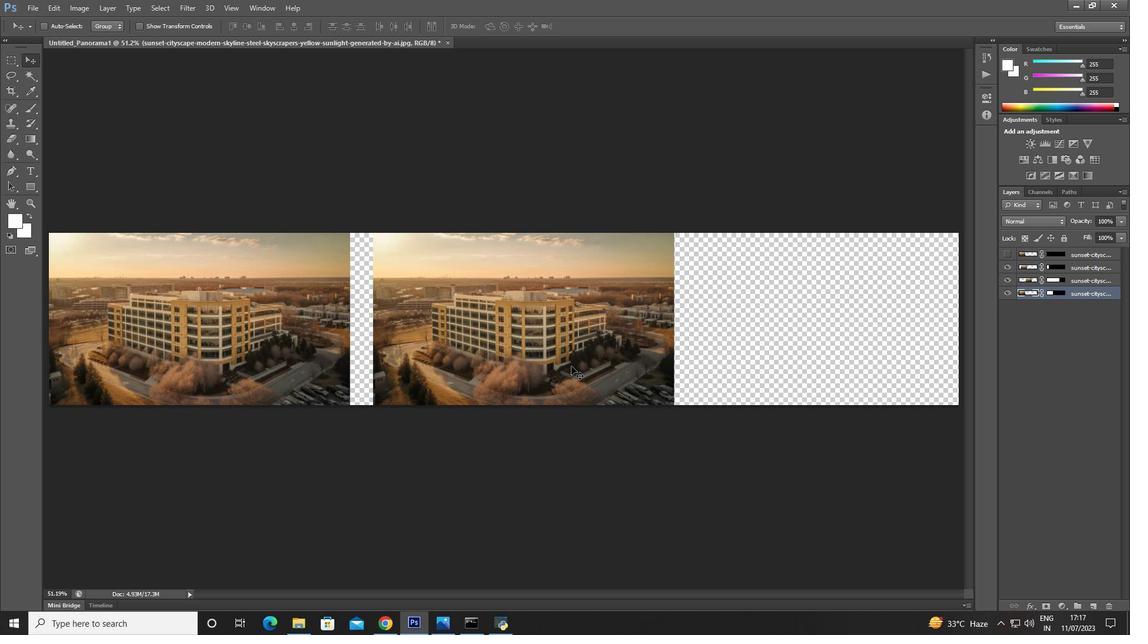 
Action: Mouse moved to (1111, 337)
Screenshot: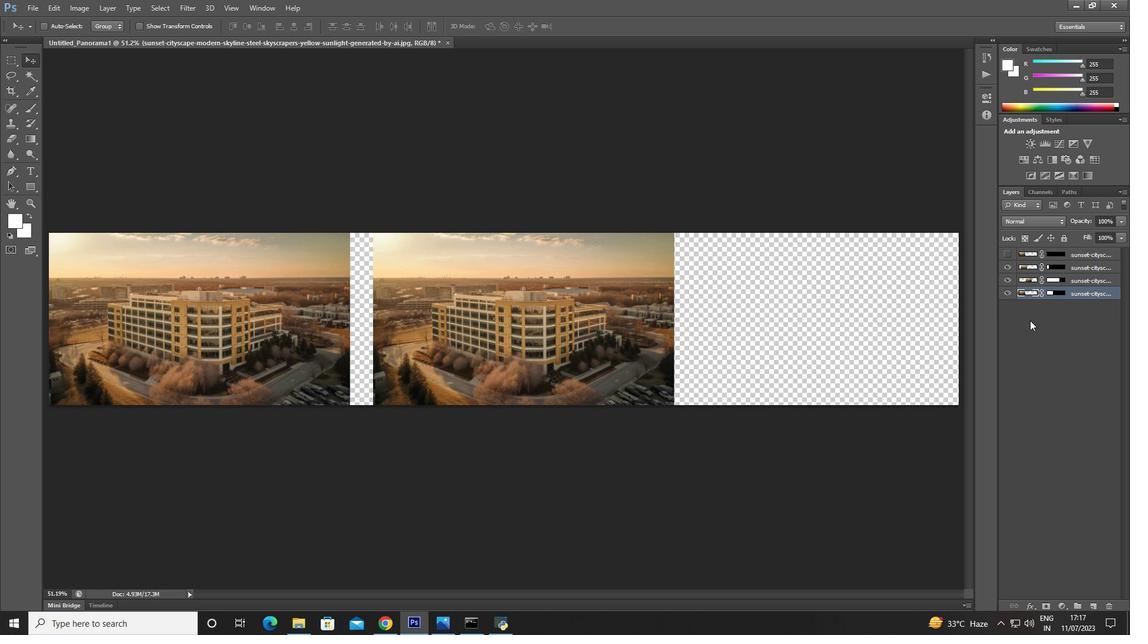 
Action: Mouse pressed left at (1111, 337)
Screenshot: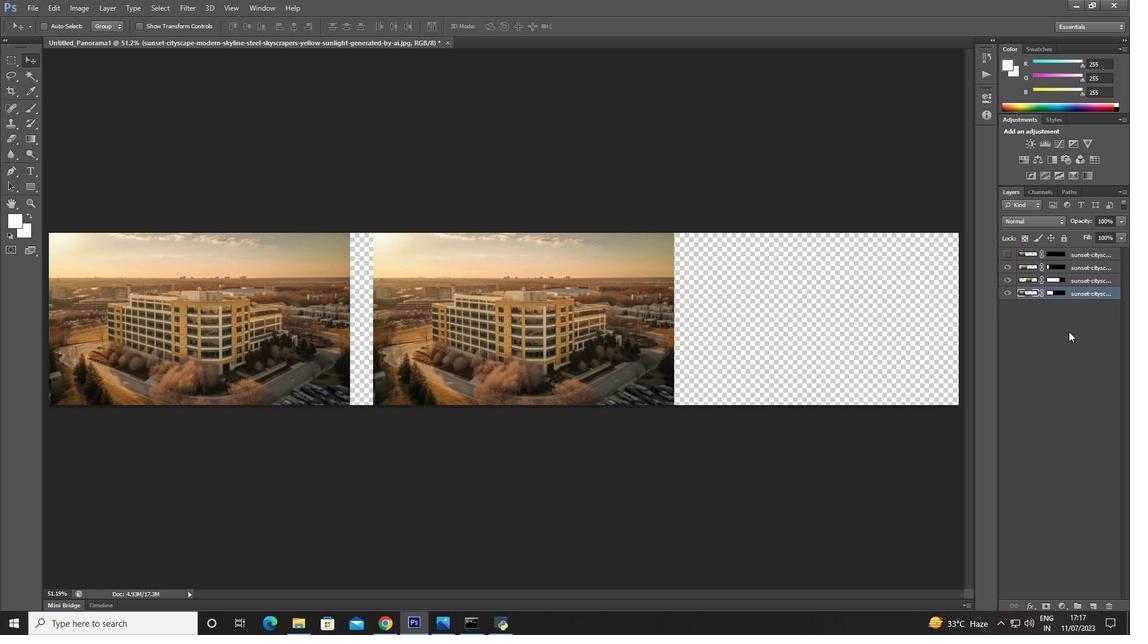 
Action: Mouse moved to (1025, 290)
Screenshot: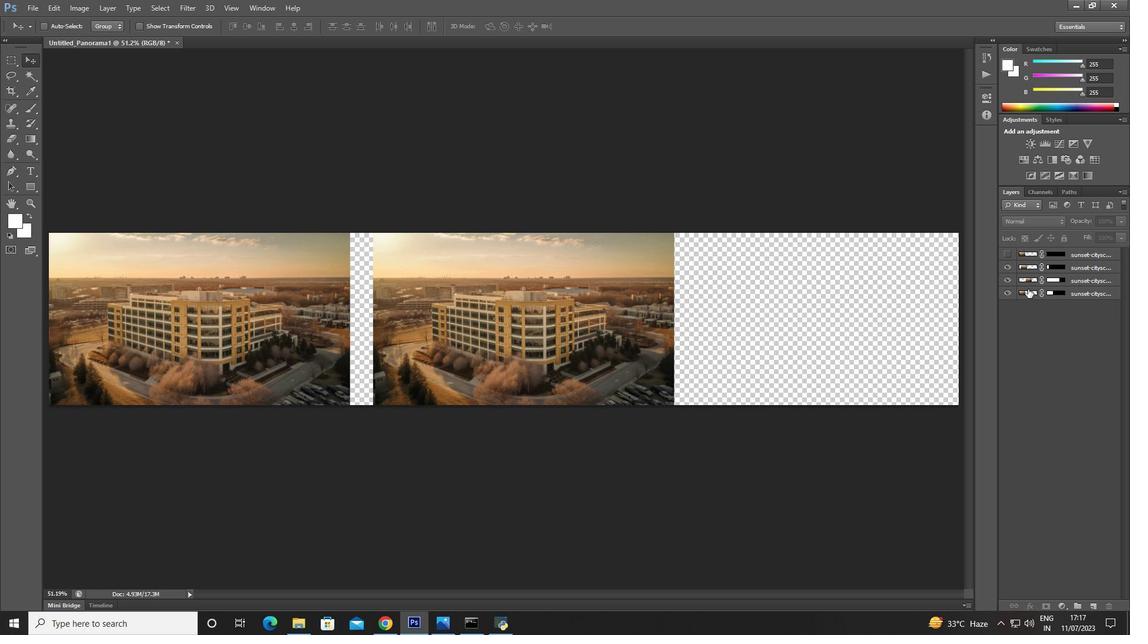 
Action: Mouse pressed left at (1025, 290)
Screenshot: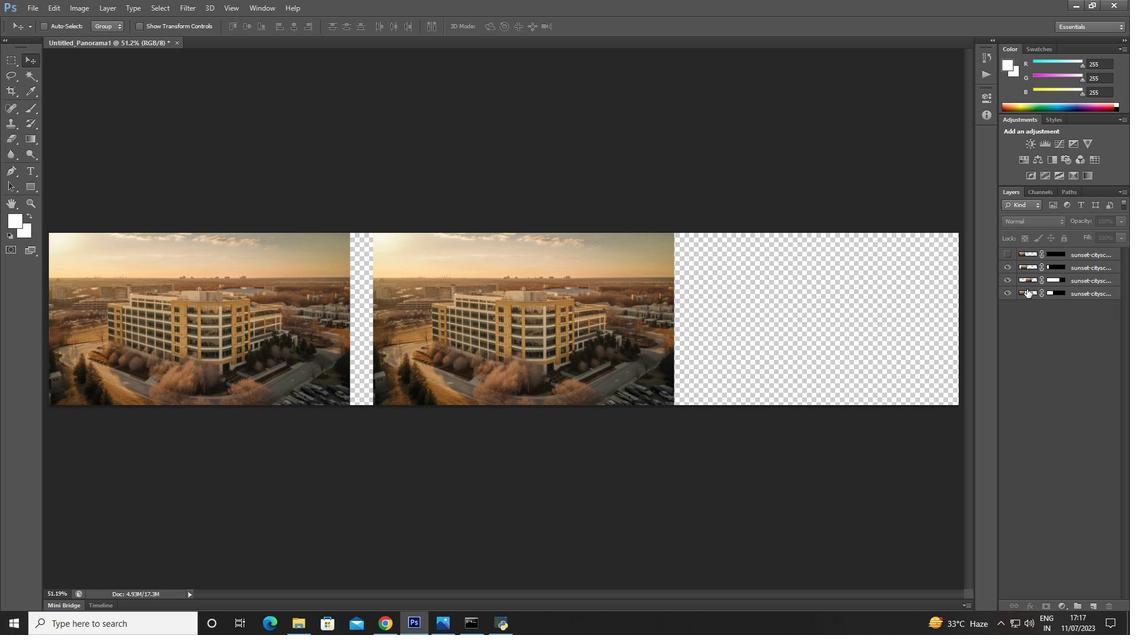 
Action: Mouse moved to (567, 352)
Screenshot: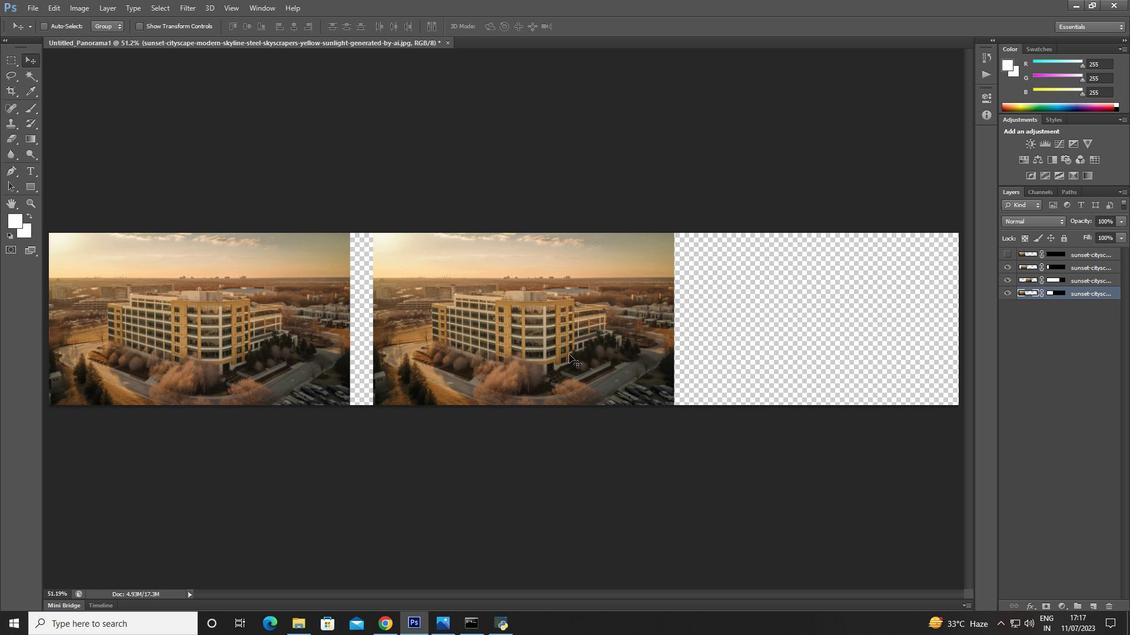 
Action: Mouse pressed left at (567, 352)
Screenshot: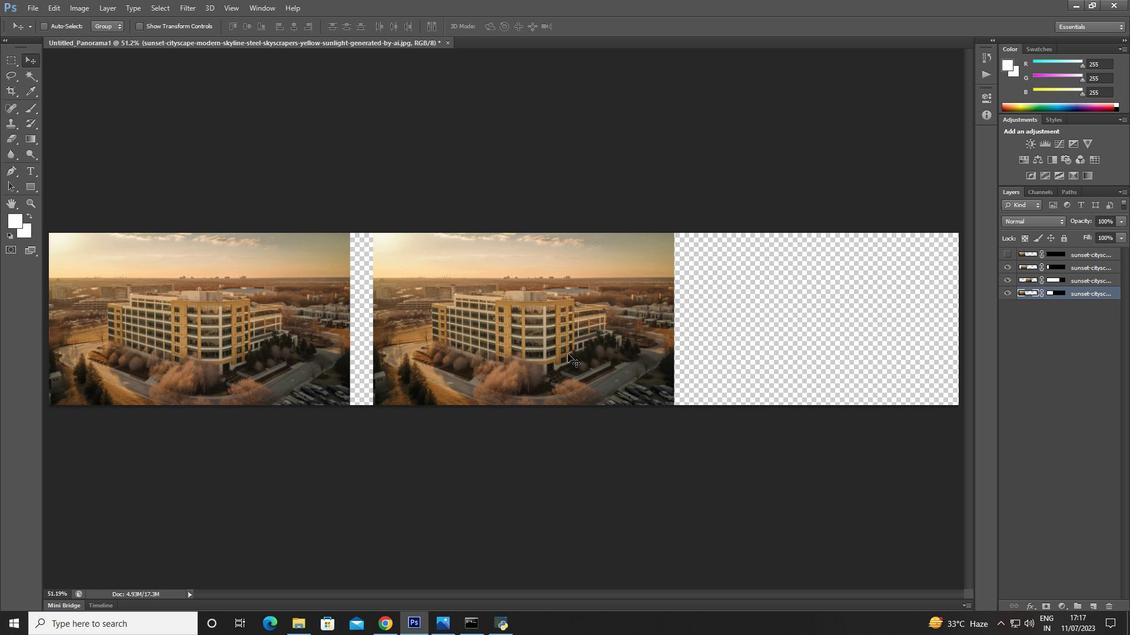 
Action: Mouse moved to (1032, 266)
Screenshot: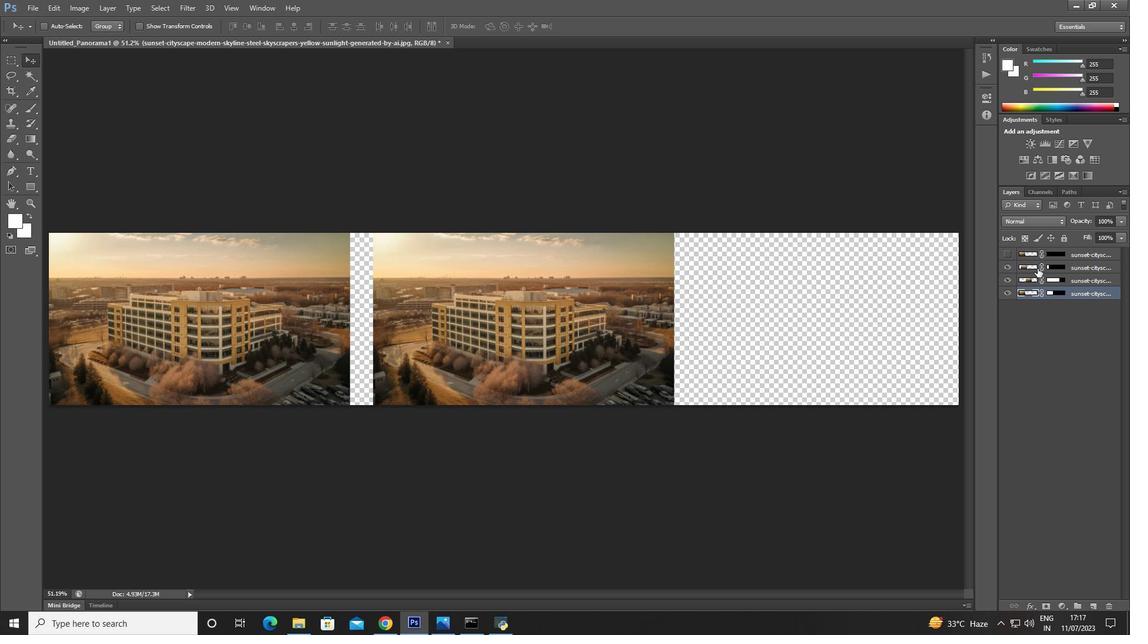 
Action: Mouse pressed left at (1032, 266)
Screenshot: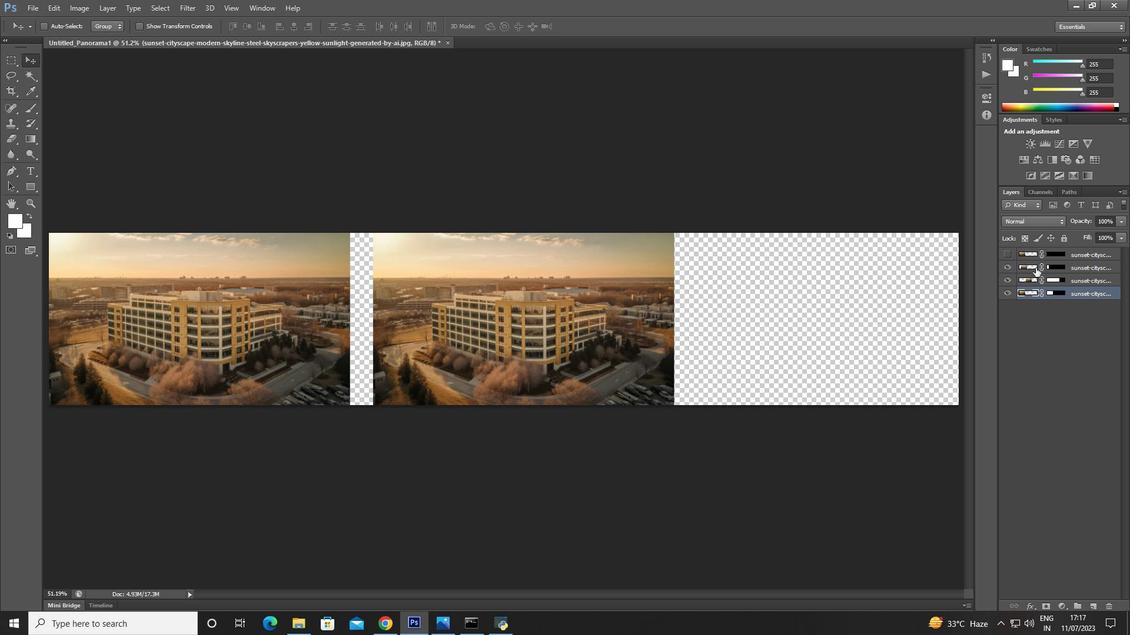 
Action: Mouse moved to (608, 322)
Screenshot: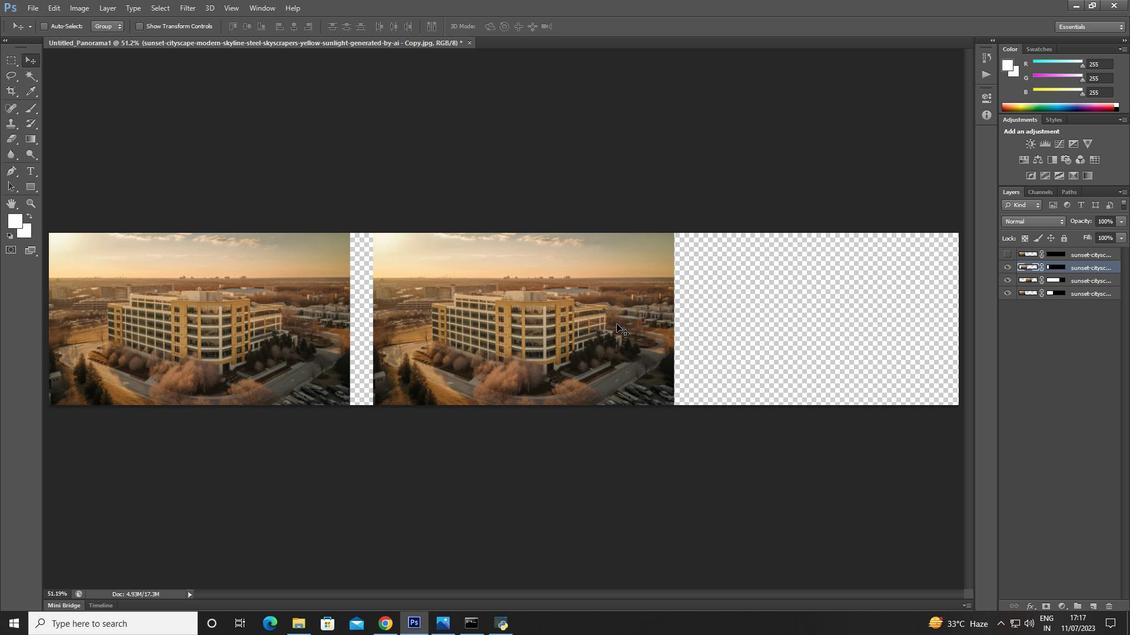 
Action: Mouse pressed left at (608, 322)
Screenshot: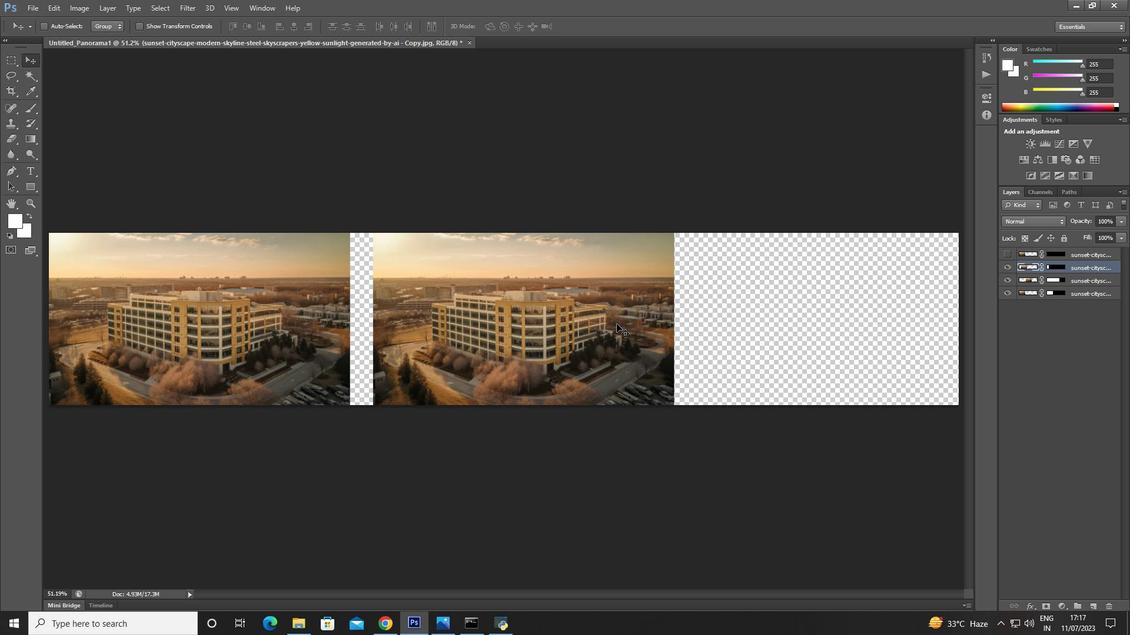 
Action: Mouse moved to (621, 329)
Screenshot: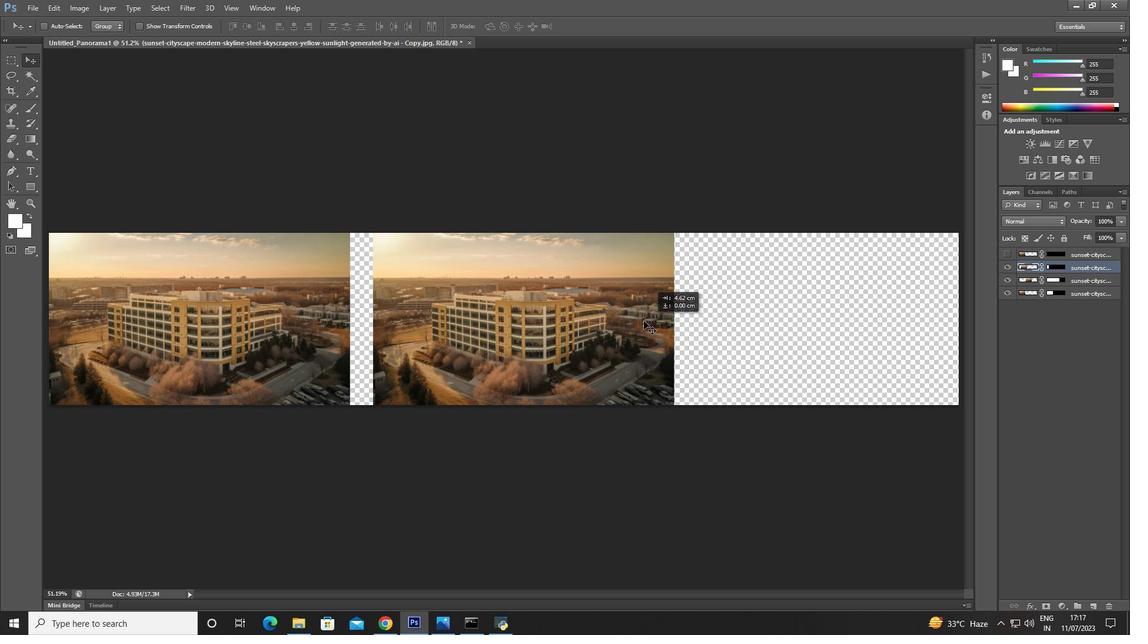 
Action: Mouse pressed left at (621, 329)
Screenshot: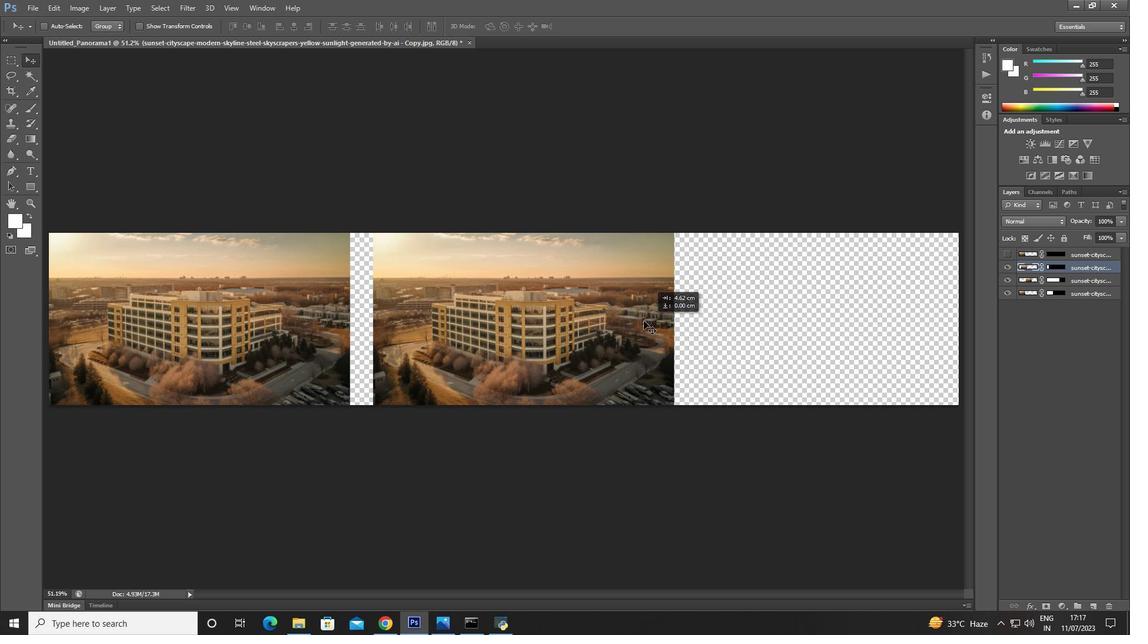 
Action: Mouse moved to (1032, 280)
Screenshot: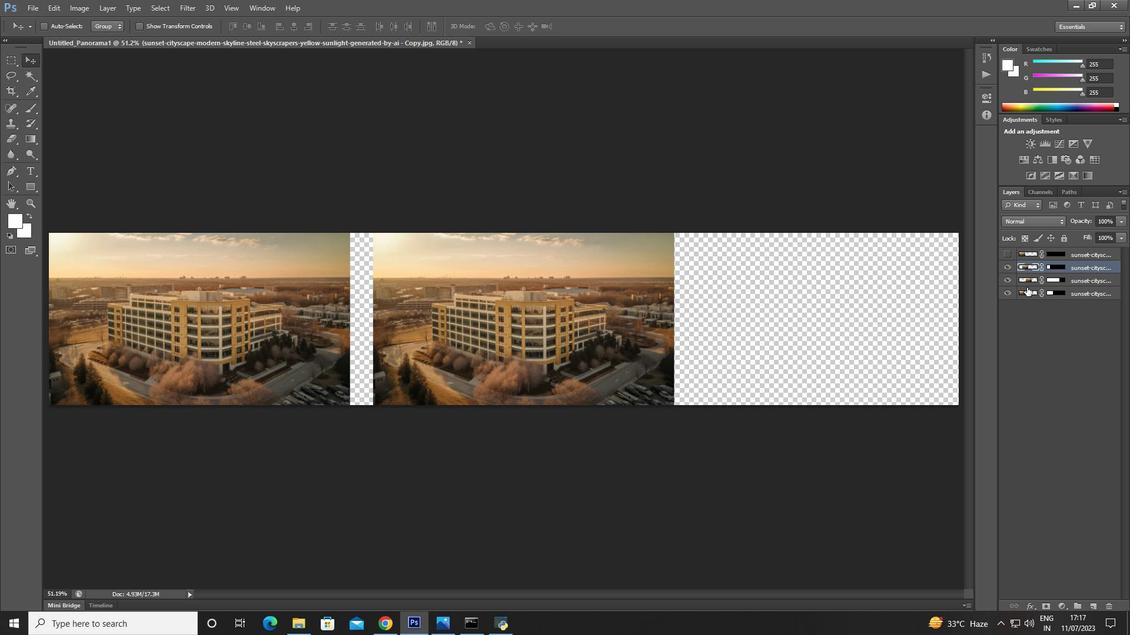 
Action: Mouse pressed left at (1032, 280)
Screenshot: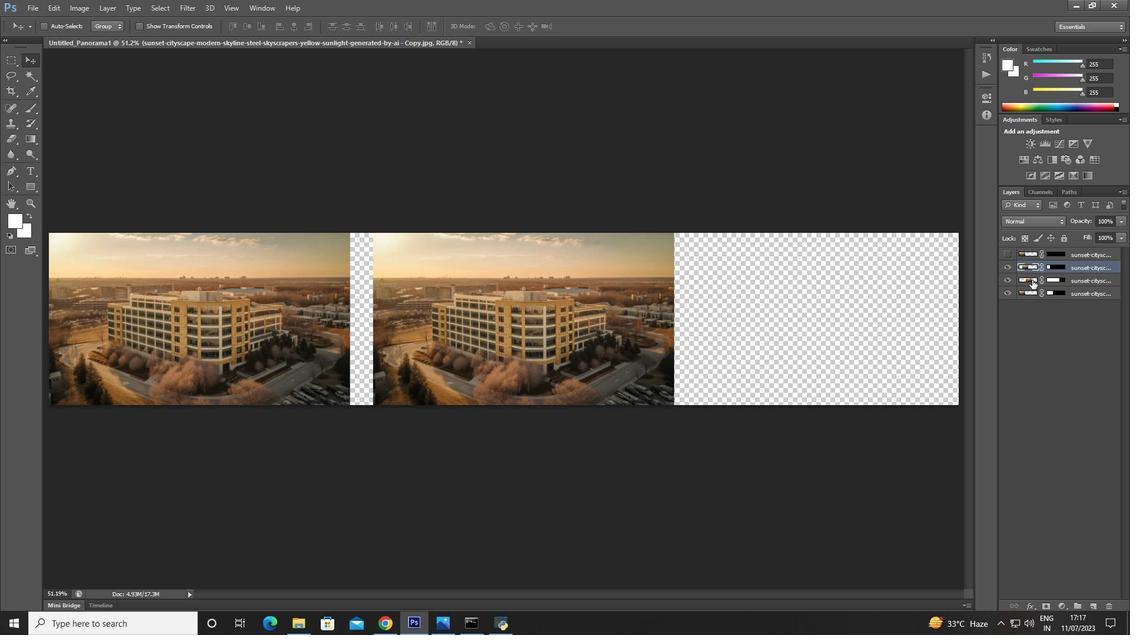 
Action: Mouse moved to (1008, 279)
Screenshot: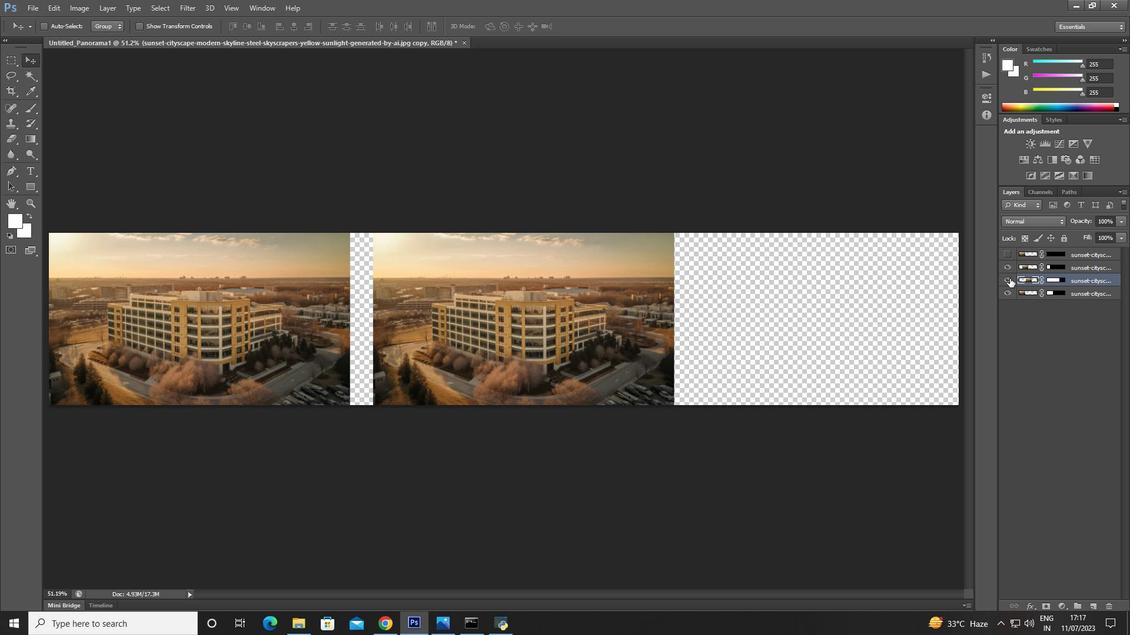 
Action: Mouse pressed left at (1008, 279)
Screenshot: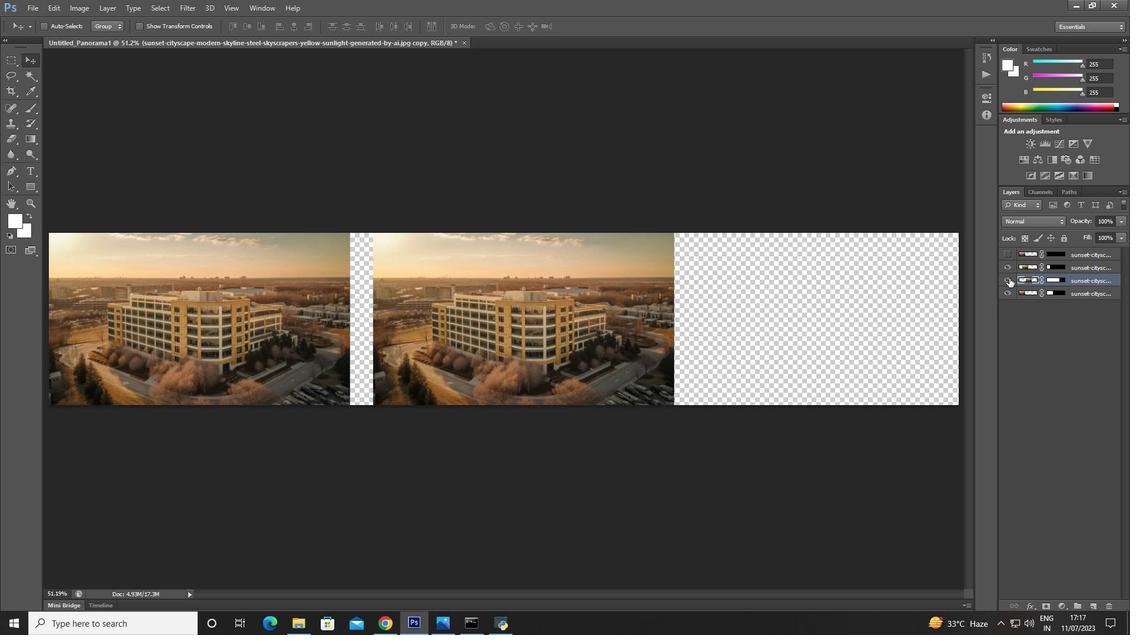 
Action: Mouse pressed left at (1008, 279)
Screenshot: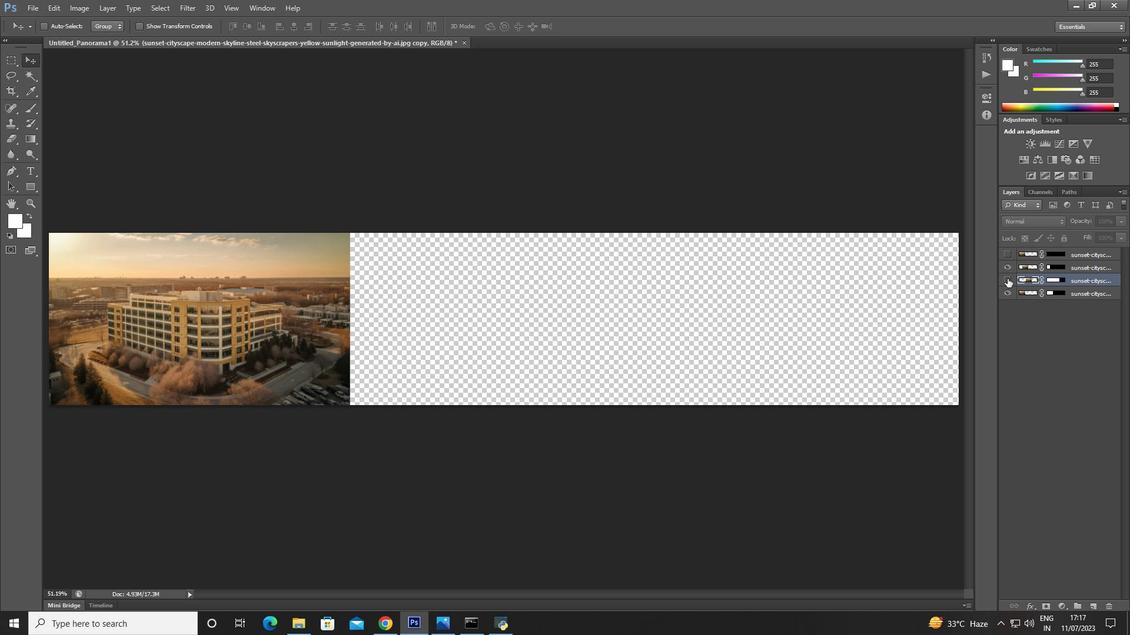 
Action: Mouse moved to (1081, 283)
Screenshot: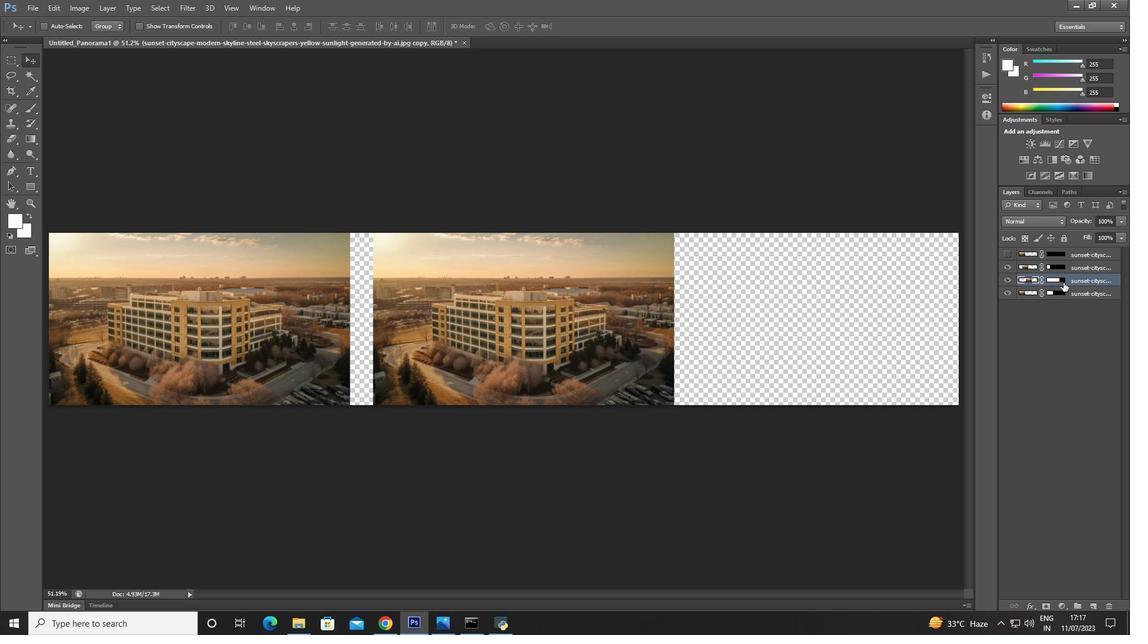 
Action: Mouse pressed left at (1081, 283)
Screenshot: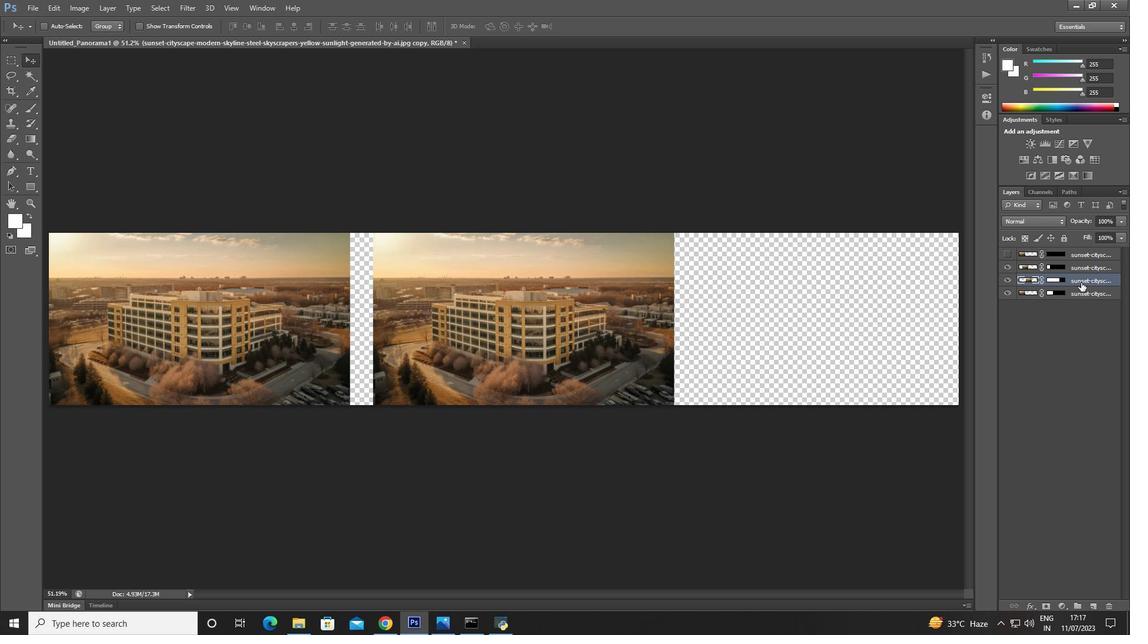 
Action: Mouse moved to (1082, 280)
Screenshot: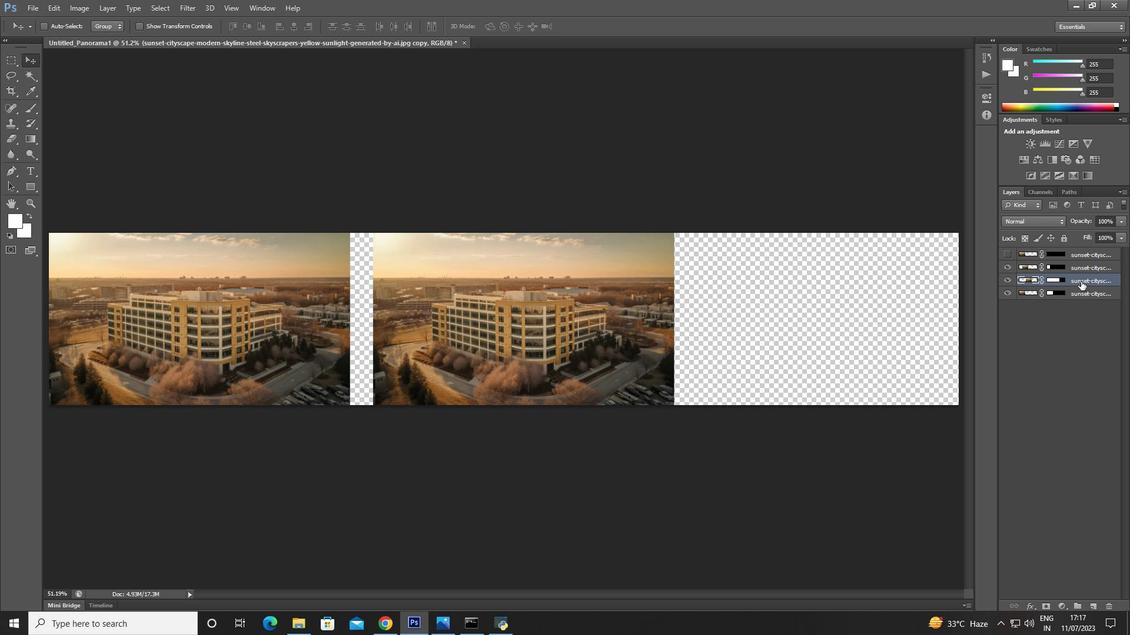 
Action: Mouse pressed left at (1082, 280)
Screenshot: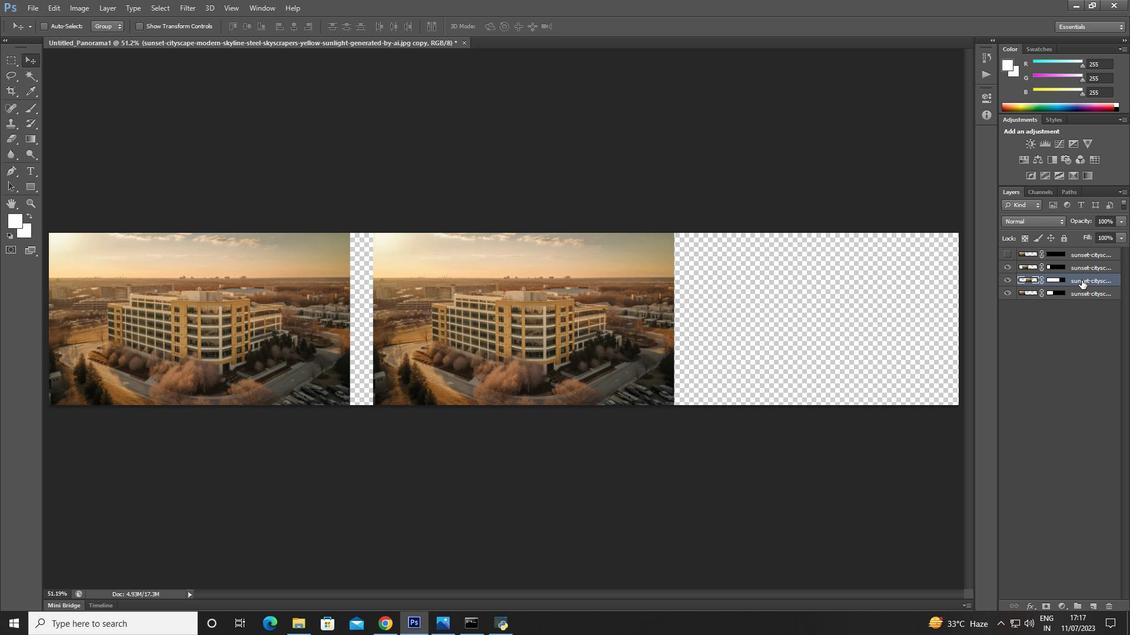 
Action: Mouse moved to (683, 319)
Screenshot: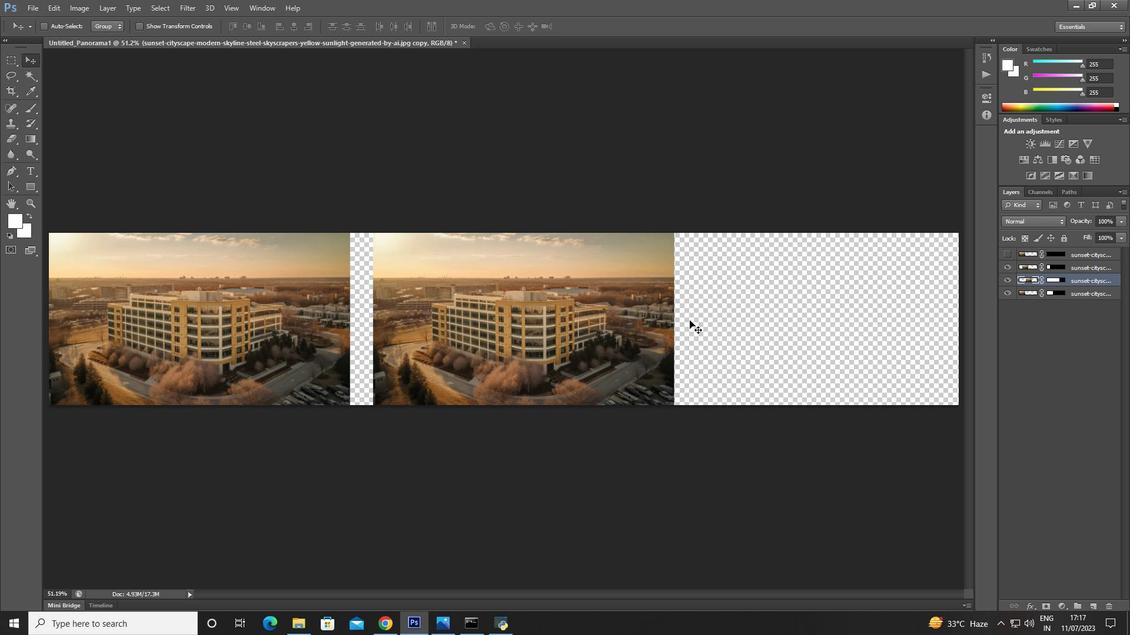 
Action: Mouse pressed left at (683, 319)
Screenshot: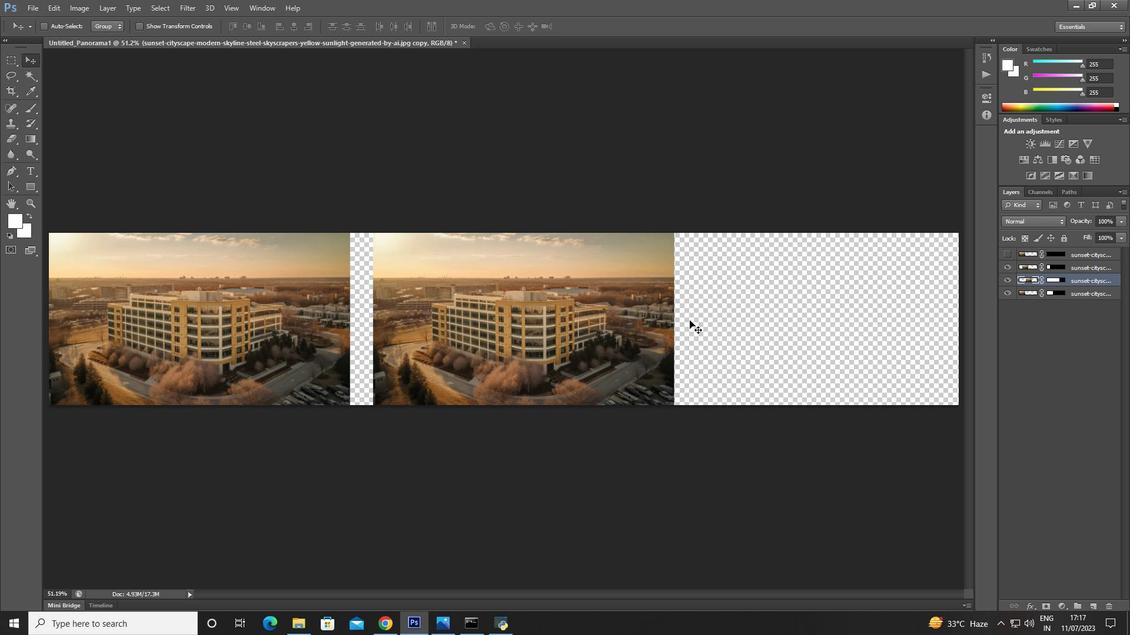 
Action: Mouse moved to (661, 322)
Screenshot: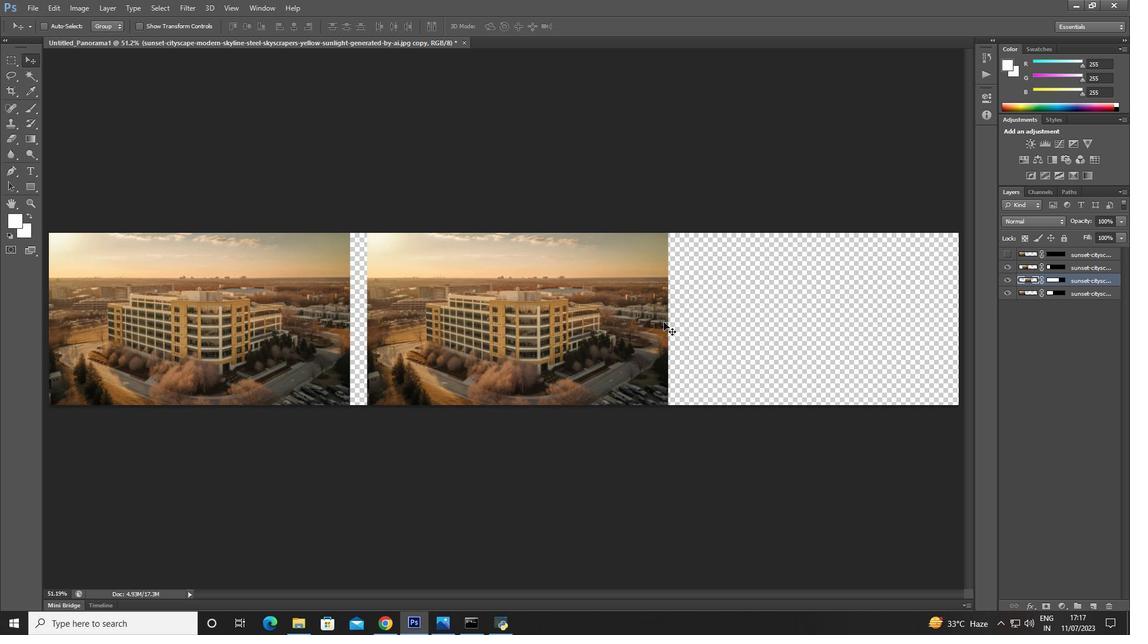
Action: Mouse pressed left at (661, 322)
Screenshot: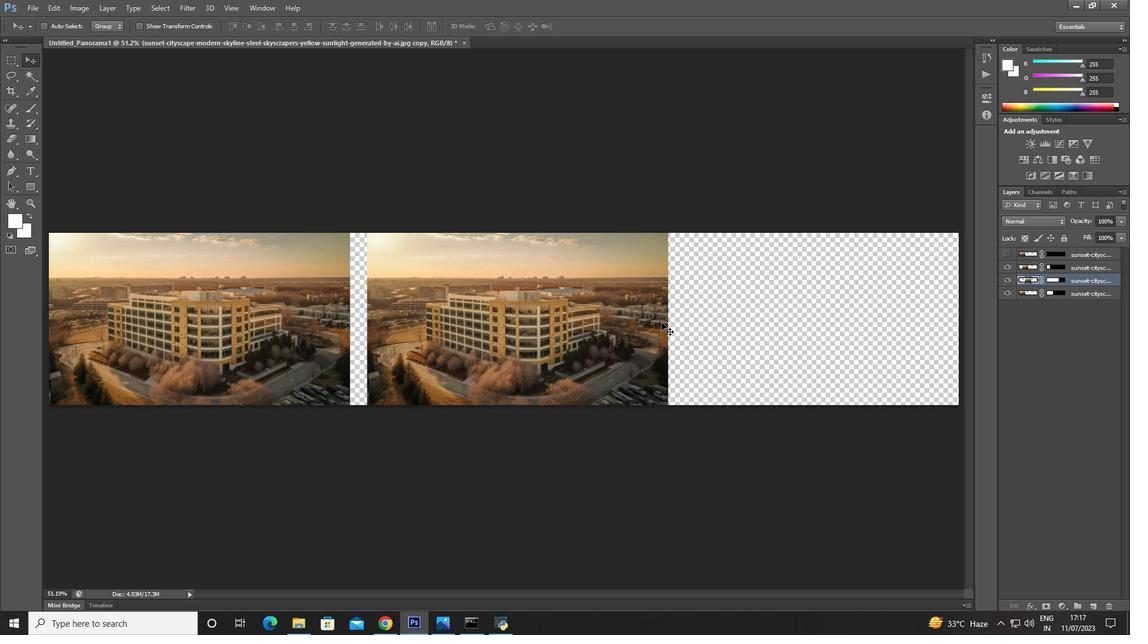 
Action: Mouse moved to (1008, 254)
Screenshot: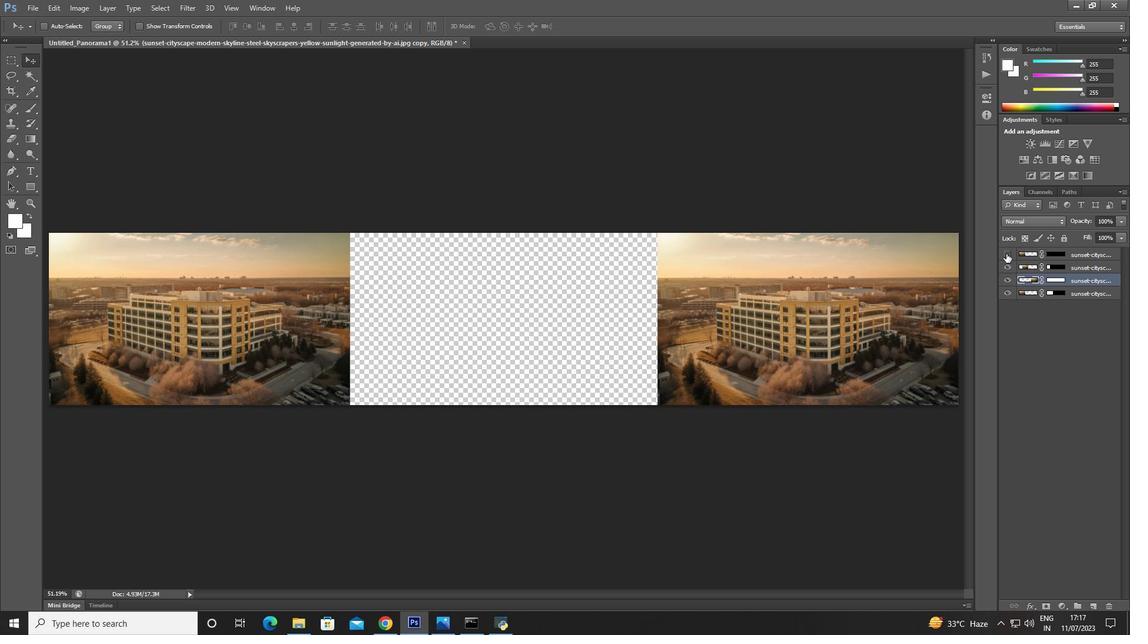 
Action: Mouse pressed left at (1008, 254)
Screenshot: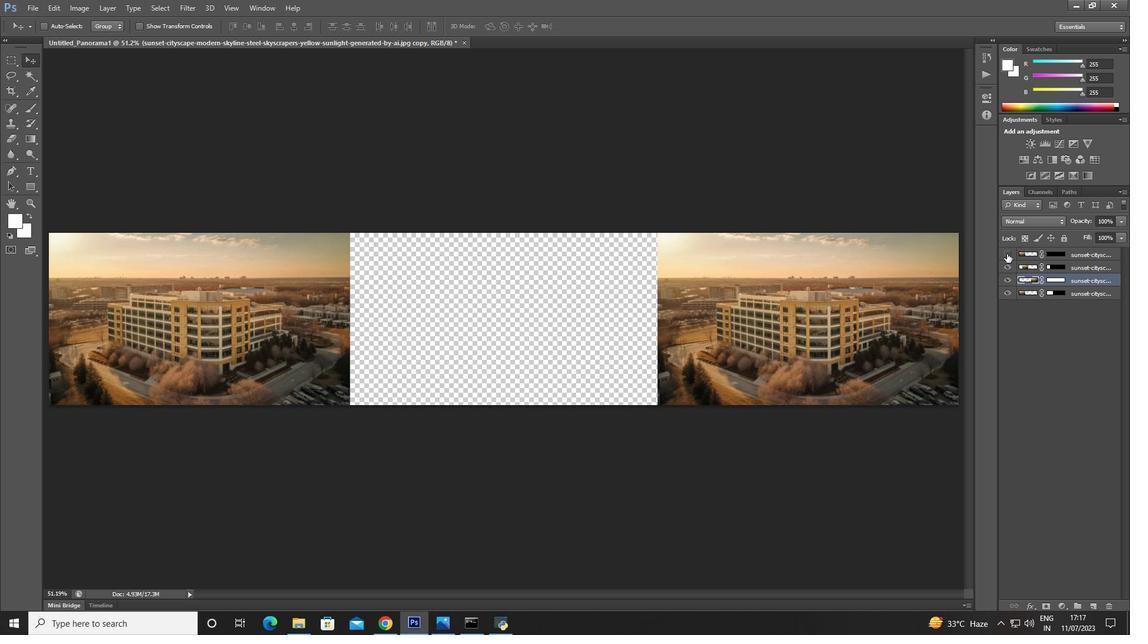 
Action: Mouse moved to (1061, 293)
Screenshot: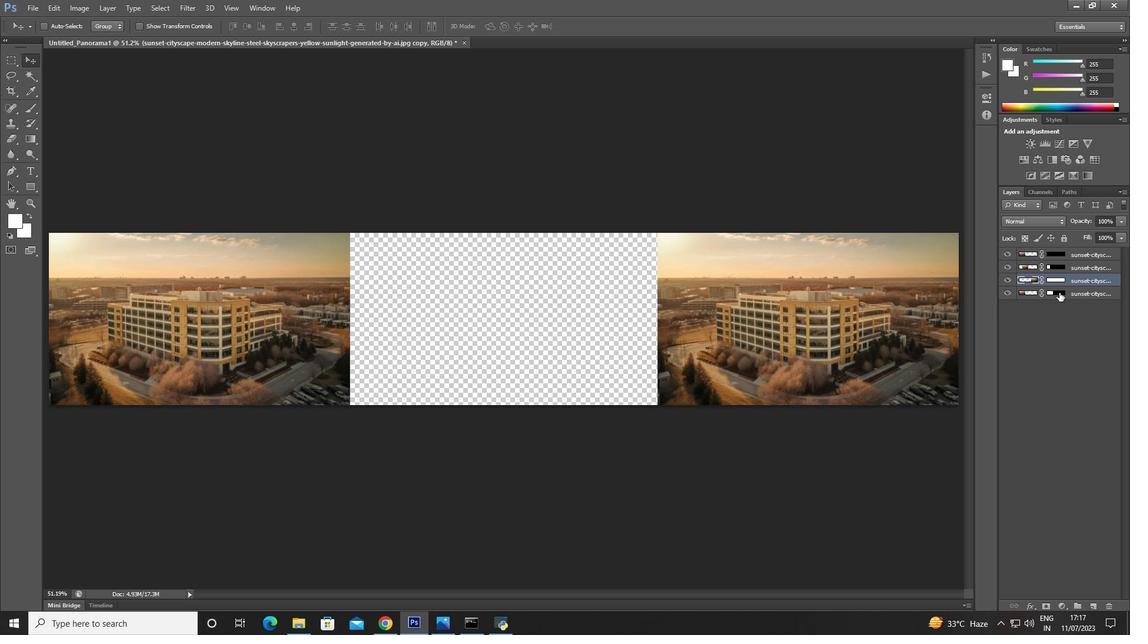 
Action: Mouse pressed left at (1061, 293)
Screenshot: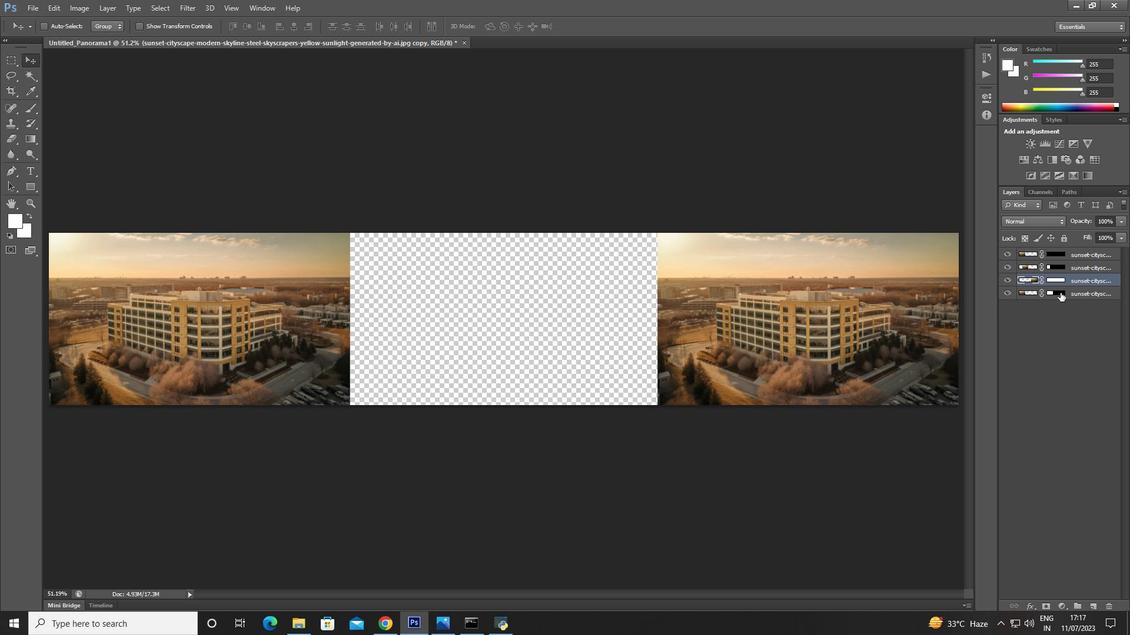 
Action: Mouse moved to (1073, 292)
Screenshot: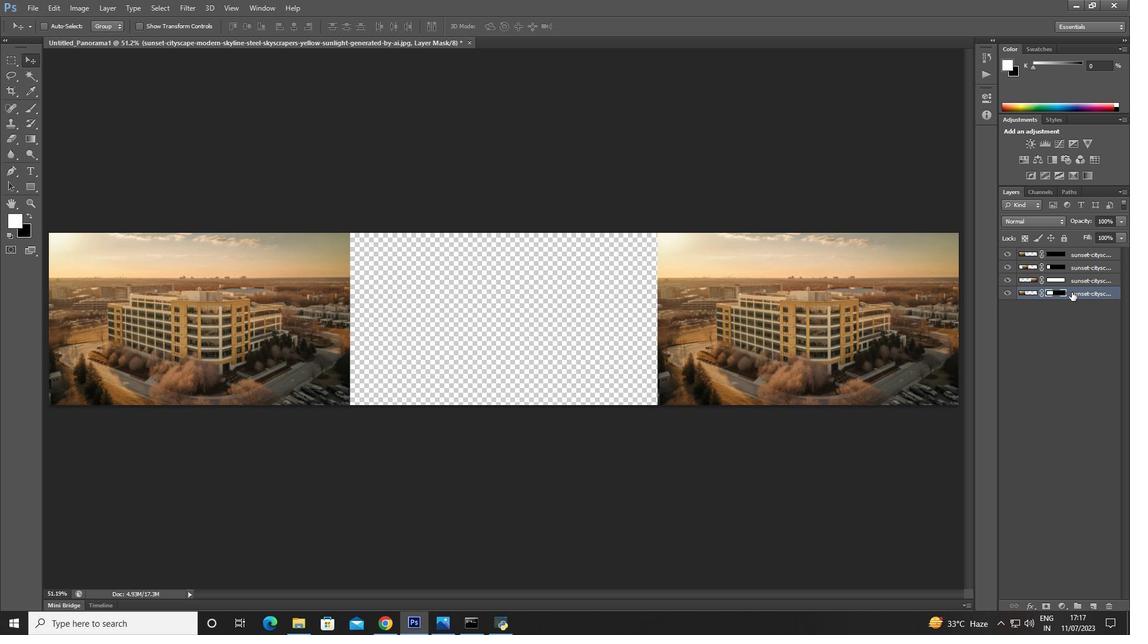 
Action: Mouse pressed right at (1073, 292)
Screenshot: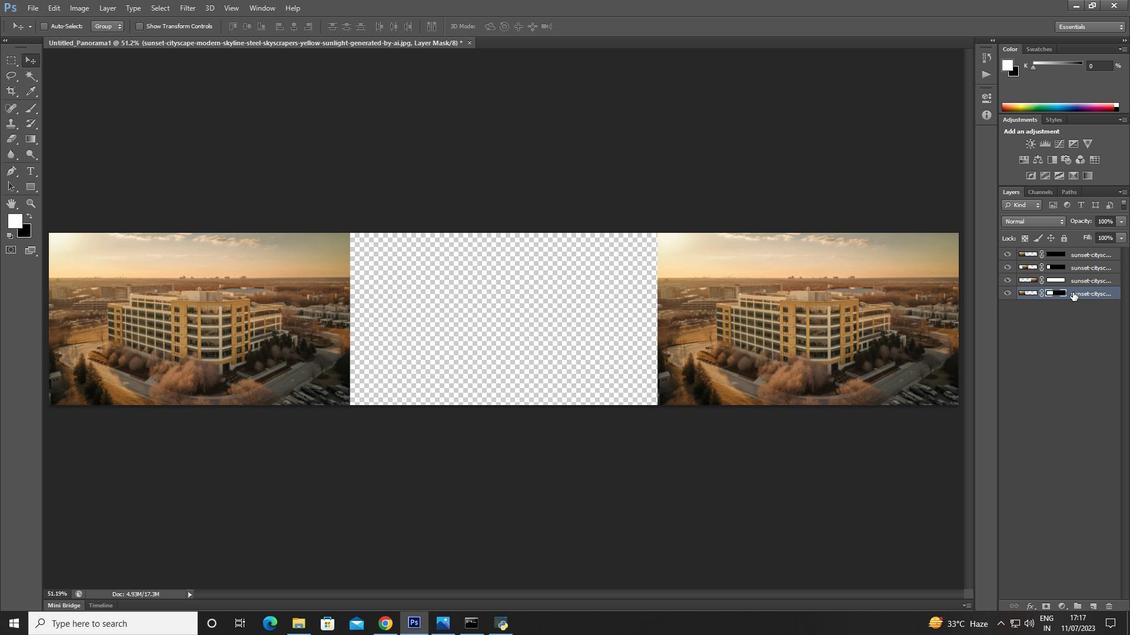 
Action: Mouse moved to (979, 218)
Screenshot: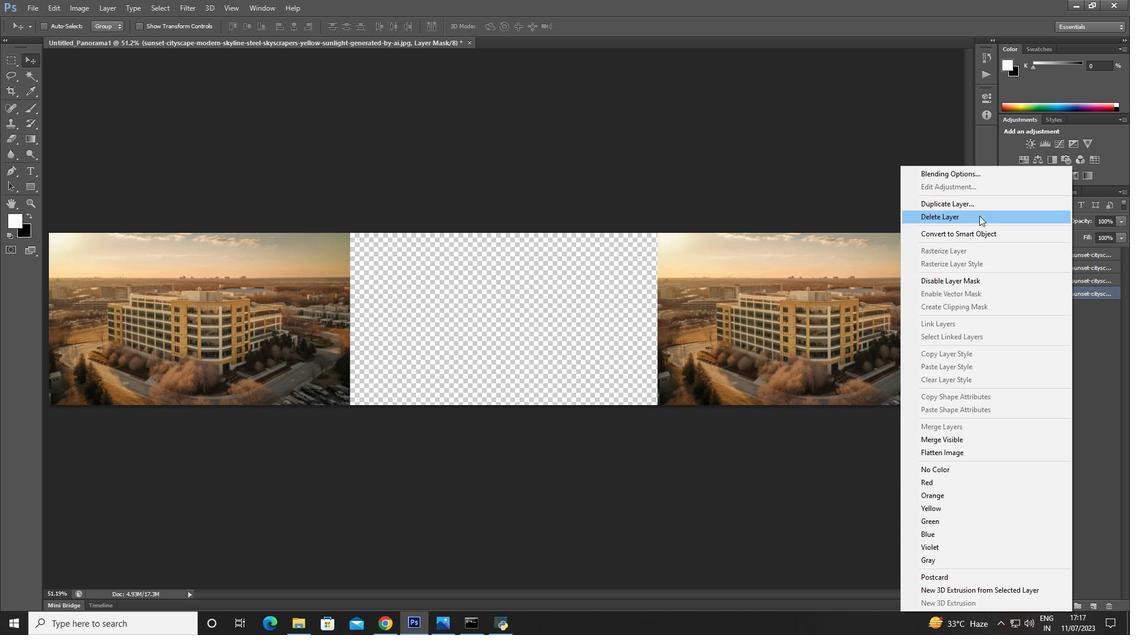 
Action: Mouse pressed left at (979, 218)
Screenshot: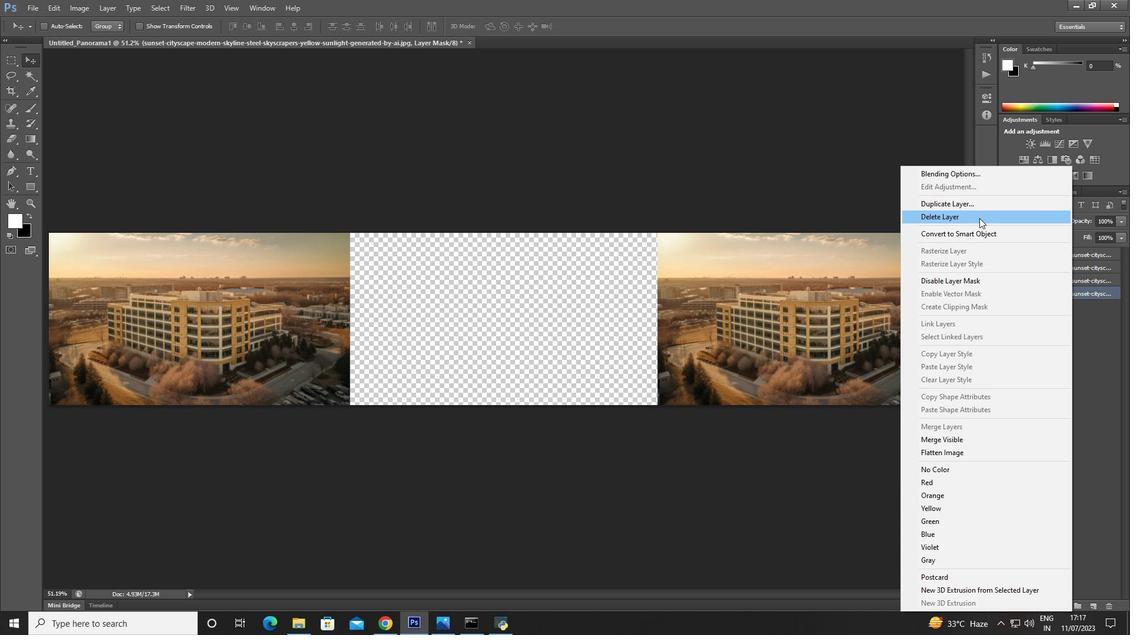 
Action: Mouse moved to (534, 230)
Screenshot: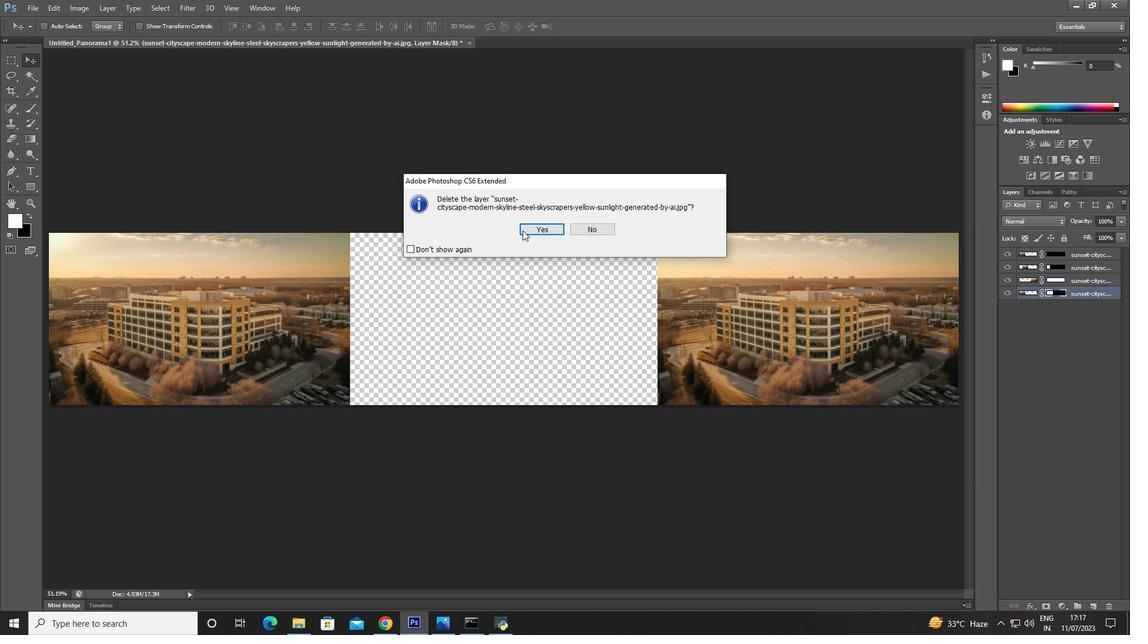 
Action: Mouse pressed left at (534, 230)
Screenshot: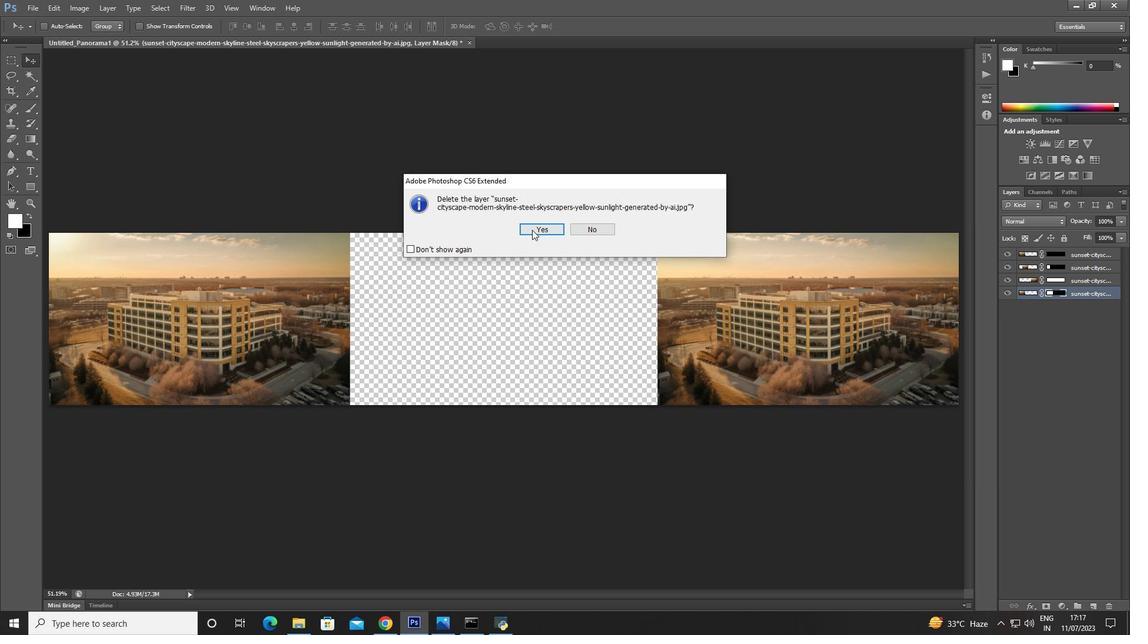 
Action: Mouse moved to (1079, 297)
Screenshot: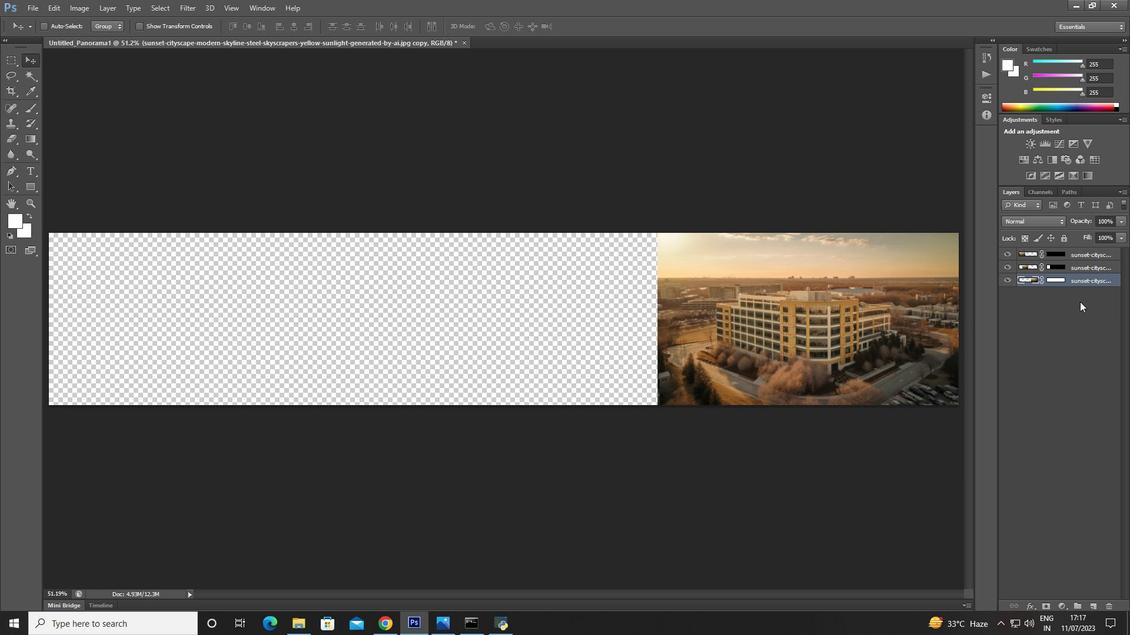 
Action: Mouse pressed left at (1079, 297)
Screenshot: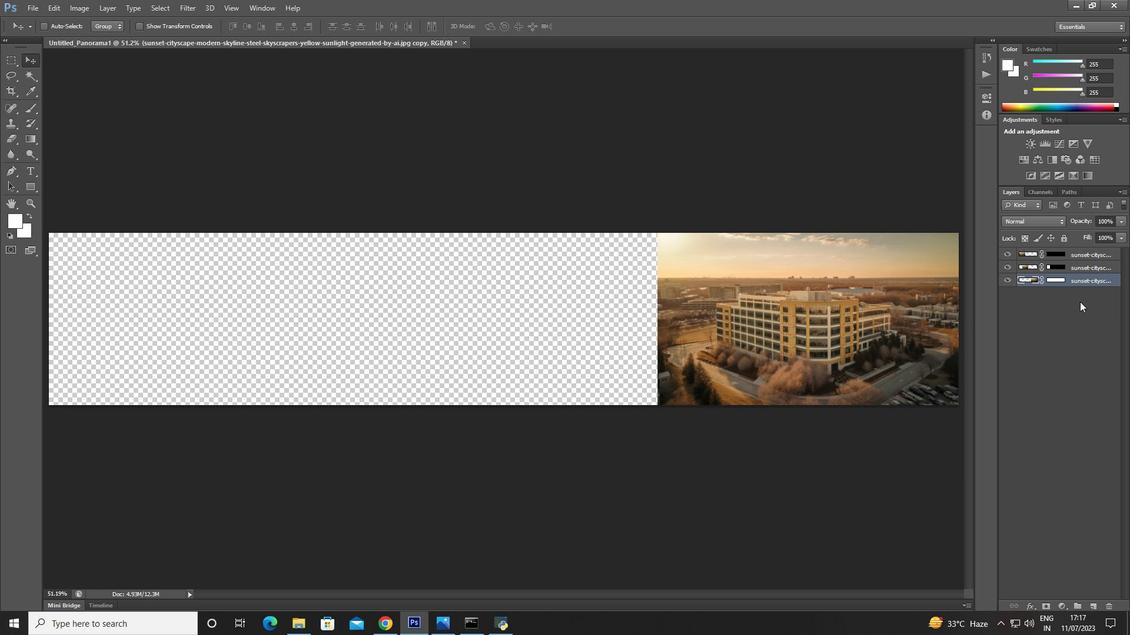 
Action: Mouse moved to (1091, 278)
Screenshot: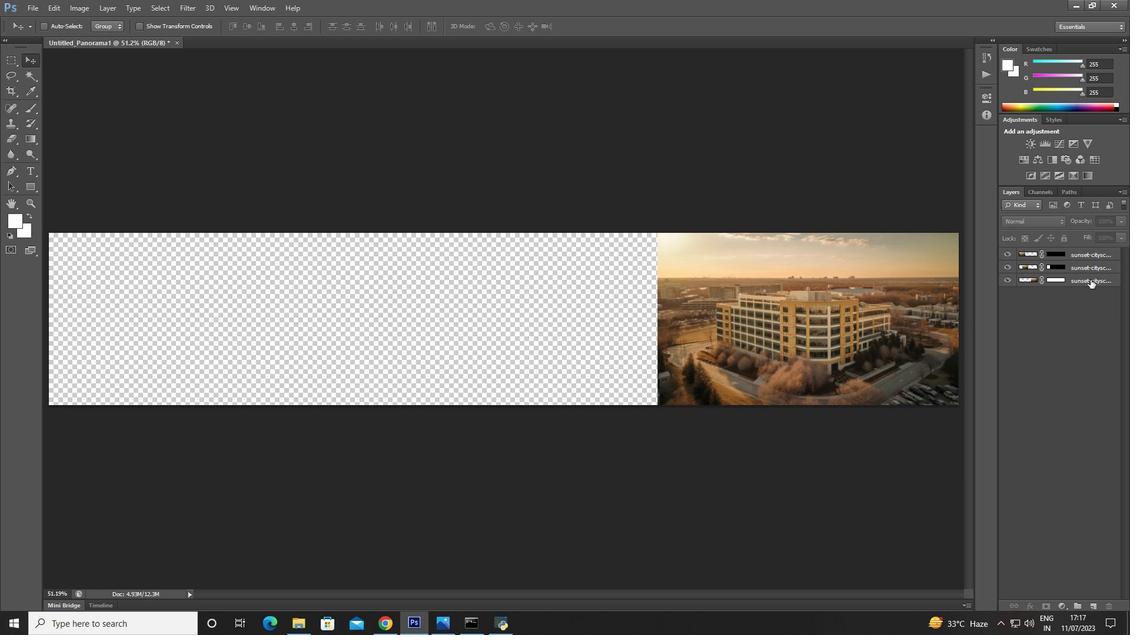 
Action: Mouse pressed left at (1091, 278)
Screenshot: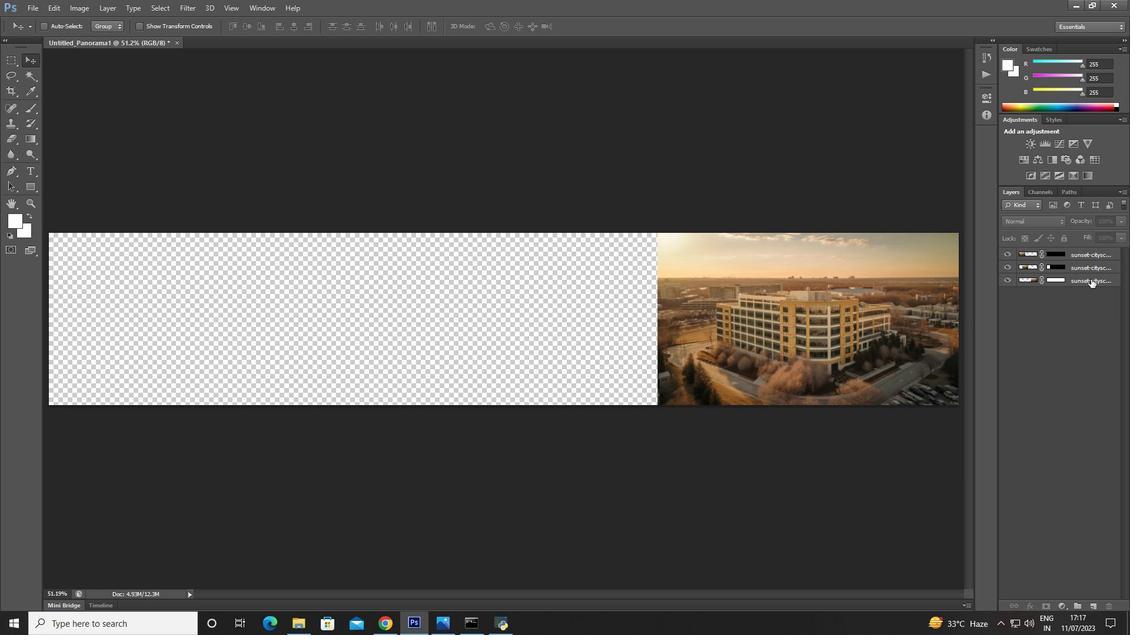 
Action: Key pressed ctrl+Z
Screenshot: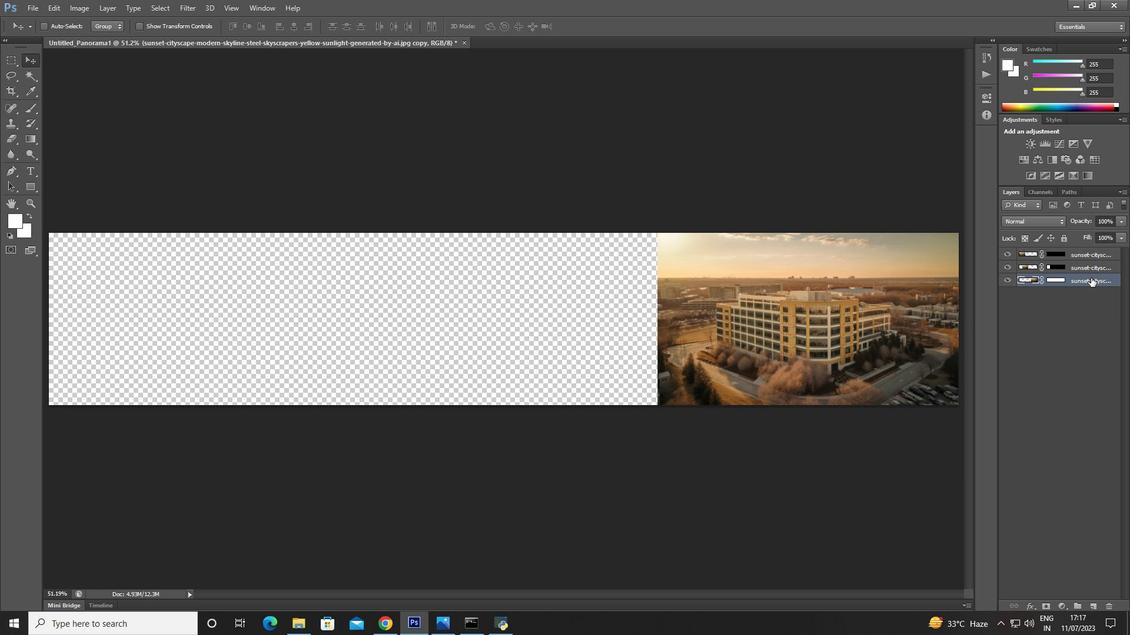 
Action: Mouse moved to (1087, 280)
Screenshot: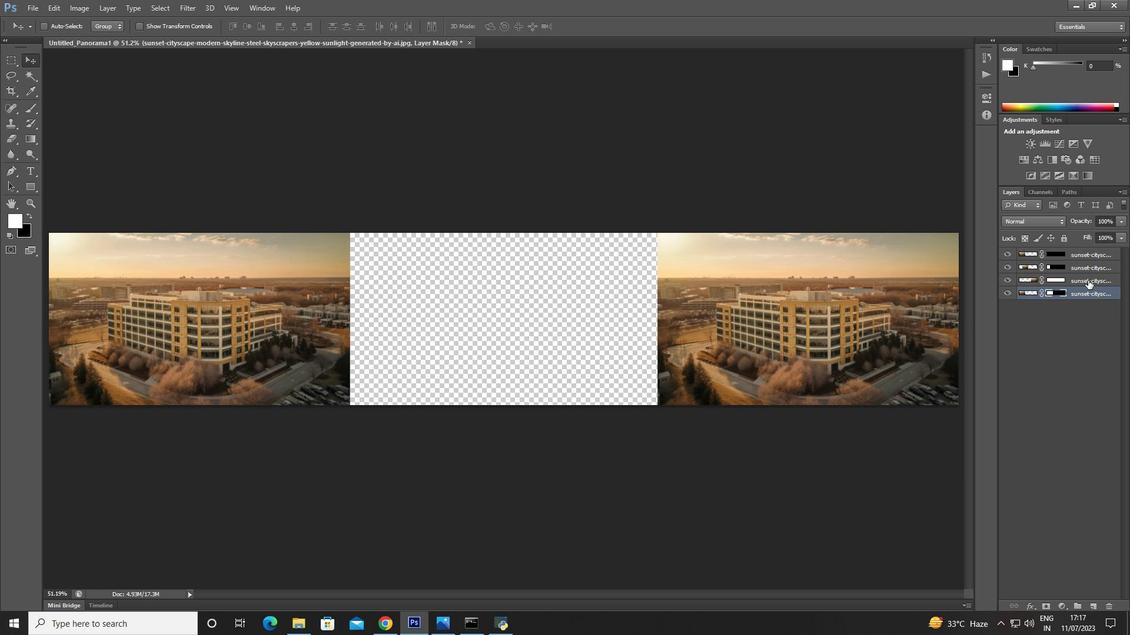 
Action: Mouse pressed left at (1087, 280)
Screenshot: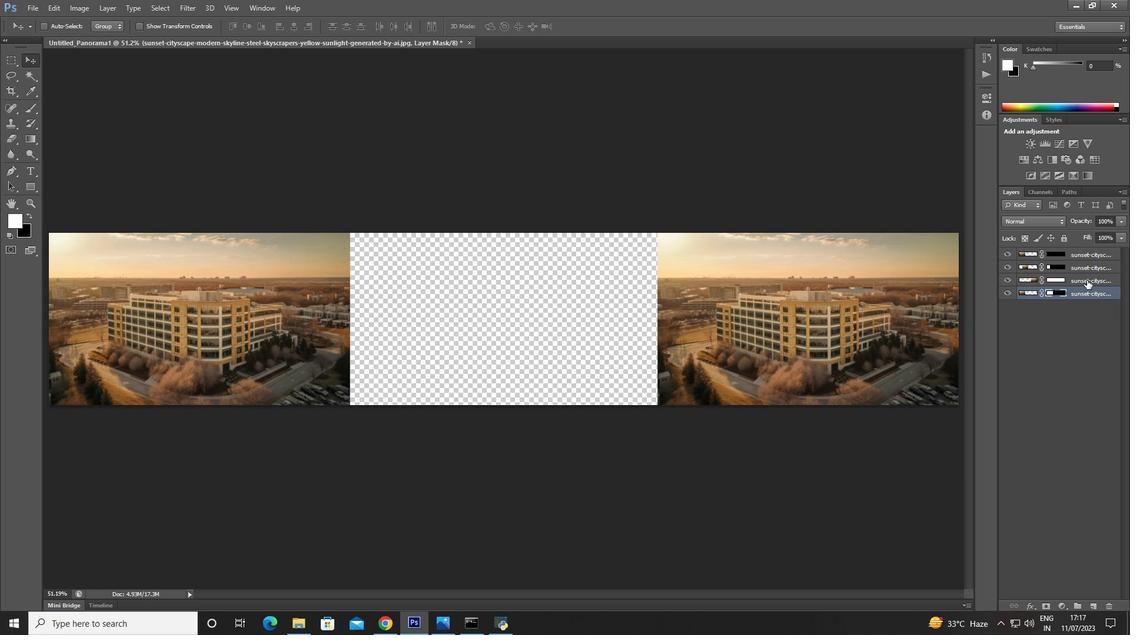 
Action: Mouse moved to (1008, 277)
Screenshot: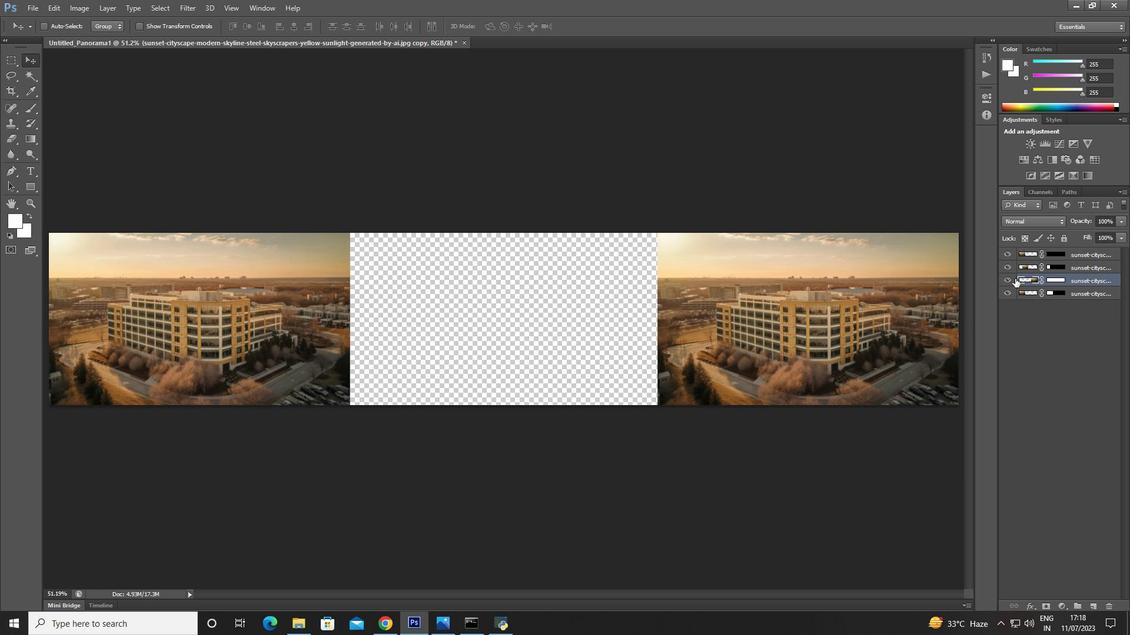 
Action: Mouse pressed left at (1008, 277)
Screenshot: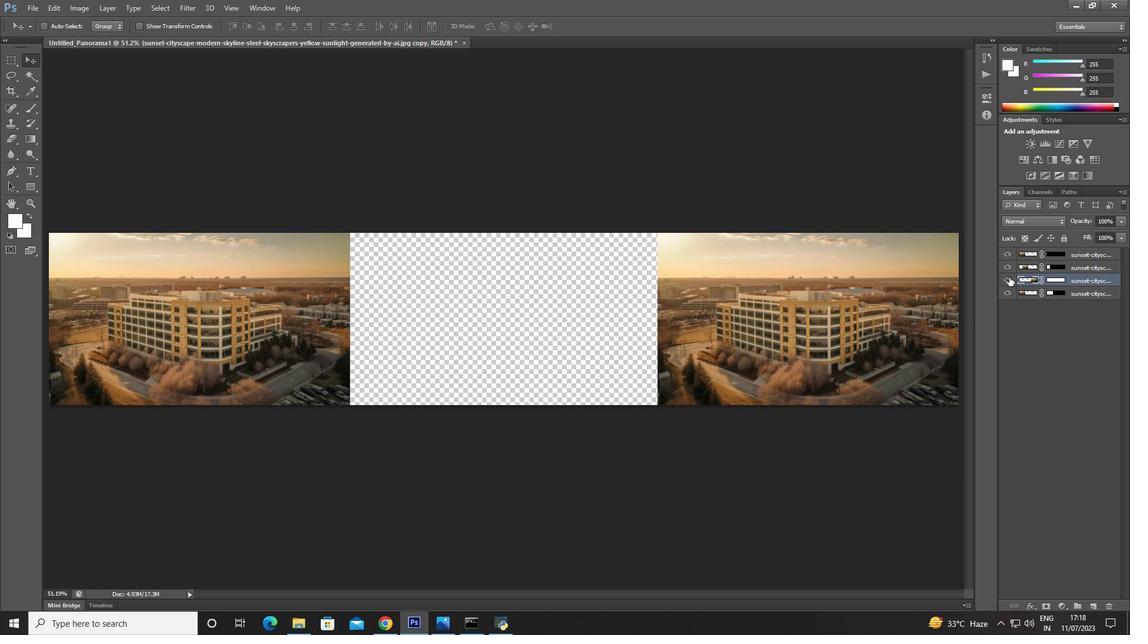 
Action: Mouse pressed right at (1008, 277)
Screenshot: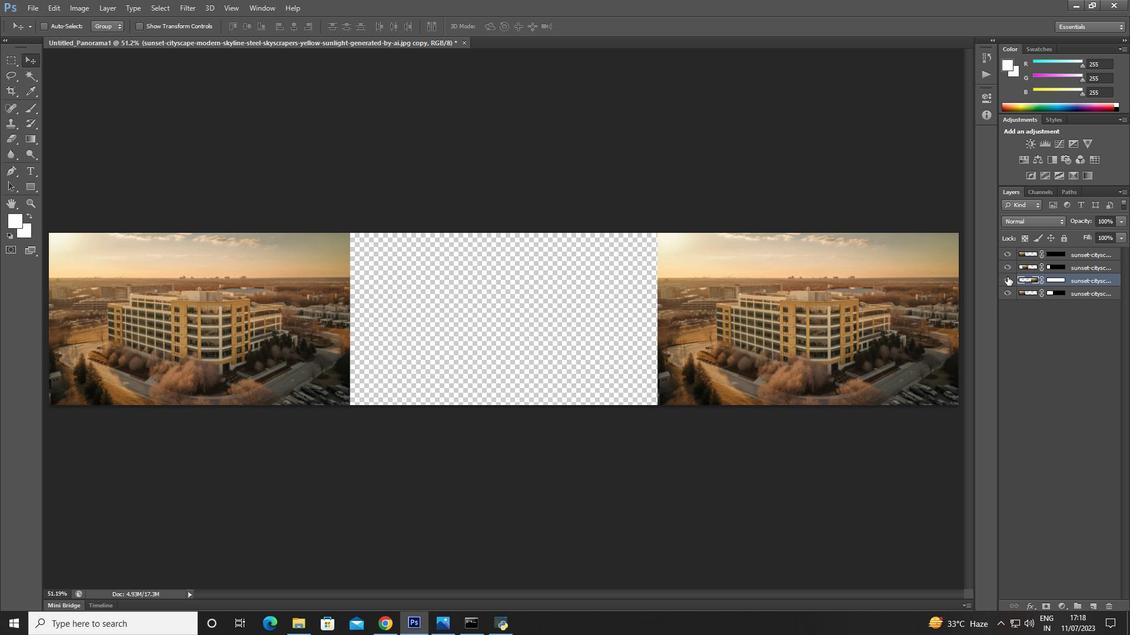 
Action: Mouse moved to (1007, 277)
Screenshot: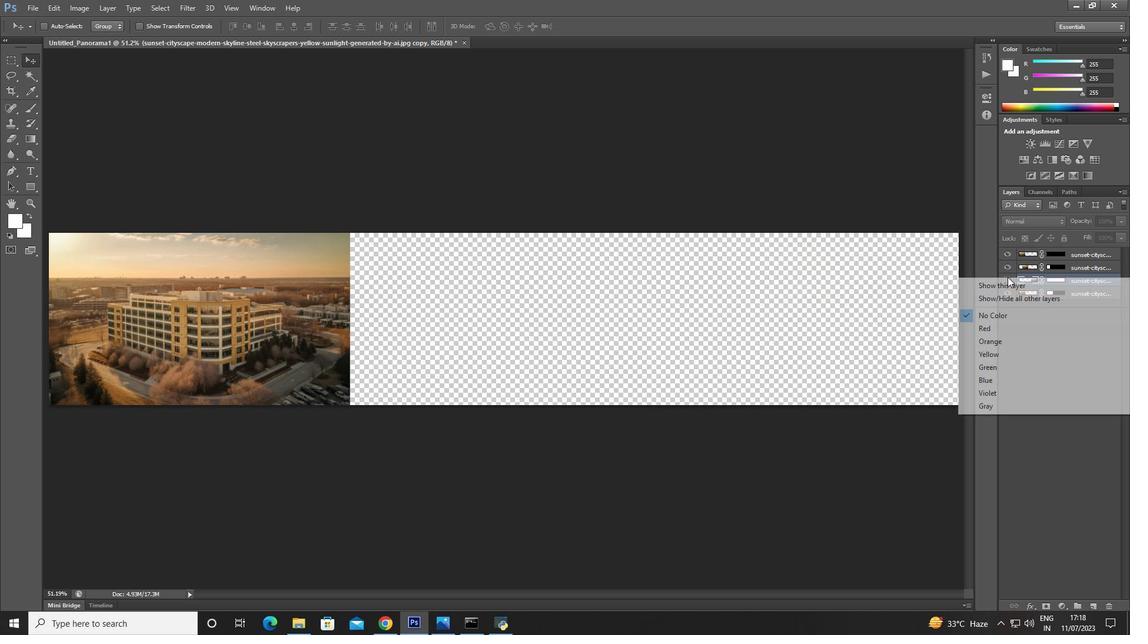 
Action: Mouse pressed left at (1007, 277)
Screenshot: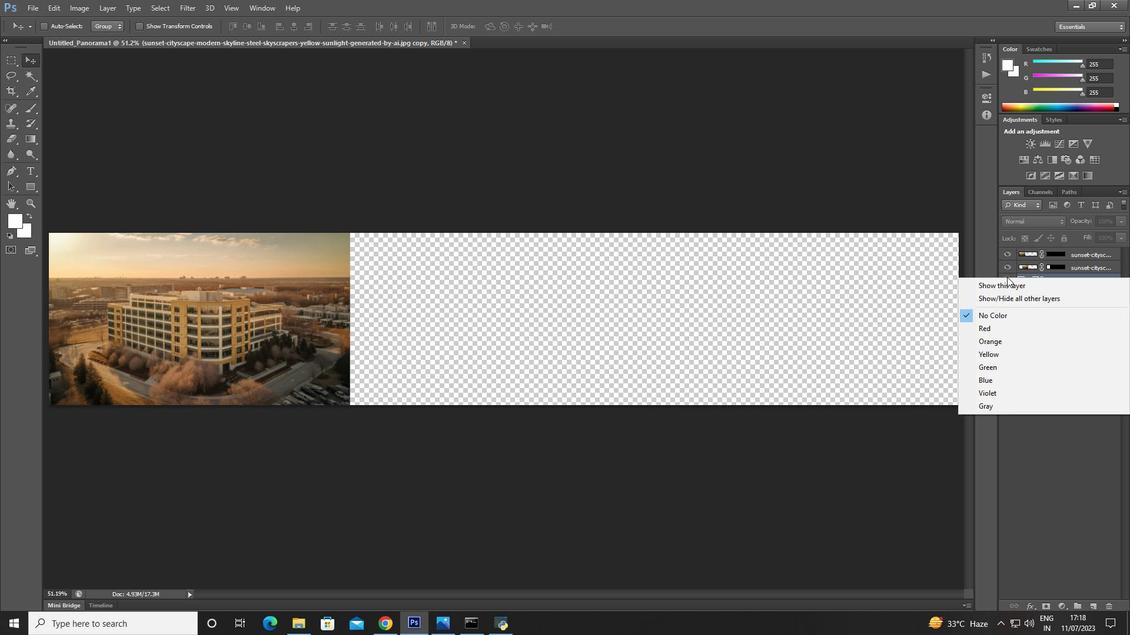 
Action: Mouse pressed right at (1007, 277)
Screenshot: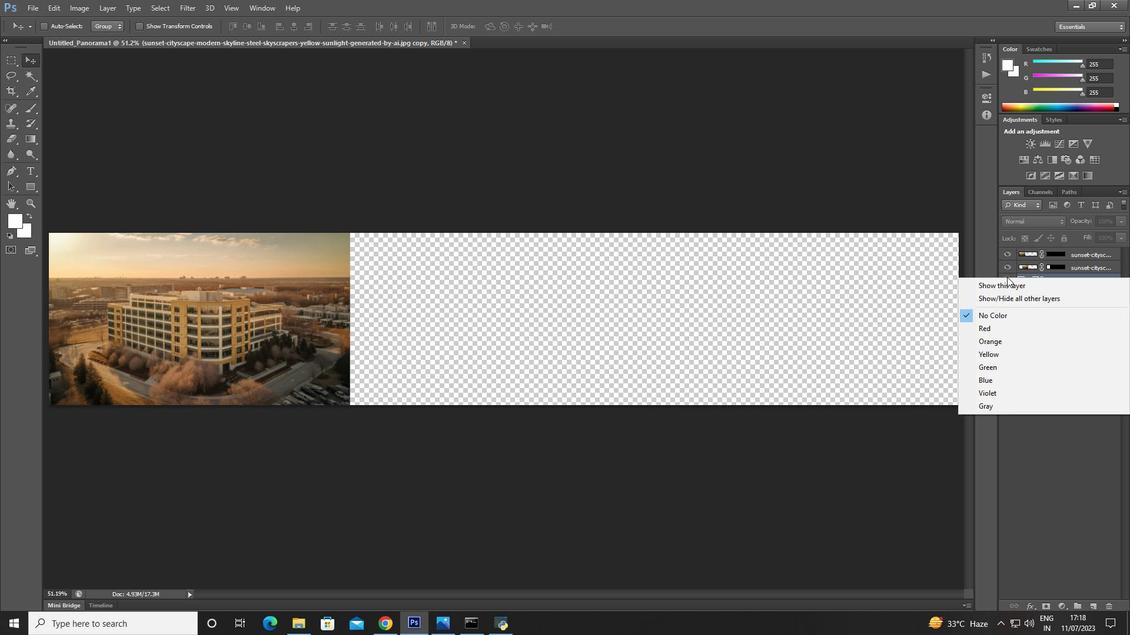 
Action: Mouse moved to (1010, 297)
Screenshot: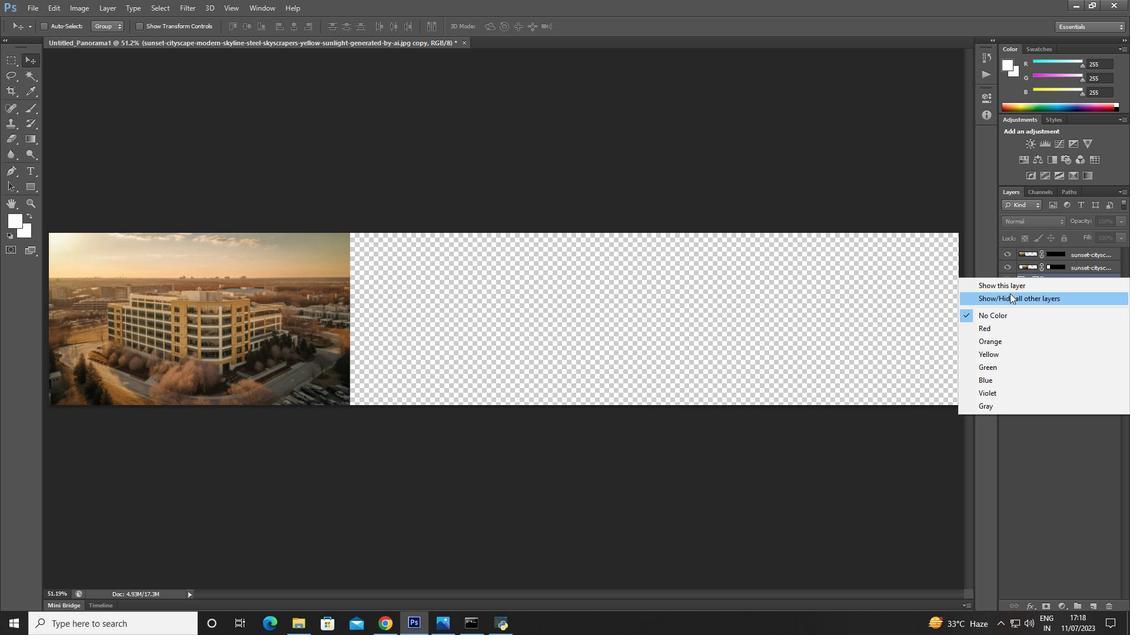 
Action: Mouse pressed left at (1010, 297)
Screenshot: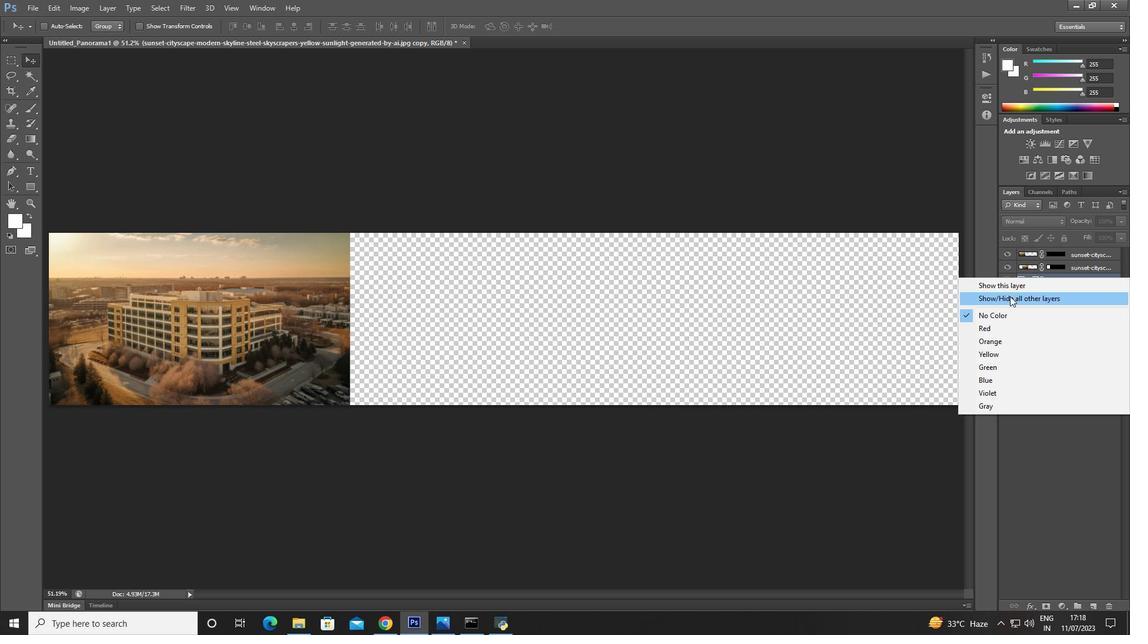 
Action: Mouse pressed right at (1010, 297)
Screenshot: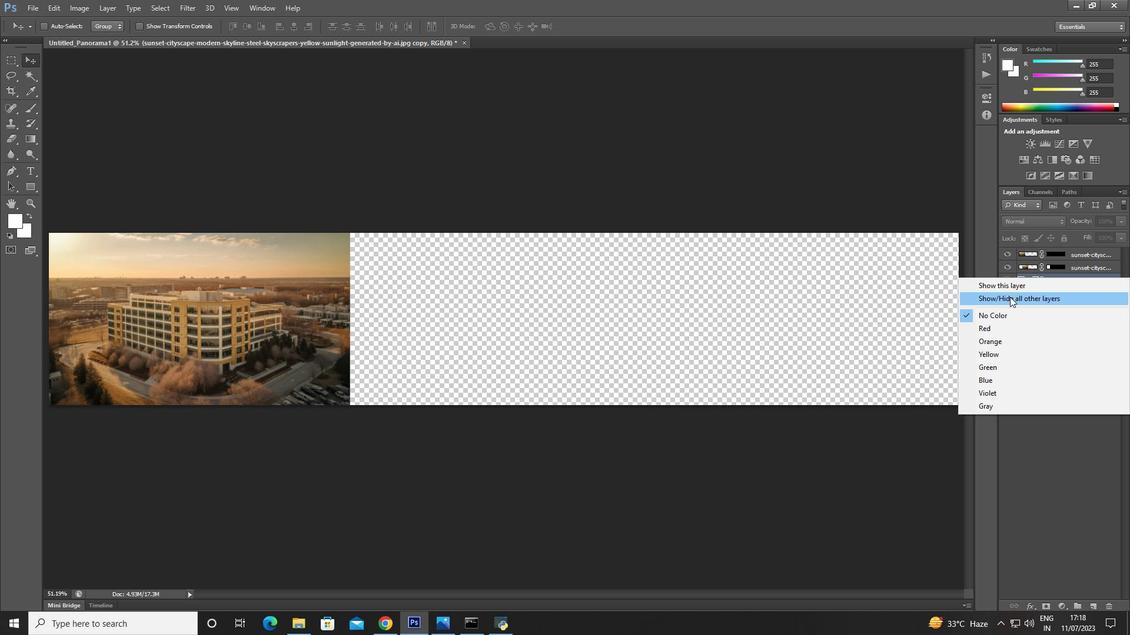 
Action: Mouse pressed left at (1010, 297)
